 Task: Share a landscape photo taken during the golden hour and discuss the lighting
Action: Mouse scrolled (826, 588) with delta (-12, -1)
Screenshot: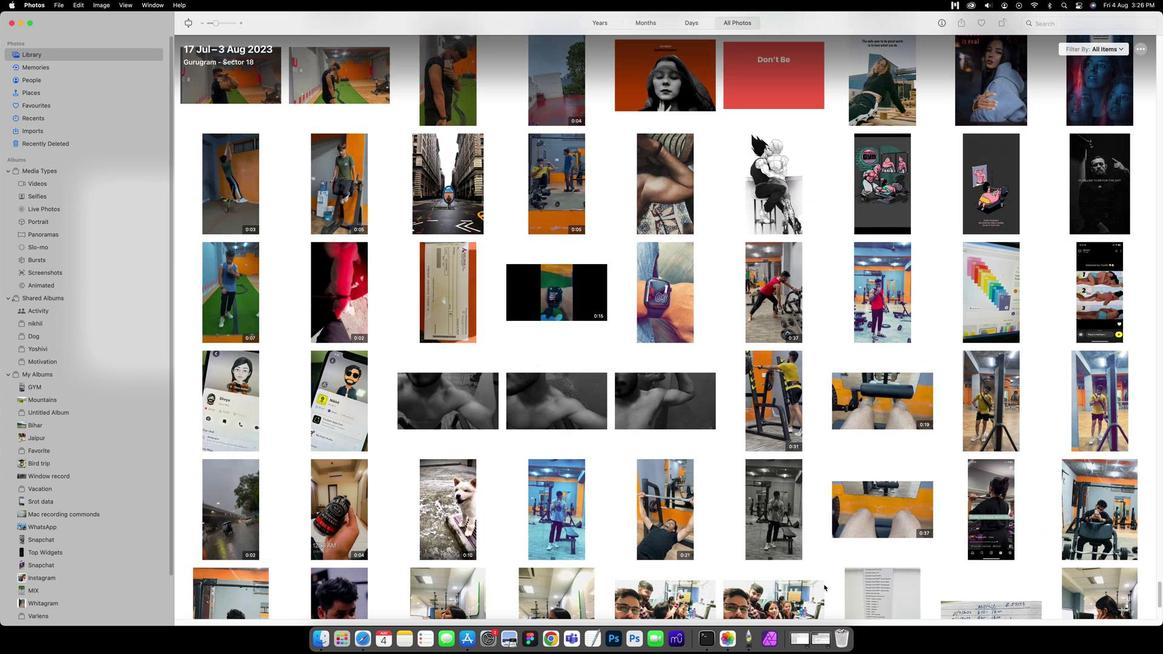 
Action: Mouse scrolled (826, 588) with delta (-12, -1)
Screenshot: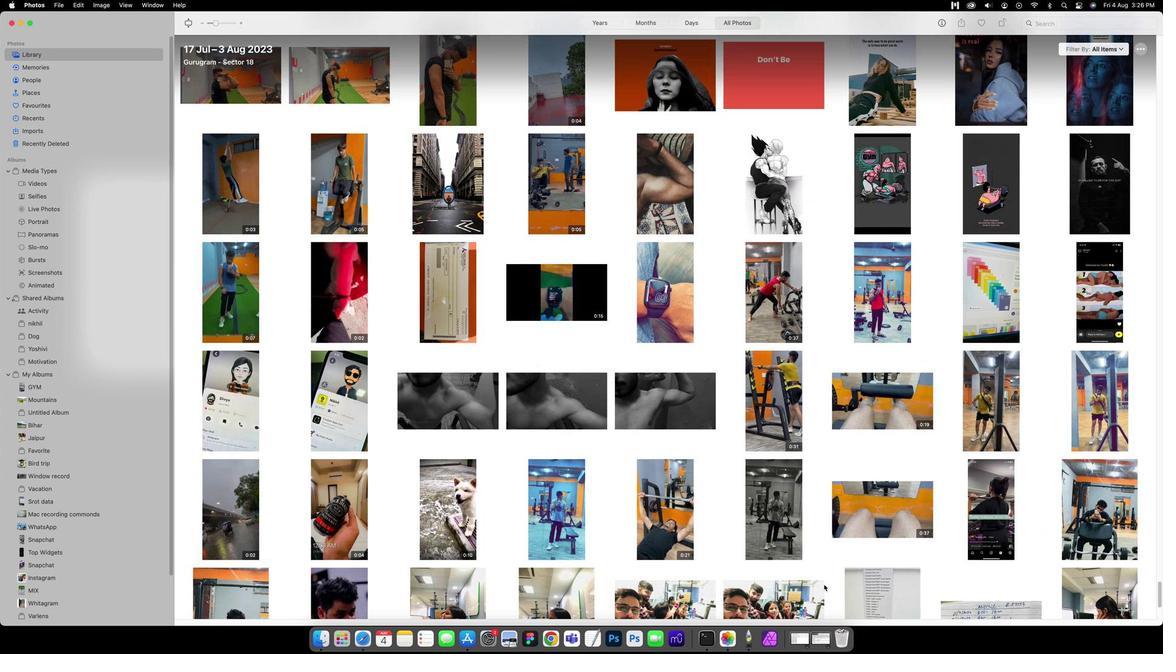 
Action: Mouse scrolled (826, 588) with delta (-12, 0)
Screenshot: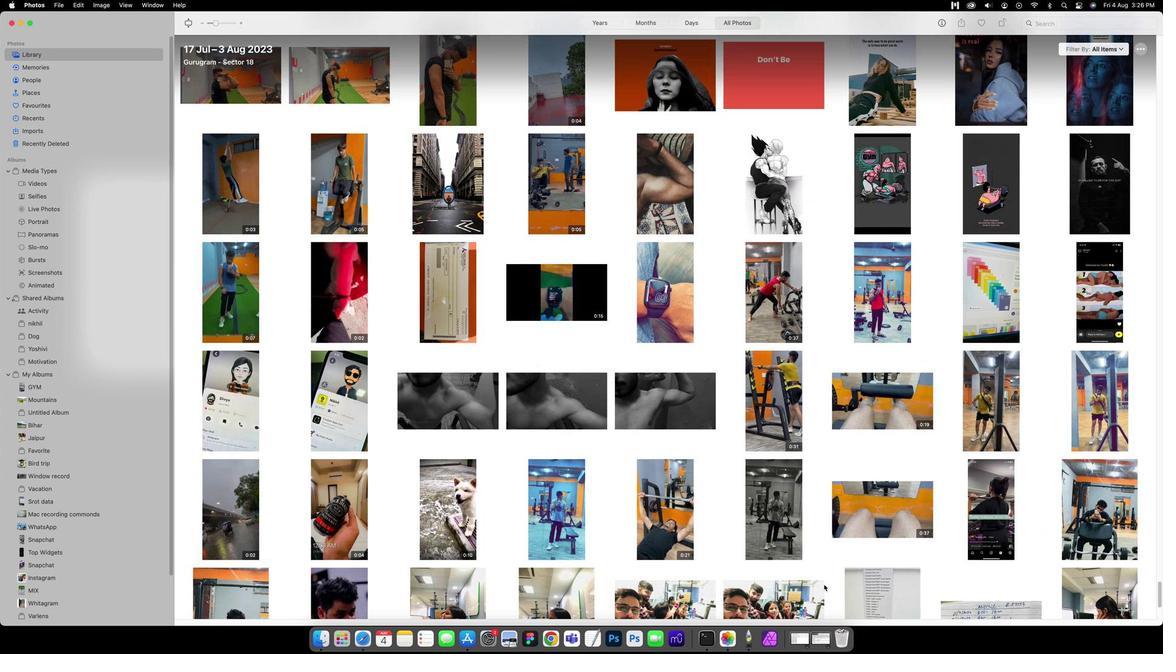 
Action: Mouse scrolled (826, 588) with delta (-12, 0)
Screenshot: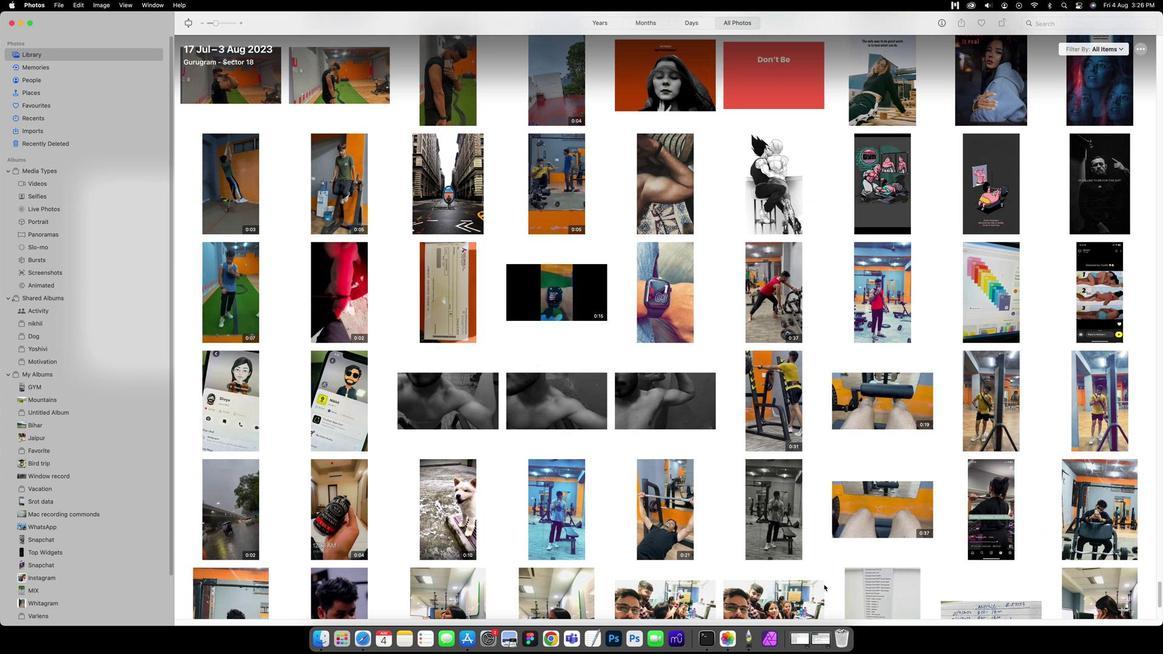 
Action: Mouse scrolled (826, 588) with delta (-12, 0)
Screenshot: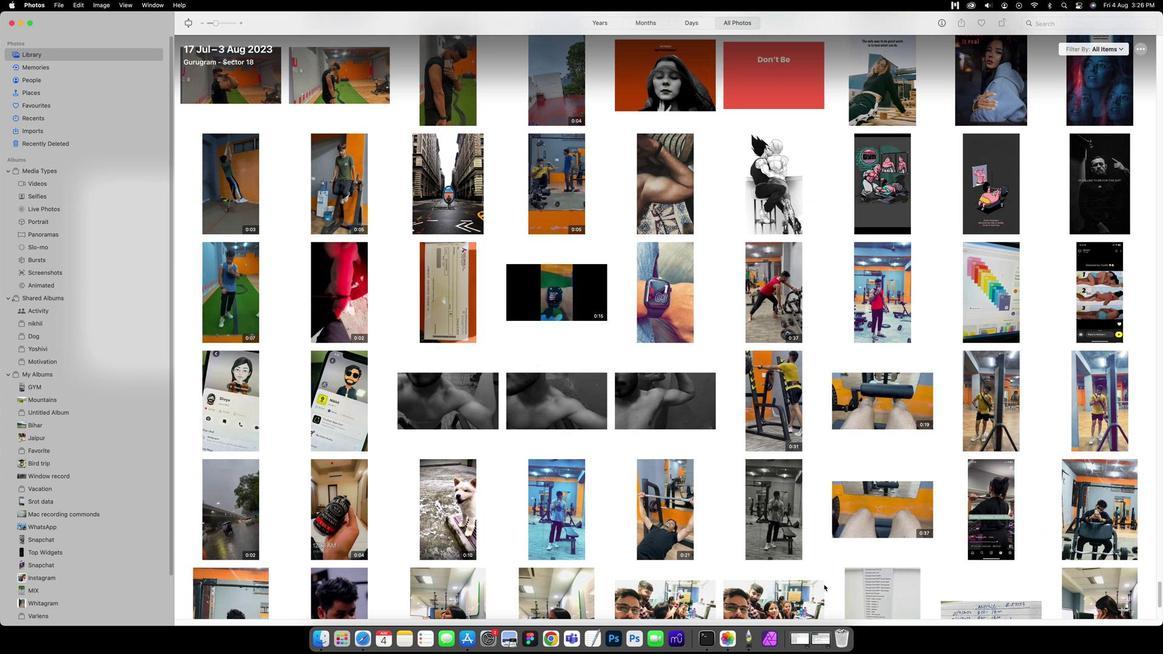 
Action: Mouse scrolled (826, 588) with delta (-12, -1)
Screenshot: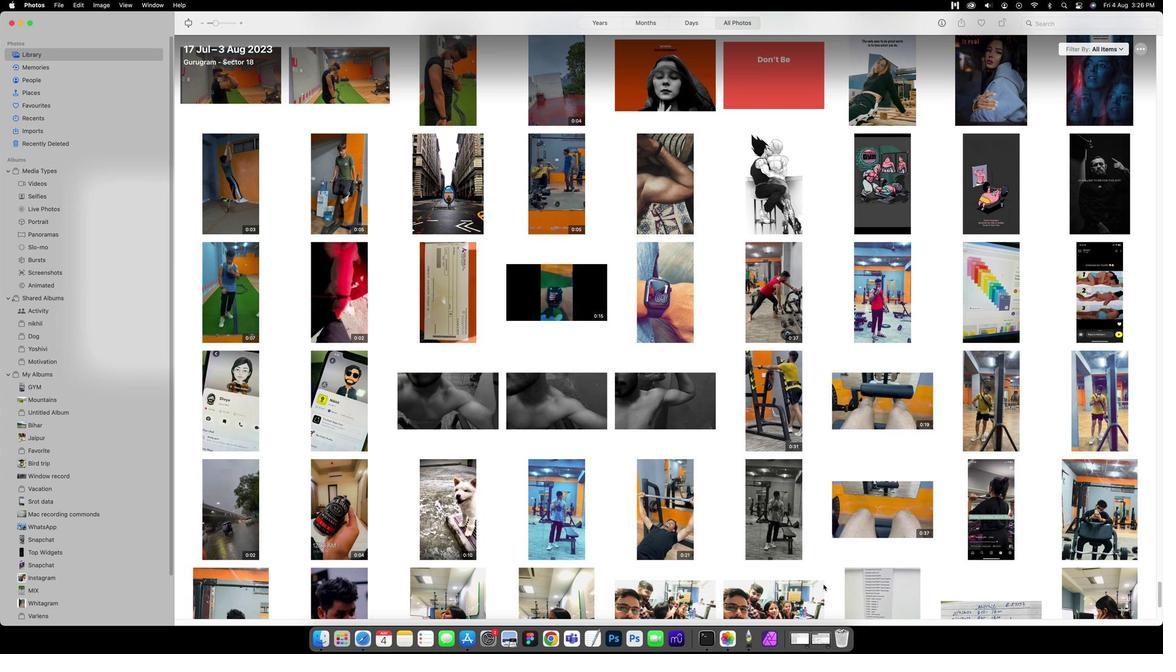 
Action: Mouse scrolled (826, 588) with delta (-12, -1)
Screenshot: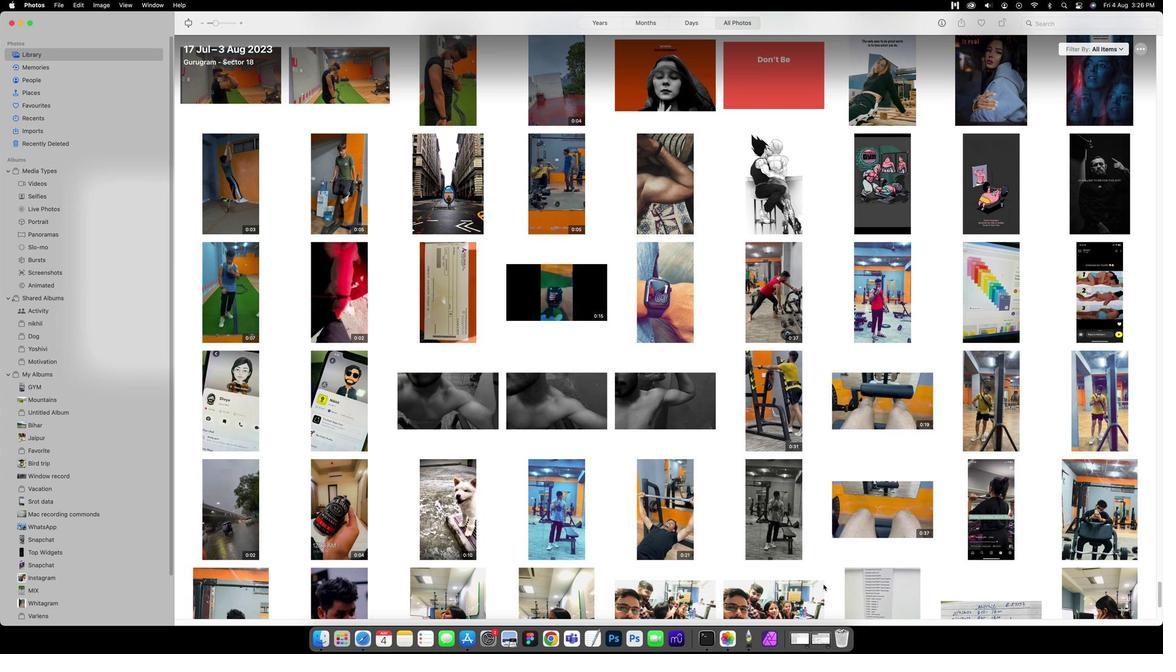 
Action: Mouse scrolled (826, 588) with delta (-12, 0)
Screenshot: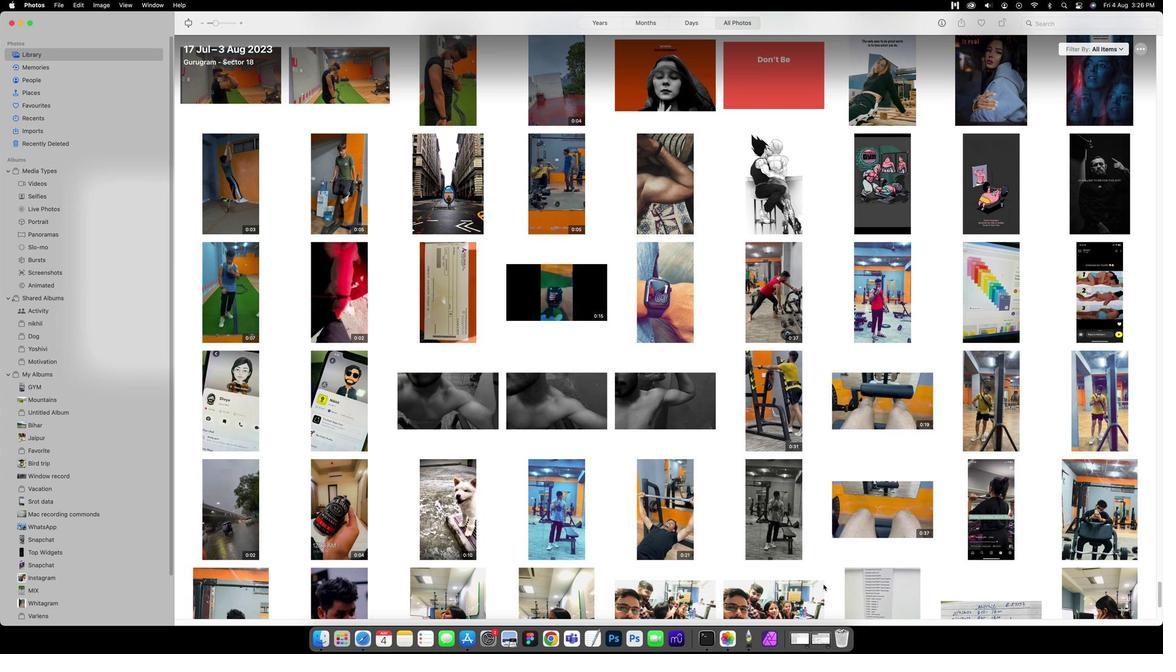 
Action: Mouse scrolled (826, 588) with delta (-12, 0)
Screenshot: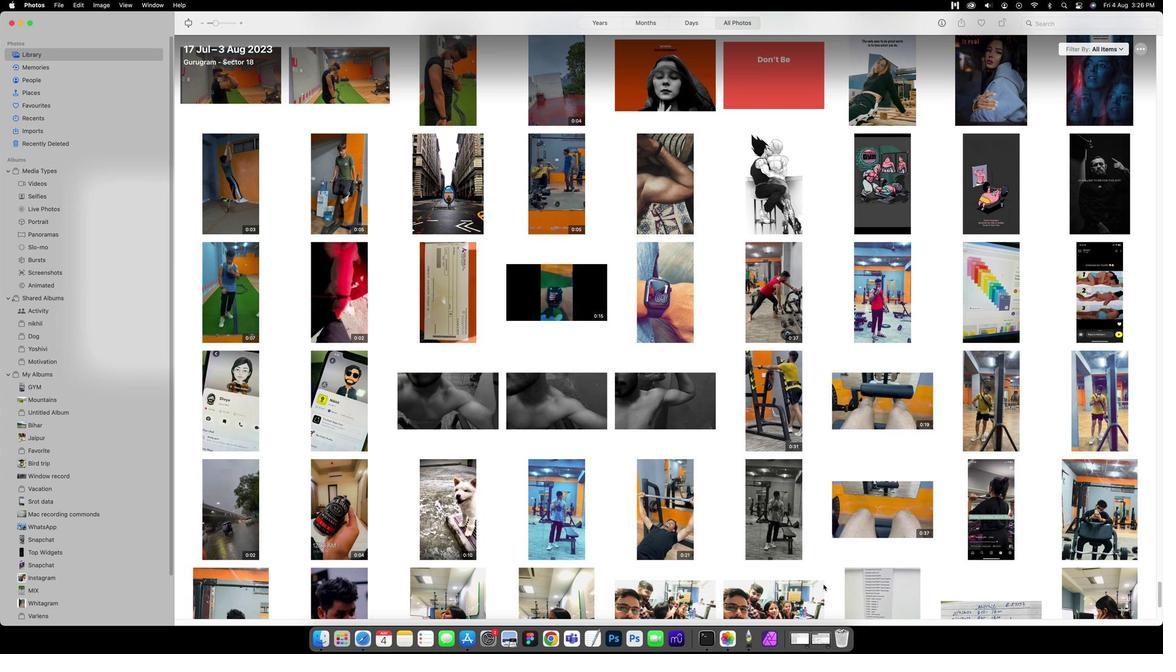 
Action: Mouse scrolled (826, 588) with delta (-12, 0)
Screenshot: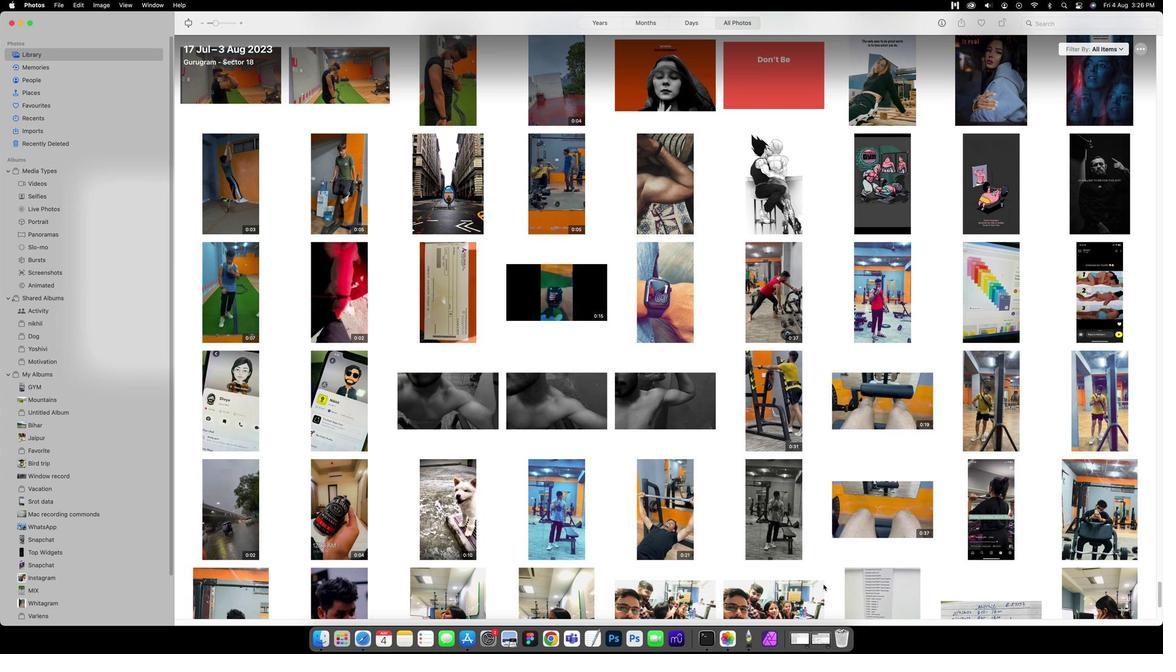 
Action: Mouse scrolled (826, 588) with delta (-12, 0)
Screenshot: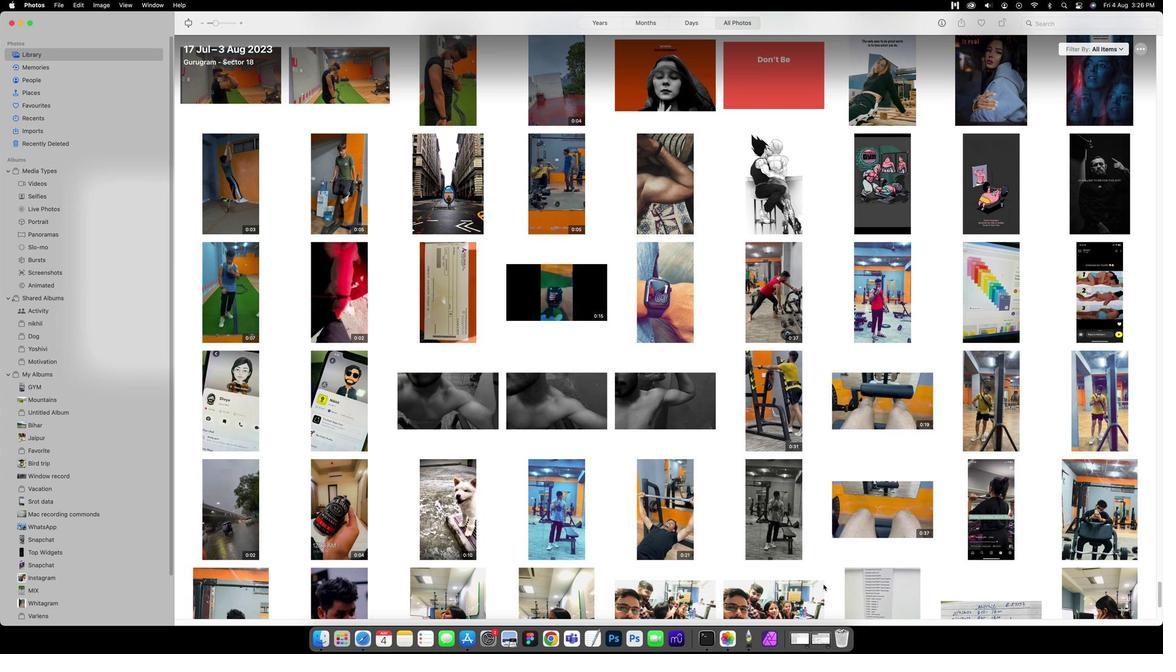 
Action: Mouse scrolled (826, 588) with delta (-12, 0)
Screenshot: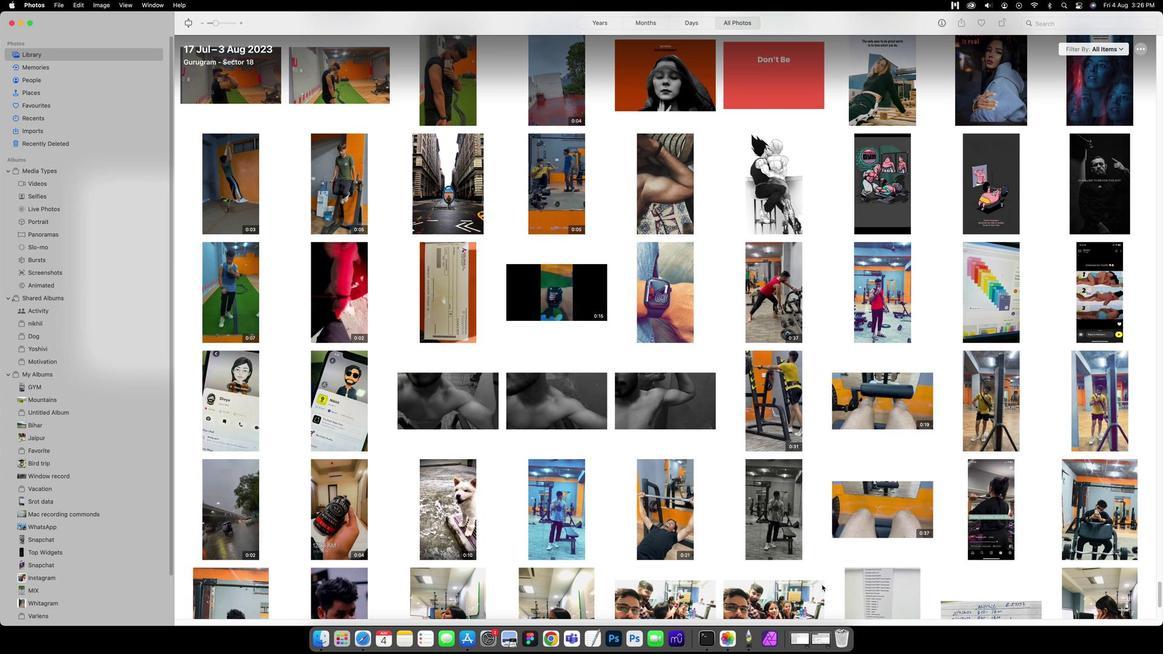 
Action: Mouse moved to (774, 440)
Screenshot: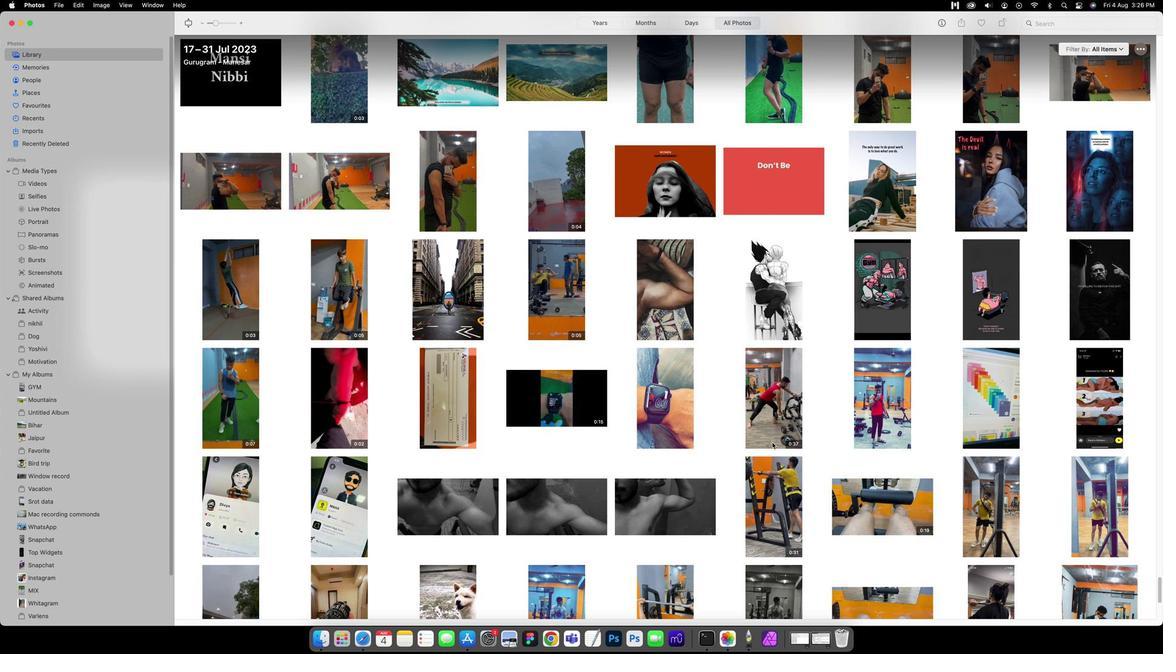 
Action: Mouse scrolled (774, 440) with delta (-12, -1)
Screenshot: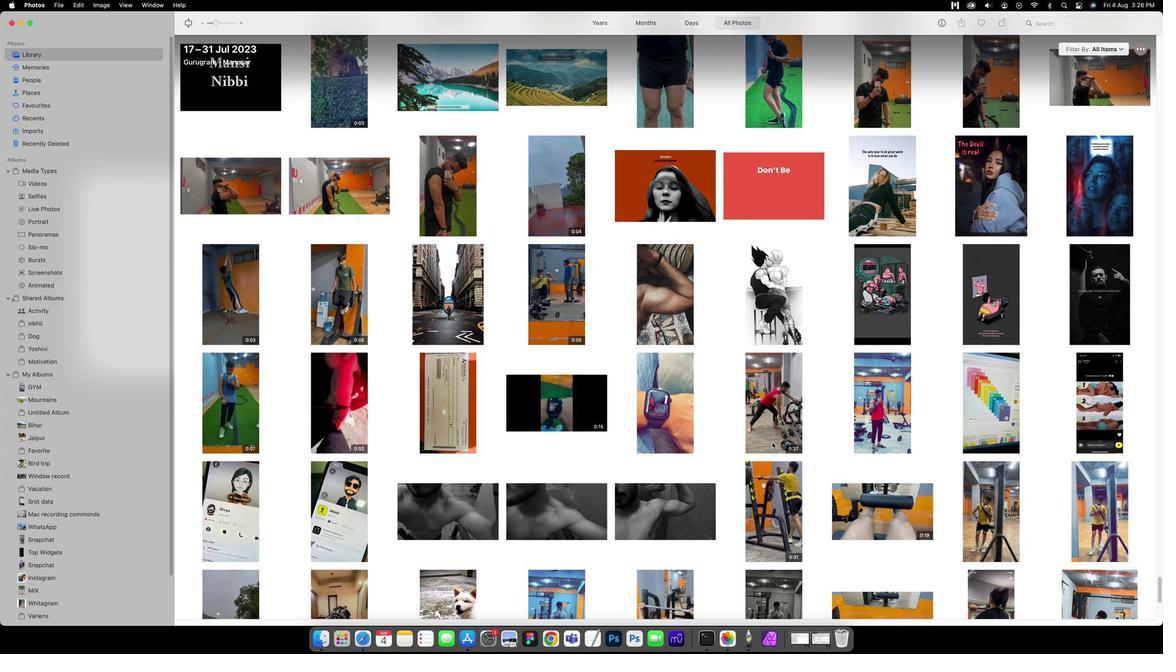 
Action: Mouse moved to (774, 442)
Screenshot: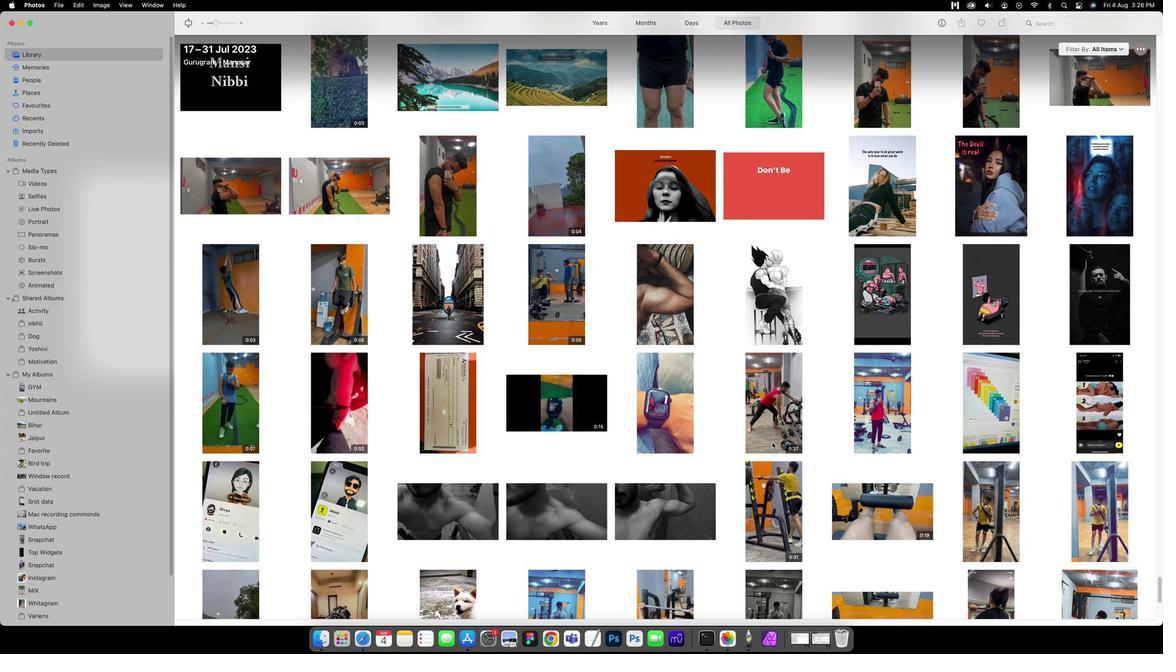 
Action: Mouse scrolled (774, 442) with delta (-12, -1)
Screenshot: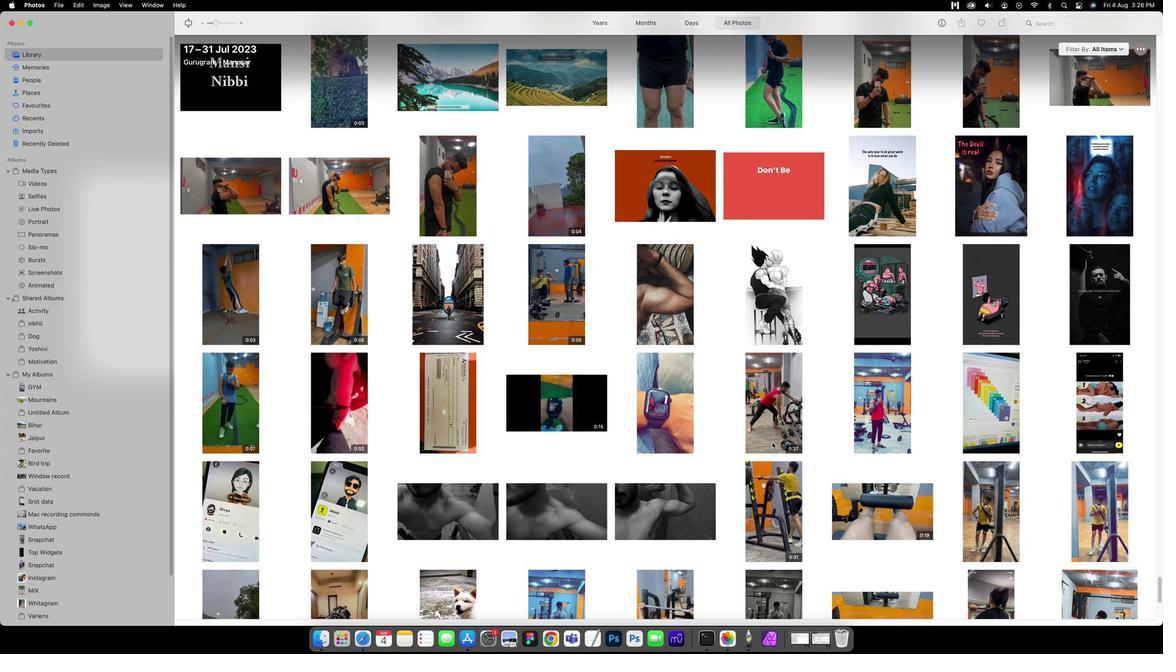 
Action: Mouse moved to (774, 443)
Screenshot: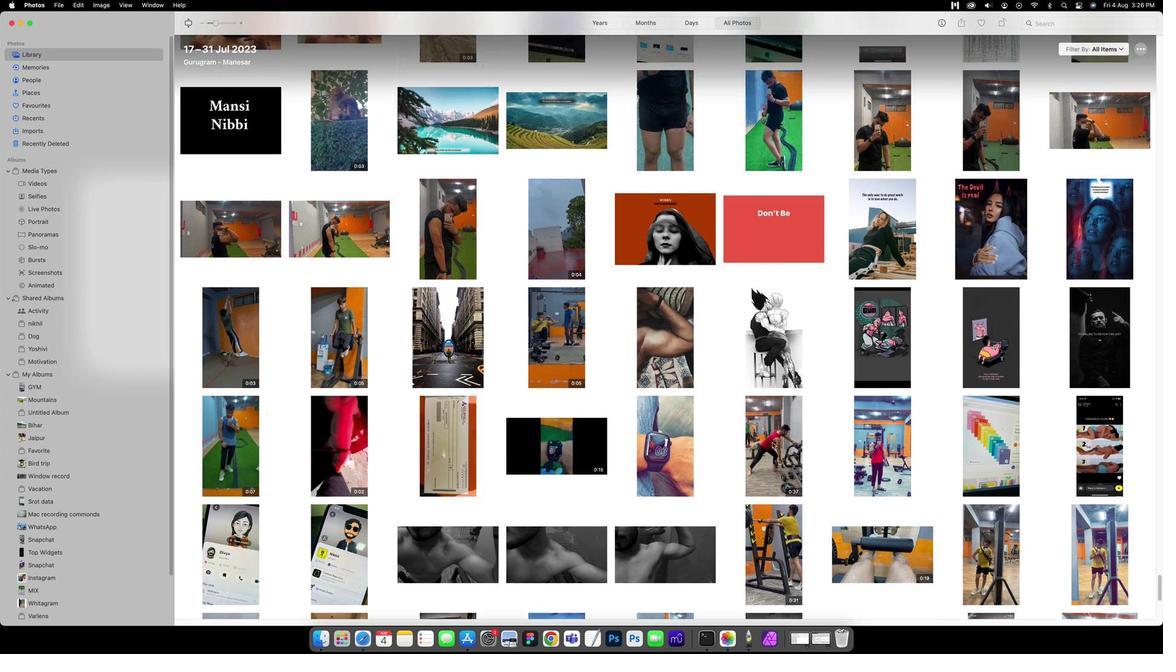 
Action: Mouse scrolled (774, 443) with delta (-12, 0)
Screenshot: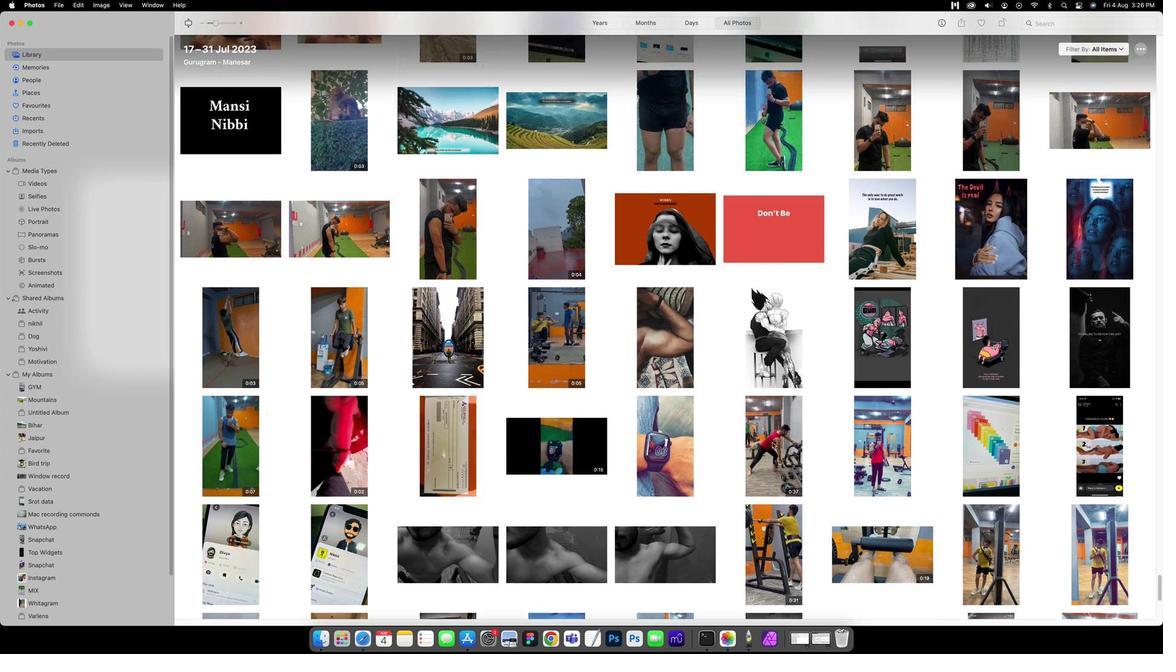 
Action: Mouse moved to (774, 444)
Screenshot: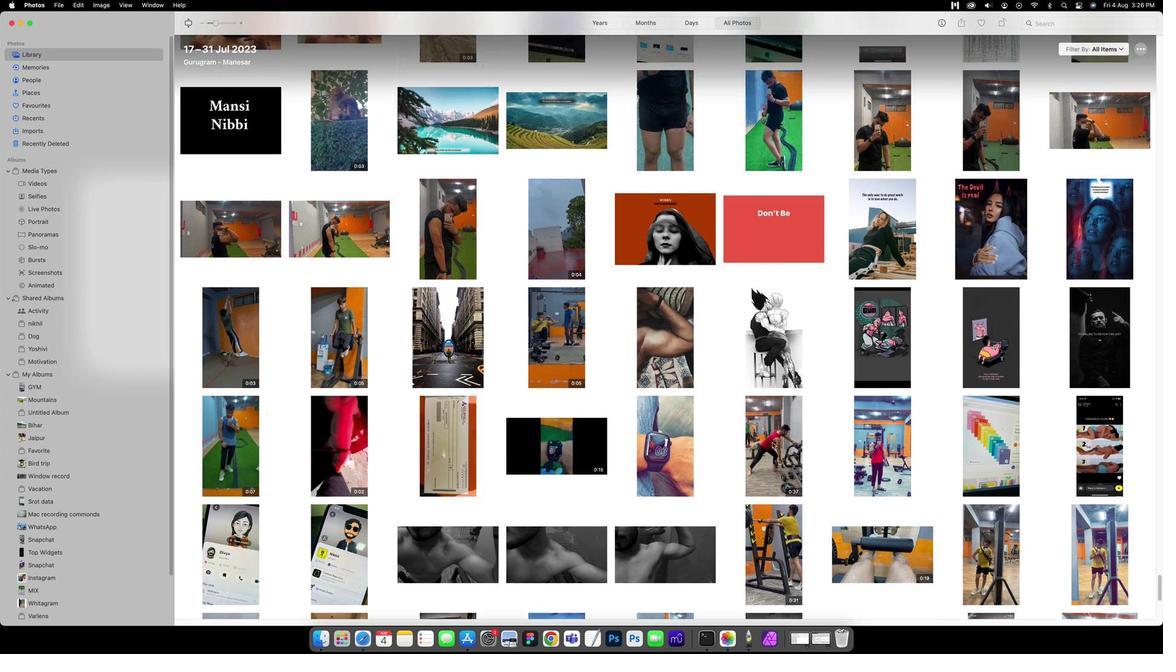 
Action: Mouse scrolled (774, 444) with delta (-12, 0)
Screenshot: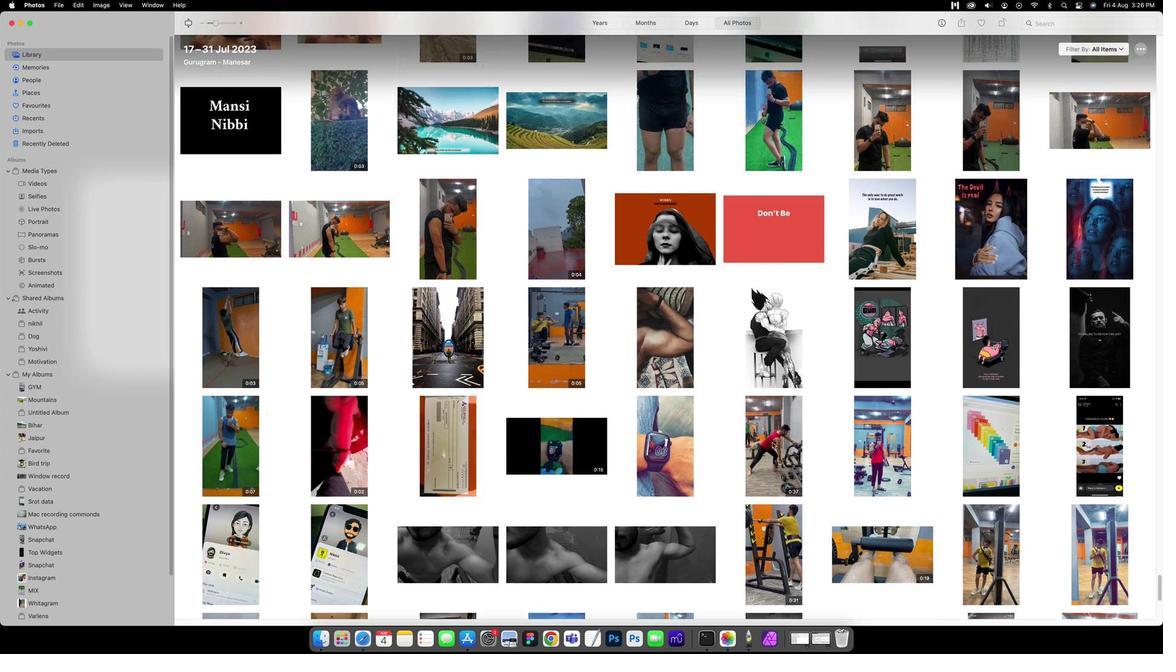 
Action: Mouse moved to (774, 444)
Screenshot: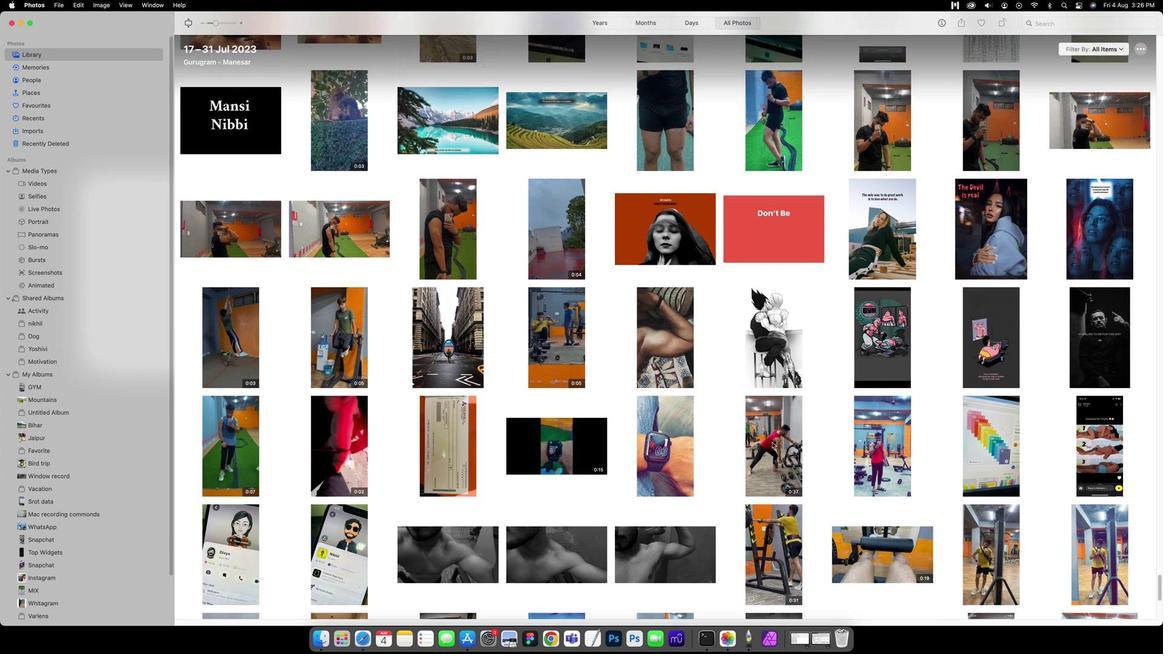 
Action: Mouse scrolled (774, 444) with delta (-12, 0)
Screenshot: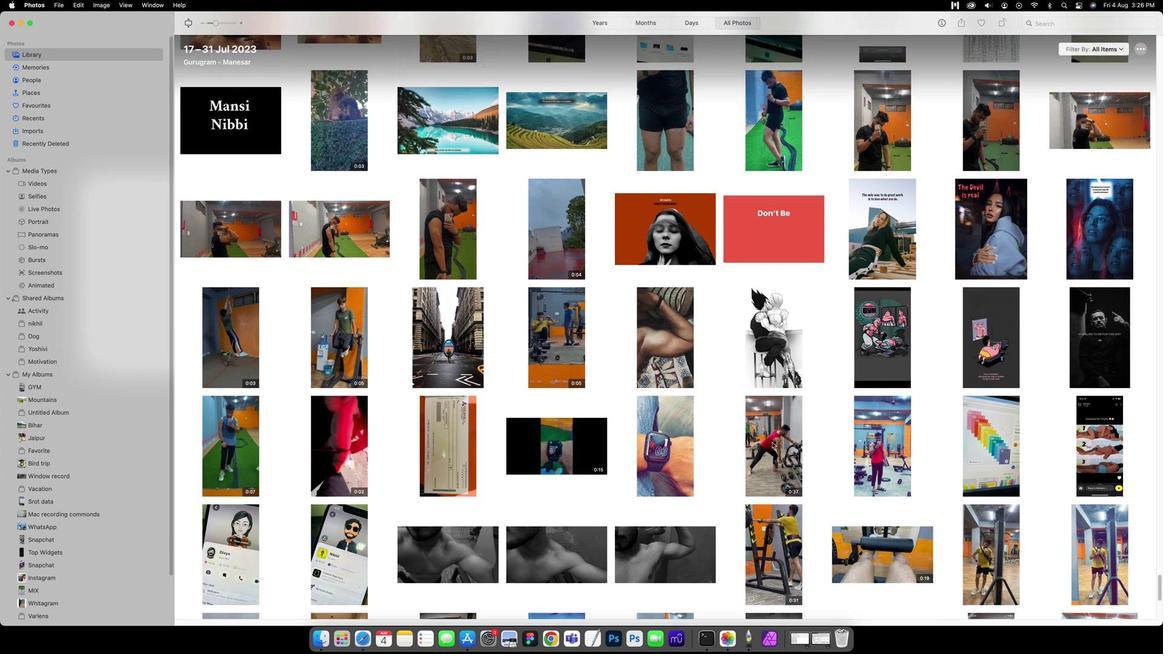 
Action: Mouse scrolled (774, 444) with delta (-12, 0)
Screenshot: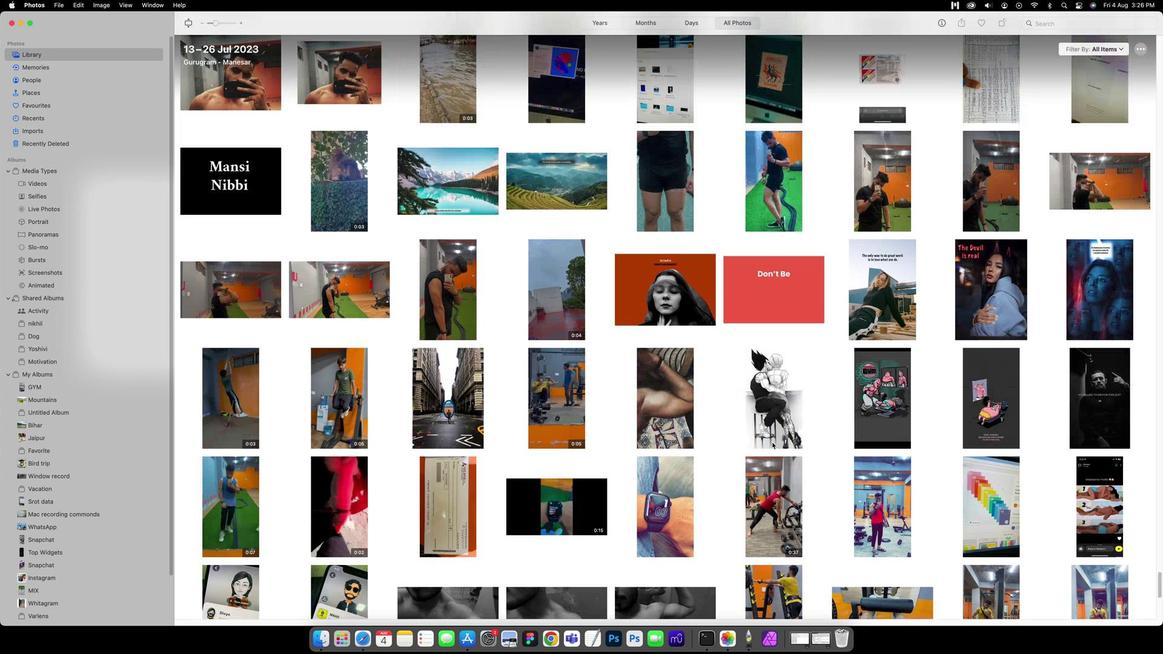 
Action: Mouse scrolled (774, 444) with delta (-12, -1)
Screenshot: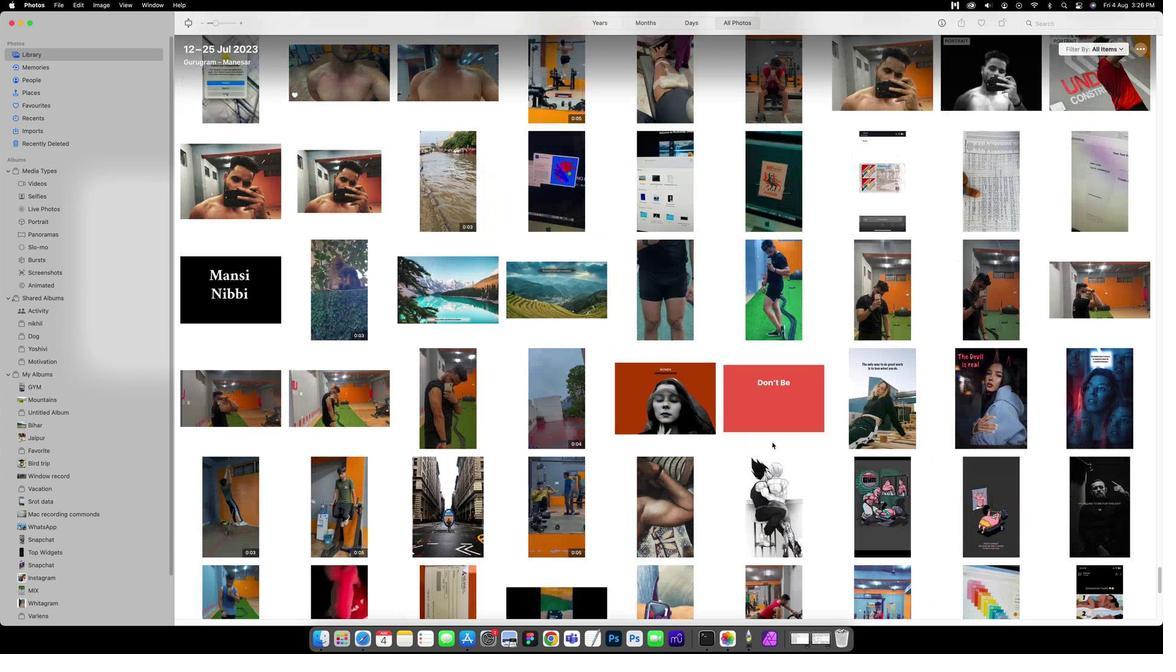 
Action: Mouse scrolled (774, 444) with delta (-12, -1)
Screenshot: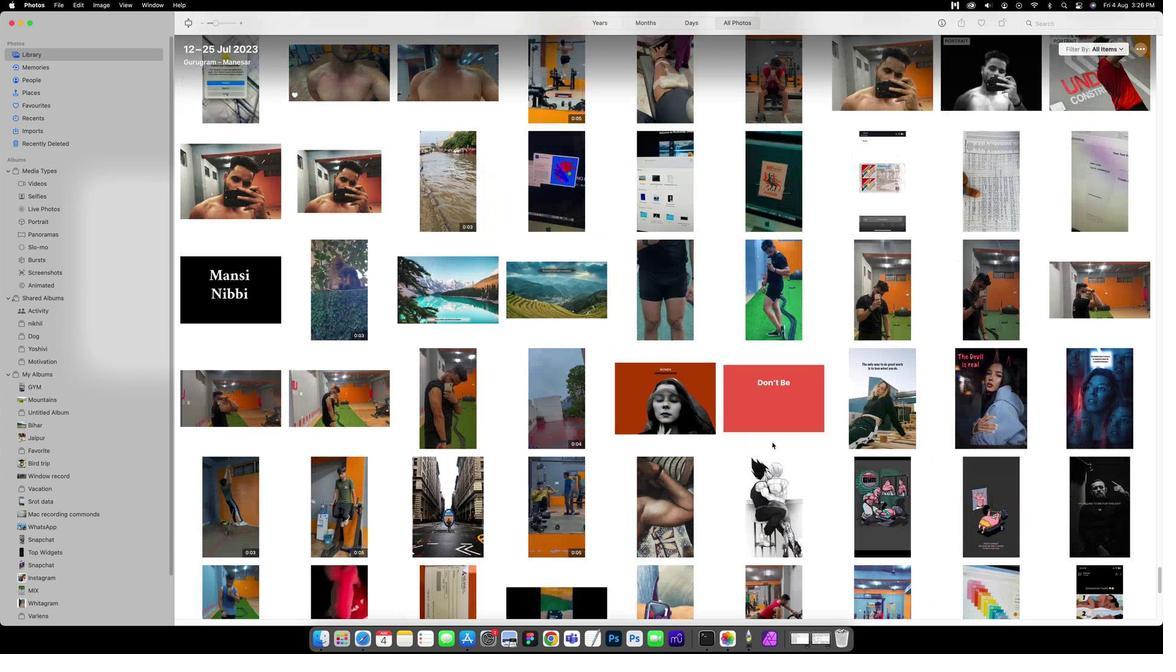 
Action: Mouse scrolled (774, 444) with delta (-12, 0)
Screenshot: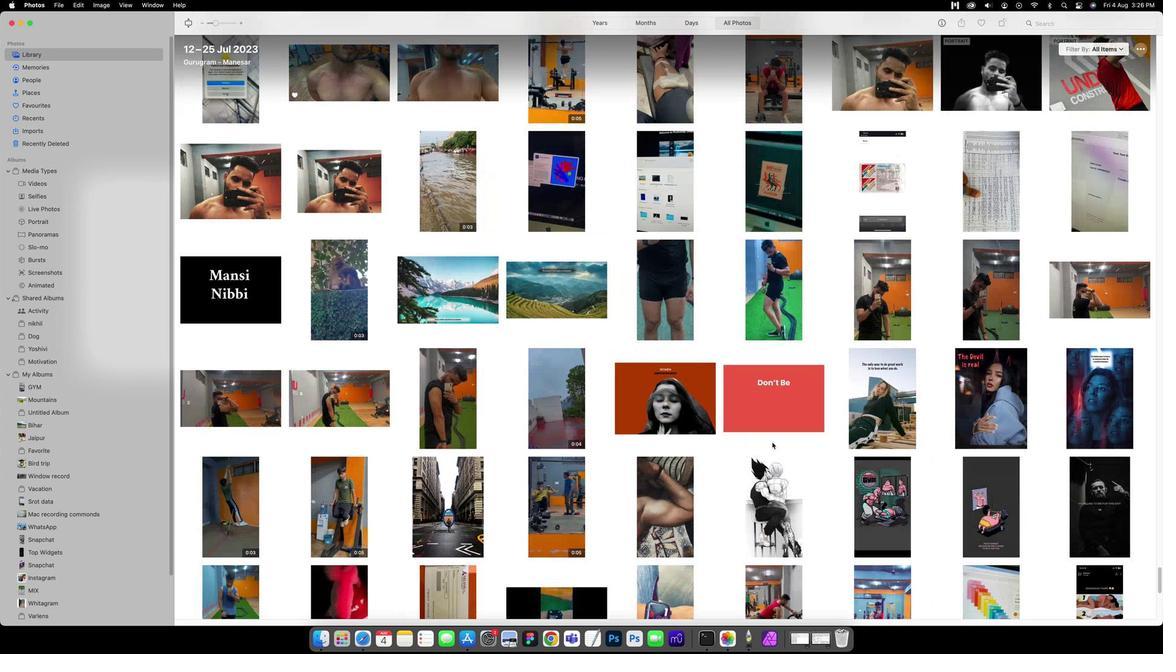 
Action: Mouse scrolled (774, 444) with delta (-12, 0)
Screenshot: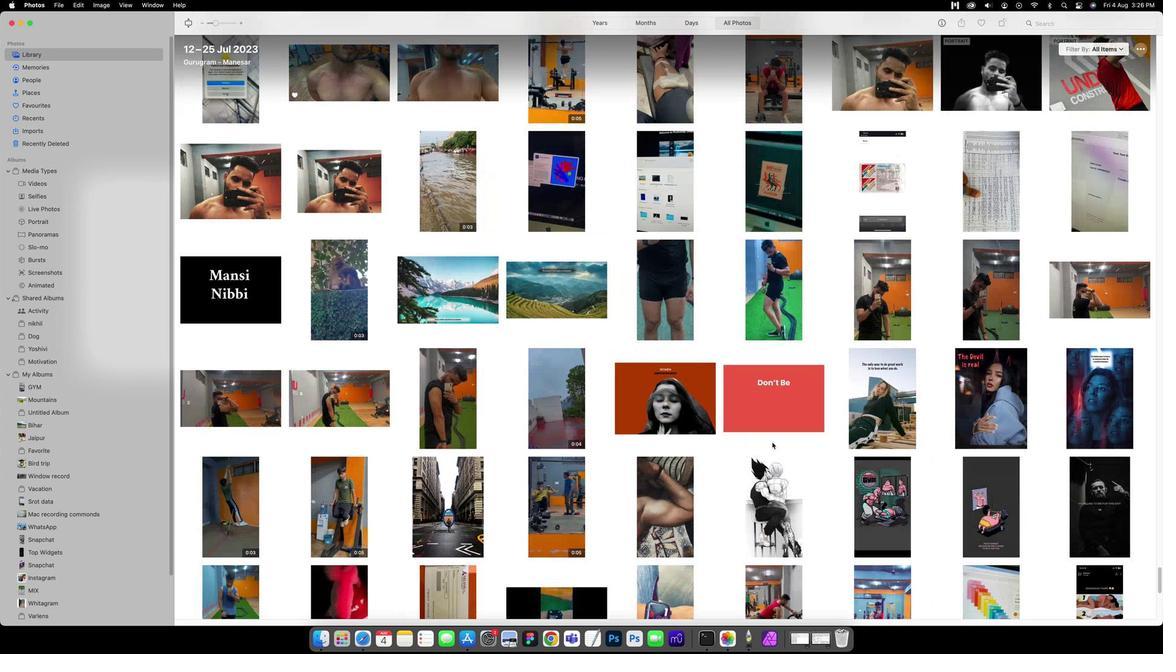 
Action: Mouse scrolled (774, 444) with delta (-12, 0)
Screenshot: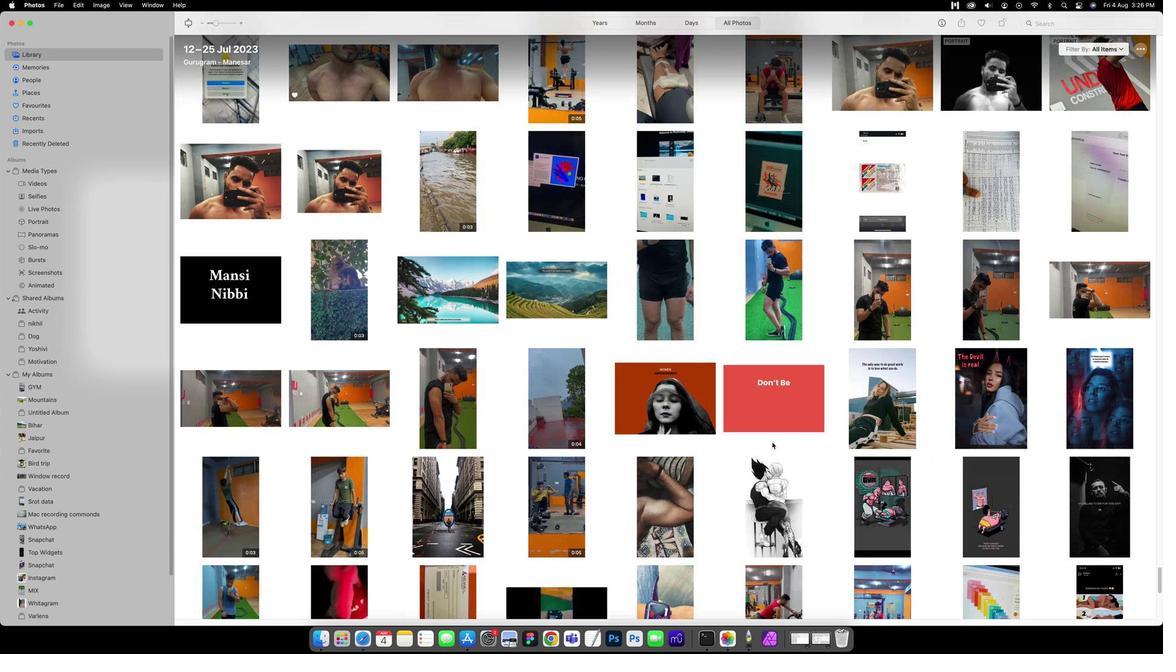 
Action: Mouse scrolled (774, 444) with delta (-12, 0)
Screenshot: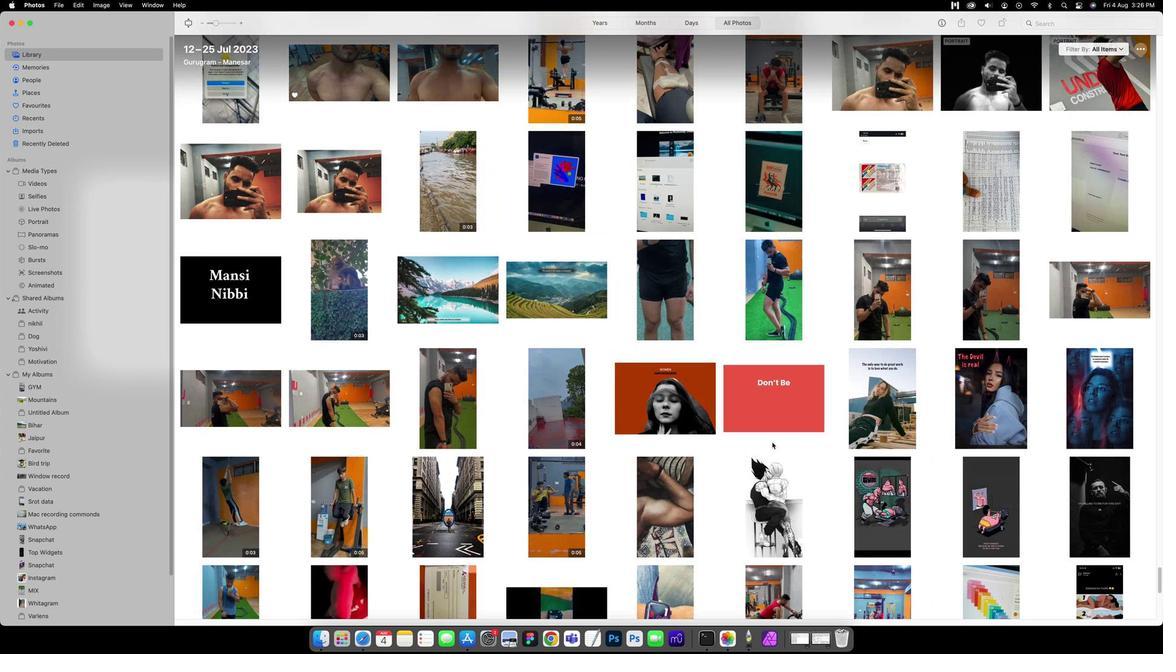 
Action: Mouse scrolled (774, 444) with delta (-12, -1)
Screenshot: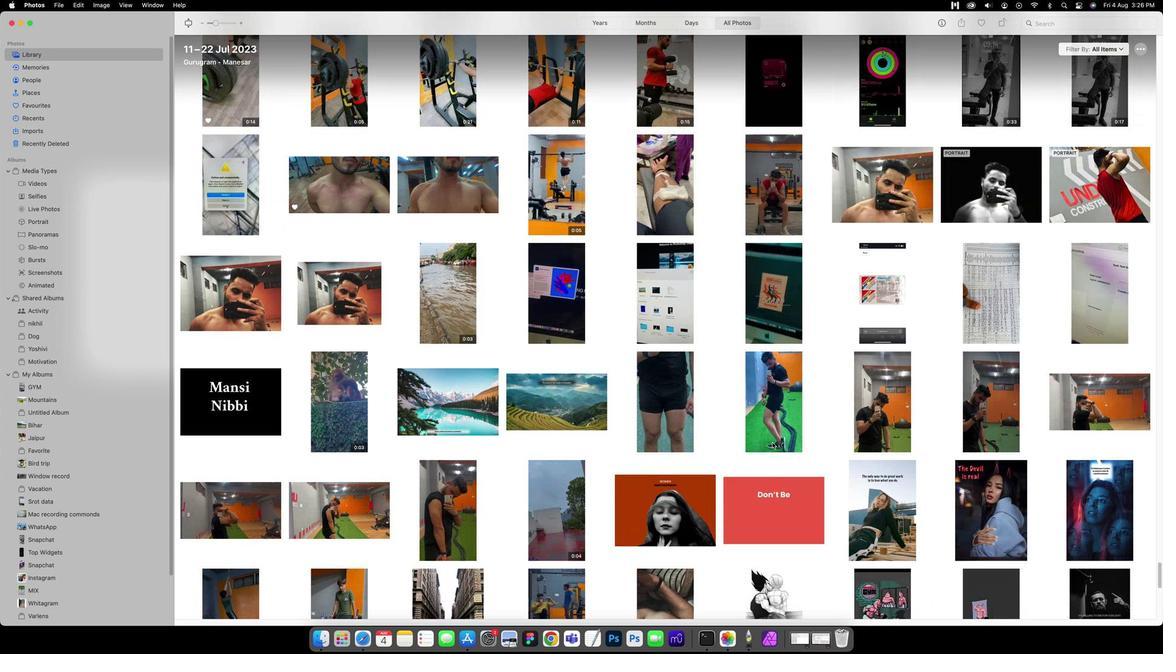
Action: Mouse scrolled (774, 444) with delta (-12, -1)
Screenshot: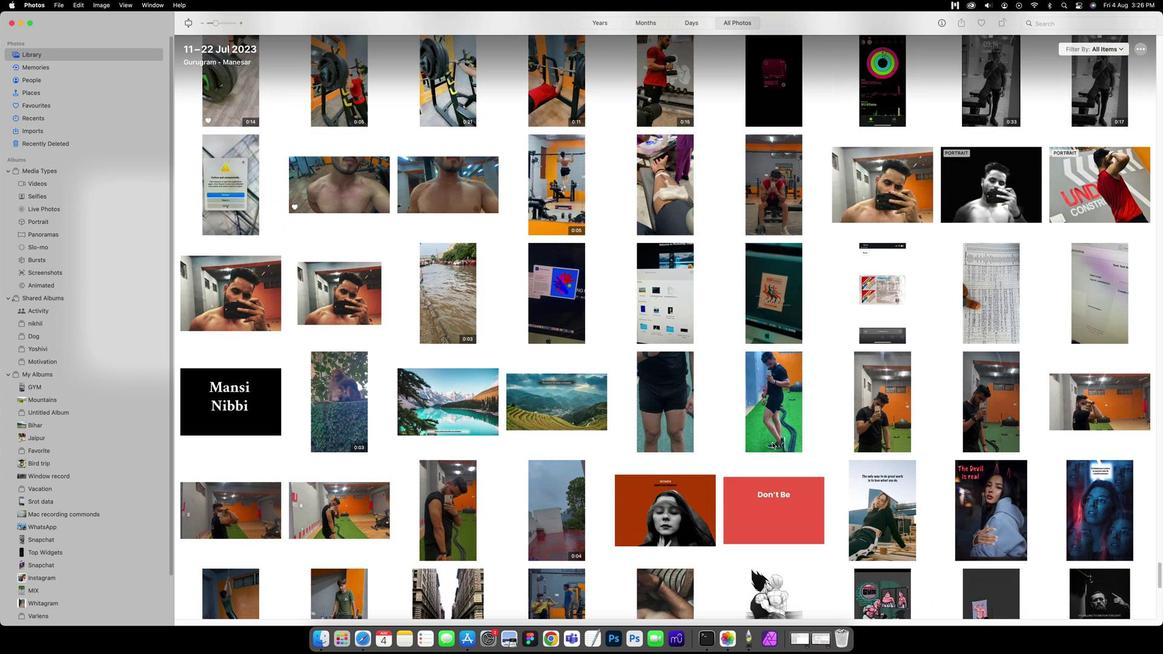 
Action: Mouse scrolled (774, 444) with delta (-12, 0)
Screenshot: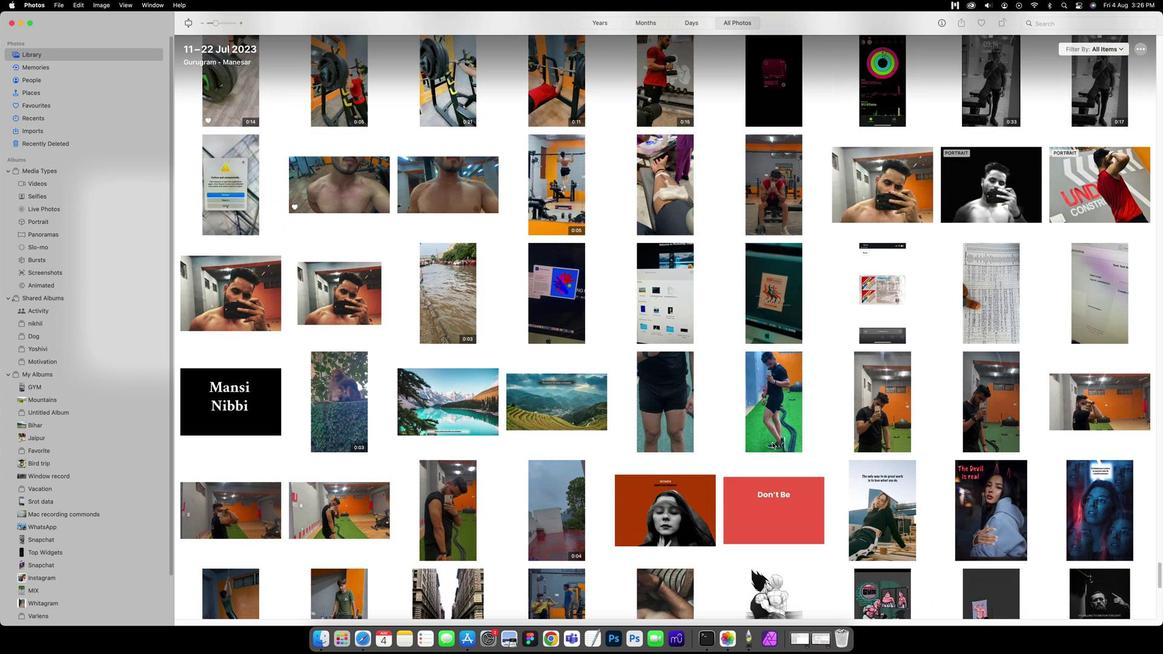 
Action: Mouse scrolled (774, 444) with delta (-12, 0)
Screenshot: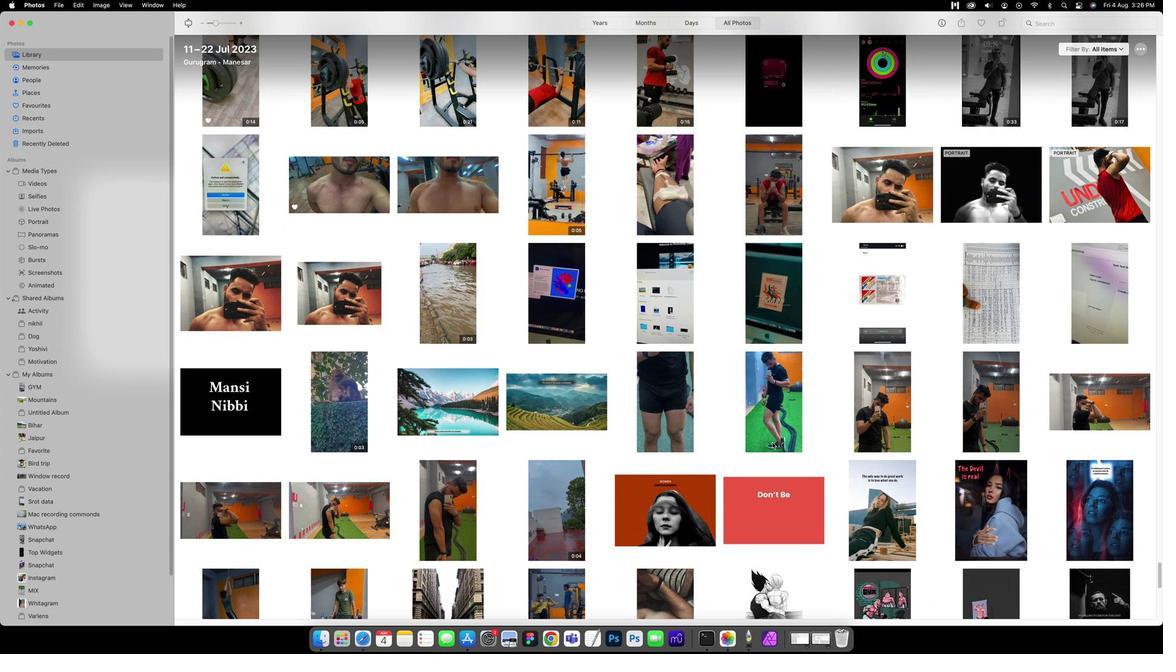 
Action: Mouse scrolled (774, 444) with delta (-12, 0)
Screenshot: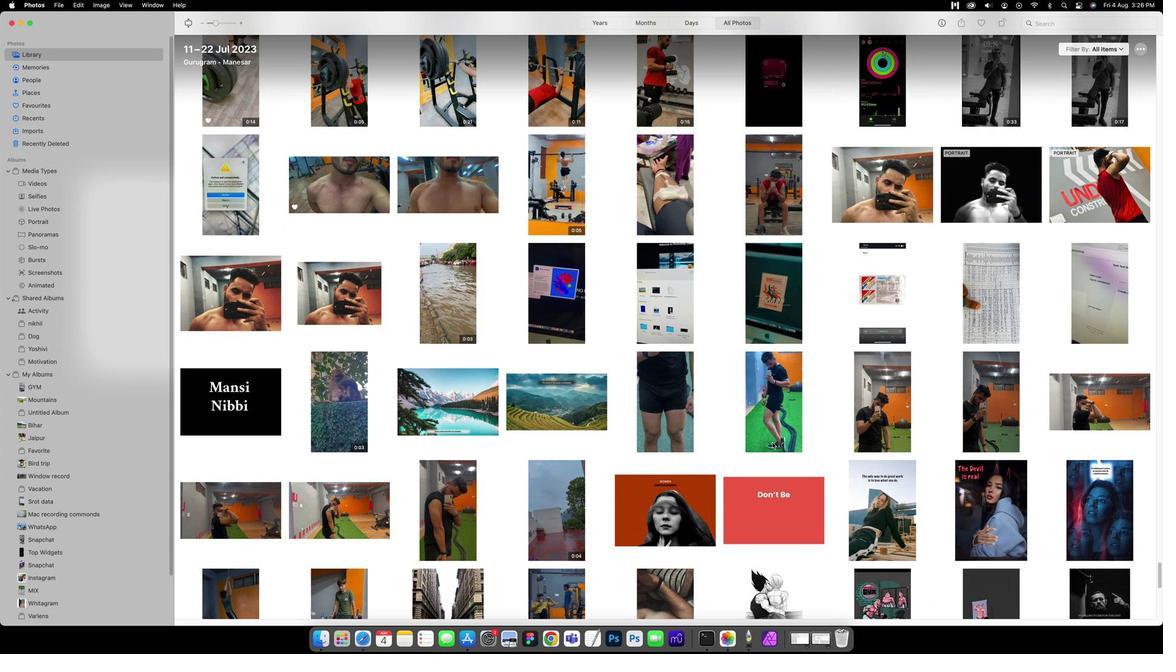 
Action: Mouse scrolled (774, 444) with delta (-12, 0)
Screenshot: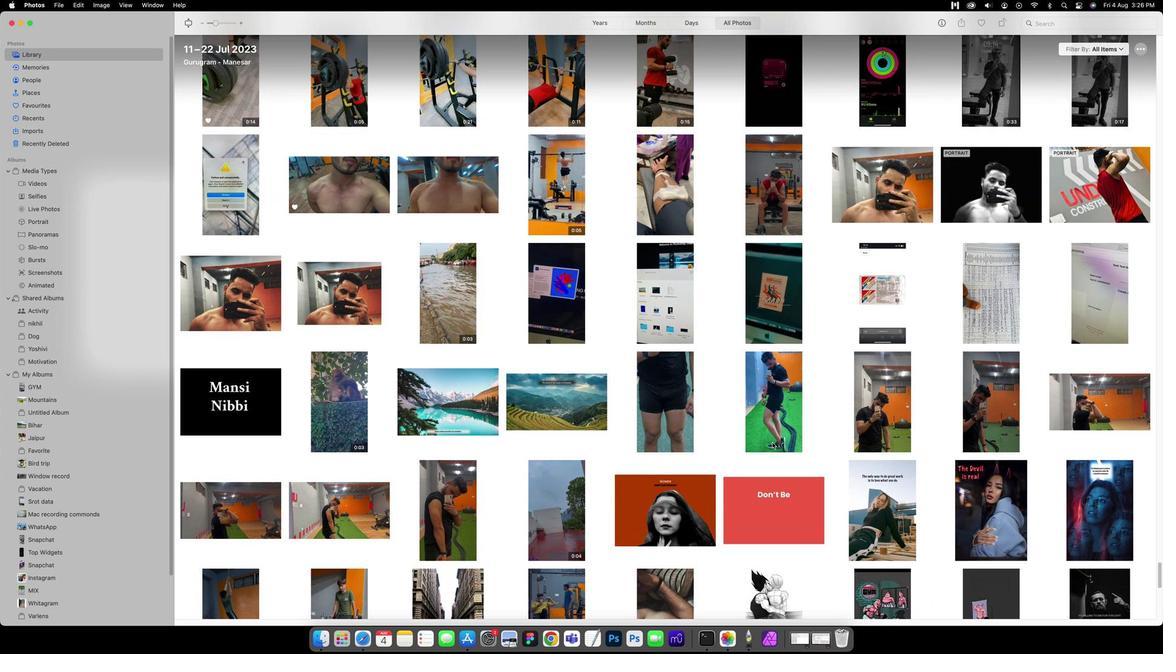 
Action: Mouse scrolled (774, 444) with delta (-12, -1)
Screenshot: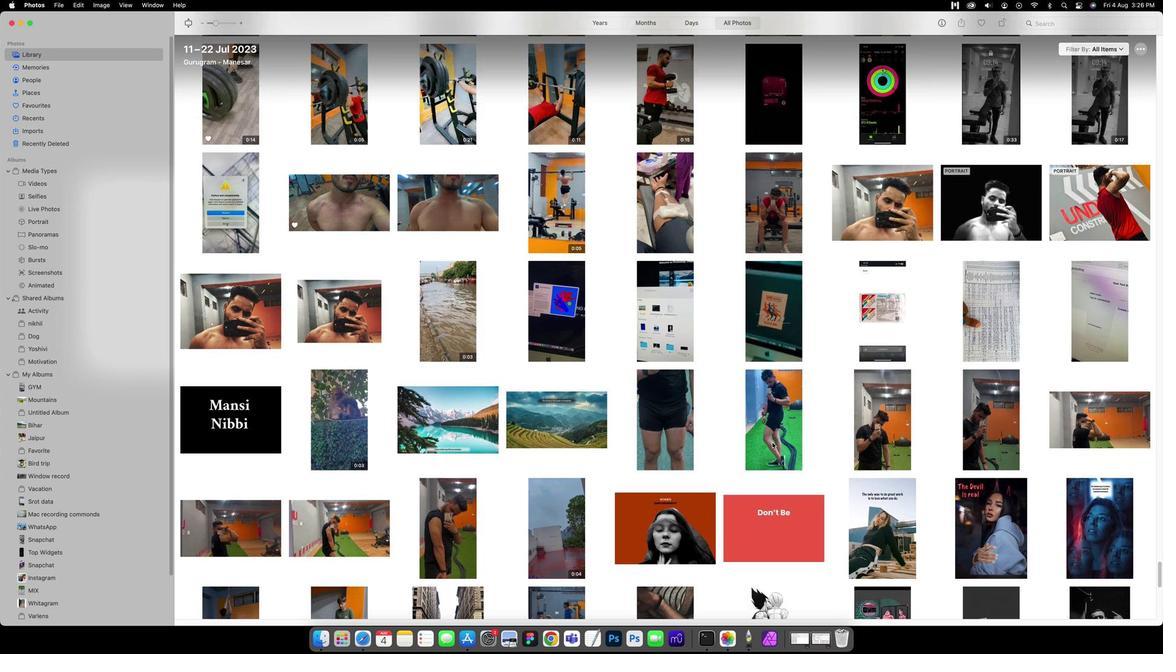 
Action: Mouse scrolled (774, 444) with delta (-12, -1)
Screenshot: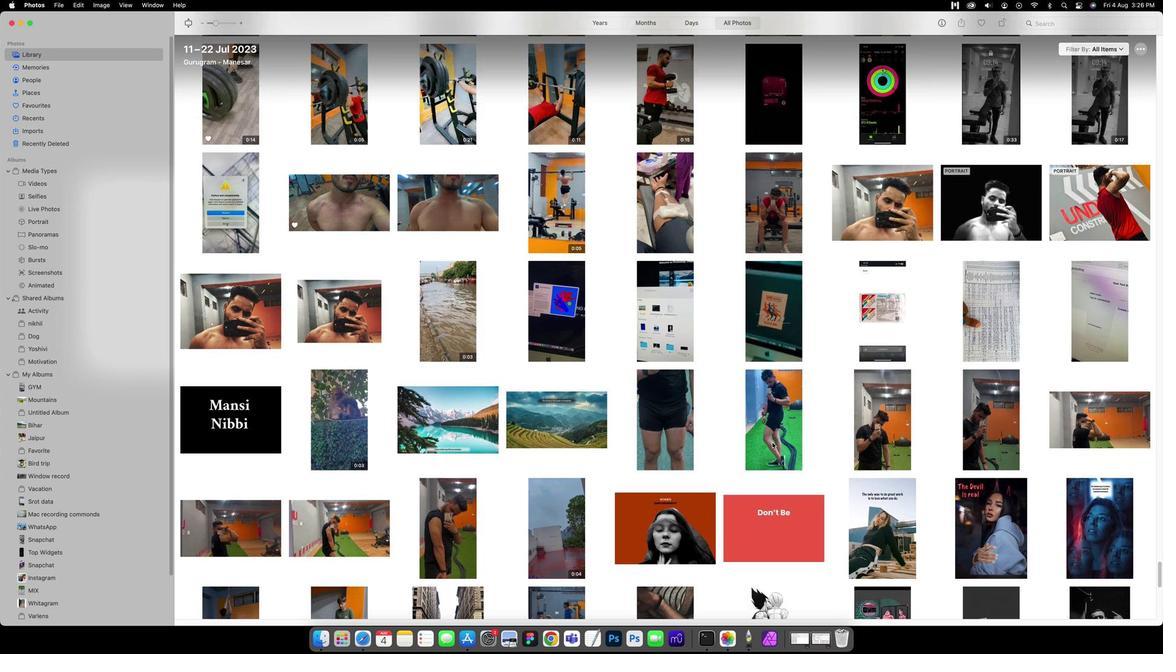 
Action: Mouse scrolled (774, 444) with delta (-12, 0)
Screenshot: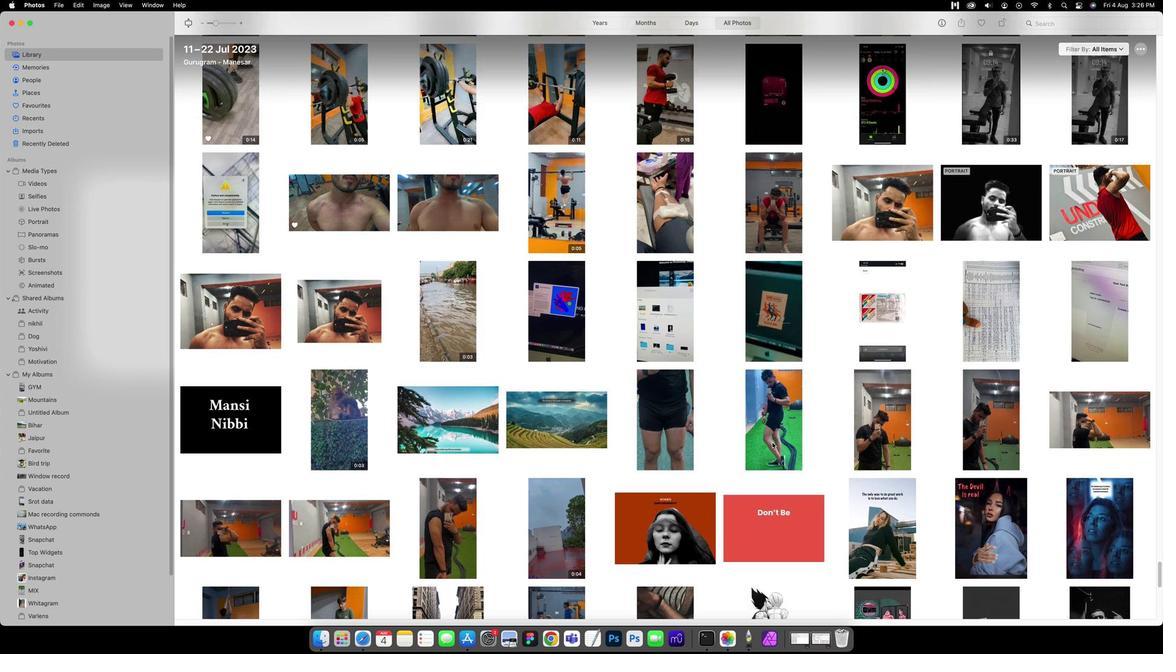 
Action: Mouse scrolled (774, 444) with delta (-12, 0)
Screenshot: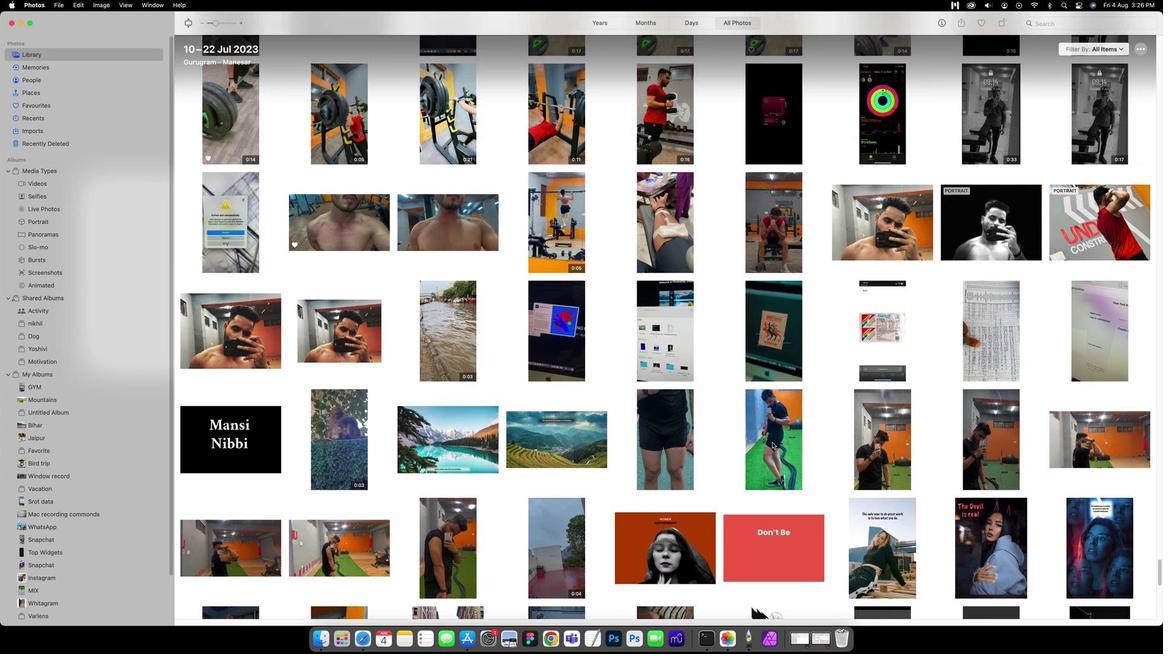 
Action: Mouse scrolled (774, 444) with delta (-12, 0)
Screenshot: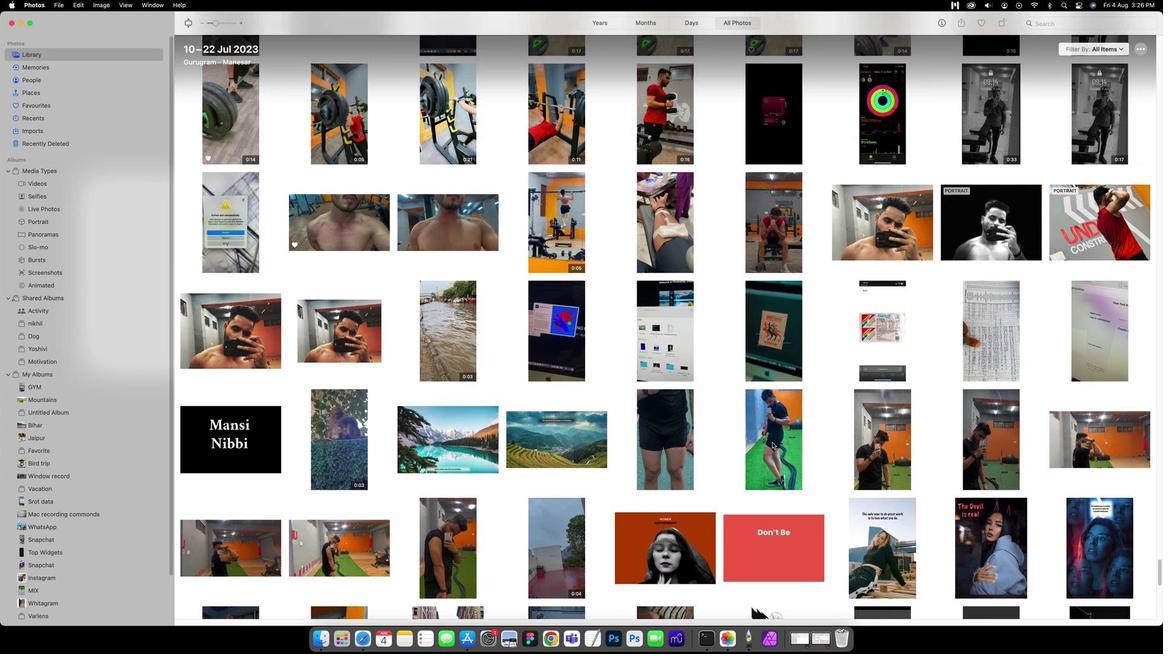 
Action: Mouse scrolled (774, 444) with delta (-12, 0)
Screenshot: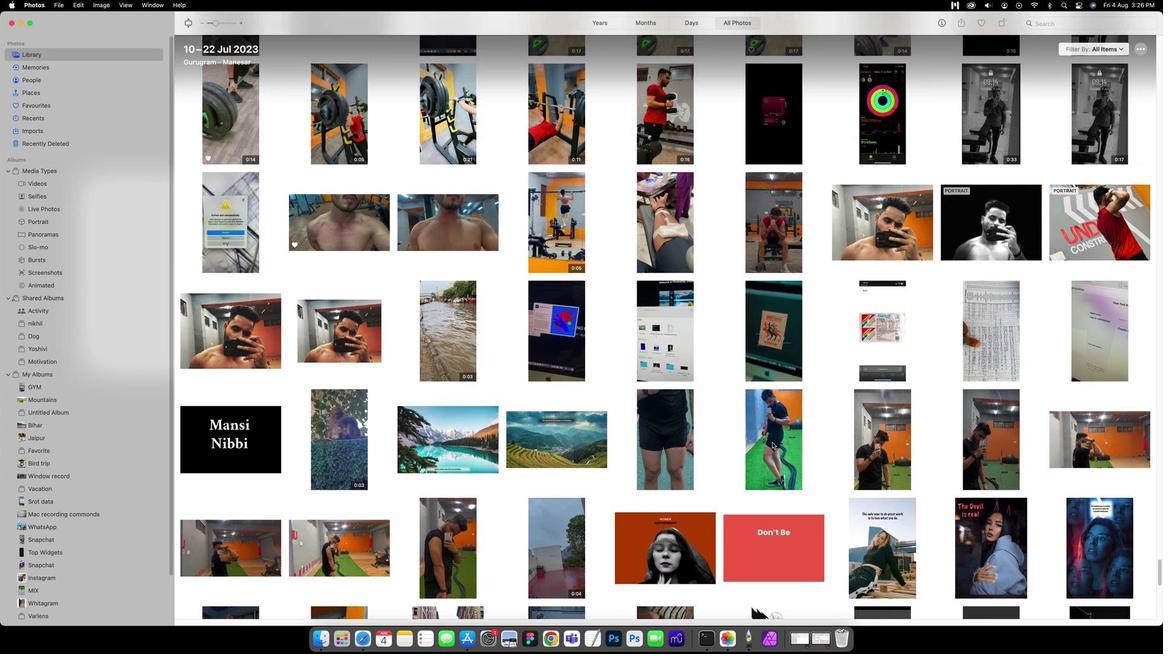 
Action: Mouse scrolled (774, 444) with delta (-12, -1)
Screenshot: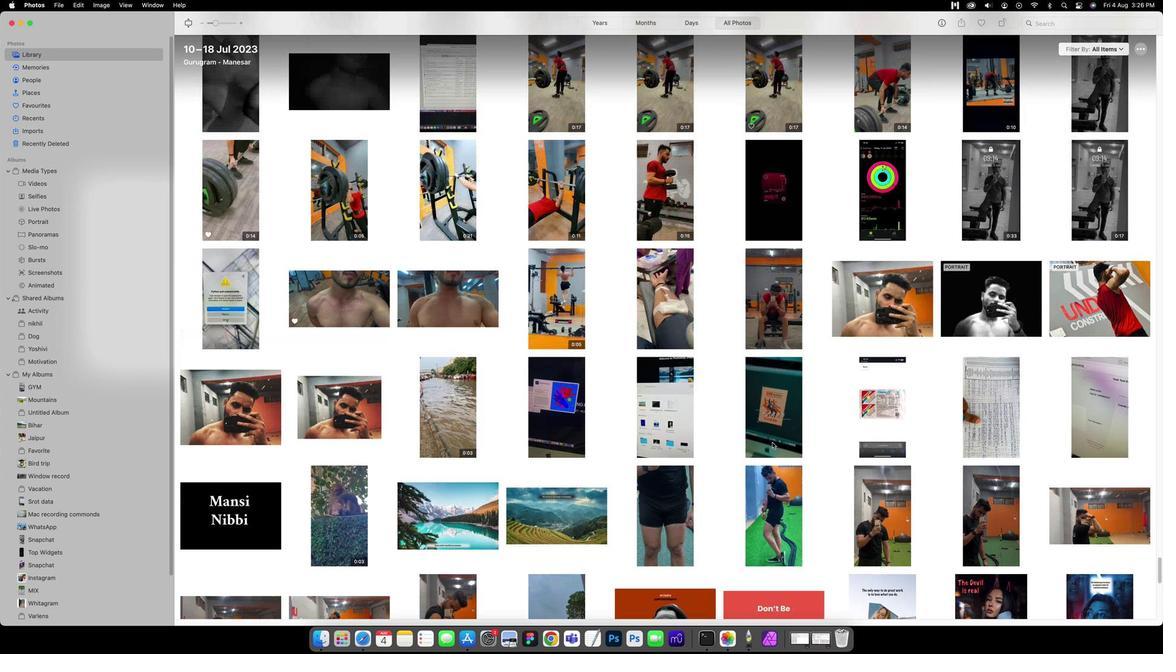 
Action: Mouse scrolled (774, 444) with delta (-12, -1)
Screenshot: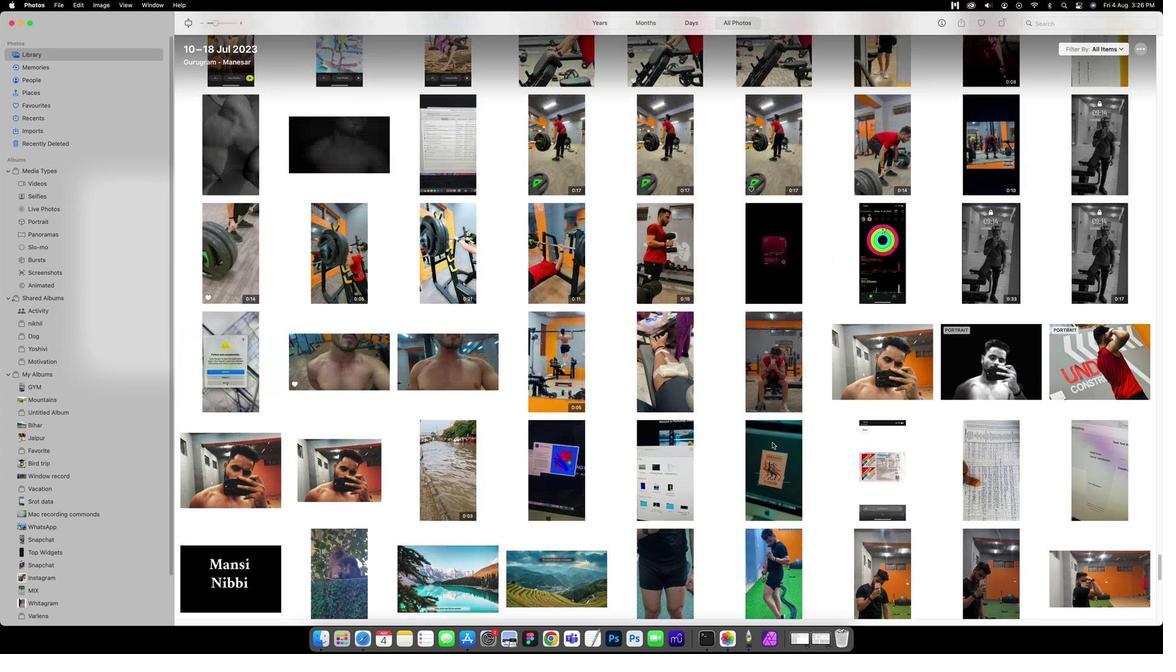 
Action: Mouse scrolled (774, 444) with delta (-12, -1)
Screenshot: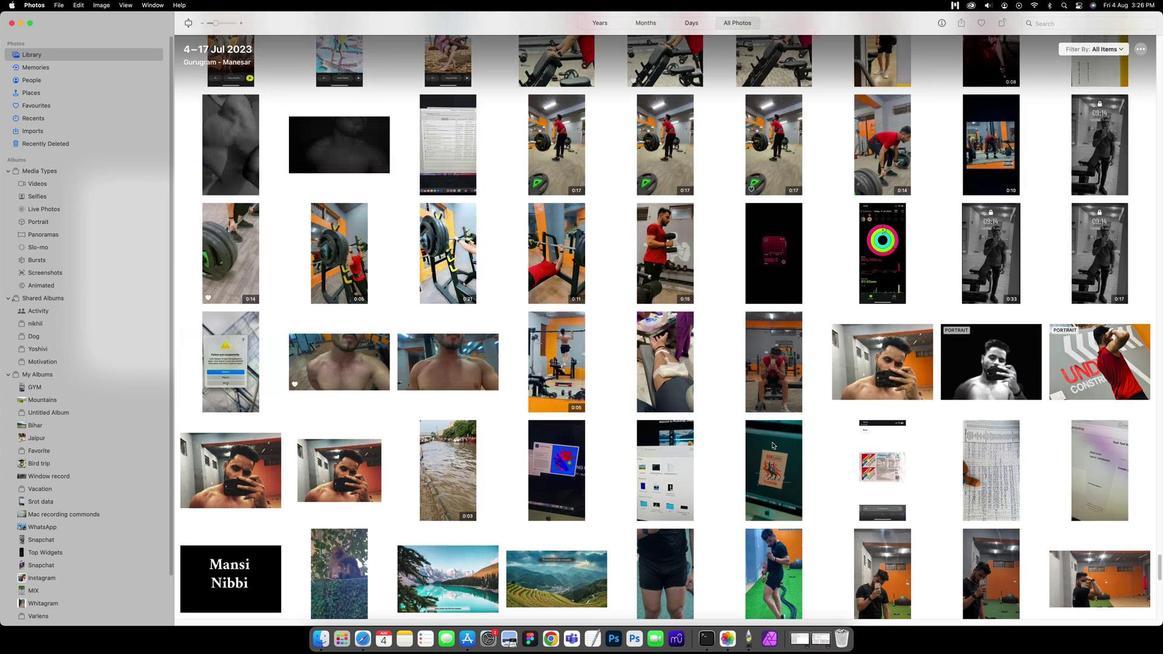 
Action: Mouse scrolled (774, 444) with delta (-12, 0)
Screenshot: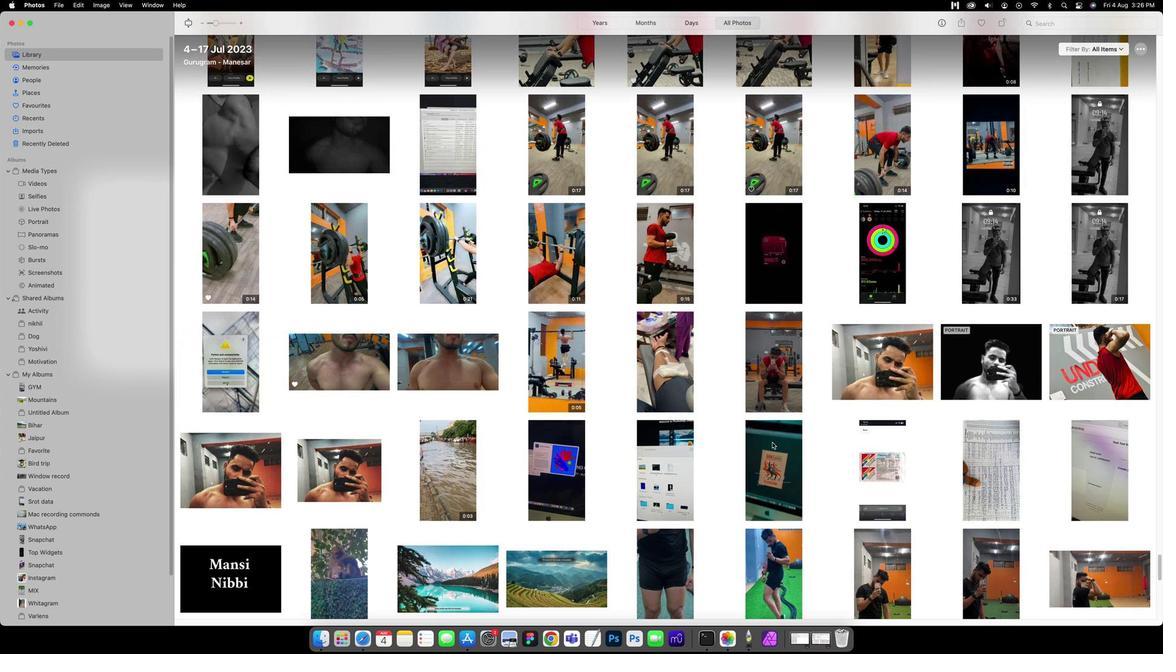 
Action: Mouse scrolled (774, 444) with delta (-12, 0)
Screenshot: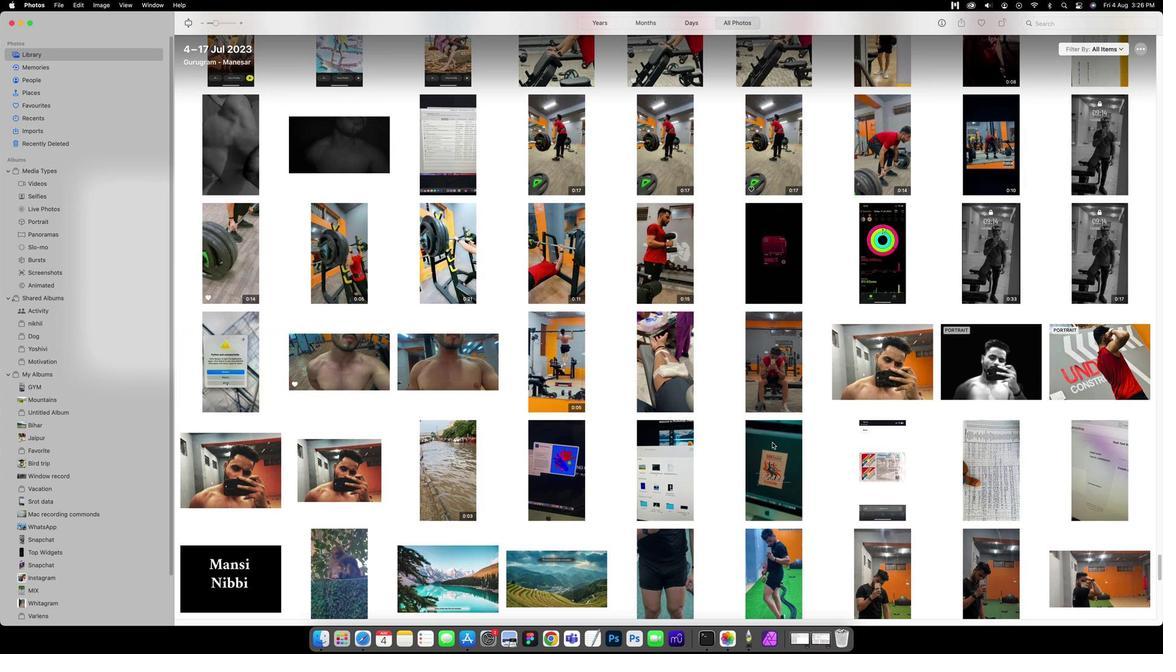 
Action: Mouse scrolled (774, 444) with delta (-12, -1)
Screenshot: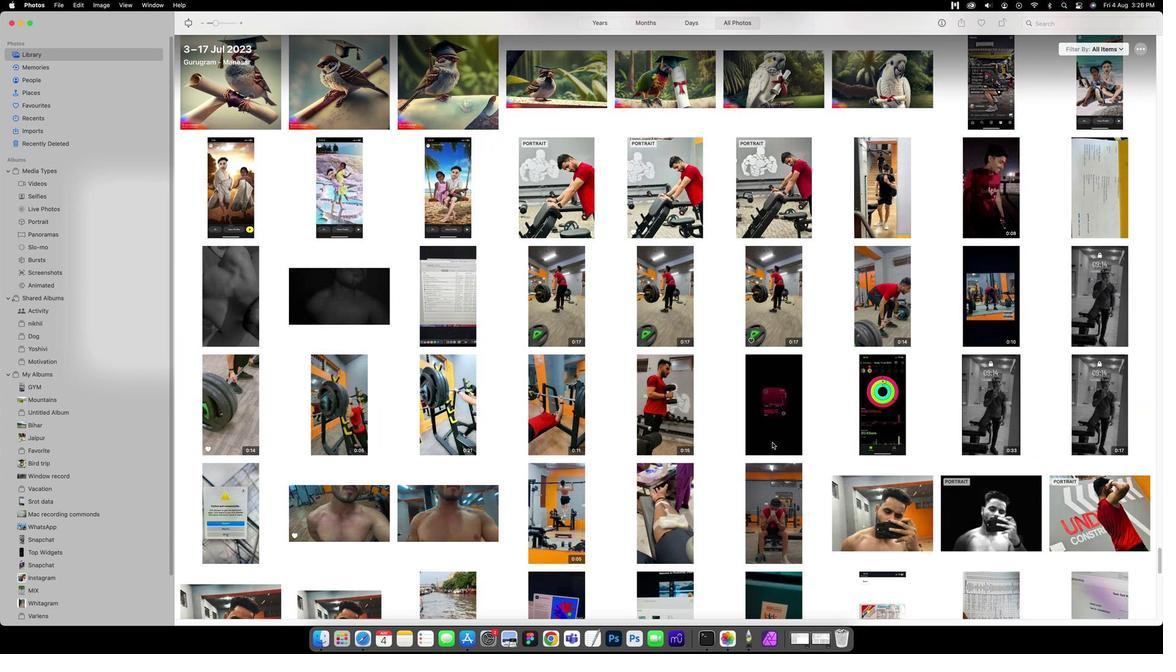 
Action: Mouse scrolled (774, 444) with delta (-12, -1)
Screenshot: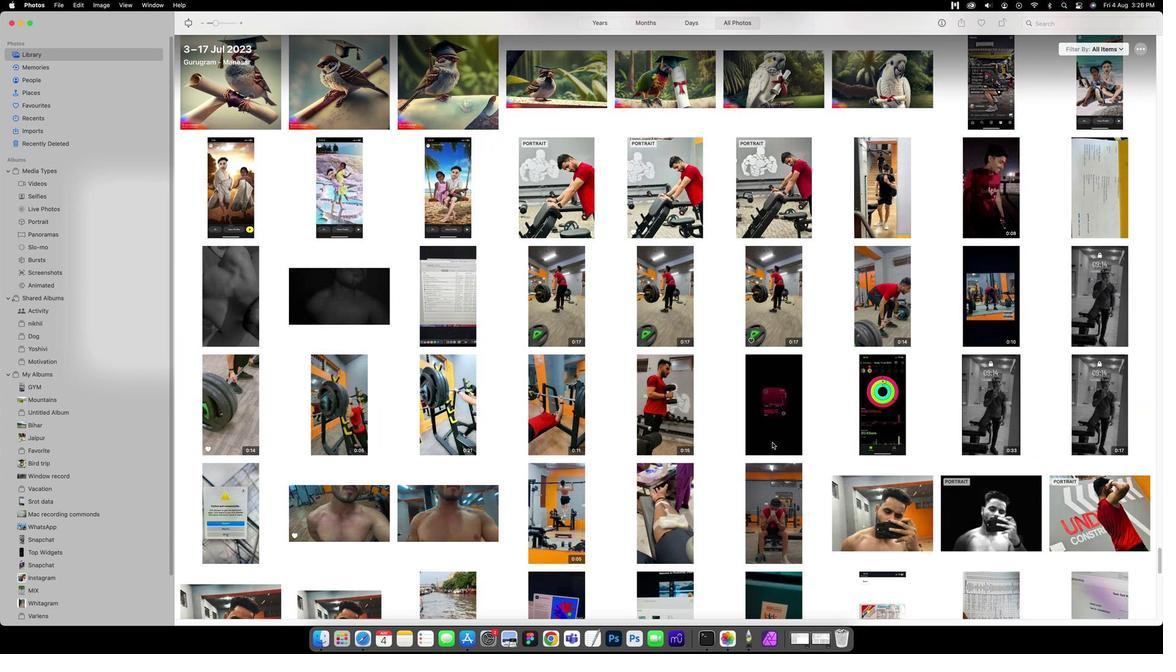
Action: Mouse scrolled (774, 444) with delta (-12, 0)
Screenshot: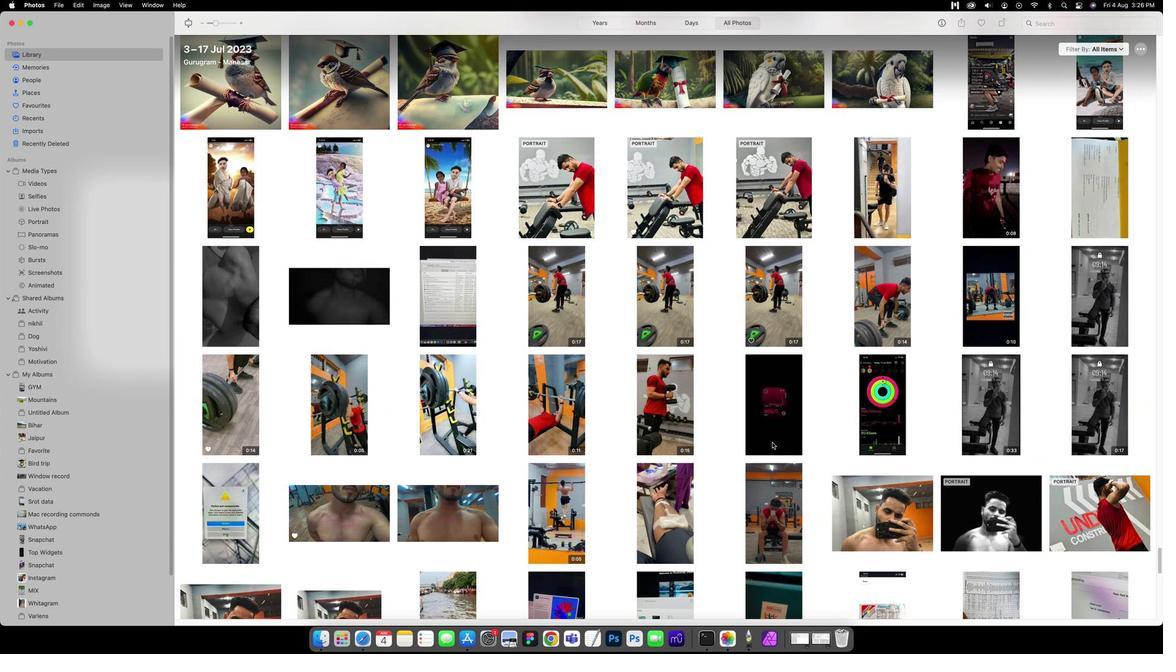
Action: Mouse scrolled (774, 444) with delta (-12, 0)
Screenshot: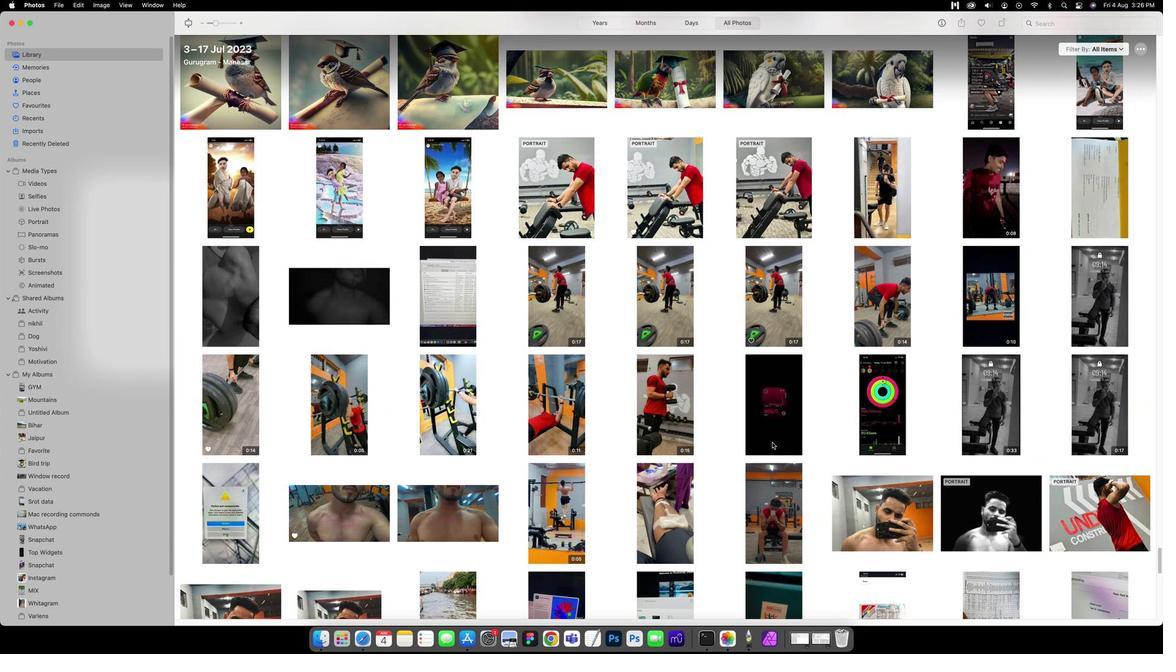 
Action: Mouse scrolled (774, 444) with delta (-12, 0)
Screenshot: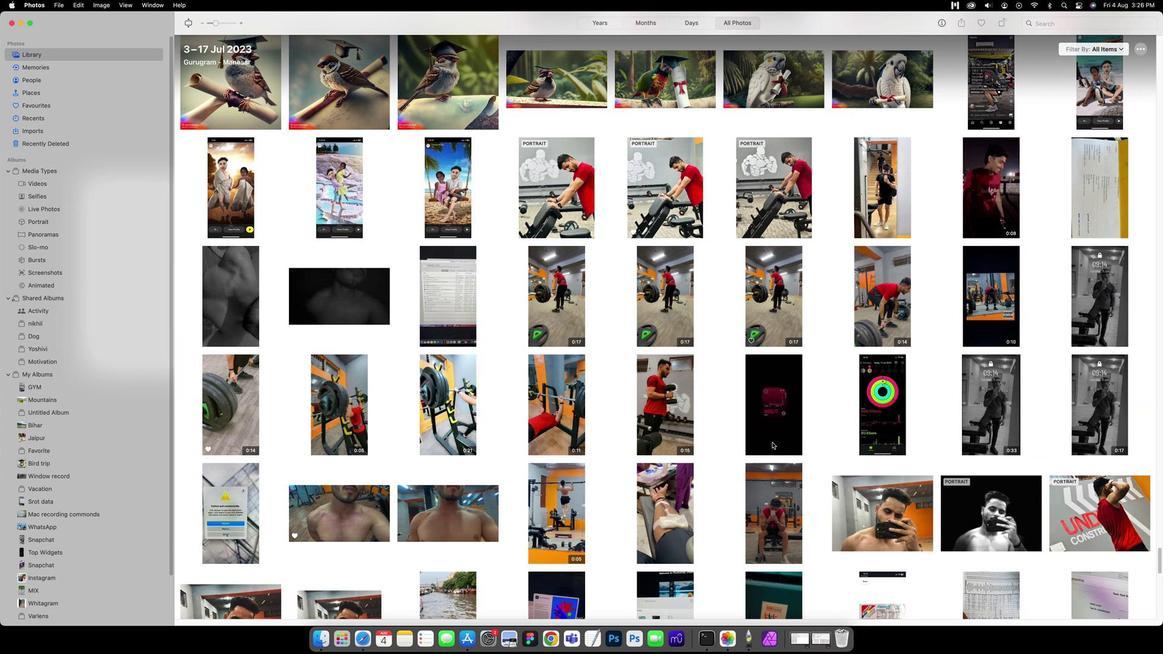 
Action: Mouse scrolled (774, 444) with delta (-12, 0)
Screenshot: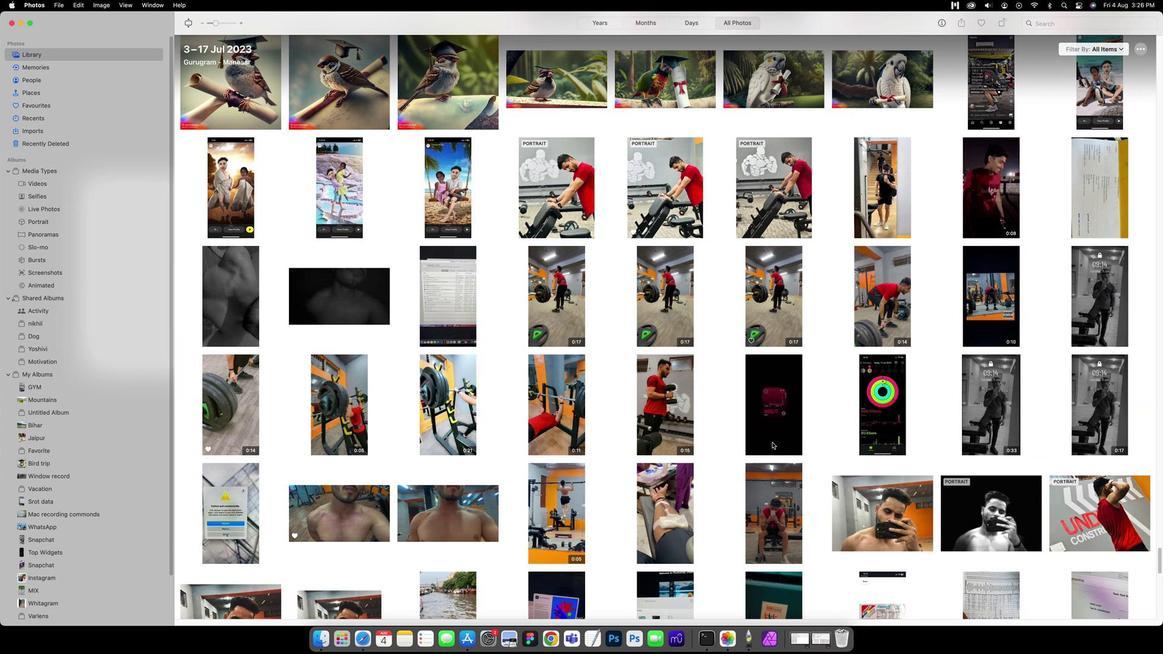 
Action: Mouse scrolled (774, 444) with delta (-12, -1)
Screenshot: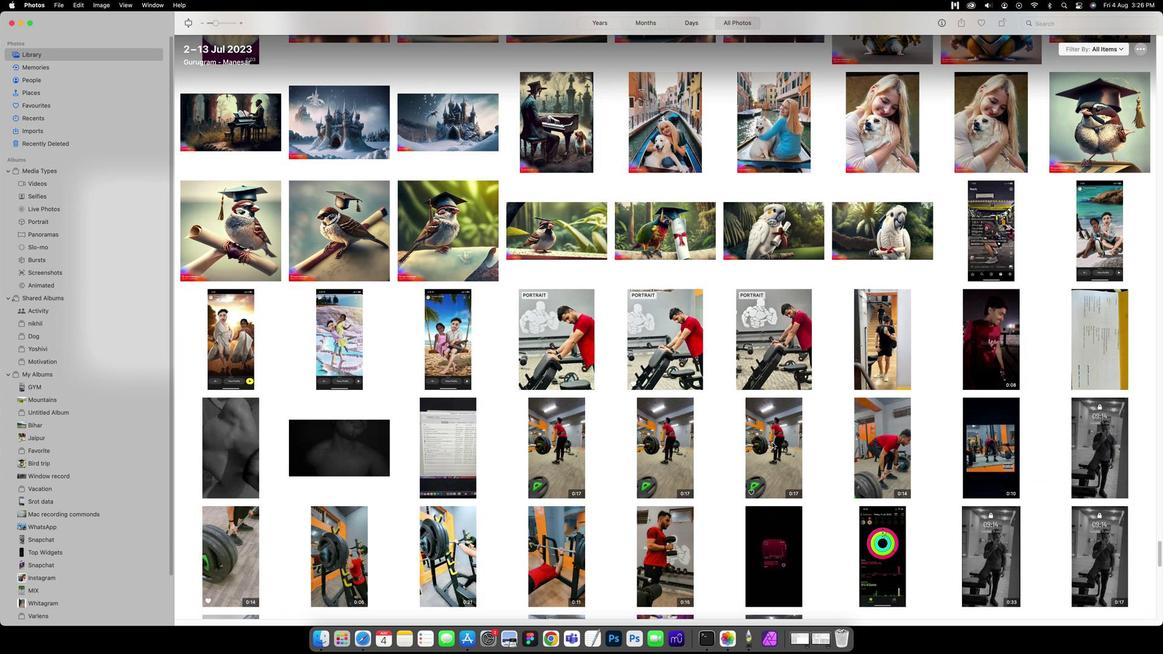 
Action: Mouse scrolled (774, 444) with delta (-12, -1)
Screenshot: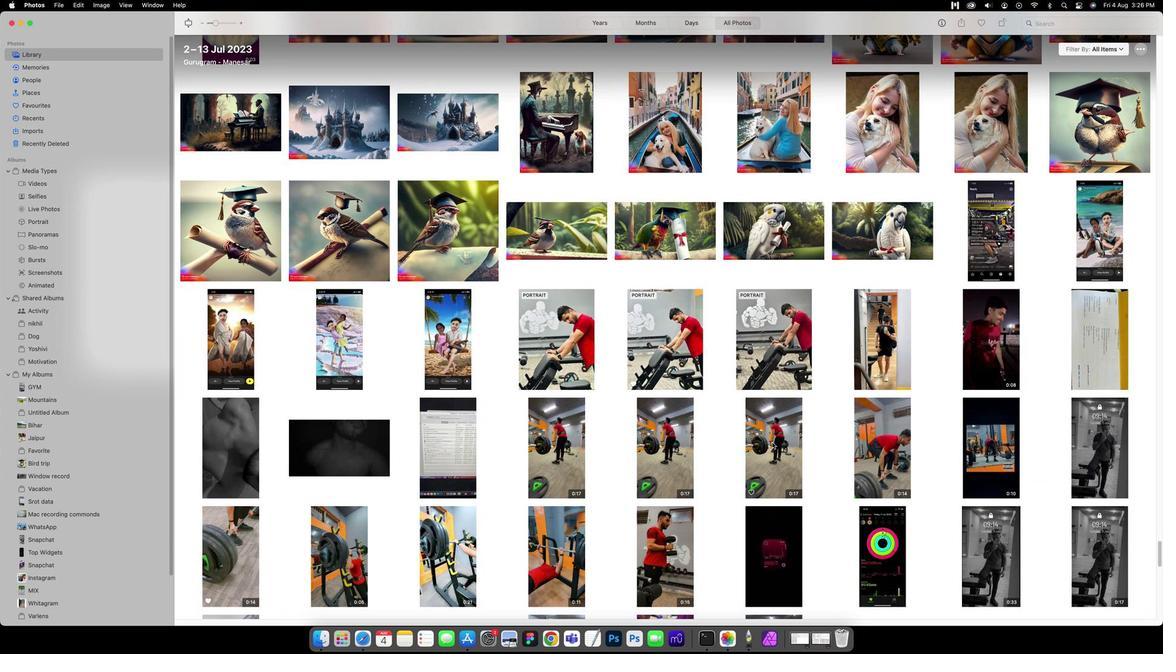 
Action: Mouse scrolled (774, 444) with delta (-12, 0)
Screenshot: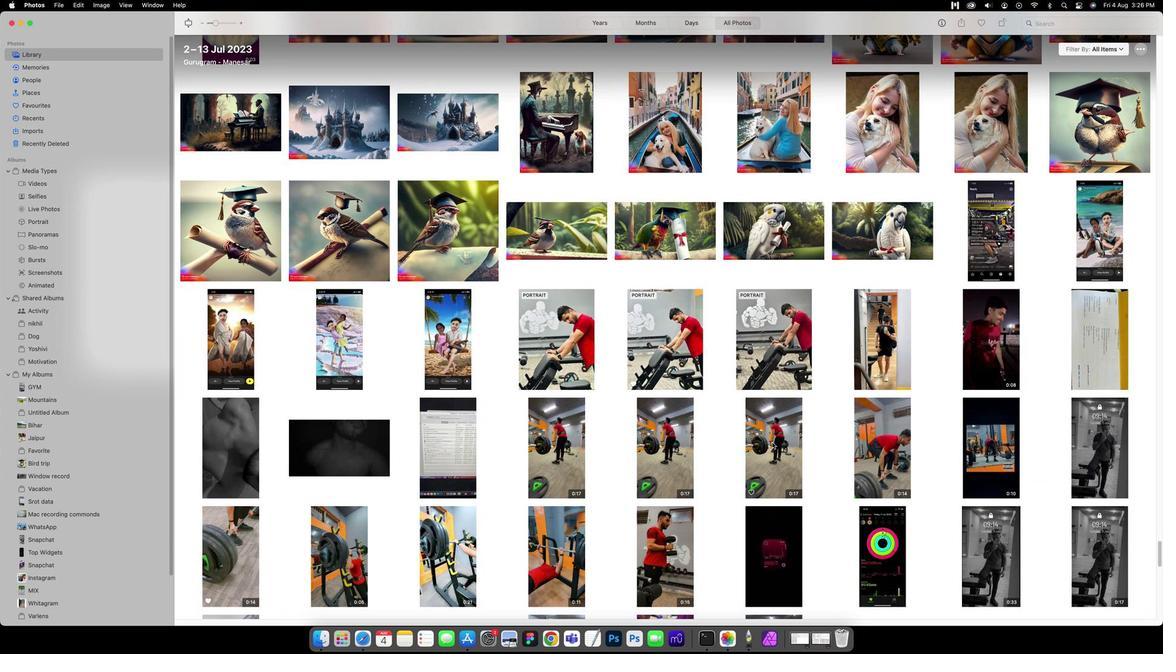 
Action: Mouse scrolled (774, 444) with delta (-12, 0)
Screenshot: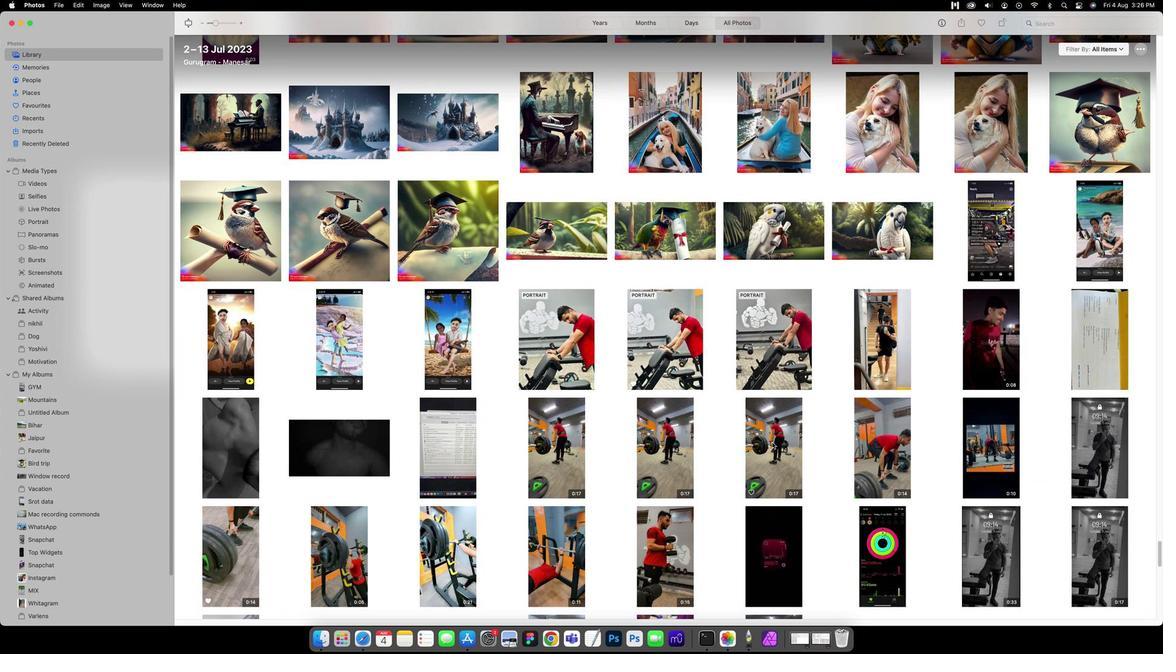 
Action: Mouse scrolled (774, 444) with delta (-12, 0)
Screenshot: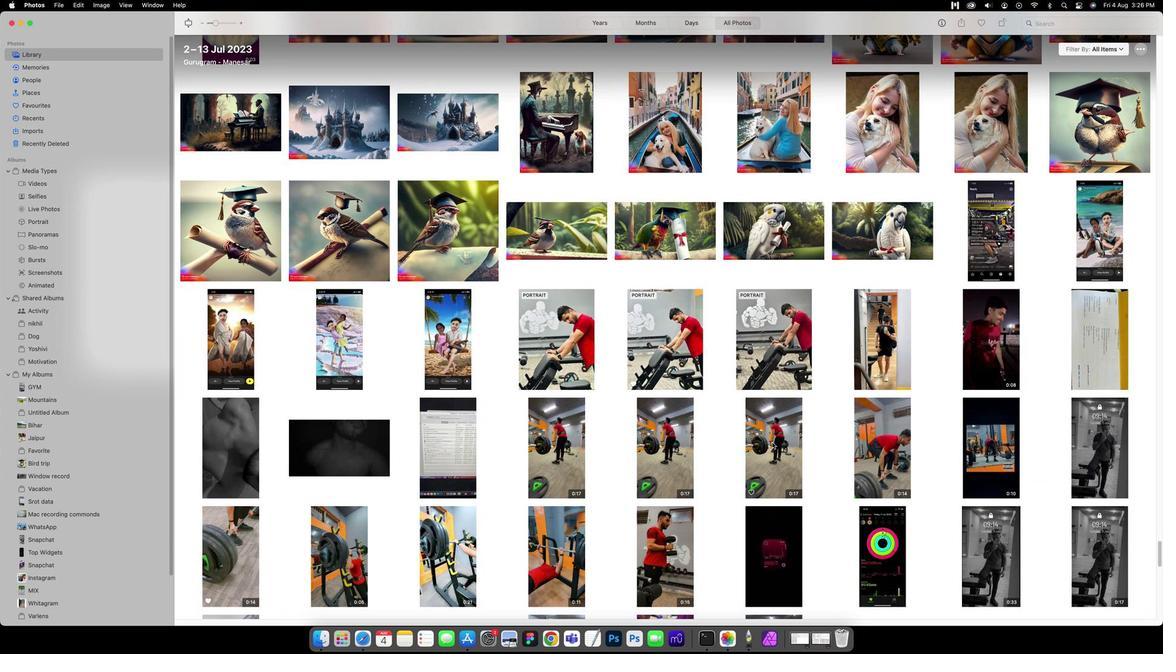 
Action: Mouse scrolled (774, 444) with delta (-12, 0)
Screenshot: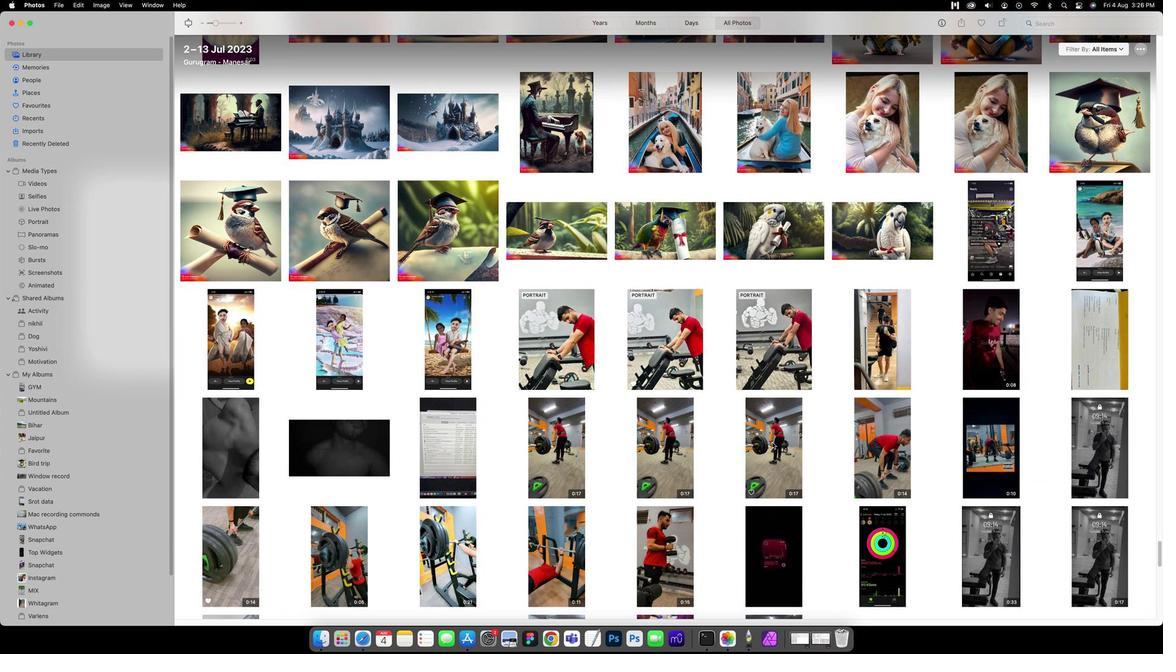 
Action: Mouse scrolled (774, 444) with delta (-12, 0)
Screenshot: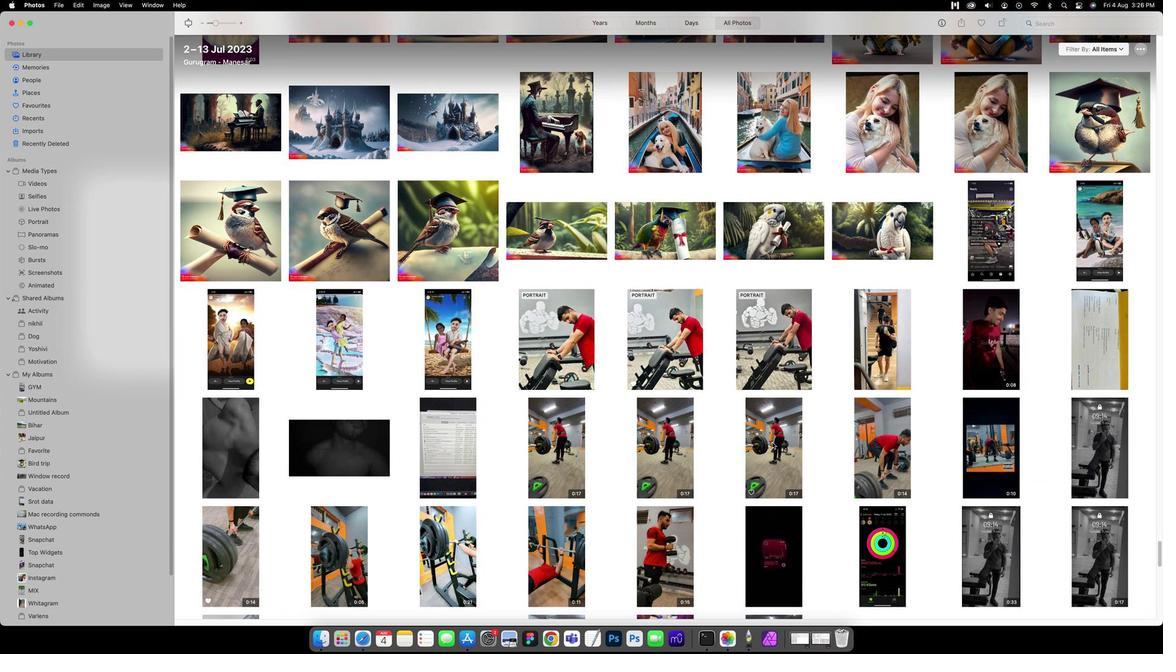 
Action: Mouse scrolled (774, 444) with delta (-12, -1)
Screenshot: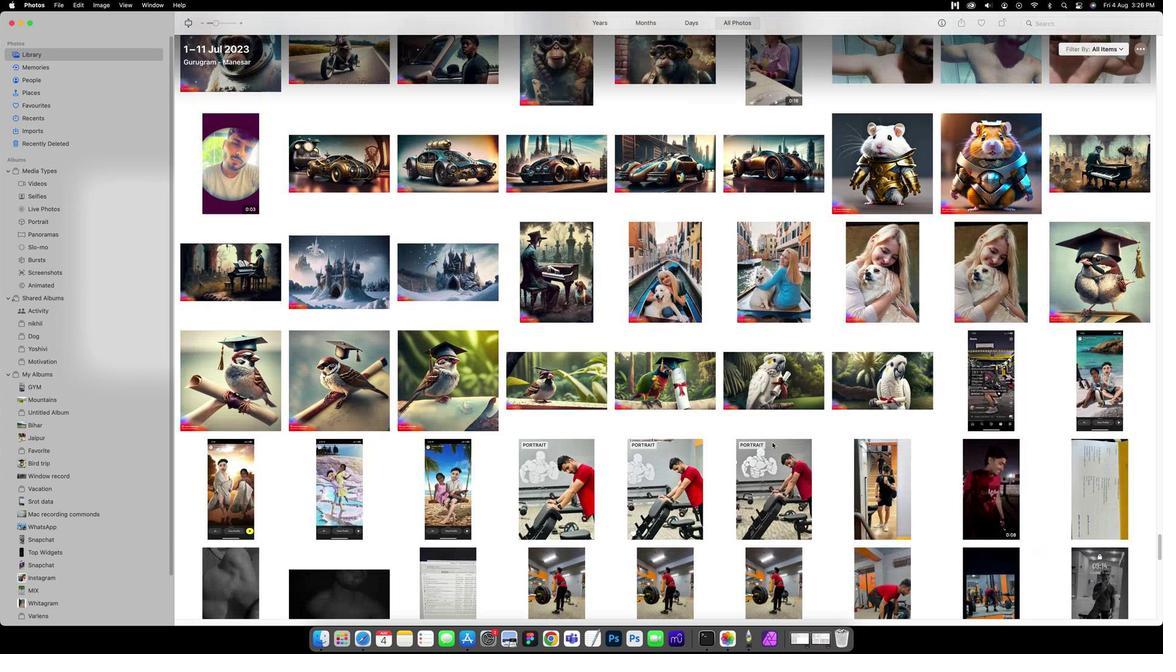 
Action: Mouse scrolled (774, 444) with delta (-12, -1)
Screenshot: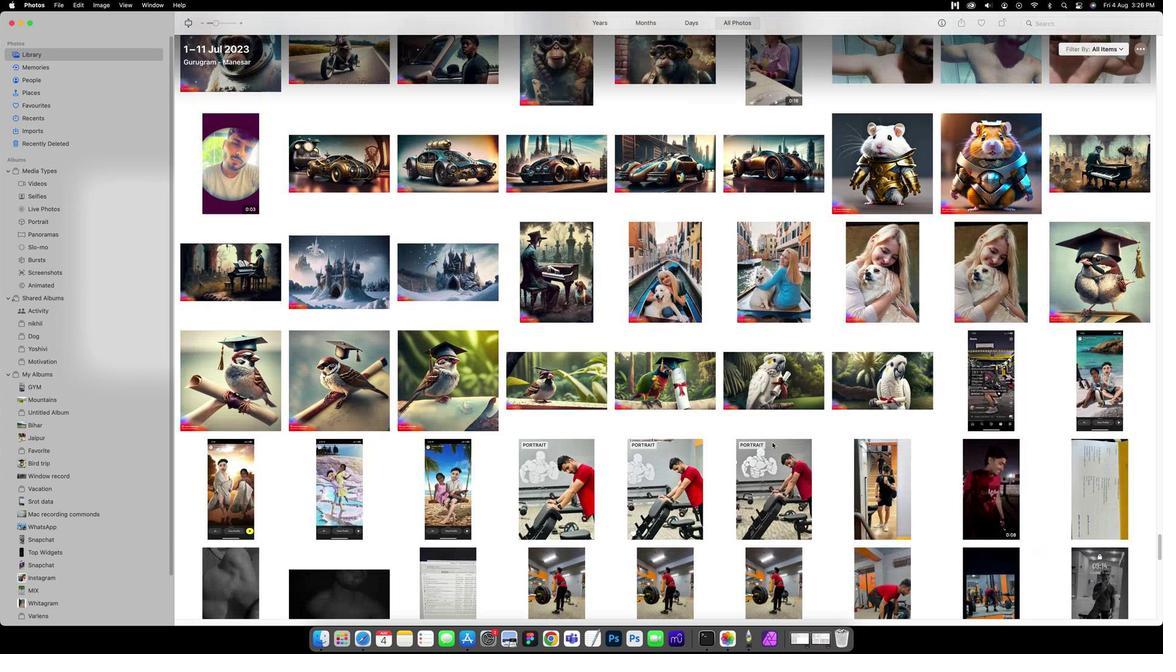 
Action: Mouse scrolled (774, 444) with delta (-12, 0)
Screenshot: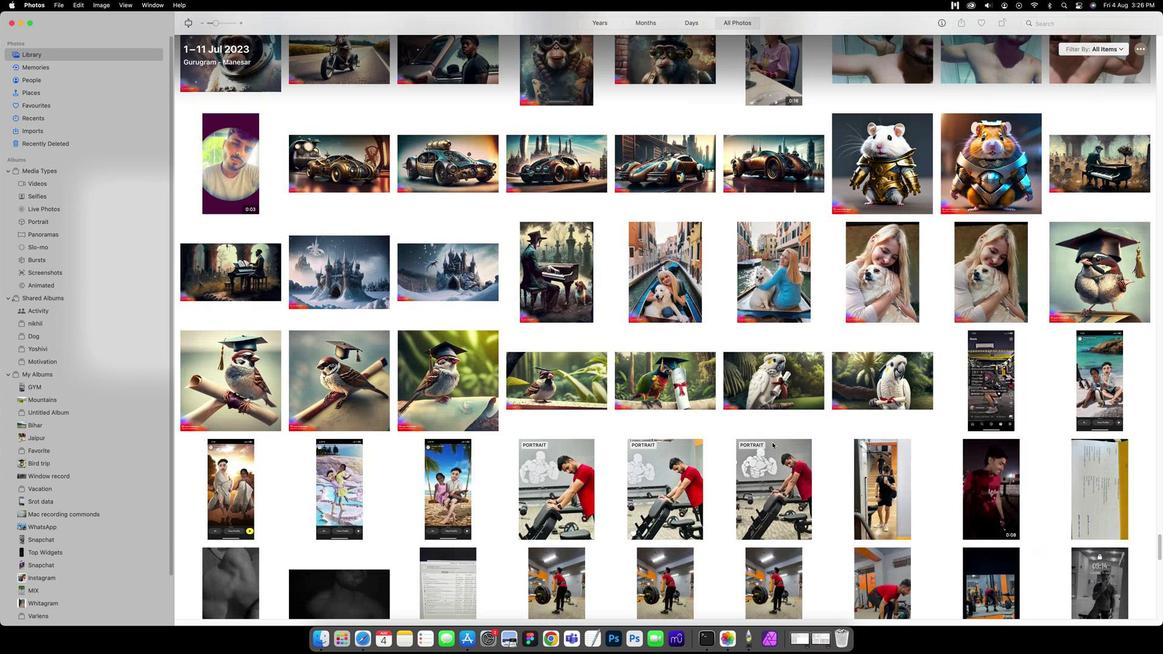 
Action: Mouse scrolled (774, 444) with delta (-12, 0)
Screenshot: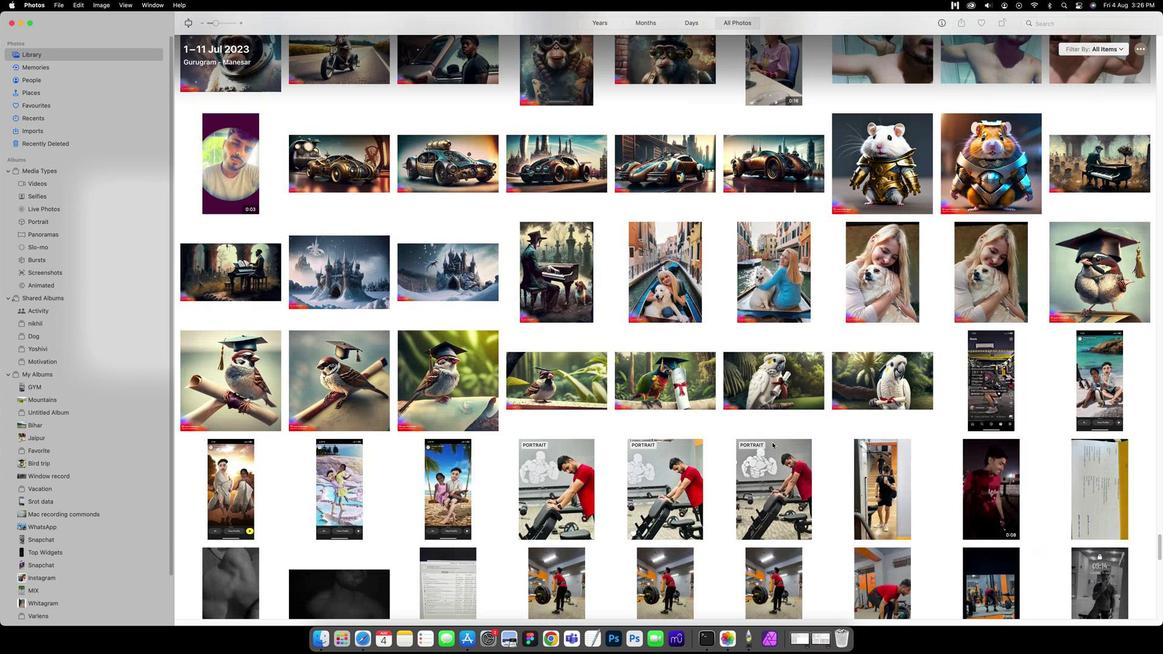 
Action: Mouse scrolled (774, 444) with delta (-12, 0)
Screenshot: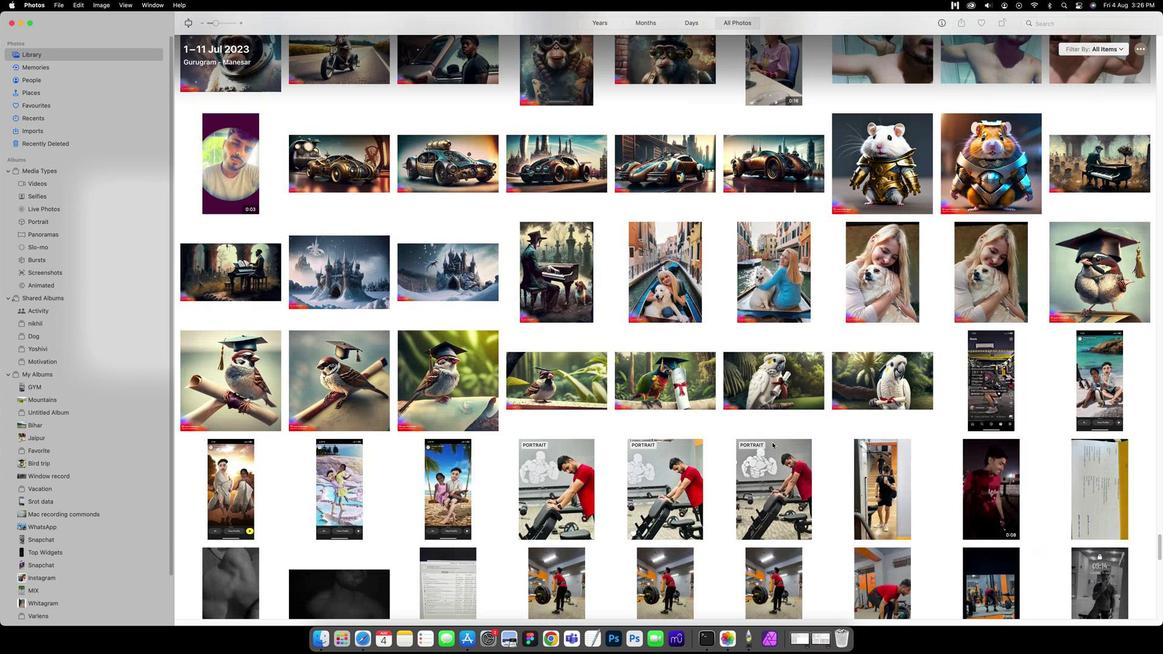 
Action: Mouse scrolled (774, 444) with delta (-12, 0)
Screenshot: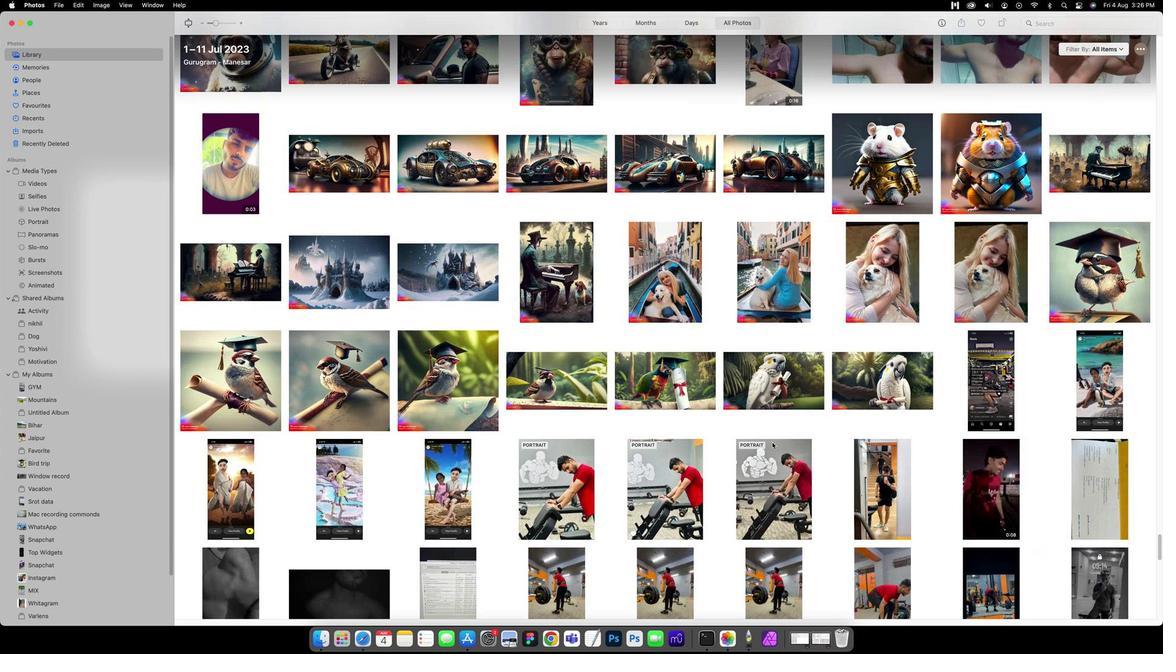 
Action: Mouse scrolled (774, 444) with delta (-12, 0)
Screenshot: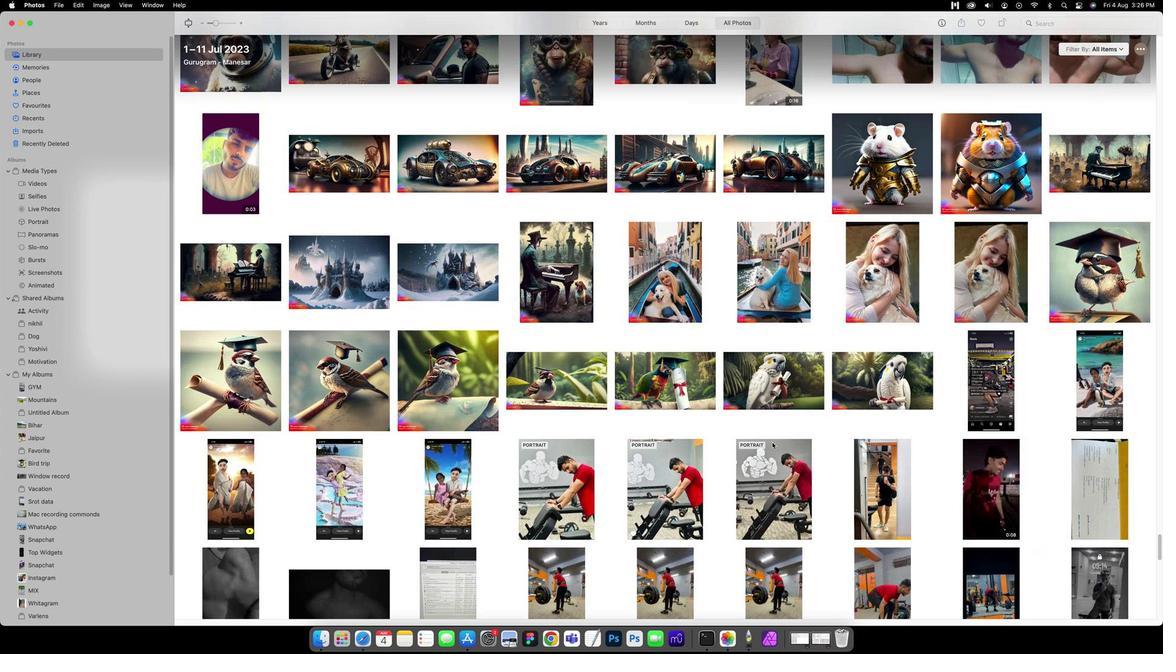 
Action: Mouse scrolled (774, 444) with delta (-12, -1)
Screenshot: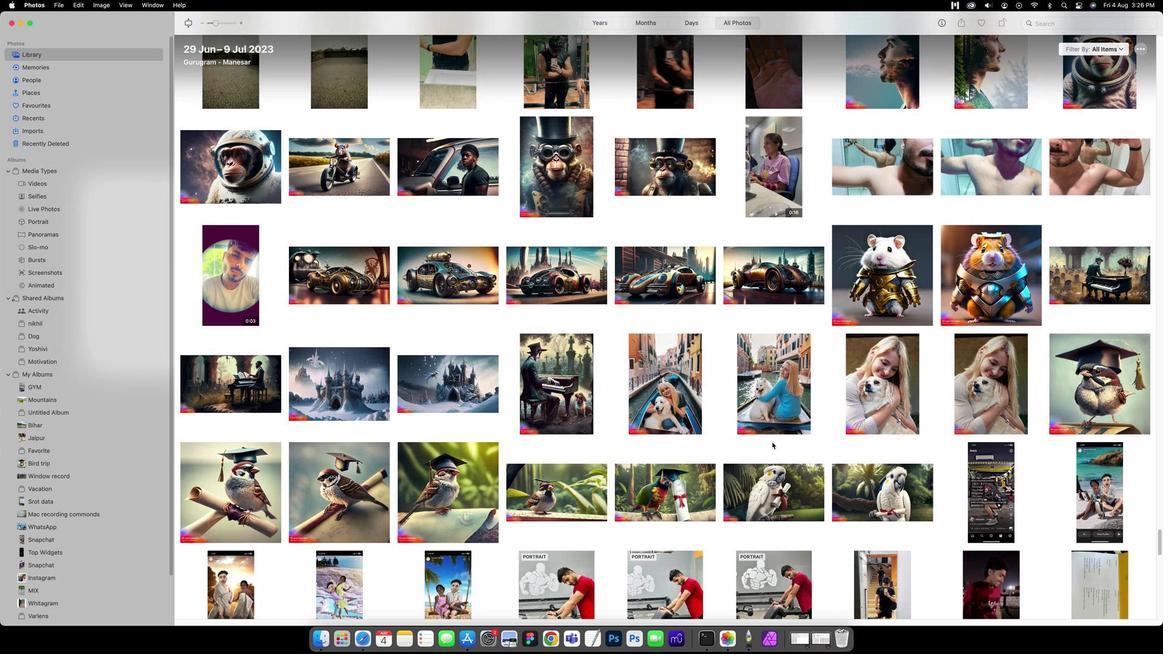 
Action: Mouse scrolled (774, 444) with delta (-12, -1)
Screenshot: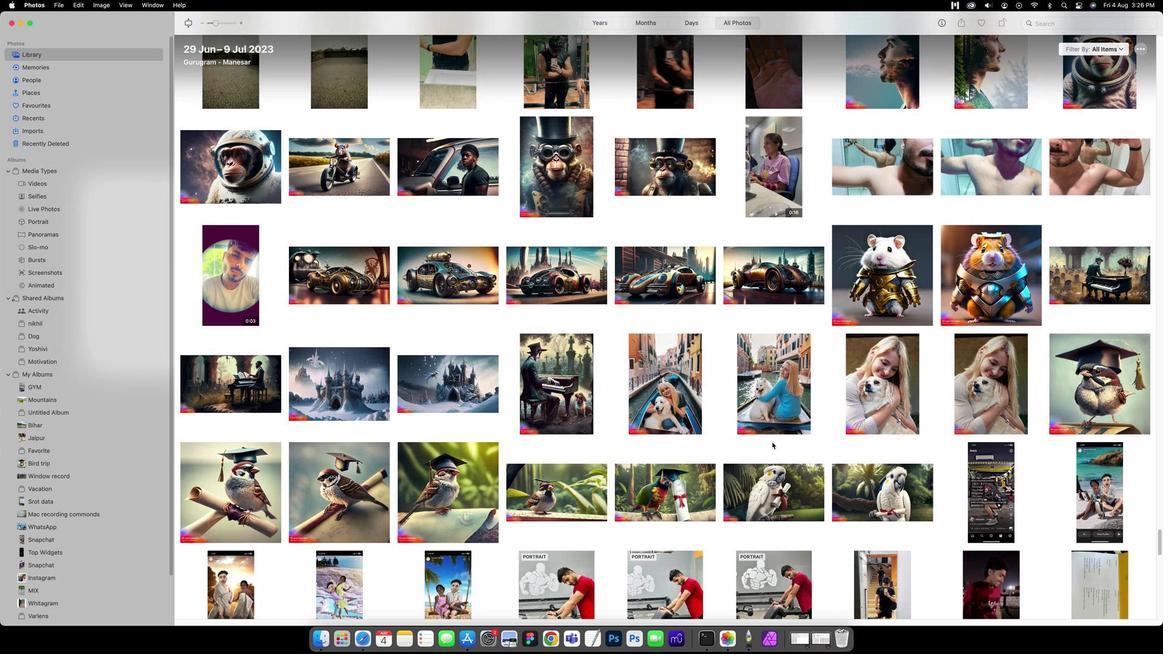 
Action: Mouse scrolled (774, 444) with delta (-12, 0)
Screenshot: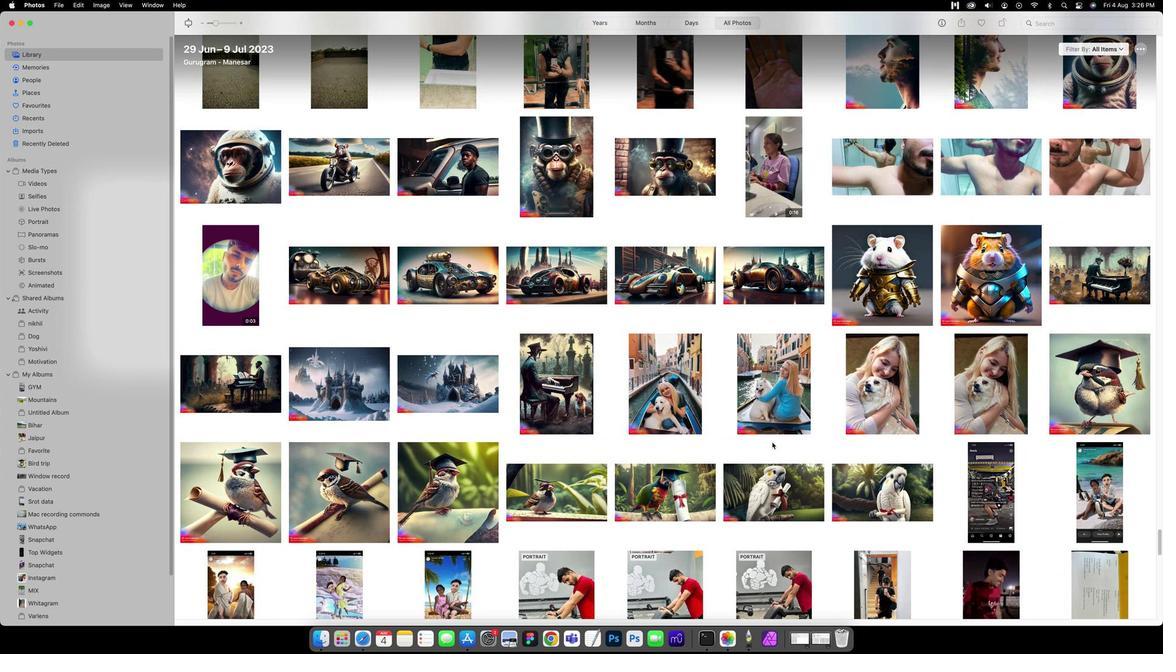 
Action: Mouse scrolled (774, 444) with delta (-12, 0)
Screenshot: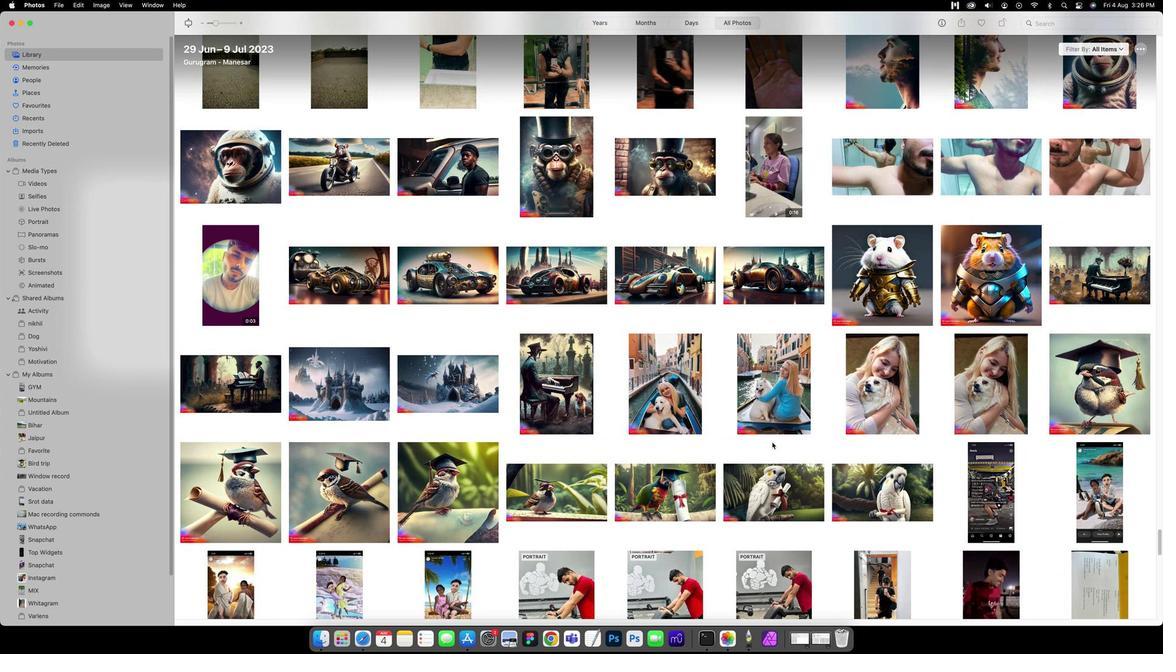 
Action: Mouse scrolled (774, 444) with delta (-12, 0)
Screenshot: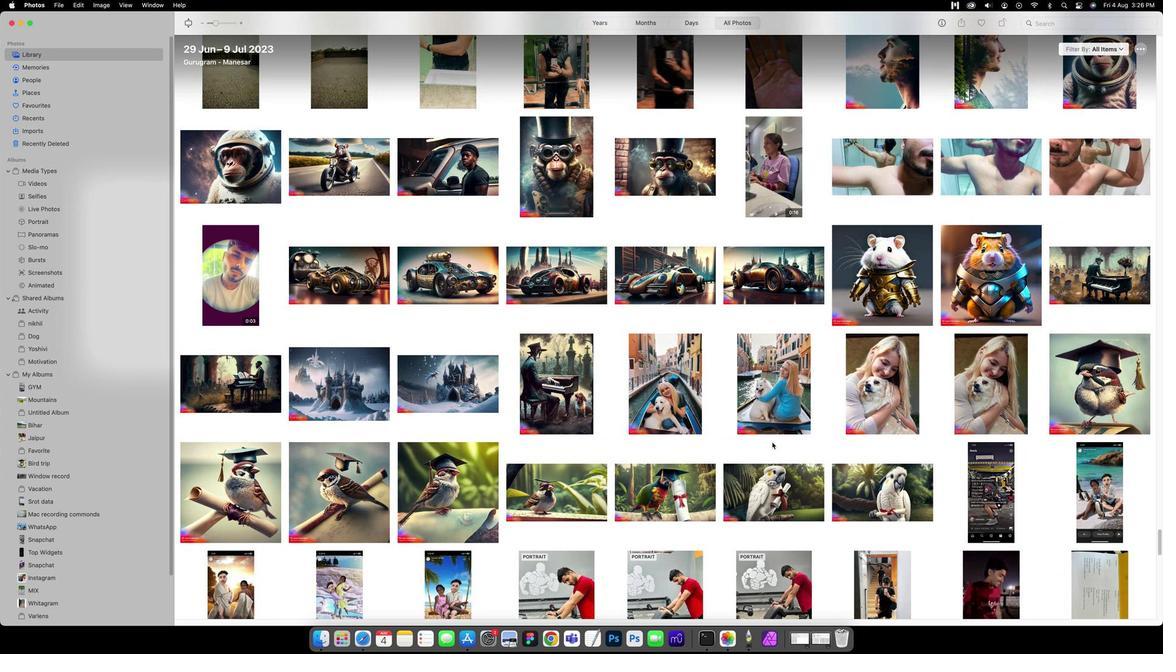 
Action: Mouse scrolled (774, 444) with delta (-12, 0)
Screenshot: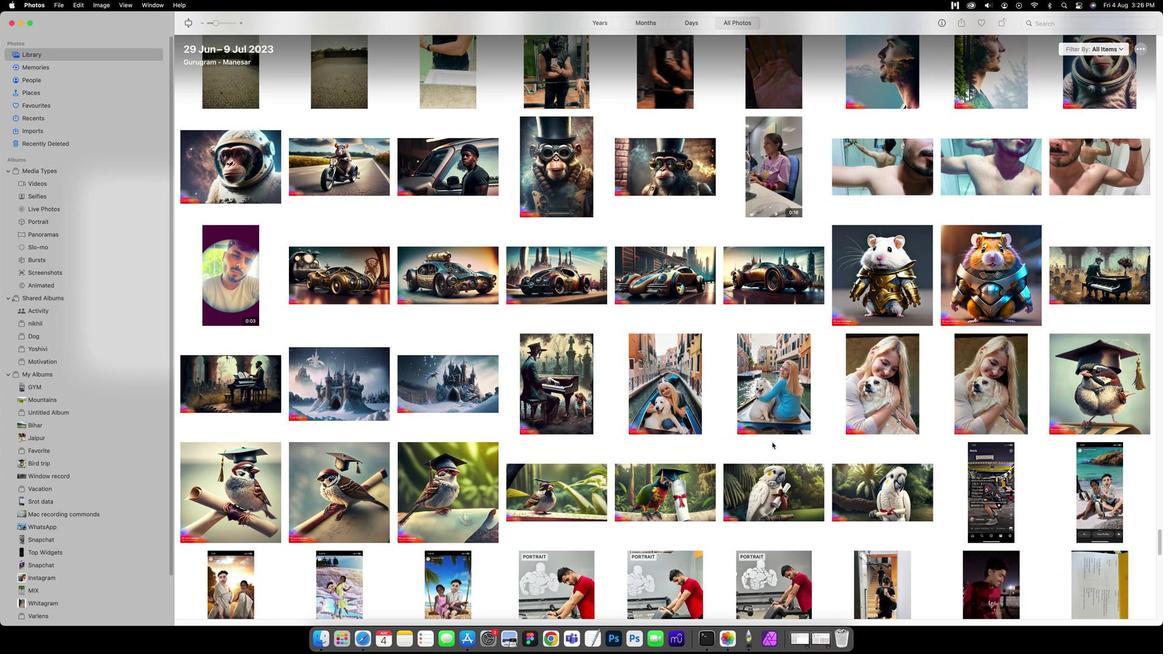 
Action: Mouse scrolled (774, 444) with delta (-12, 0)
Screenshot: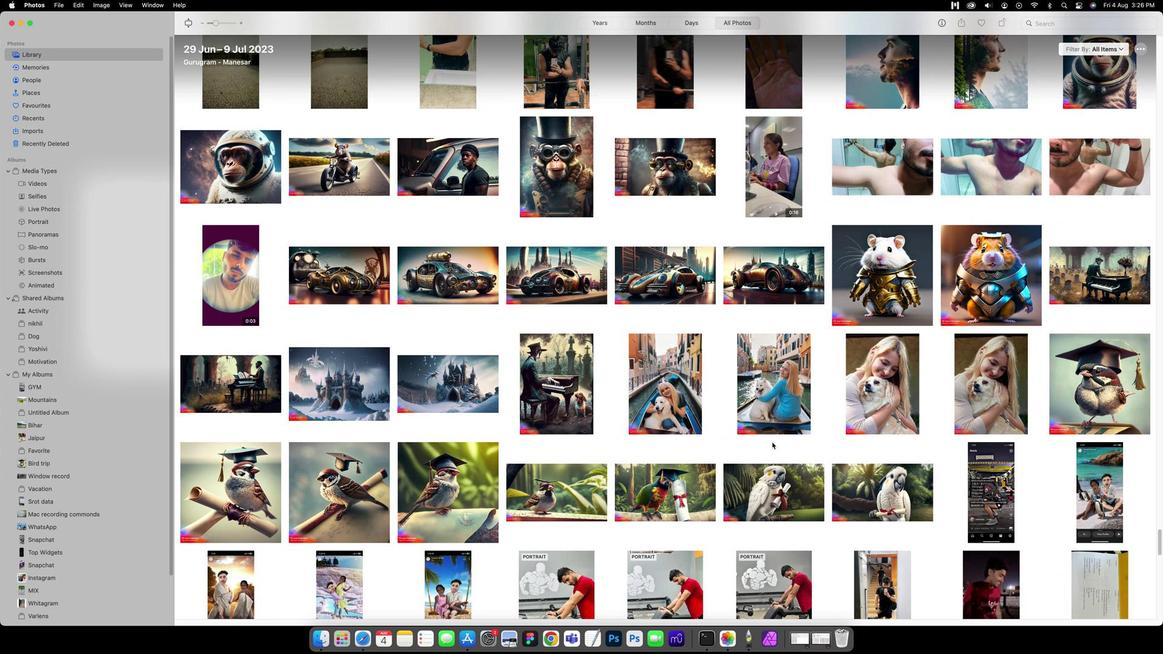 
Action: Mouse scrolled (774, 444) with delta (-12, -1)
Screenshot: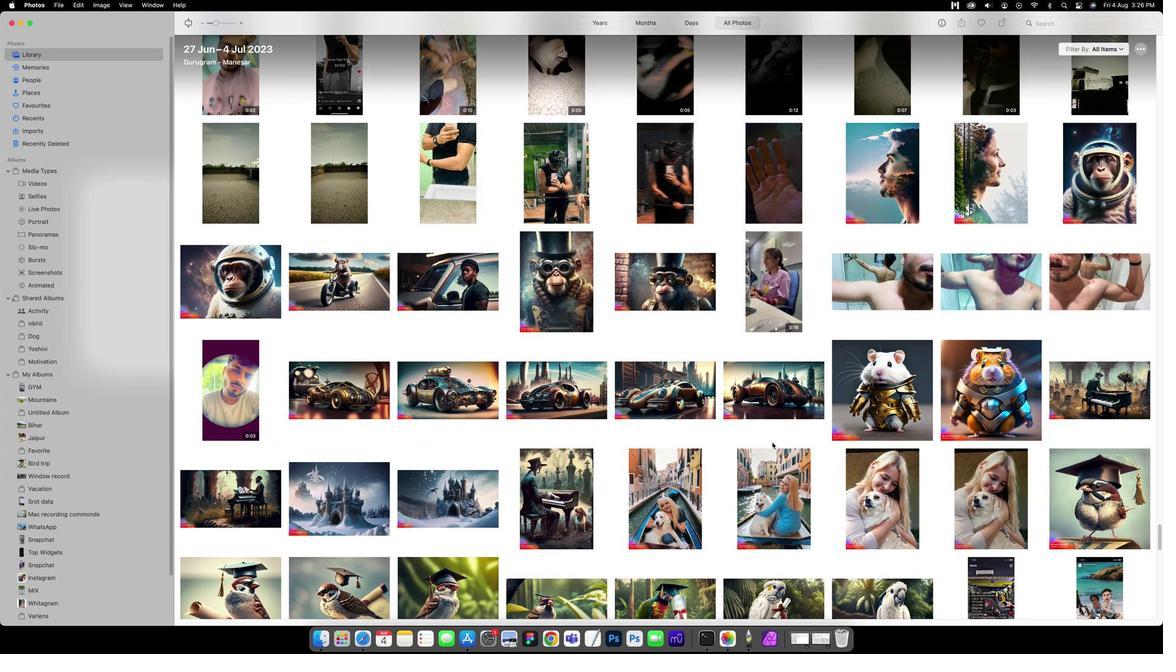 
Action: Mouse scrolled (774, 444) with delta (-12, -1)
Screenshot: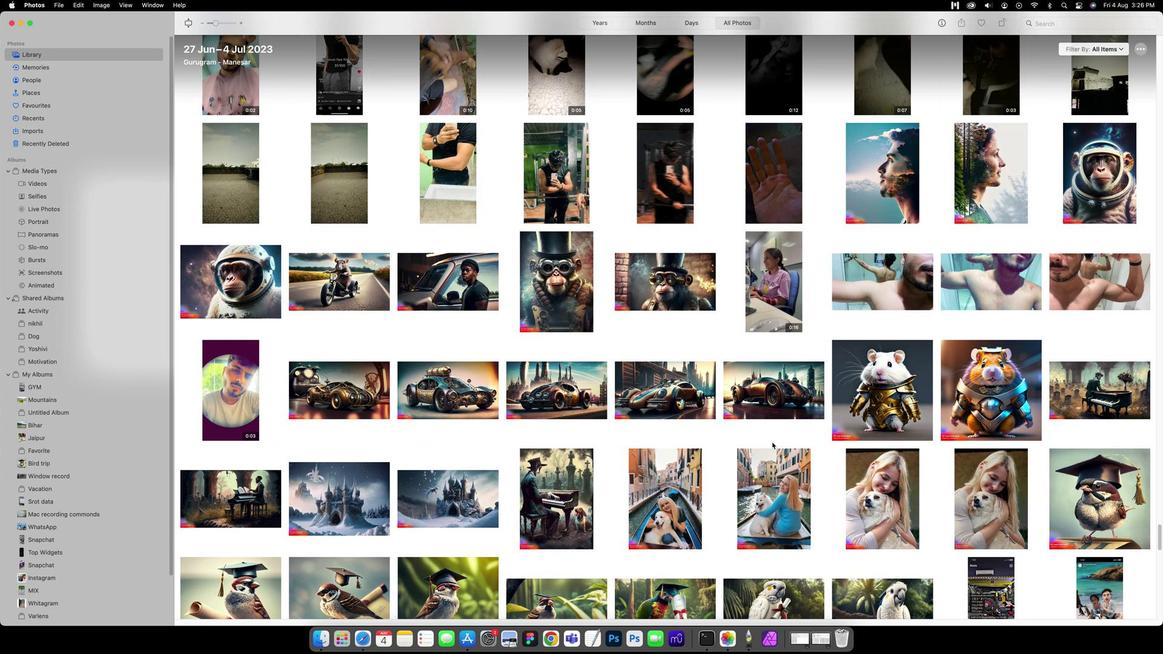 
Action: Mouse scrolled (774, 444) with delta (-12, 0)
Screenshot: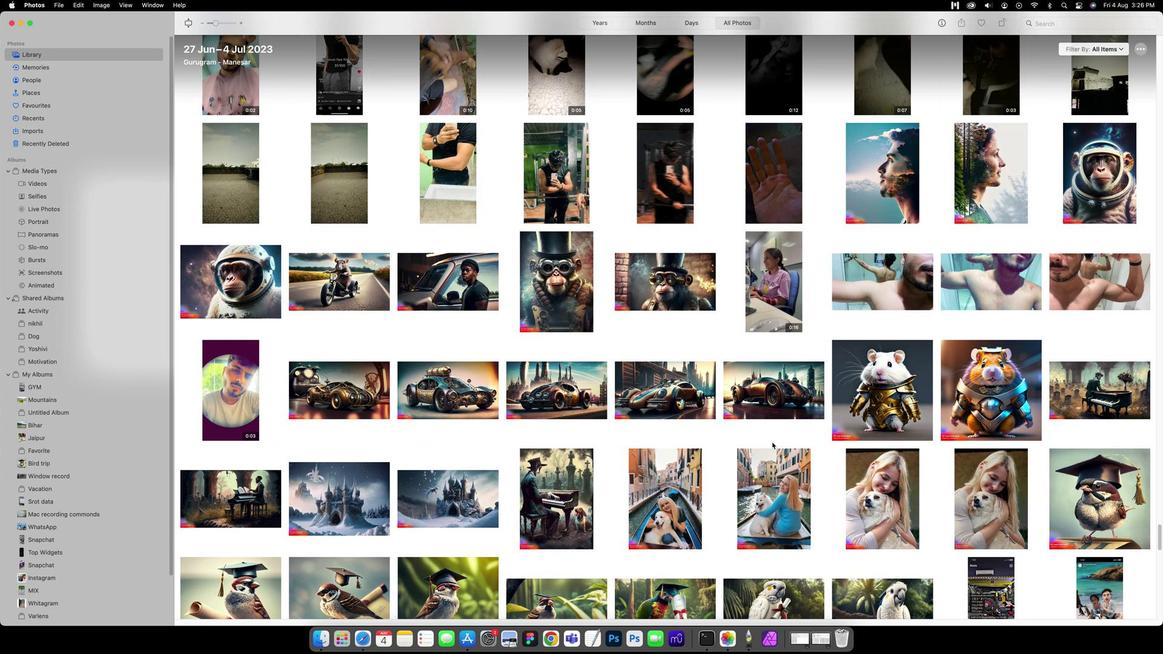 
Action: Mouse scrolled (774, 444) with delta (-12, 0)
Screenshot: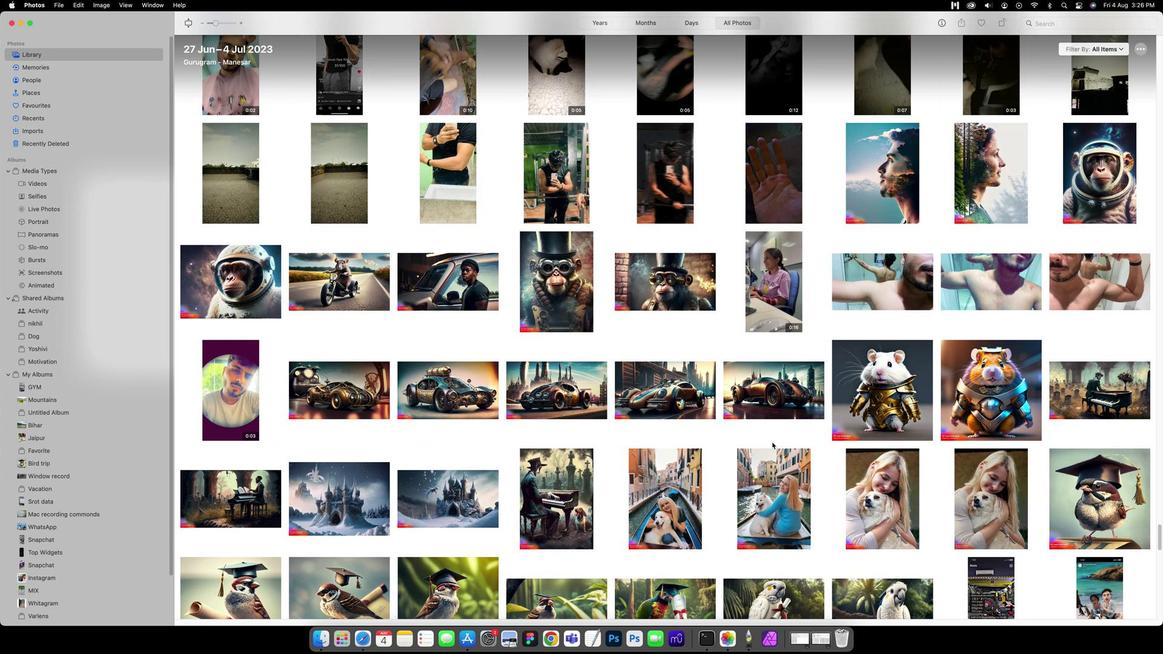 
Action: Mouse scrolled (774, 444) with delta (-12, 0)
Screenshot: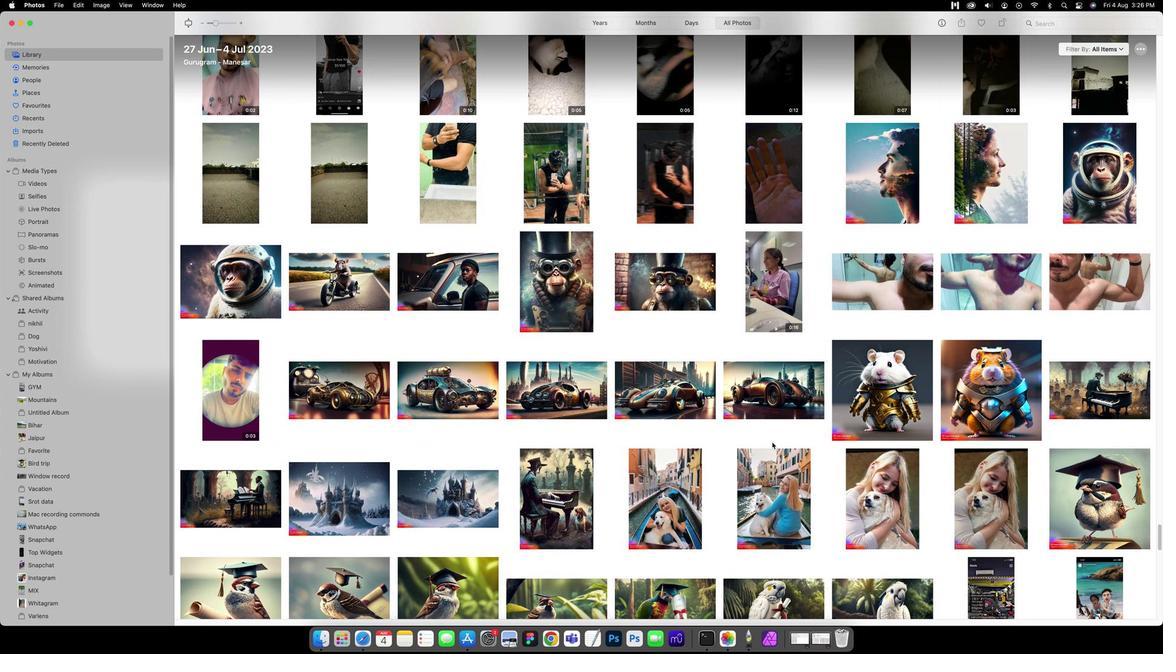 
Action: Mouse scrolled (774, 444) with delta (-12, 0)
Screenshot: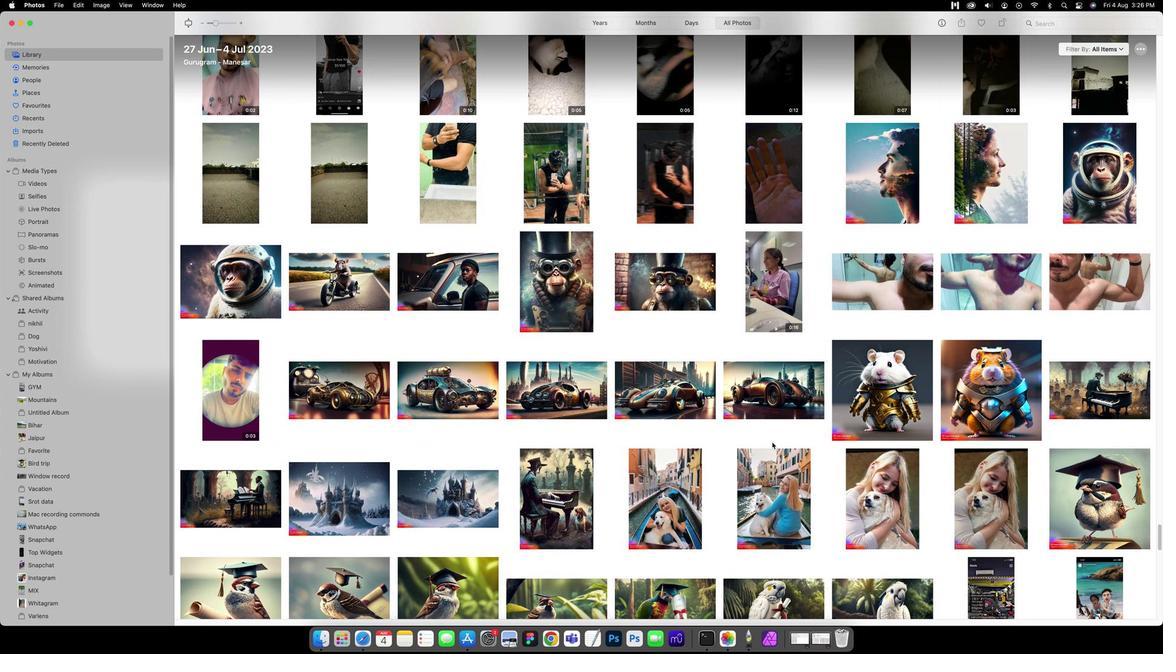 
Action: Mouse scrolled (774, 444) with delta (-12, -1)
Screenshot: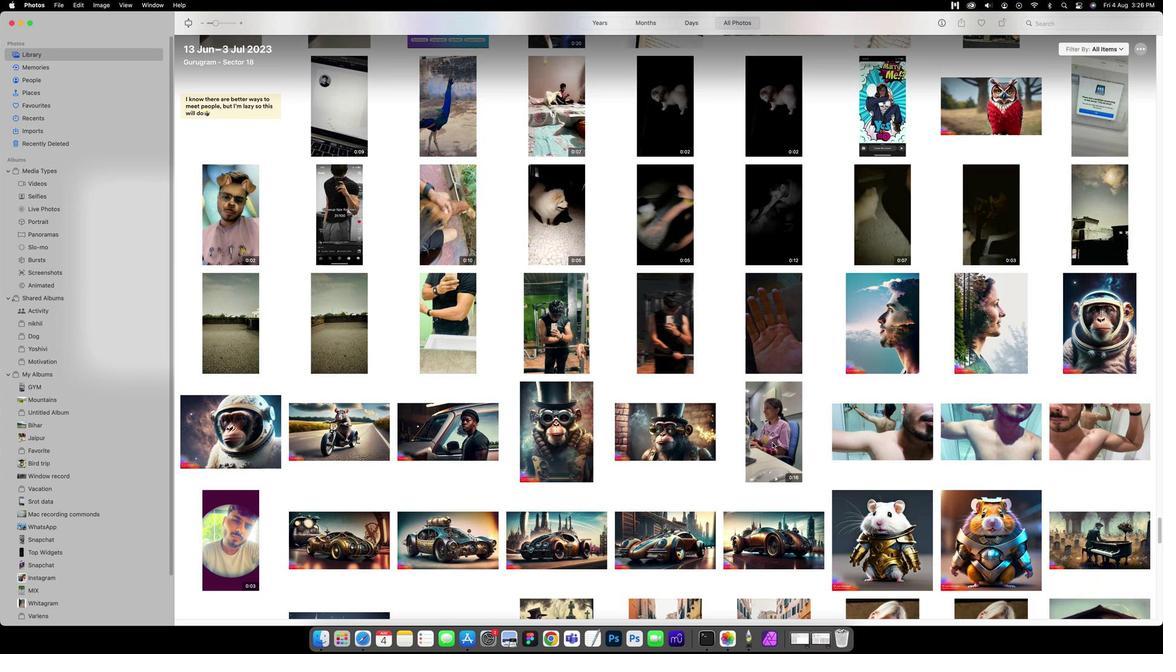 
Action: Mouse scrolled (774, 444) with delta (-12, -1)
Screenshot: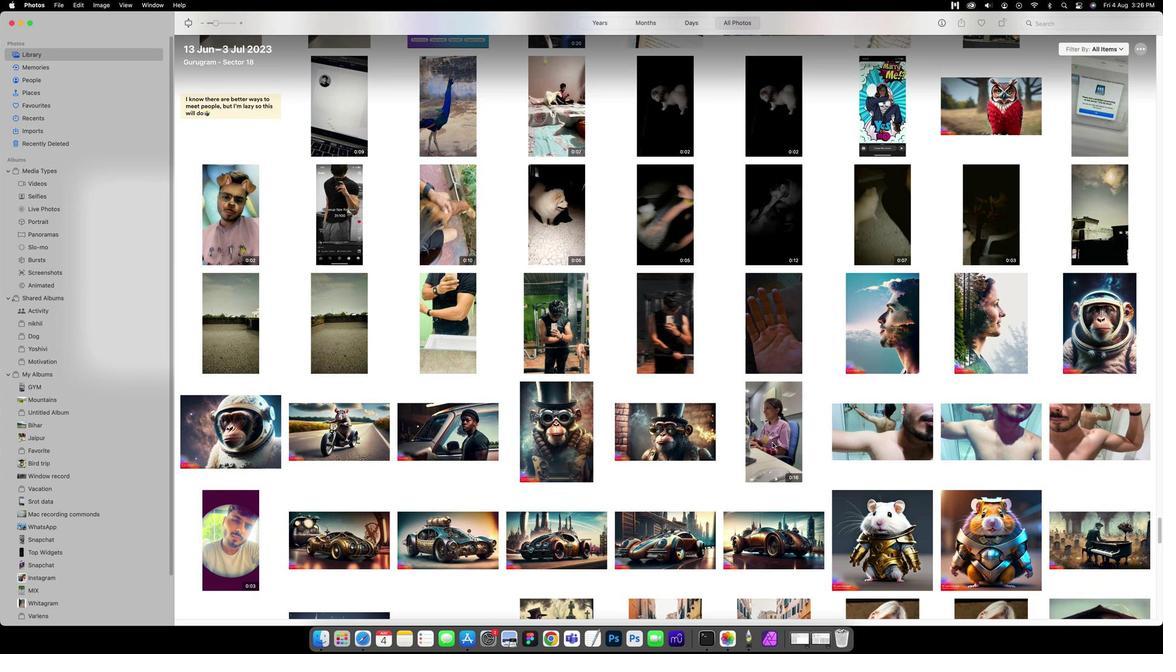 
Action: Mouse scrolled (774, 444) with delta (-12, 0)
Screenshot: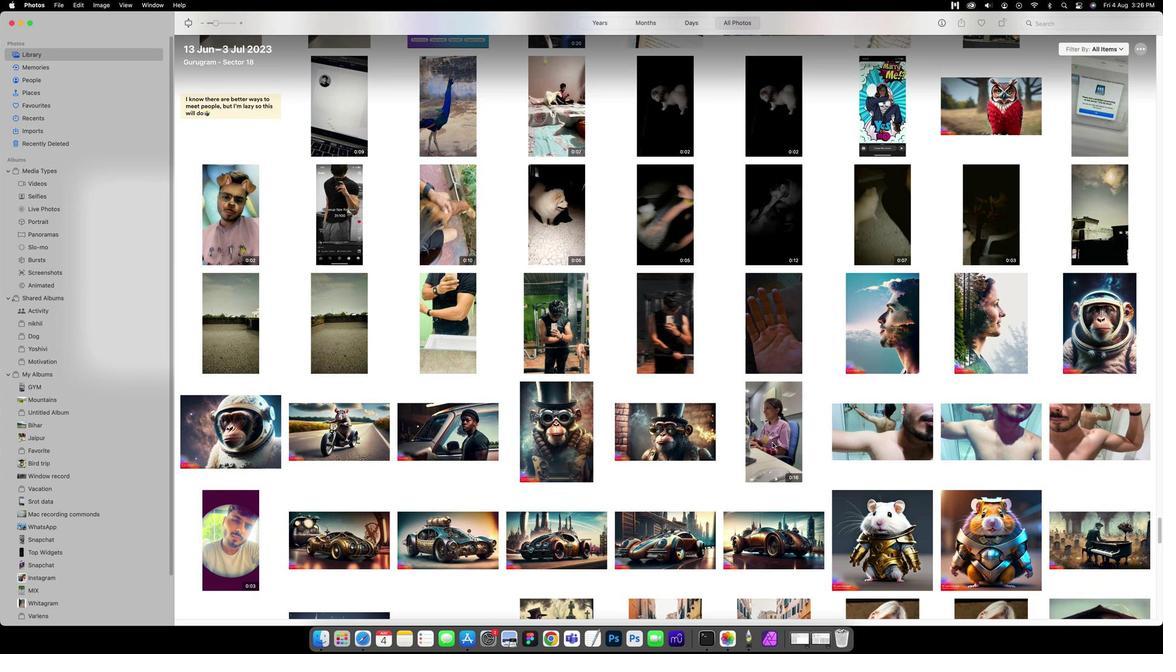 
Action: Mouse scrolled (774, 444) with delta (-12, 0)
Screenshot: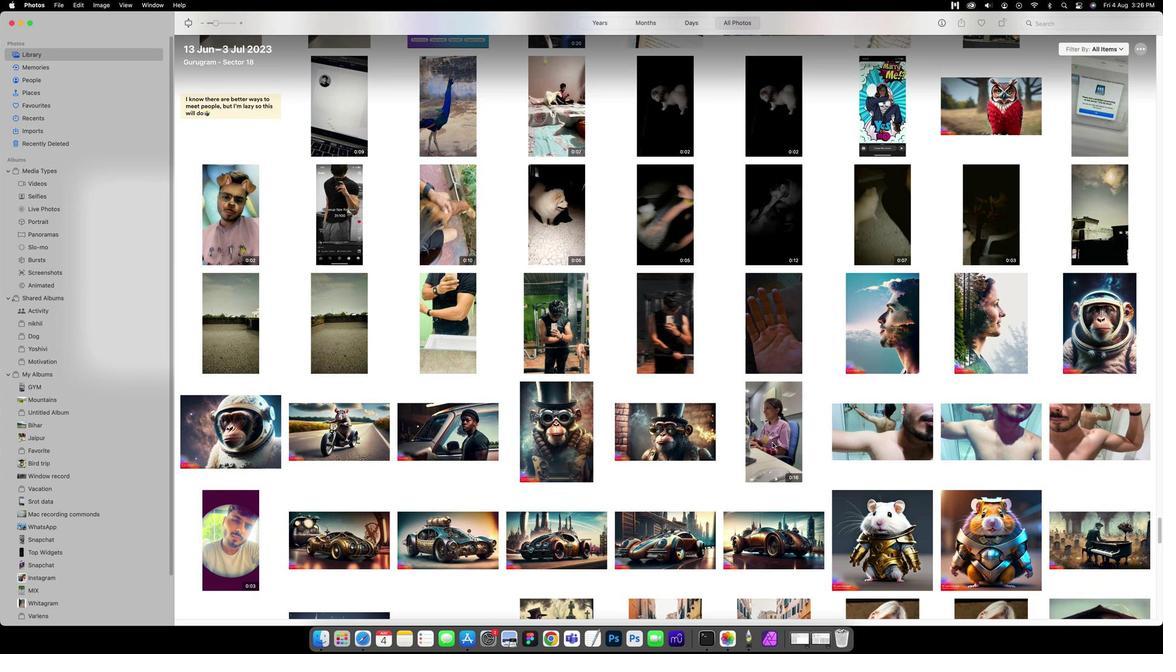 
Action: Mouse scrolled (774, 444) with delta (-12, 0)
Screenshot: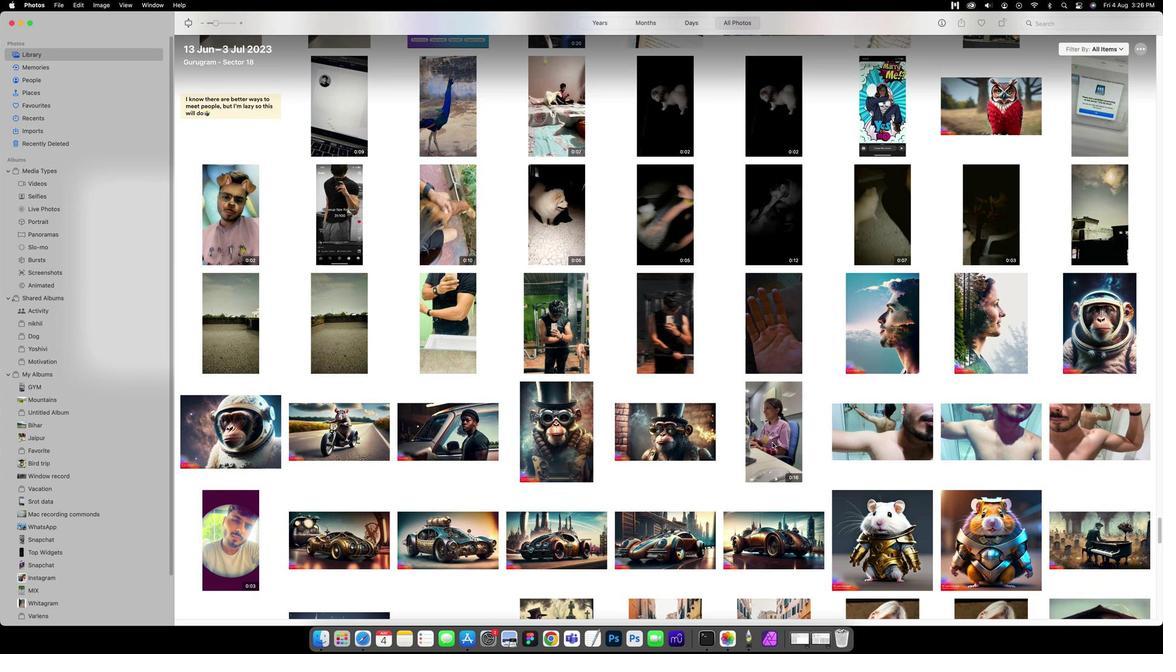 
Action: Mouse scrolled (774, 444) with delta (-12, 0)
Screenshot: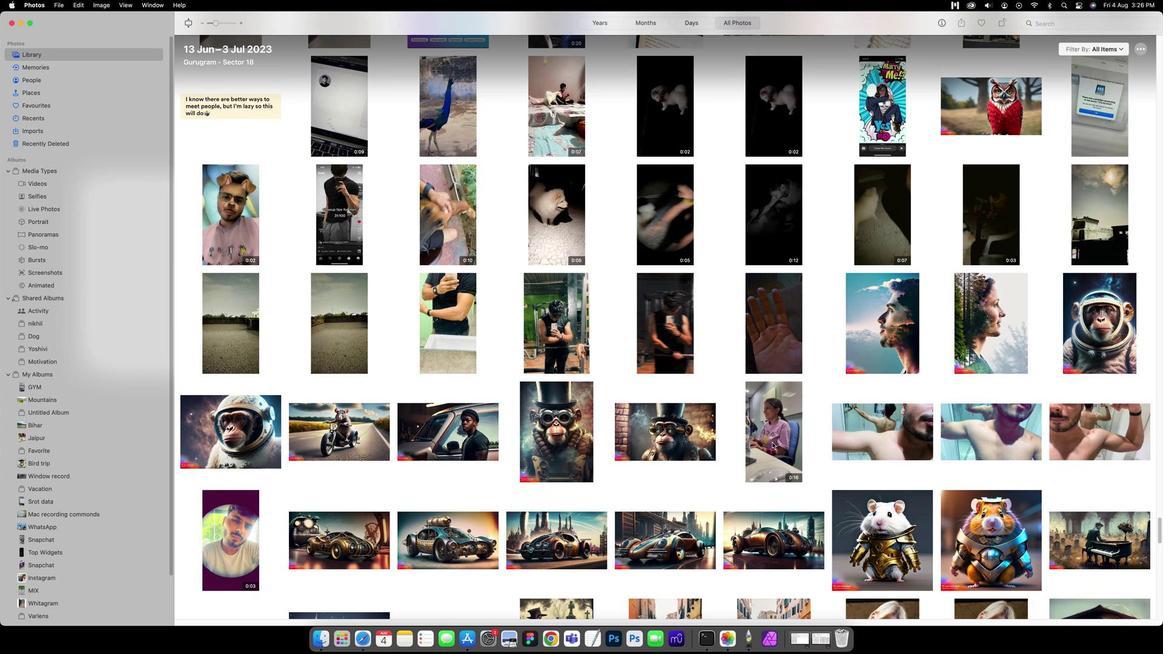 
Action: Mouse scrolled (774, 444) with delta (-12, -1)
Screenshot: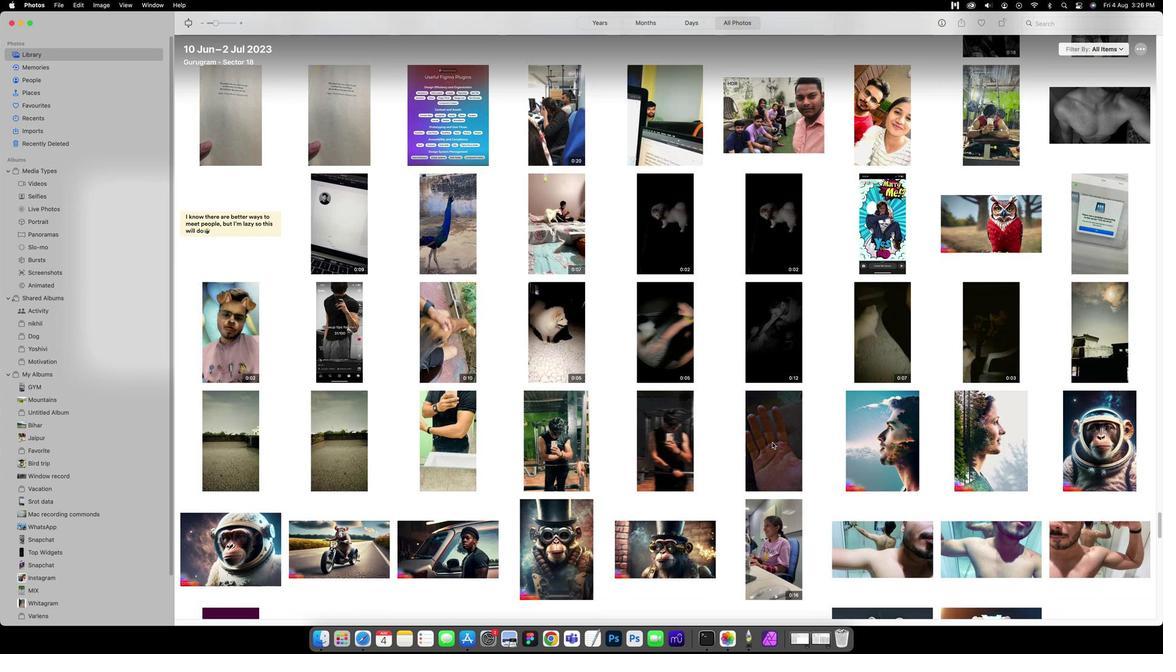 
Action: Mouse scrolled (774, 444) with delta (-12, -1)
Screenshot: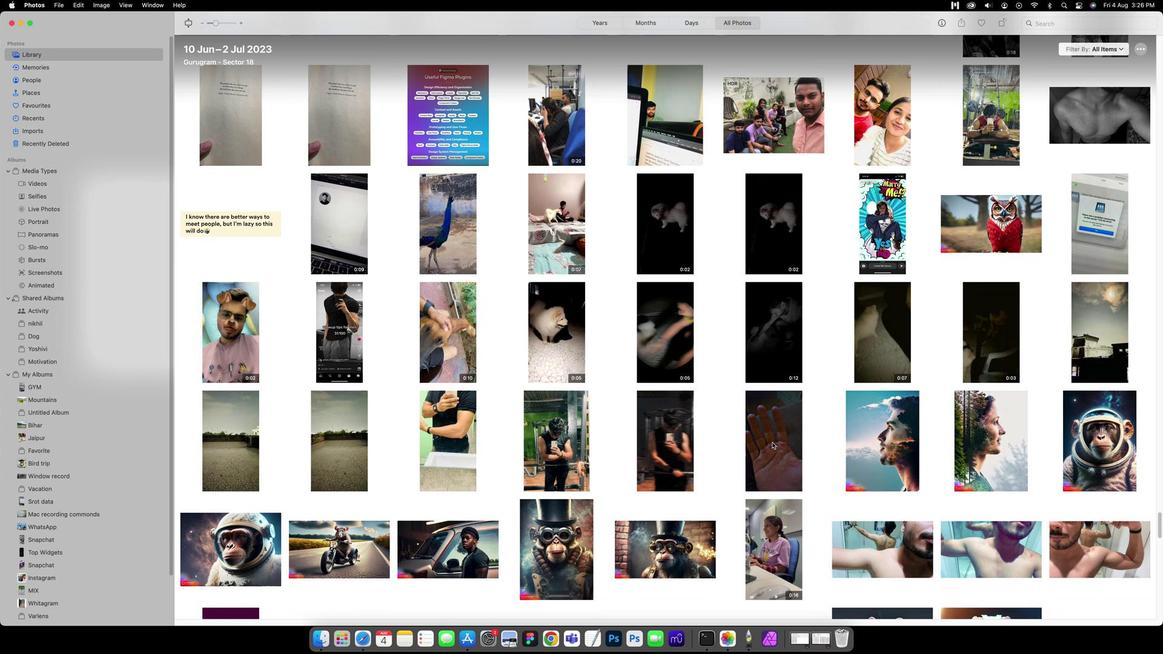 
Action: Mouse scrolled (774, 444) with delta (-12, 0)
Screenshot: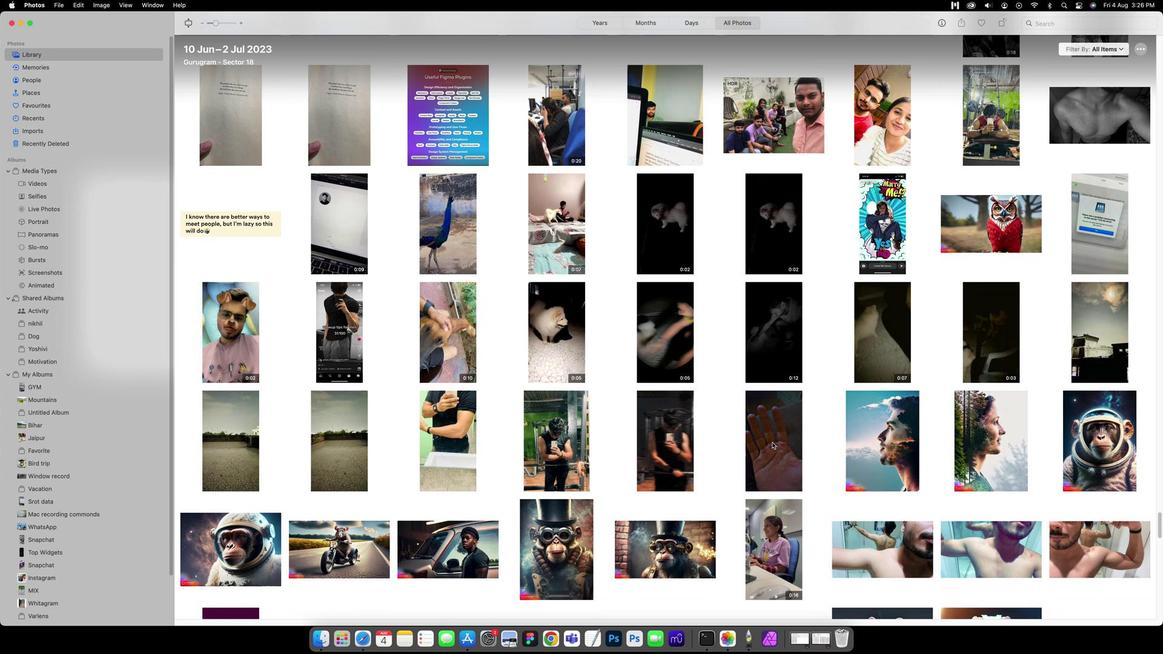 
Action: Mouse scrolled (774, 444) with delta (-12, 0)
Screenshot: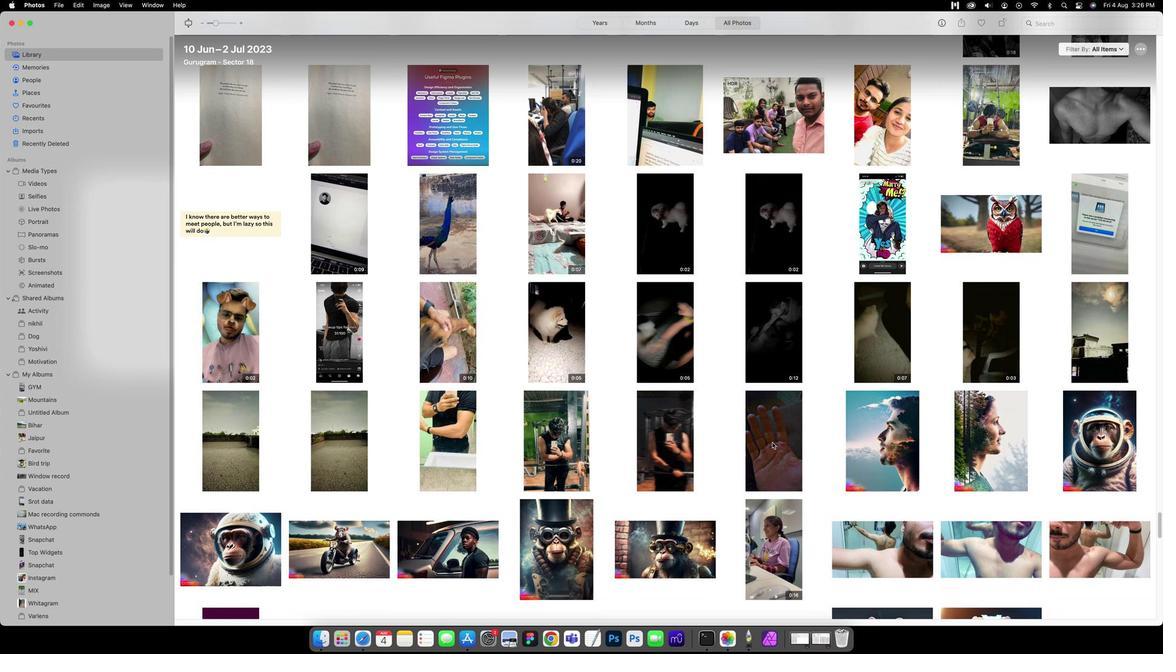 
Action: Mouse scrolled (774, 444) with delta (-12, 0)
Screenshot: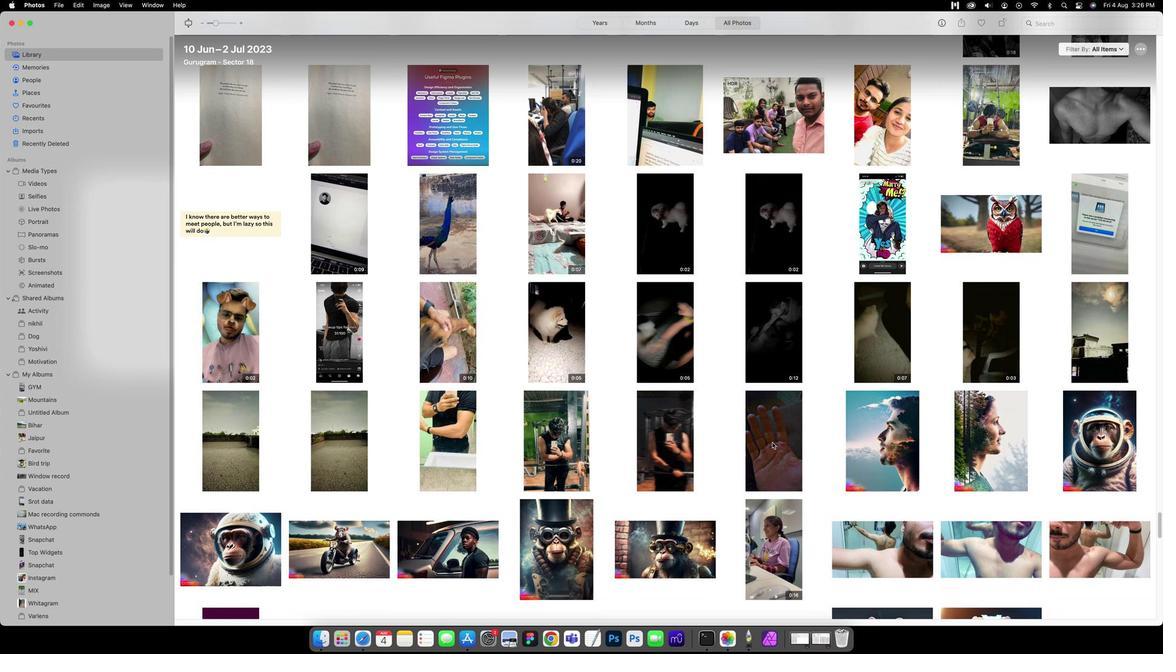 
Action: Mouse scrolled (774, 444) with delta (-12, 0)
Screenshot: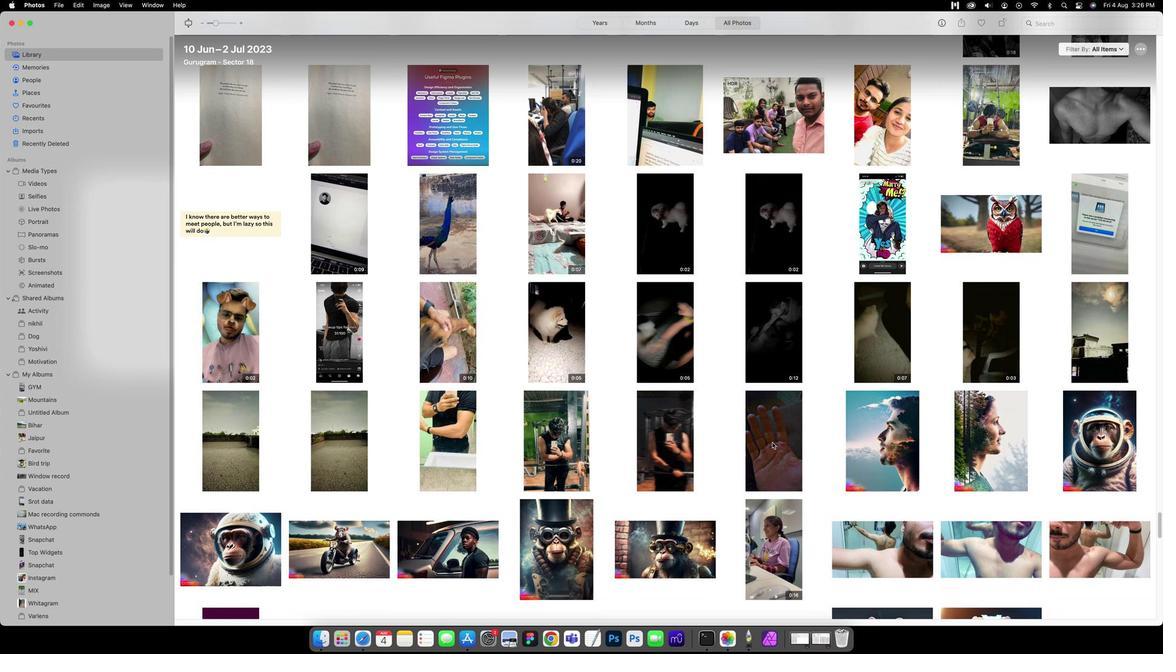 
Action: Mouse scrolled (774, 444) with delta (-12, 0)
Screenshot: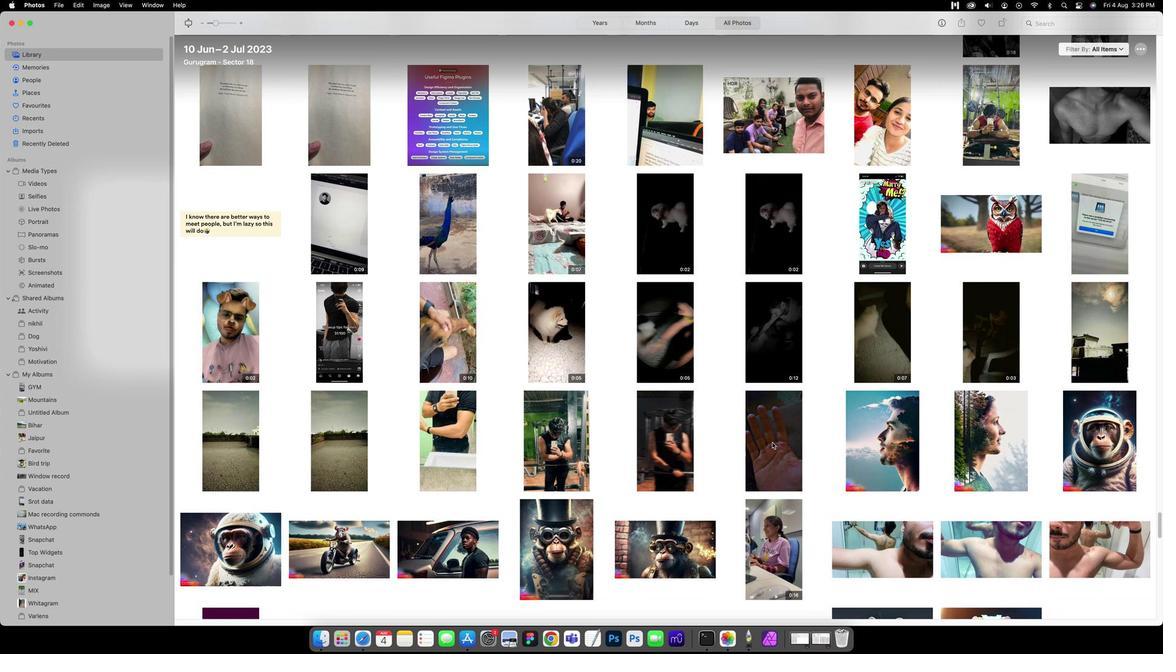 
Action: Mouse scrolled (774, 444) with delta (-12, -1)
Screenshot: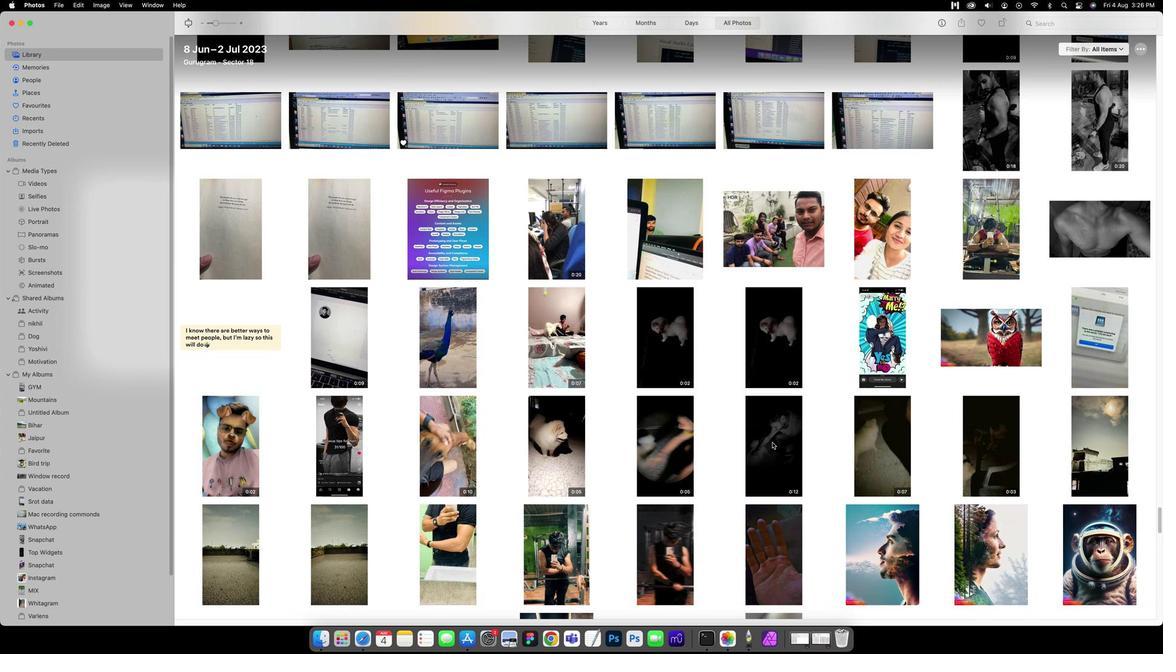 
Action: Mouse scrolled (774, 444) with delta (-12, -1)
Screenshot: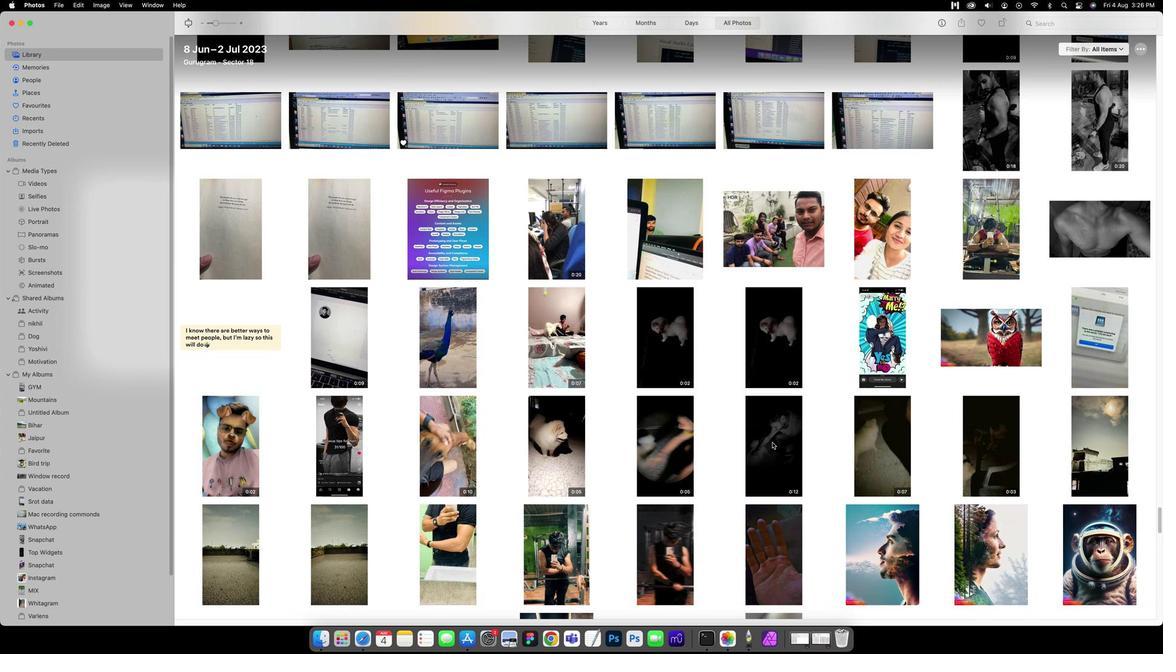 
Action: Mouse scrolled (774, 444) with delta (-12, 0)
Screenshot: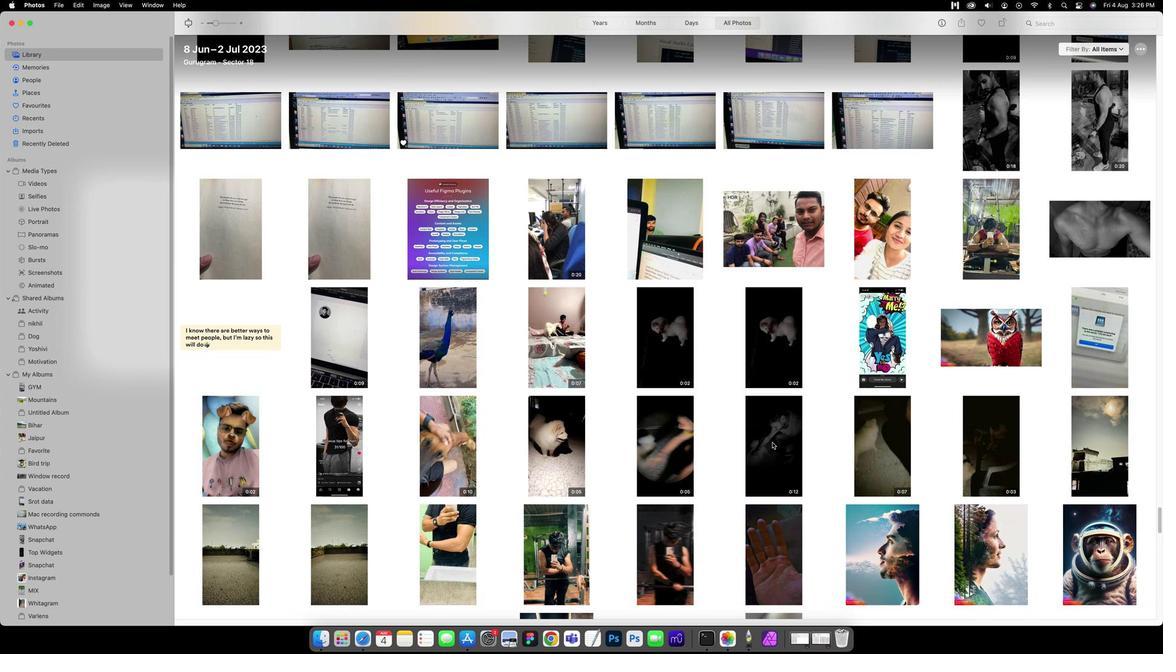 
Action: Mouse scrolled (774, 444) with delta (-12, 0)
Screenshot: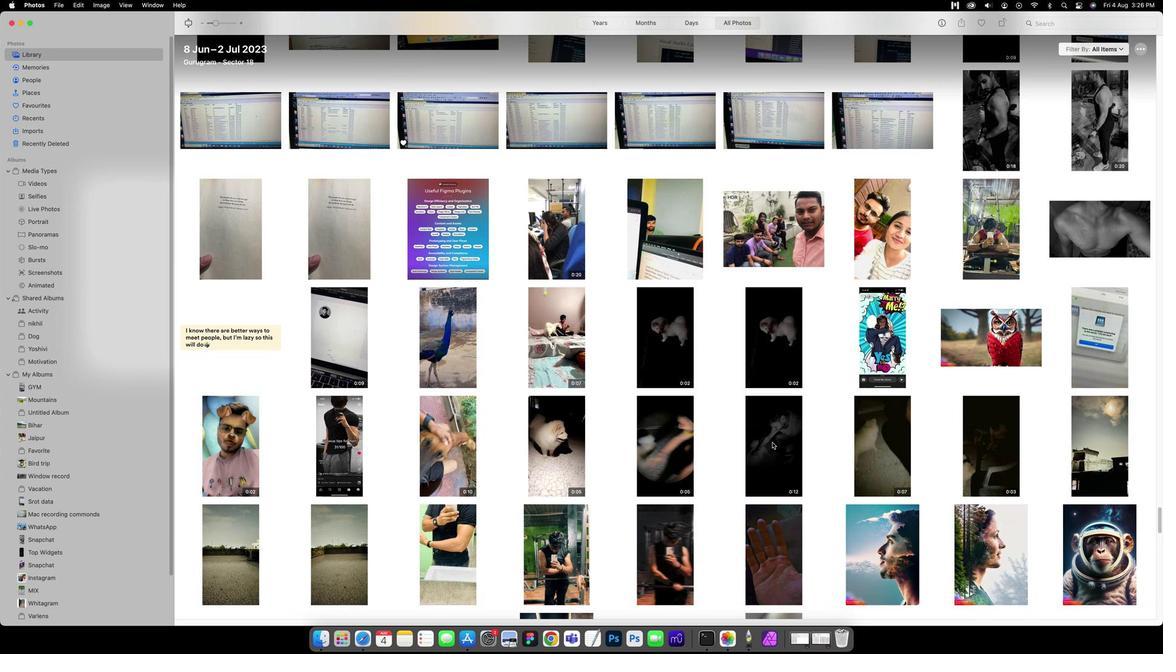 
Action: Mouse scrolled (774, 444) with delta (-12, 0)
Screenshot: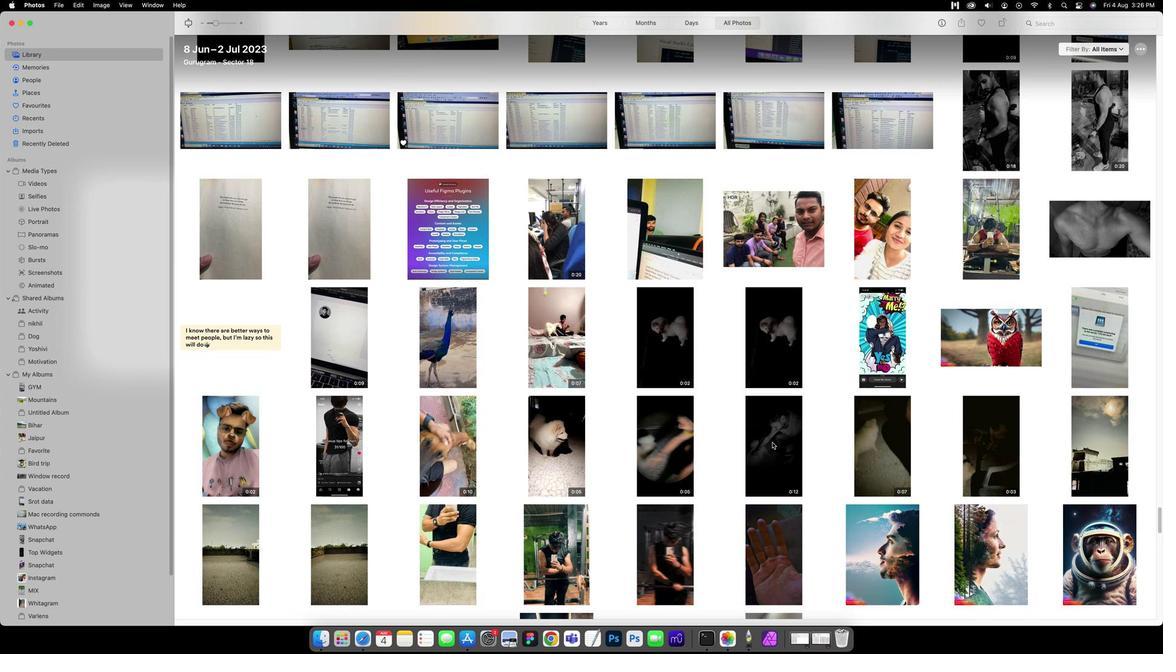 
Action: Mouse scrolled (774, 444) with delta (-12, 0)
Screenshot: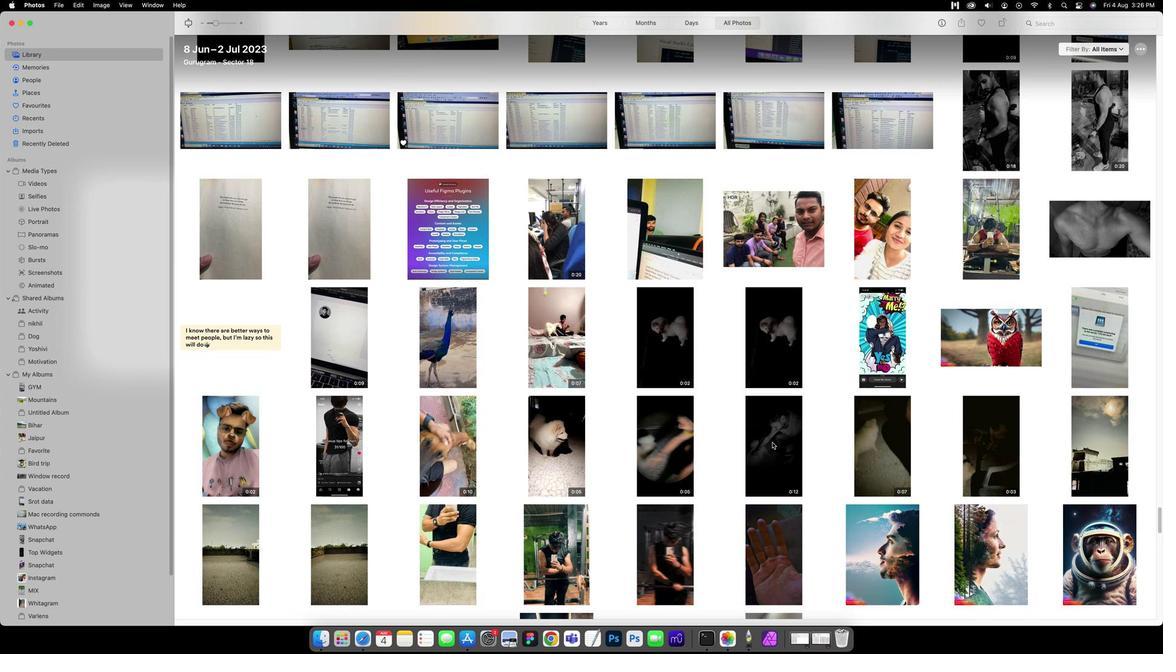 
Action: Mouse scrolled (774, 444) with delta (-12, -1)
Screenshot: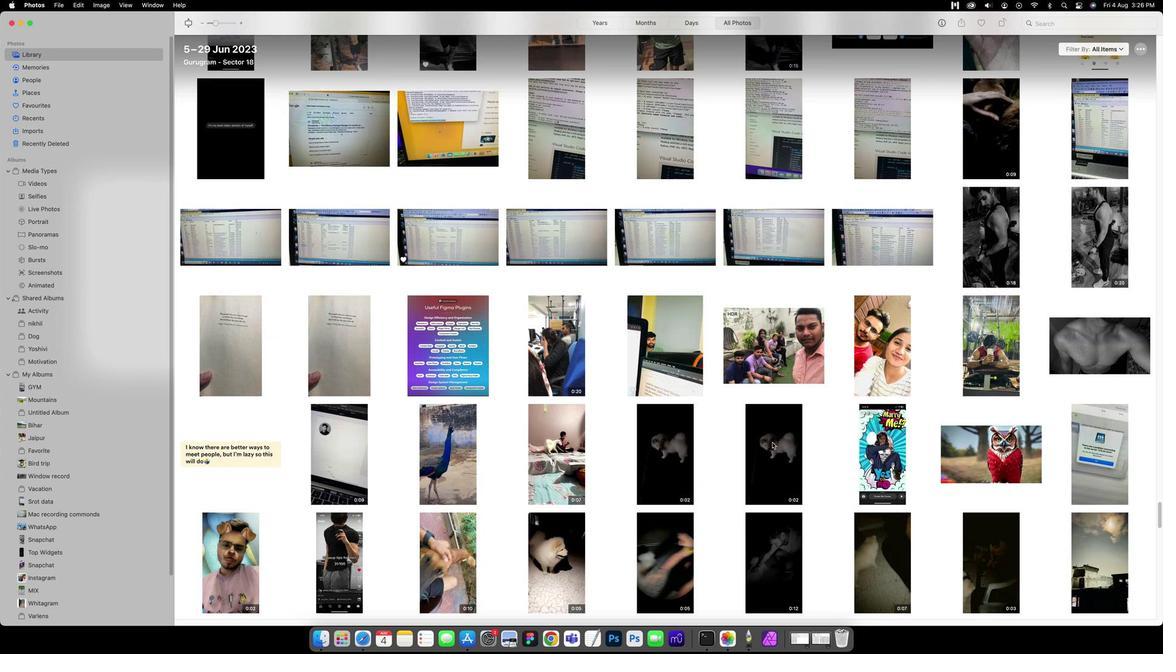 
Action: Mouse scrolled (774, 444) with delta (-12, -1)
Screenshot: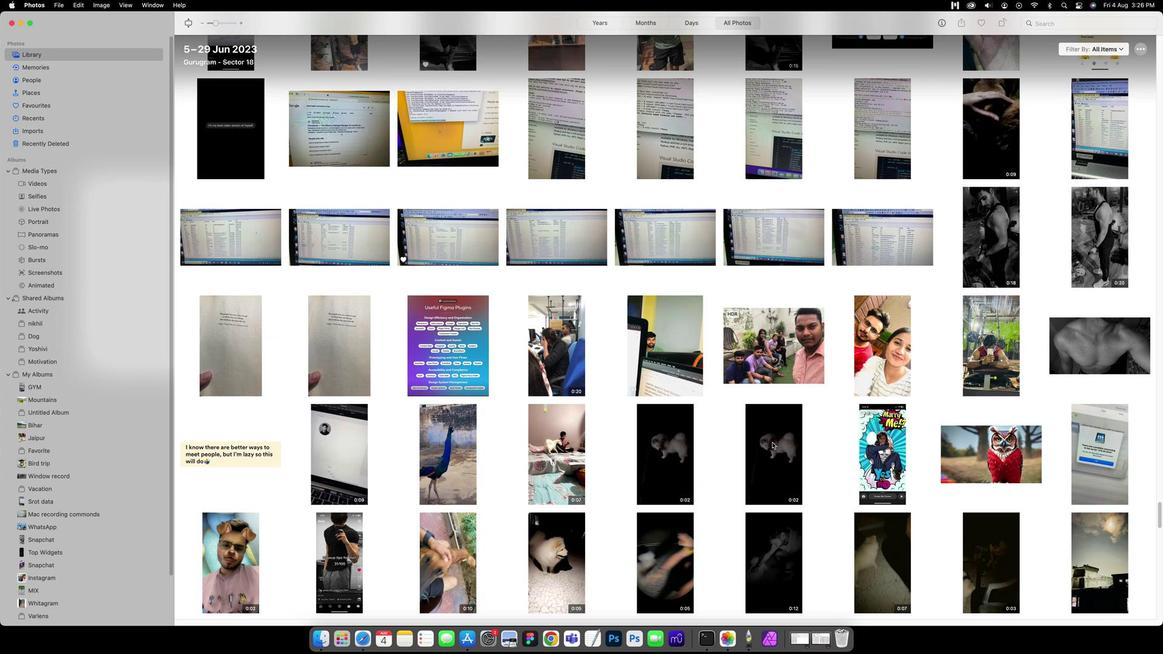 
Action: Mouse scrolled (774, 444) with delta (-12, 0)
Screenshot: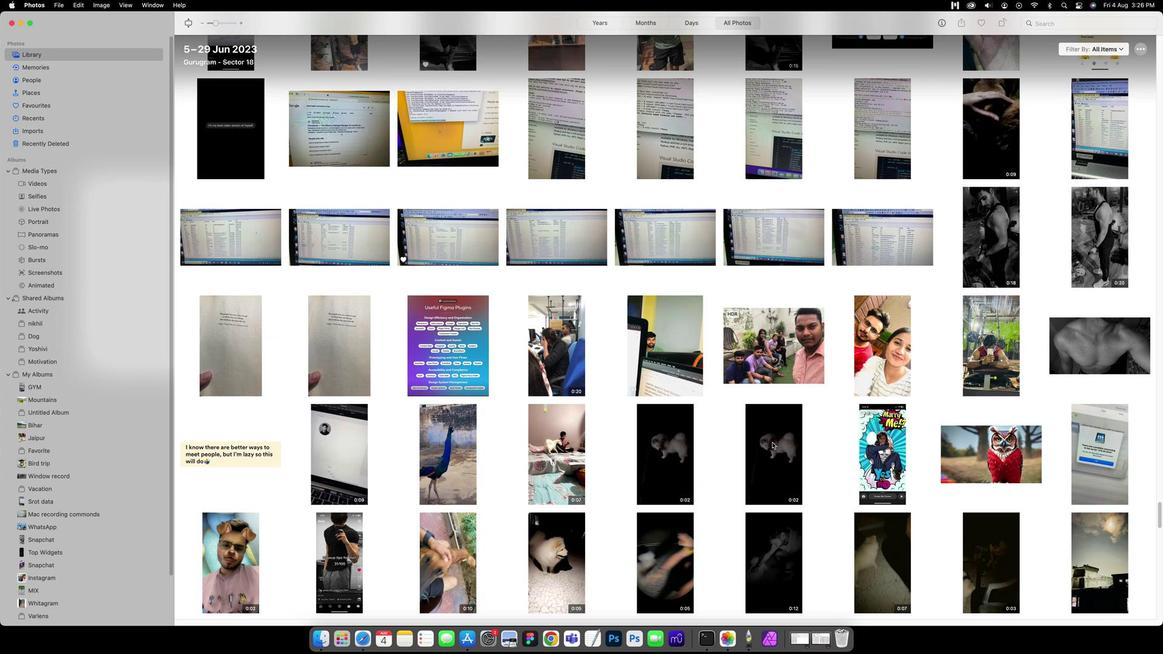 
Action: Mouse scrolled (774, 444) with delta (-12, 0)
Screenshot: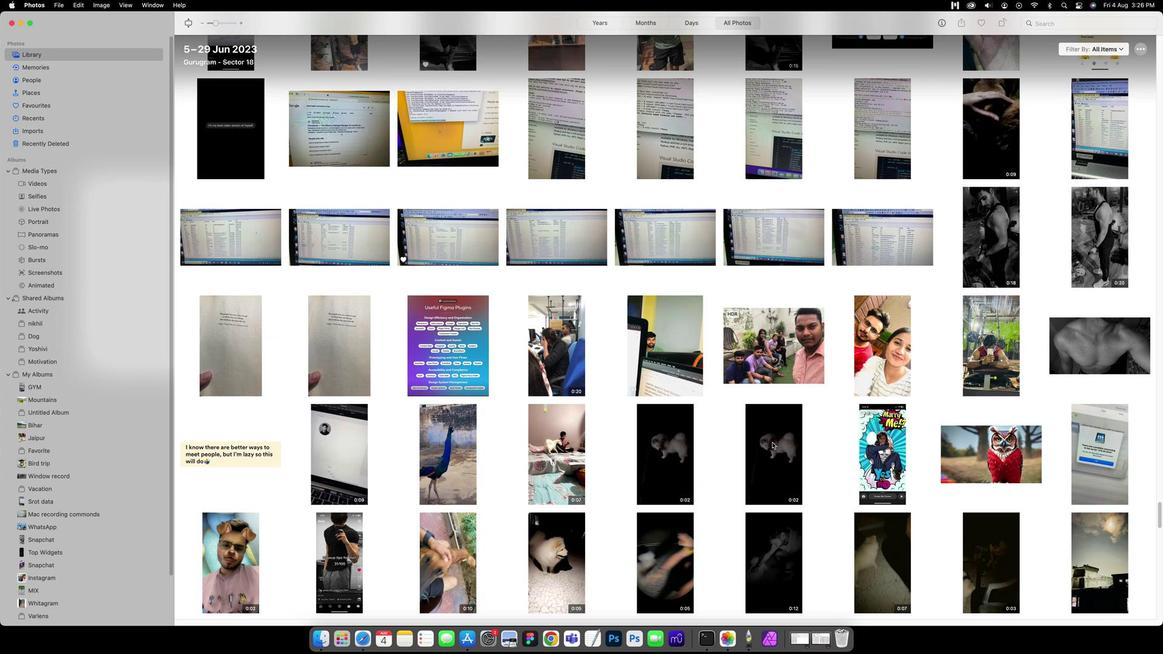 
Action: Mouse scrolled (774, 444) with delta (-12, 0)
Screenshot: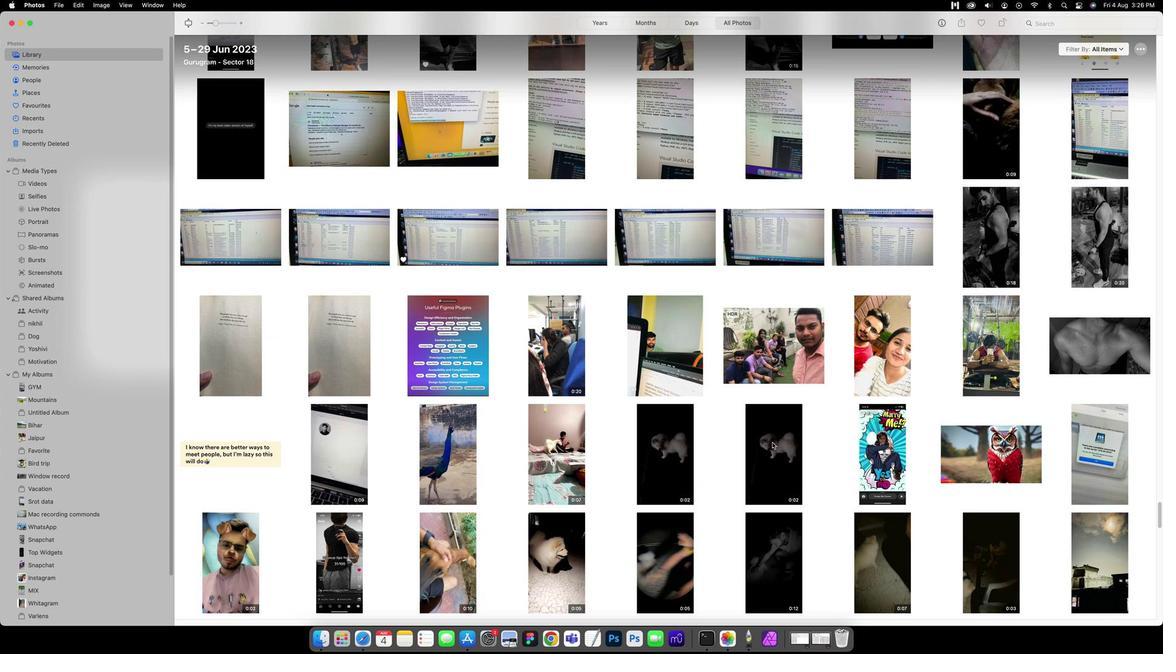 
Action: Mouse scrolled (774, 444) with delta (-12, 0)
Screenshot: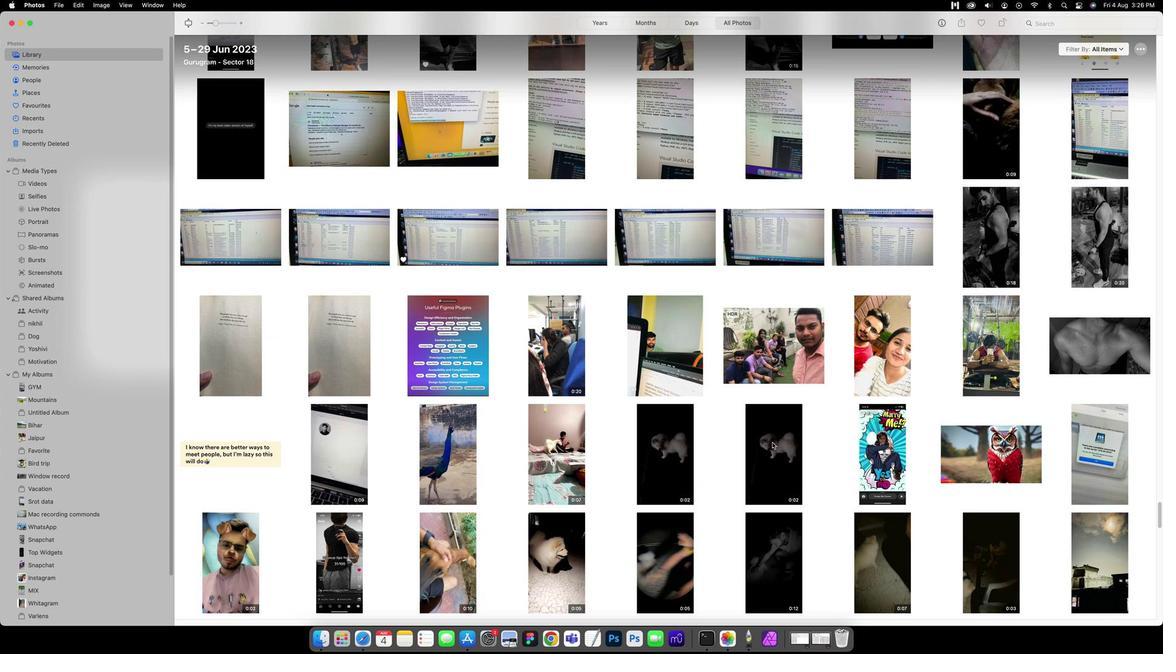 
Action: Mouse scrolled (774, 444) with delta (-12, -1)
Screenshot: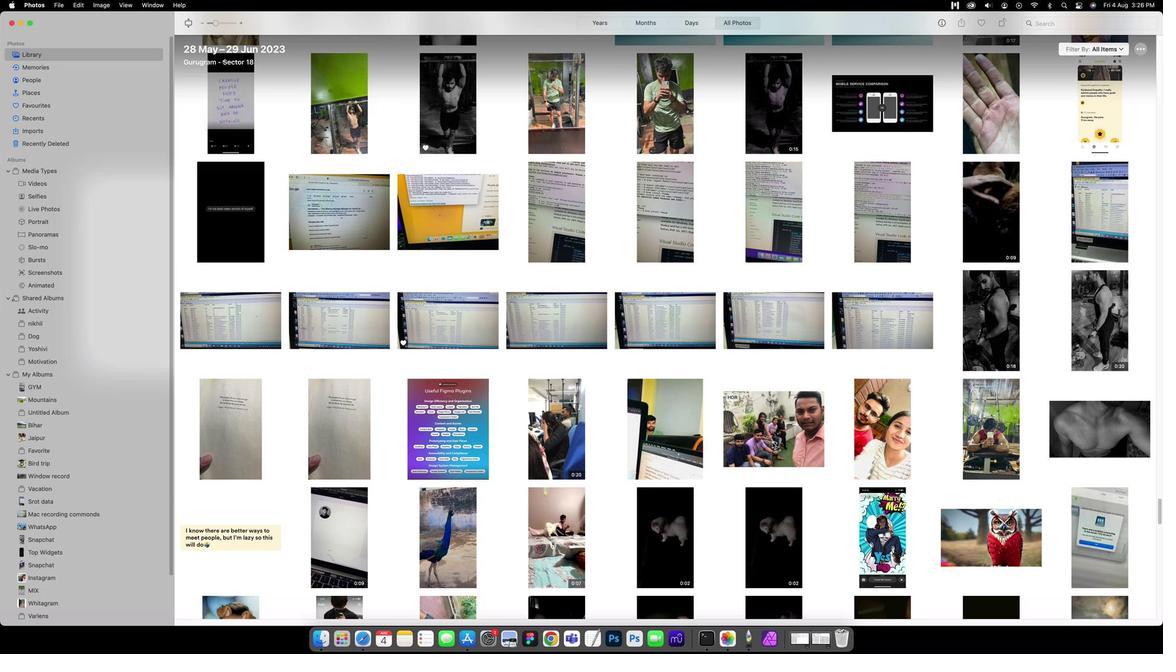 
Action: Mouse scrolled (774, 444) with delta (-12, -1)
Screenshot: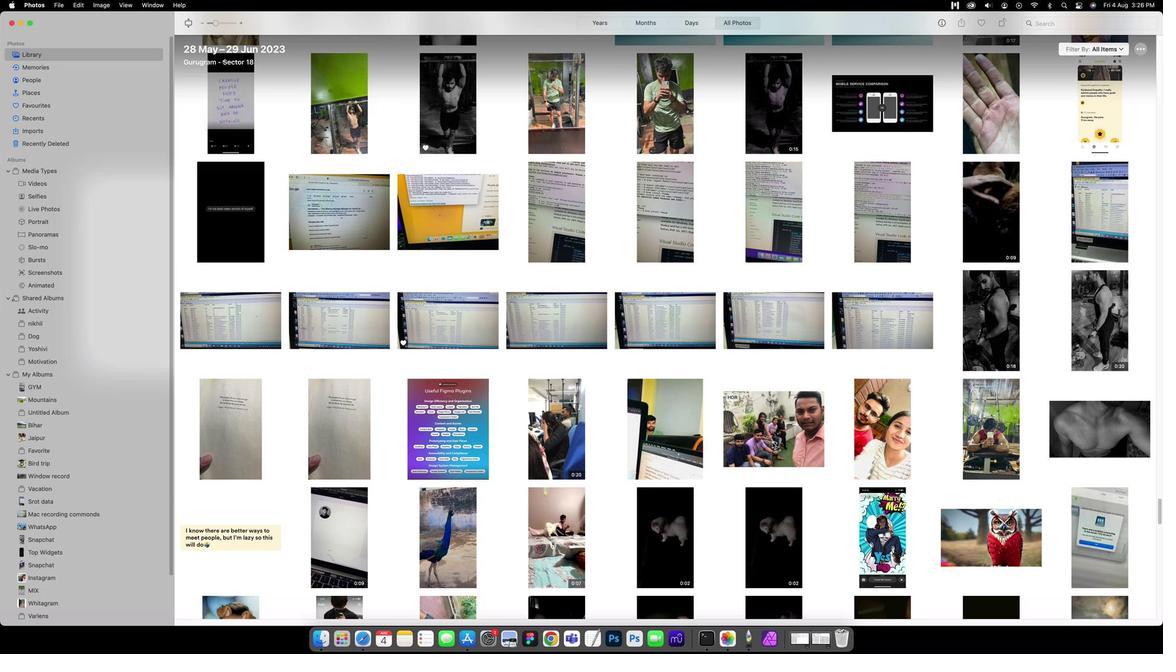 
Action: Mouse scrolled (774, 444) with delta (-12, 0)
Screenshot: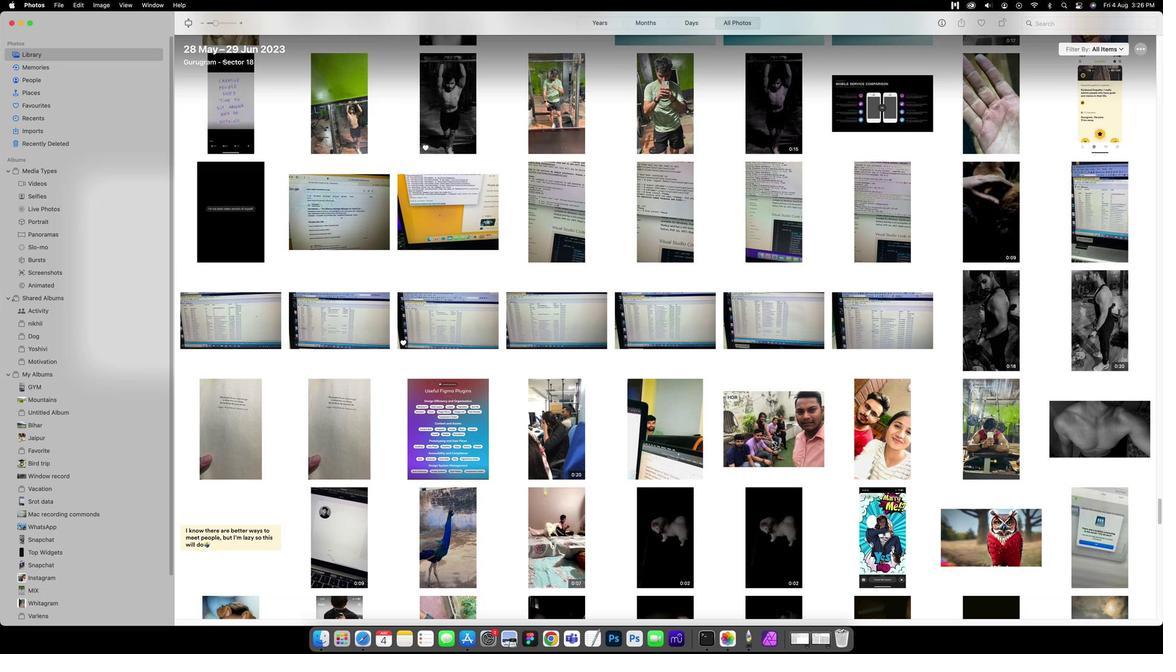 
Action: Mouse scrolled (774, 444) with delta (-12, 0)
Screenshot: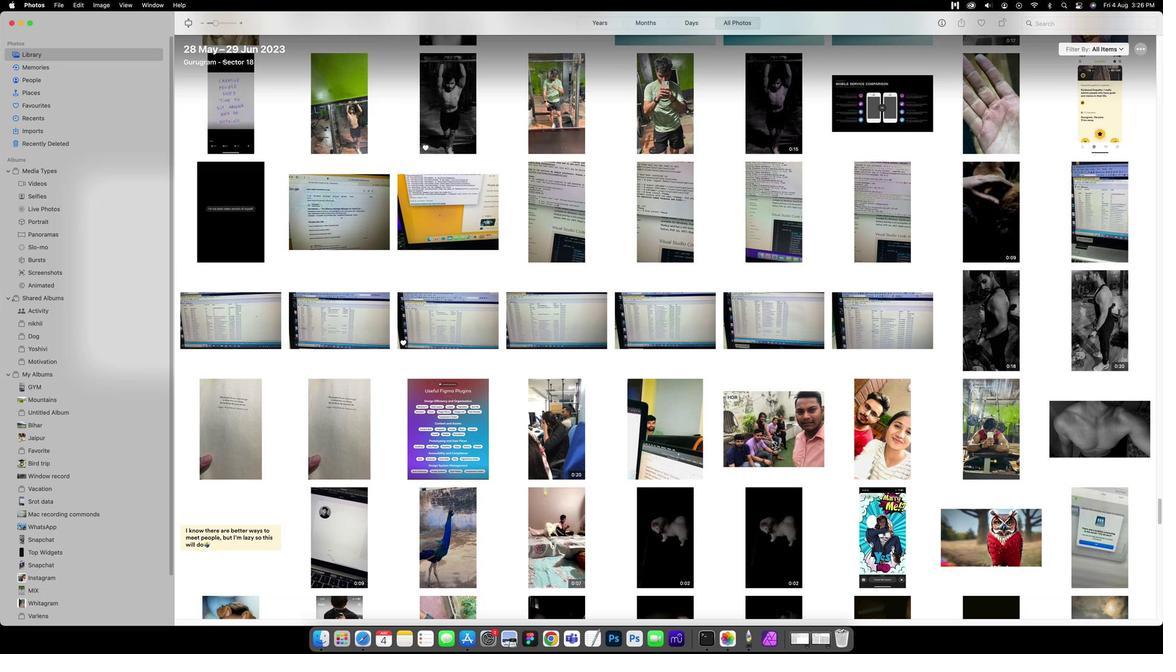 
Action: Mouse scrolled (774, 444) with delta (-12, 0)
Screenshot: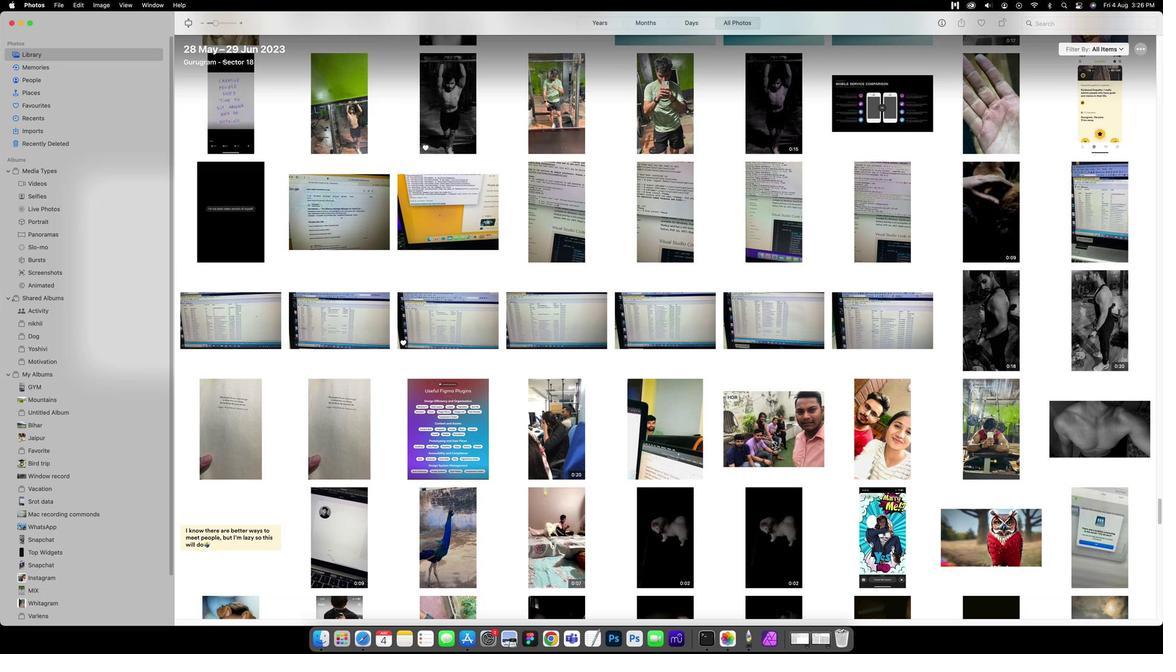 
Action: Mouse scrolled (774, 444) with delta (-12, 0)
Screenshot: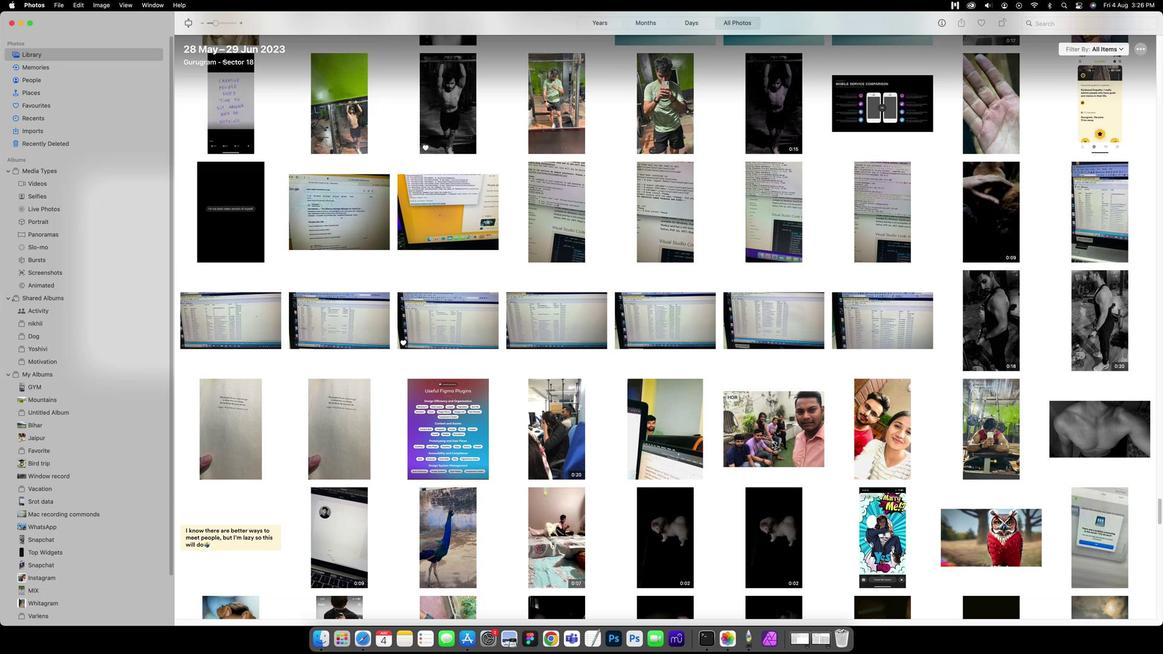 
Action: Mouse scrolled (774, 444) with delta (-12, -1)
Screenshot: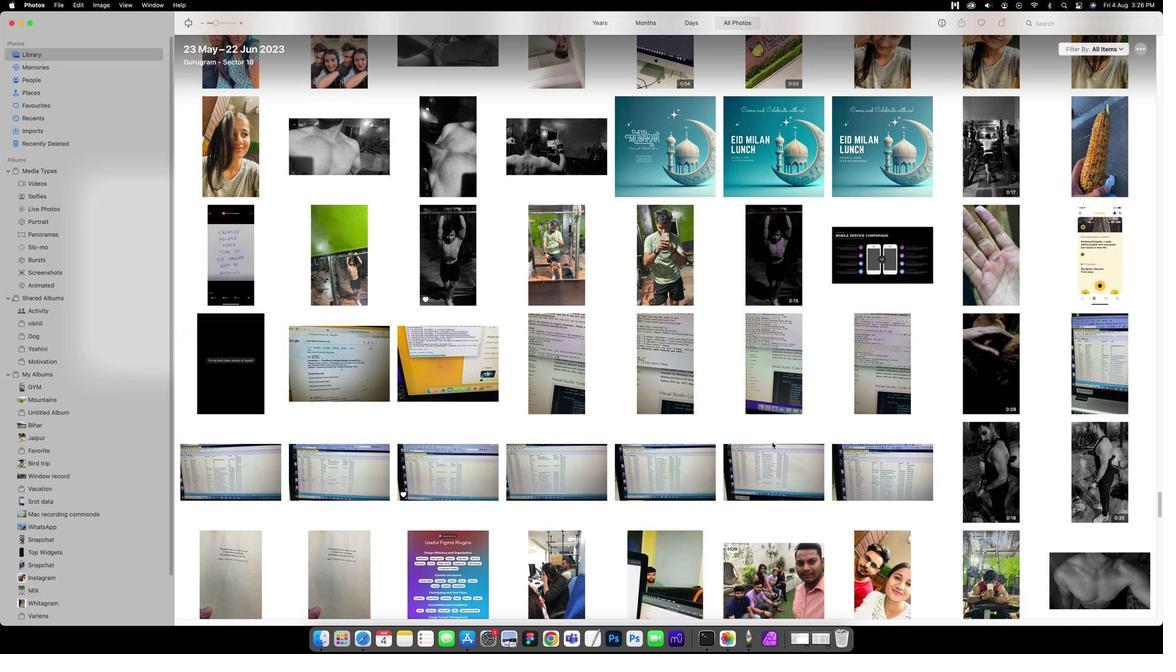 
Action: Mouse scrolled (774, 444) with delta (-12, -1)
Screenshot: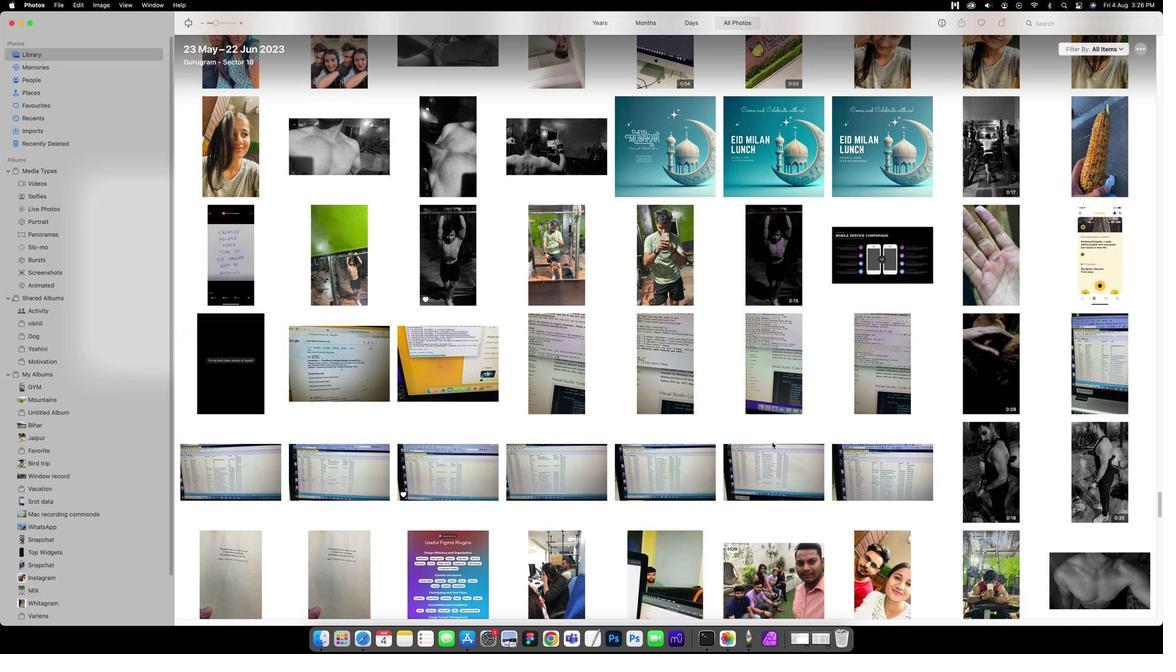 
Action: Mouse scrolled (774, 444) with delta (-12, 0)
Screenshot: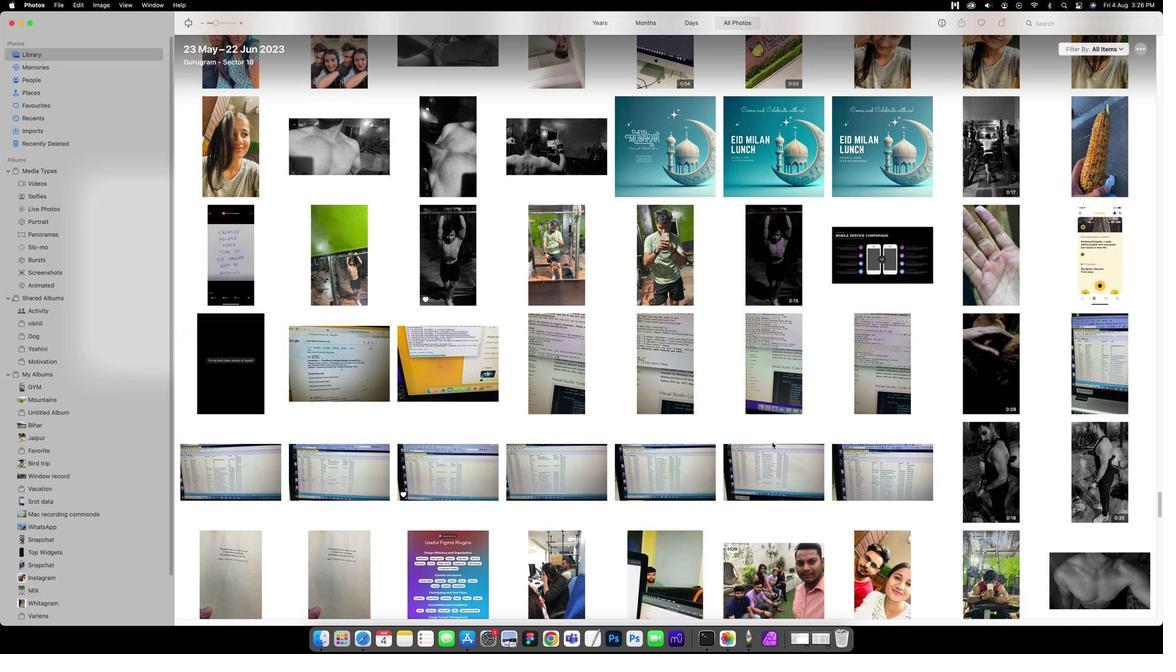 
Action: Mouse scrolled (774, 444) with delta (-12, 0)
Screenshot: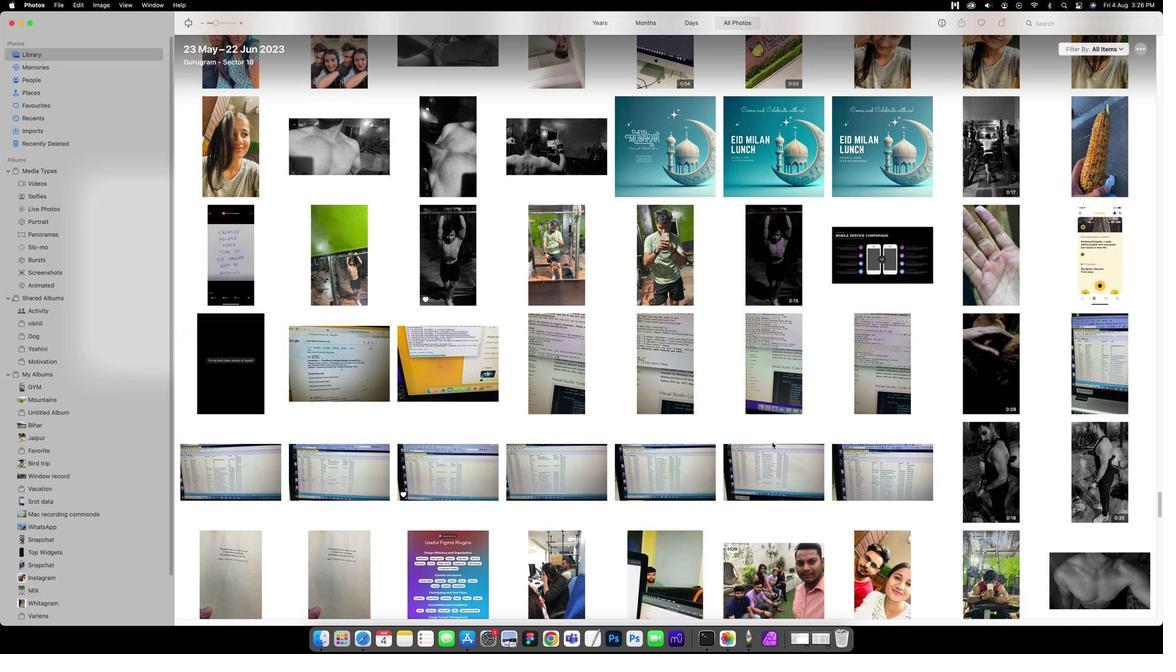 
Action: Mouse scrolled (774, 444) with delta (-12, 0)
Screenshot: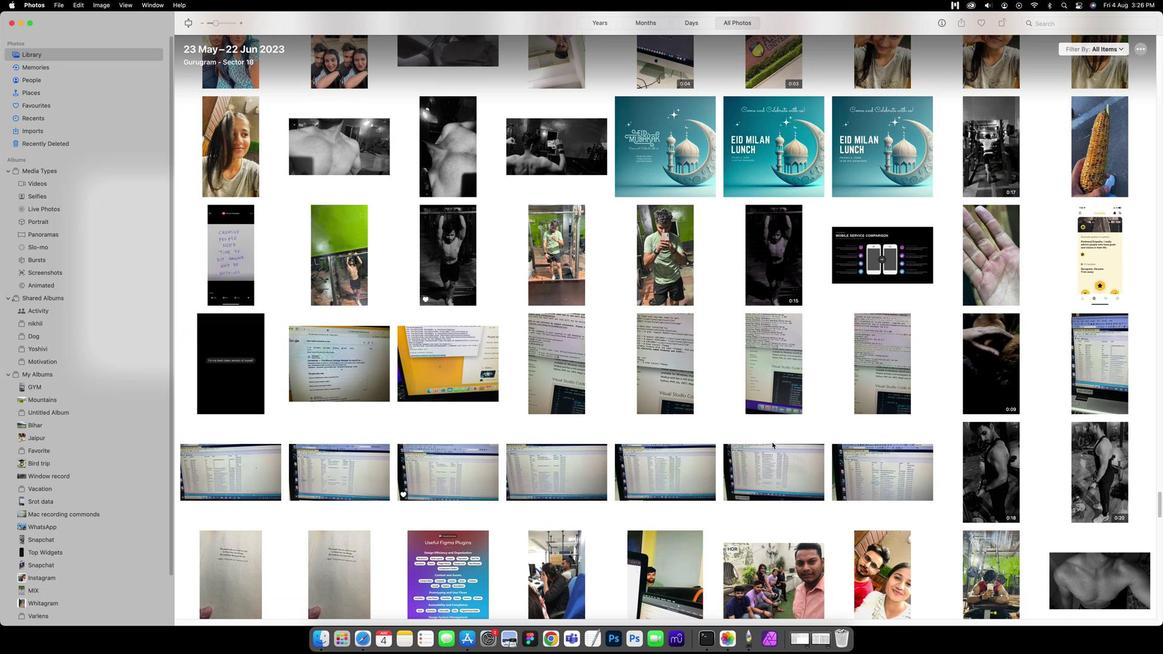 
Action: Mouse scrolled (774, 444) with delta (-12, -1)
Screenshot: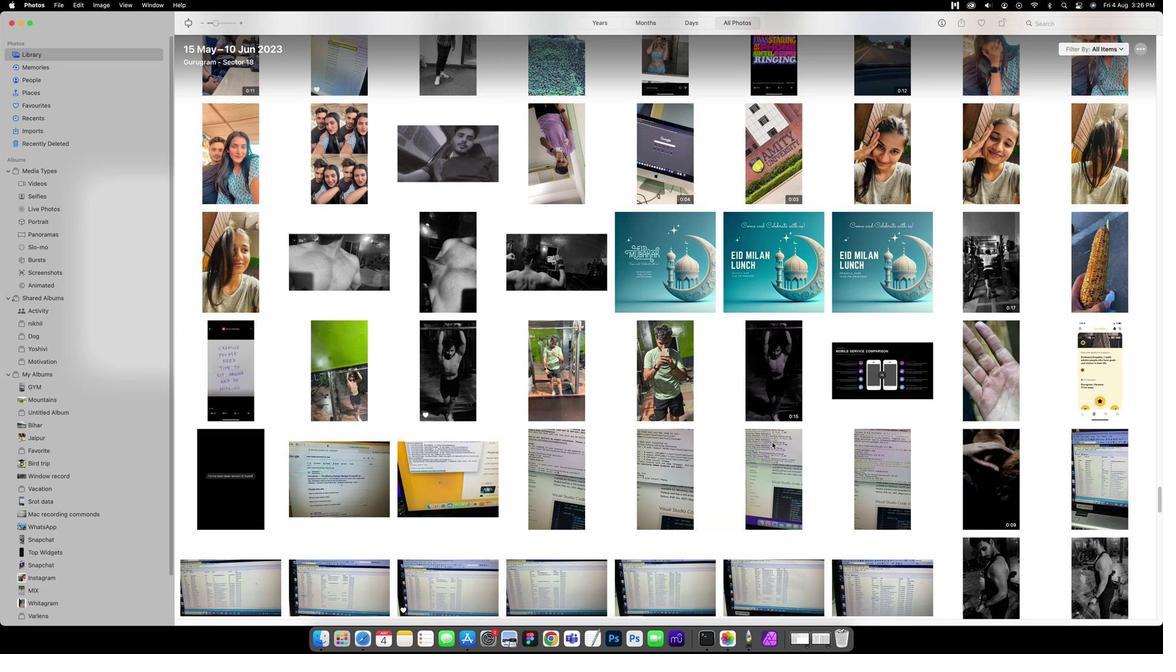 
Action: Mouse scrolled (774, 444) with delta (-12, -1)
Screenshot: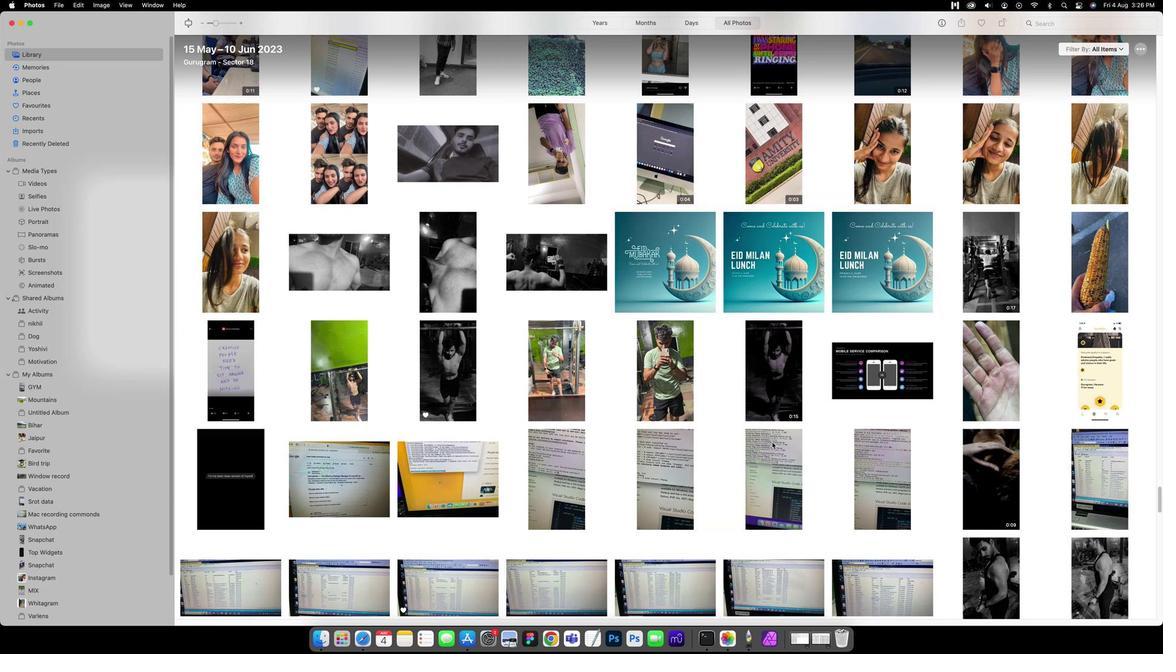 
Action: Mouse scrolled (774, 444) with delta (-12, 0)
Screenshot: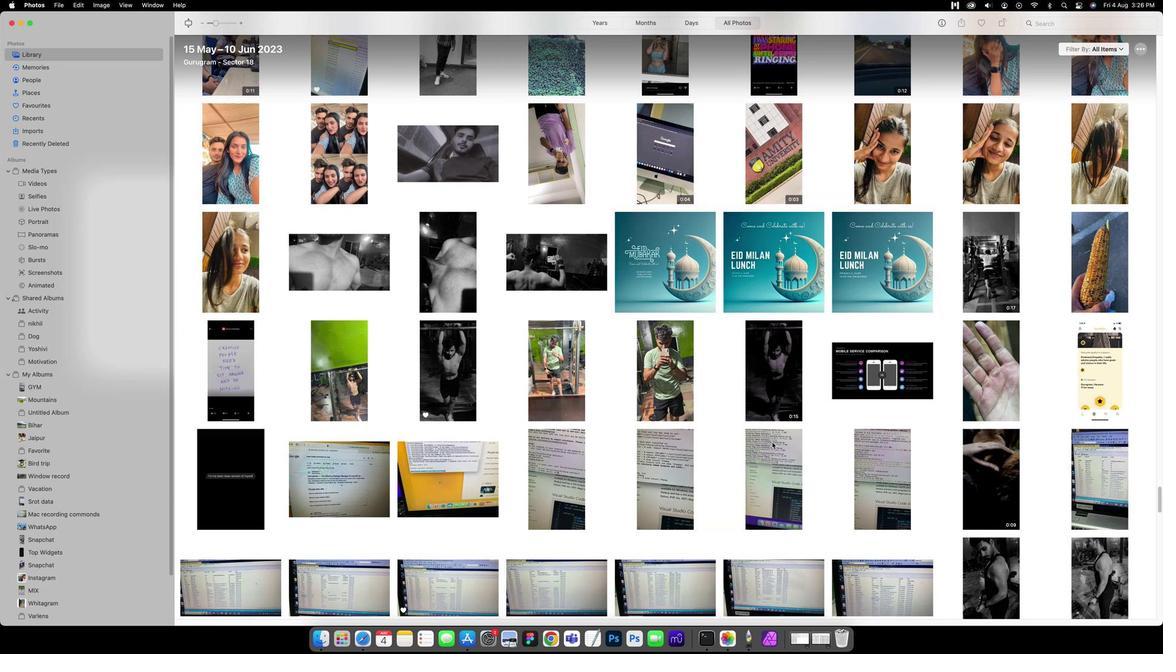 
Action: Mouse scrolled (774, 444) with delta (-12, 0)
Screenshot: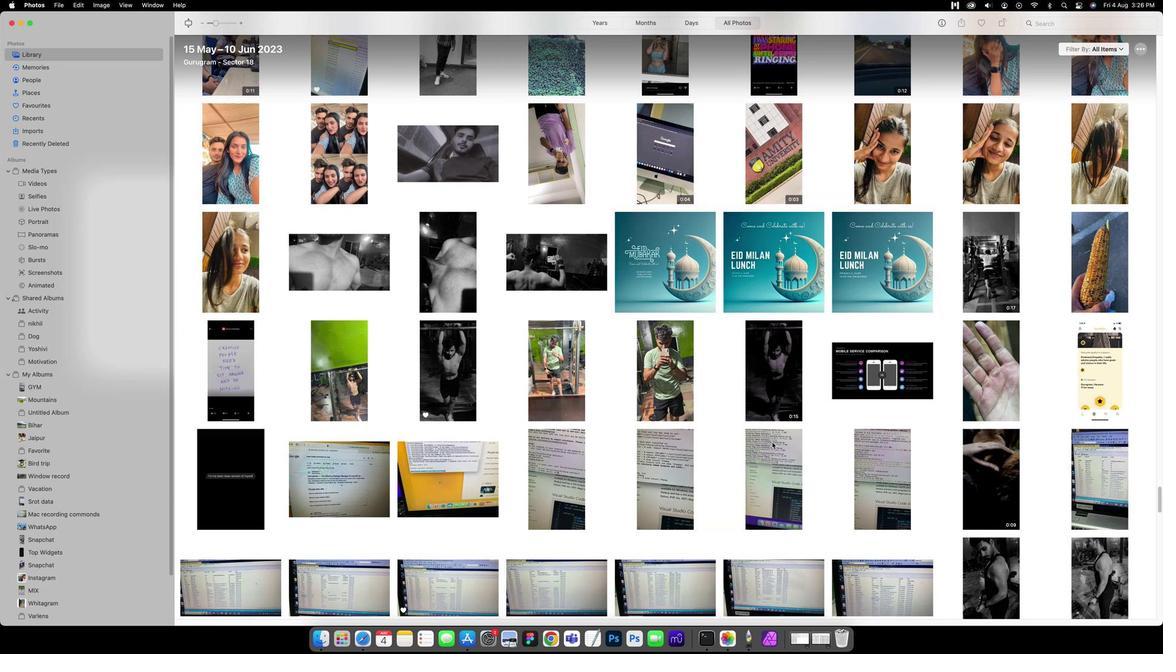 
Action: Mouse scrolled (774, 444) with delta (-12, 0)
Screenshot: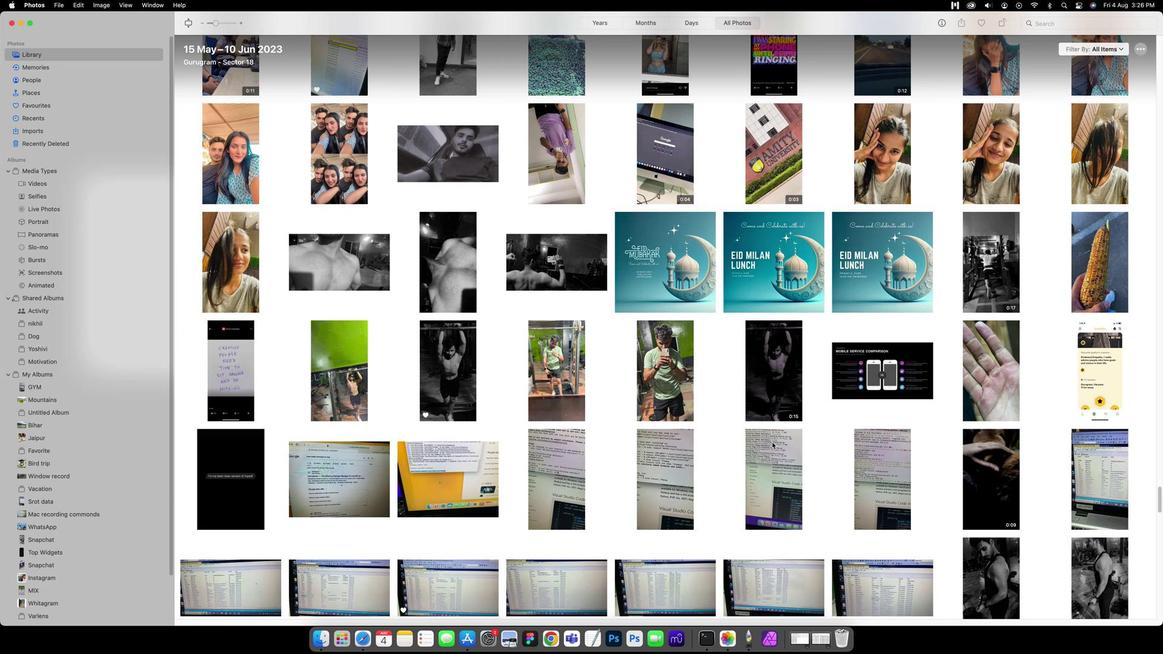 
Action: Mouse scrolled (774, 444) with delta (-12, 0)
Screenshot: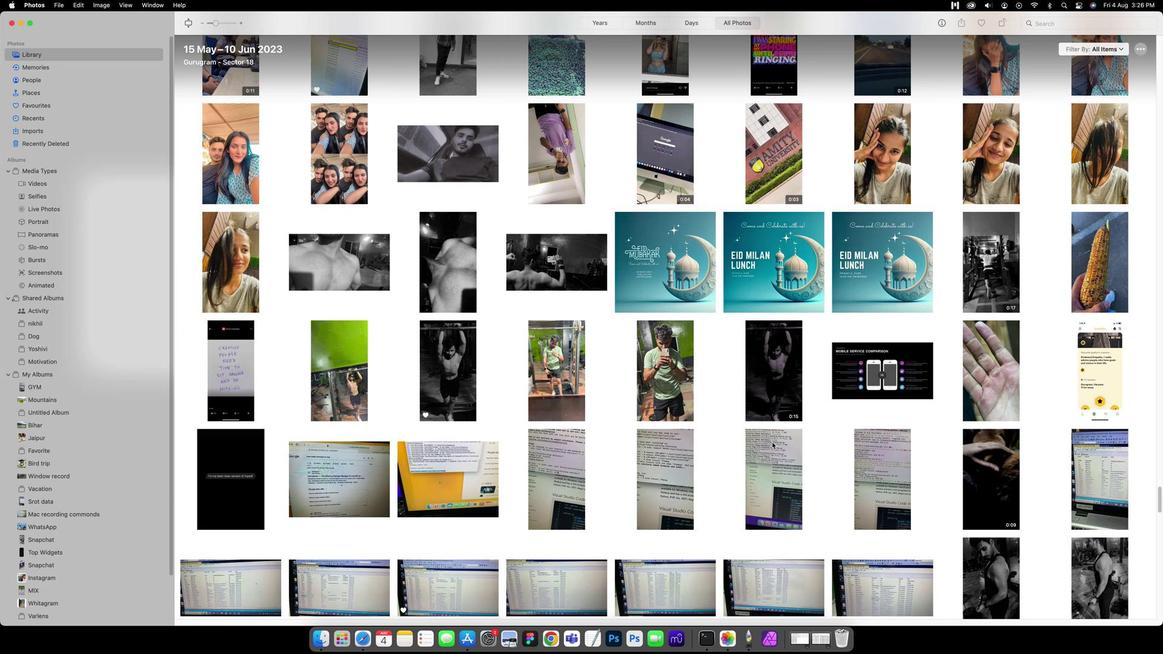 
Action: Mouse scrolled (774, 444) with delta (-12, 0)
Screenshot: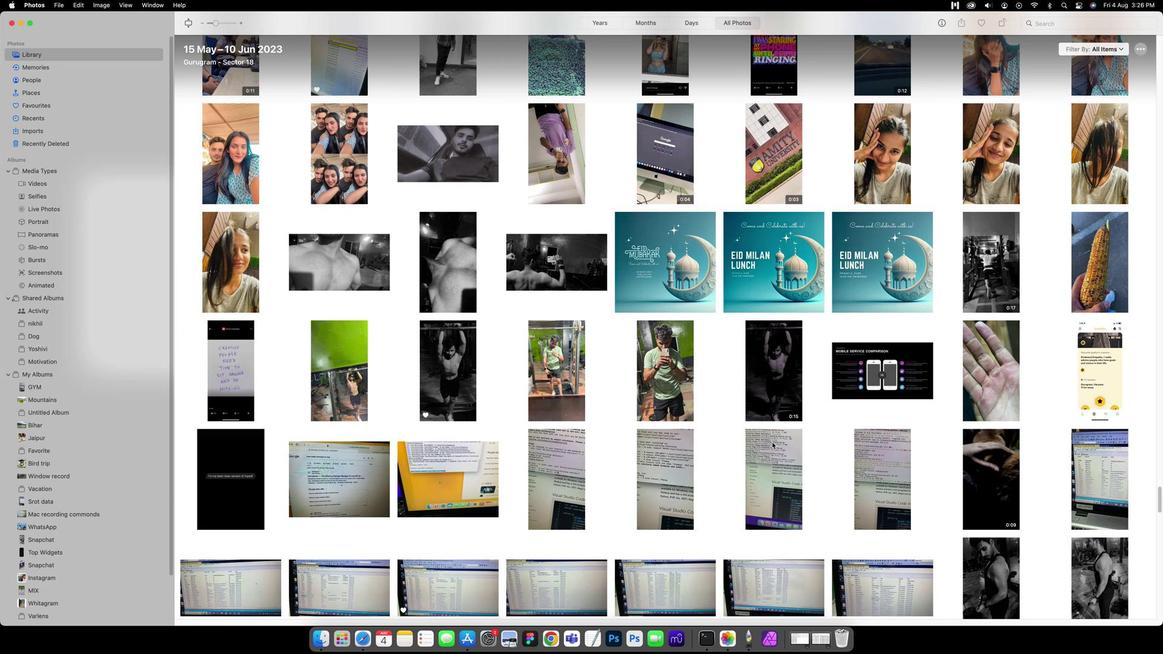 
Action: Mouse scrolled (774, 444) with delta (-12, -1)
Screenshot: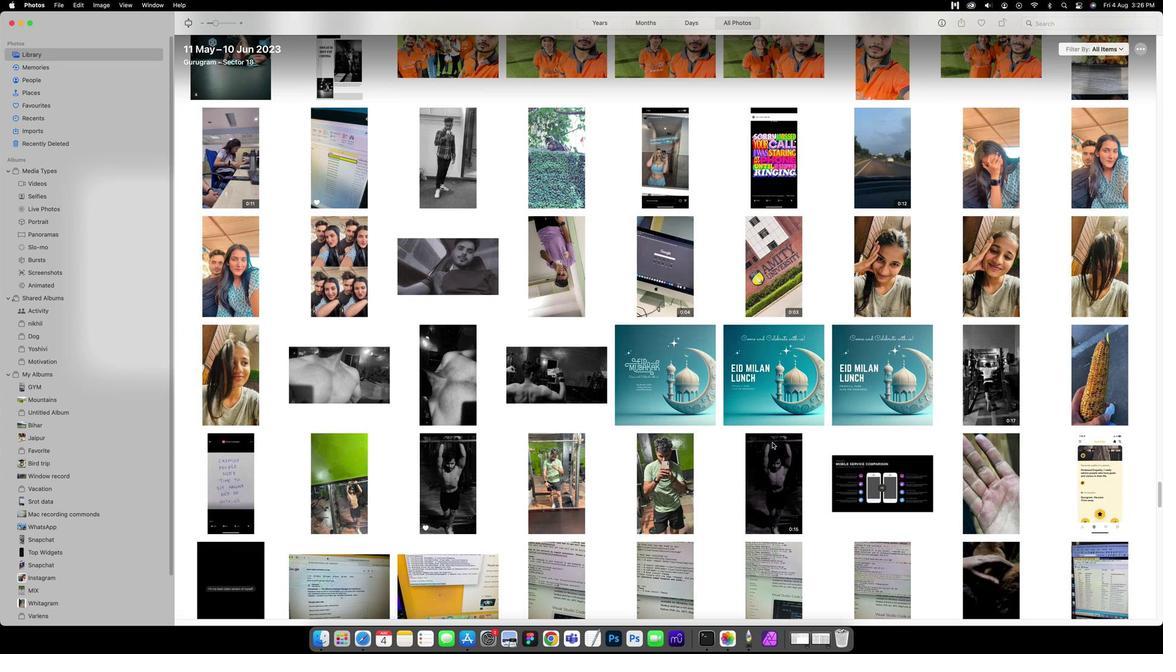 
Action: Mouse scrolled (774, 444) with delta (-12, -1)
Screenshot: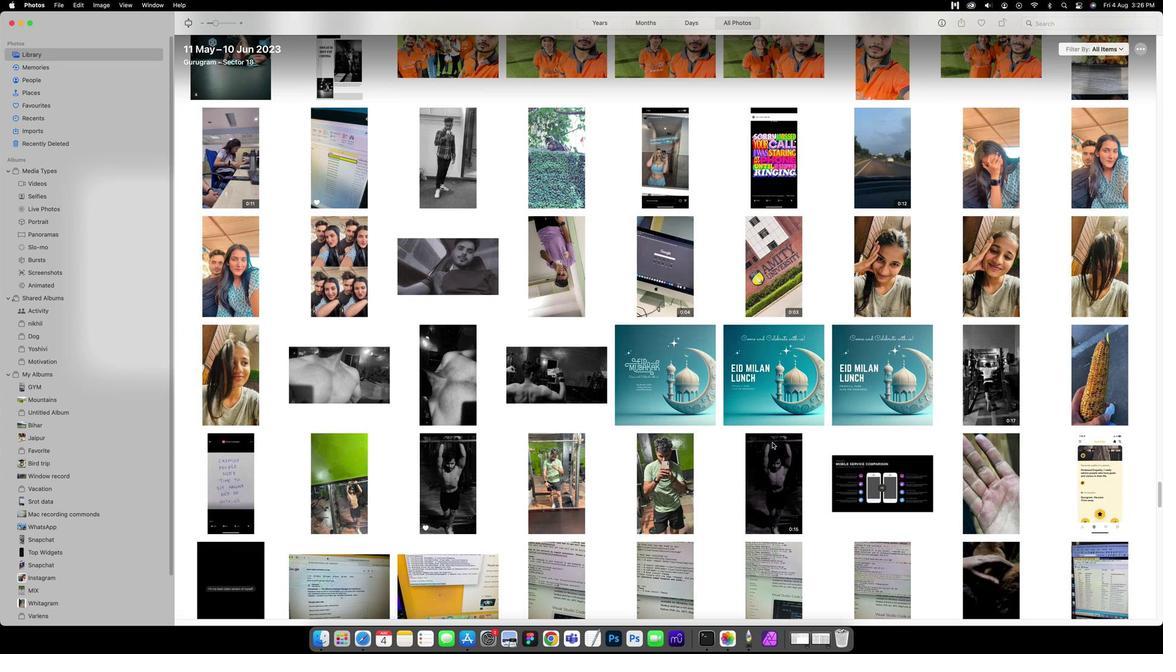 
Action: Mouse scrolled (774, 444) with delta (-12, 0)
Screenshot: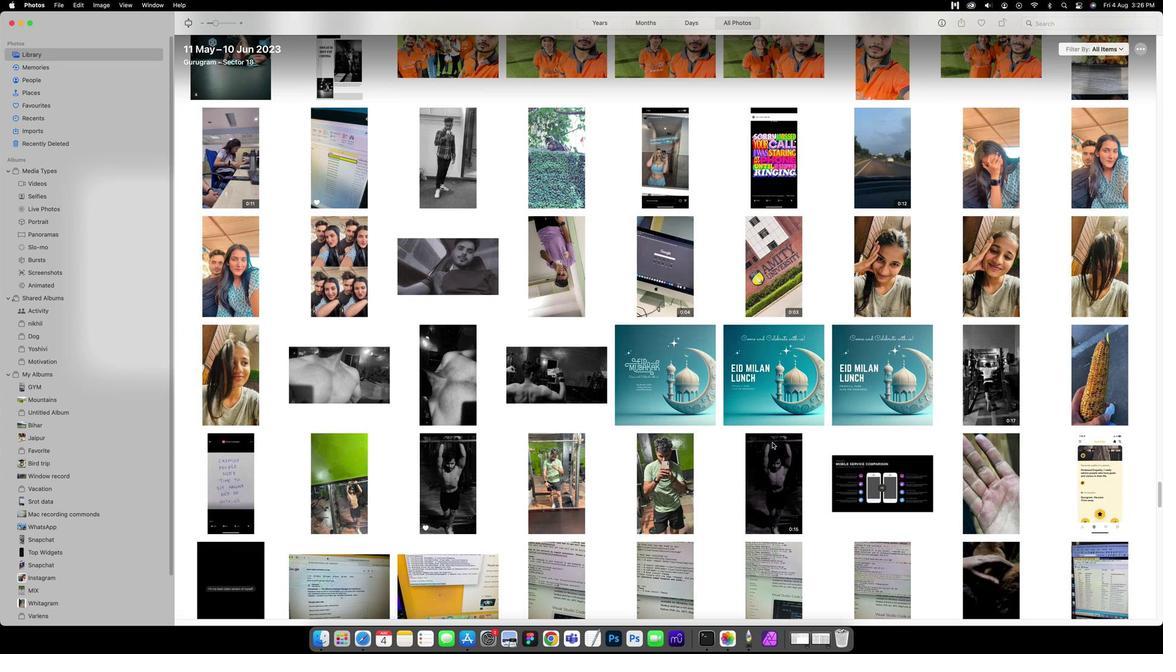 
Action: Mouse scrolled (774, 444) with delta (-12, 0)
Screenshot: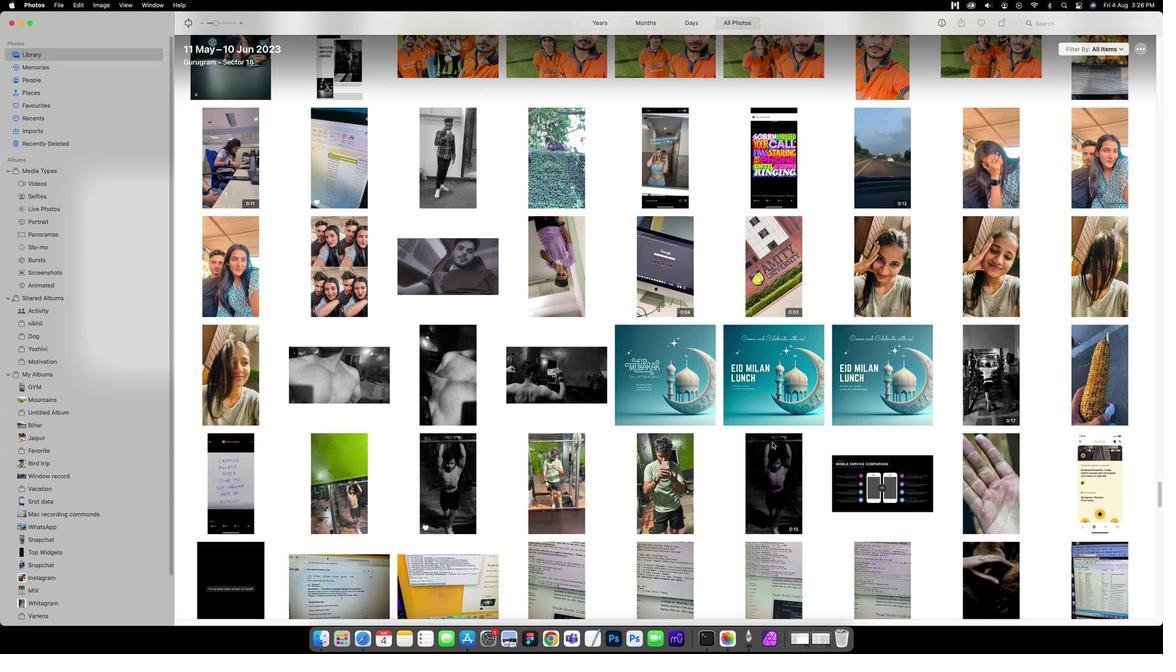 
Action: Mouse scrolled (774, 444) with delta (-12, 0)
Screenshot: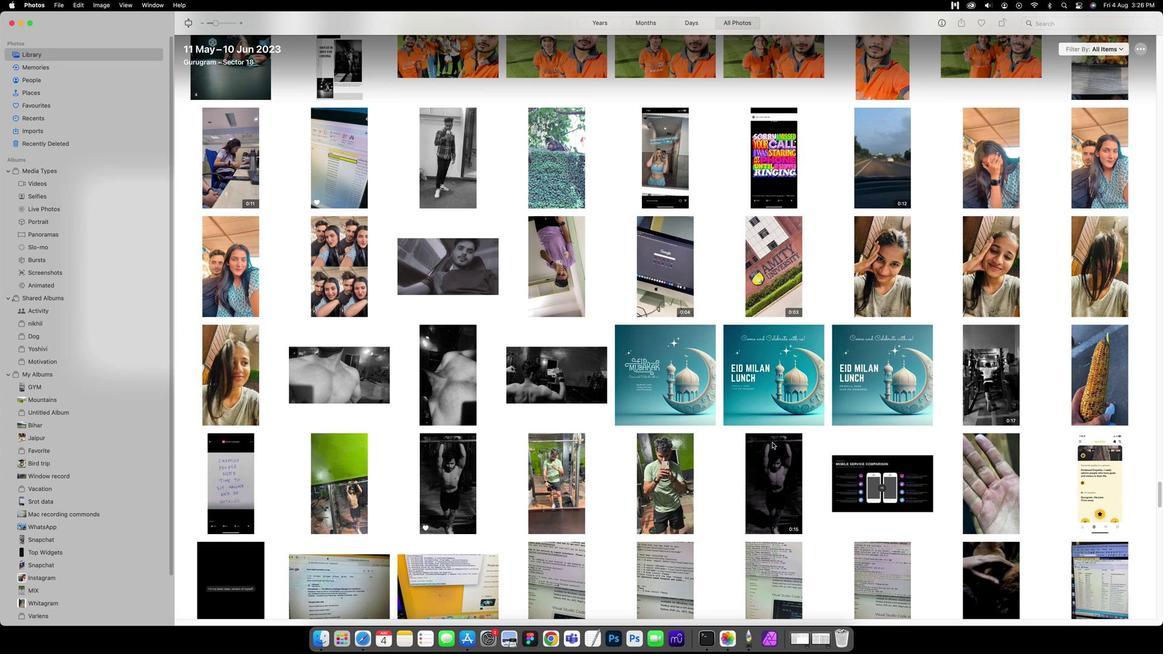 
Action: Mouse scrolled (774, 444) with delta (-12, 0)
Screenshot: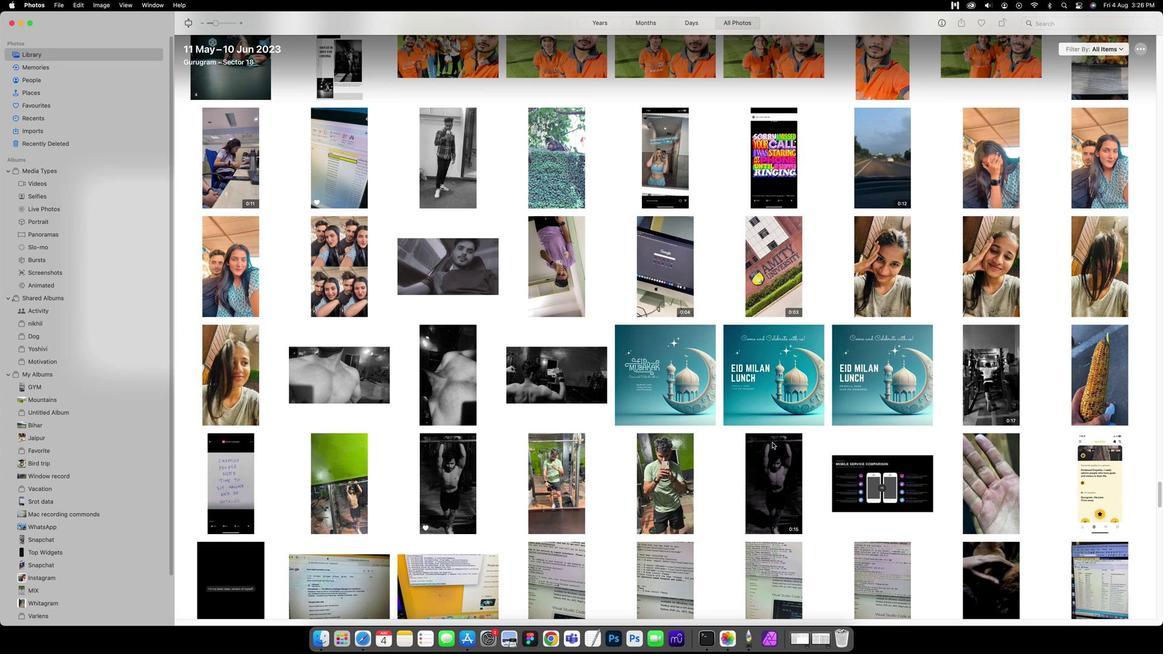 
Action: Mouse scrolled (774, 444) with delta (-12, -1)
Screenshot: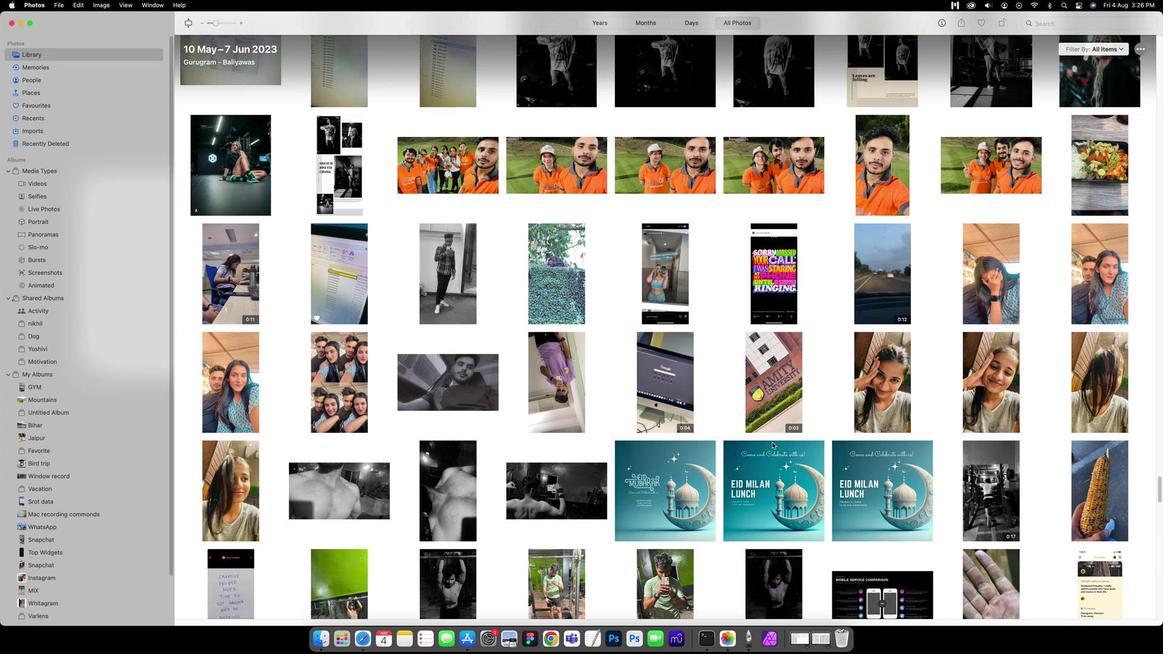 
Action: Mouse scrolled (774, 444) with delta (-12, -1)
Screenshot: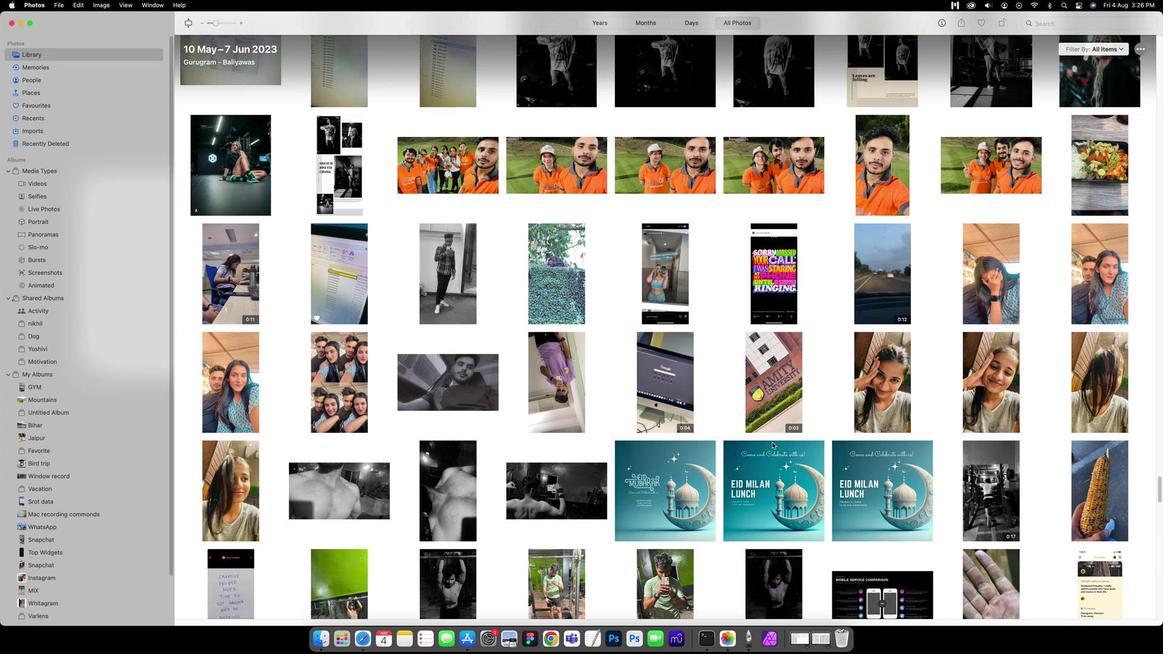 
Action: Mouse scrolled (774, 444) with delta (-12, 0)
Screenshot: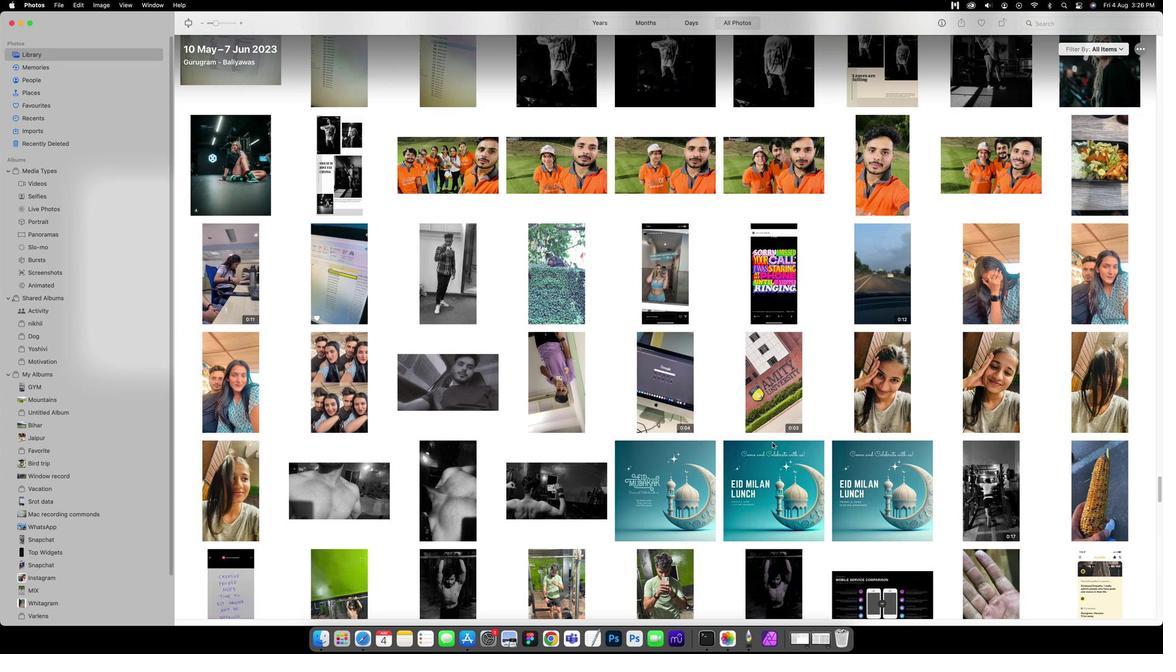 
Action: Mouse scrolled (774, 444) with delta (-12, 0)
Screenshot: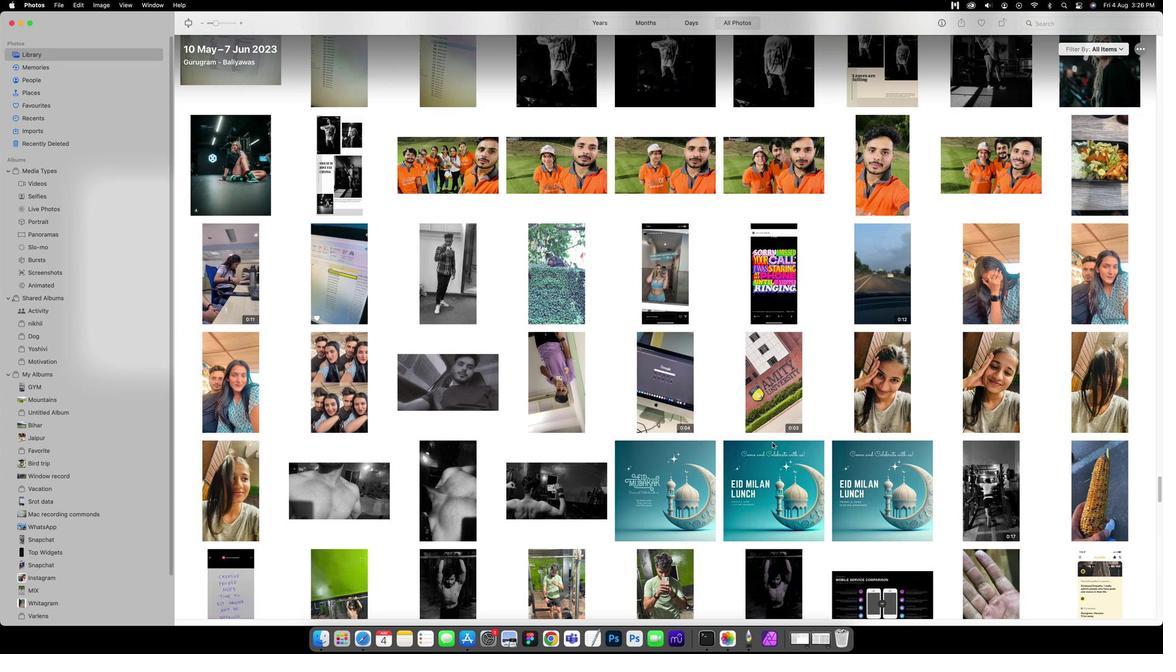 
Action: Mouse scrolled (774, 444) with delta (-12, 0)
Screenshot: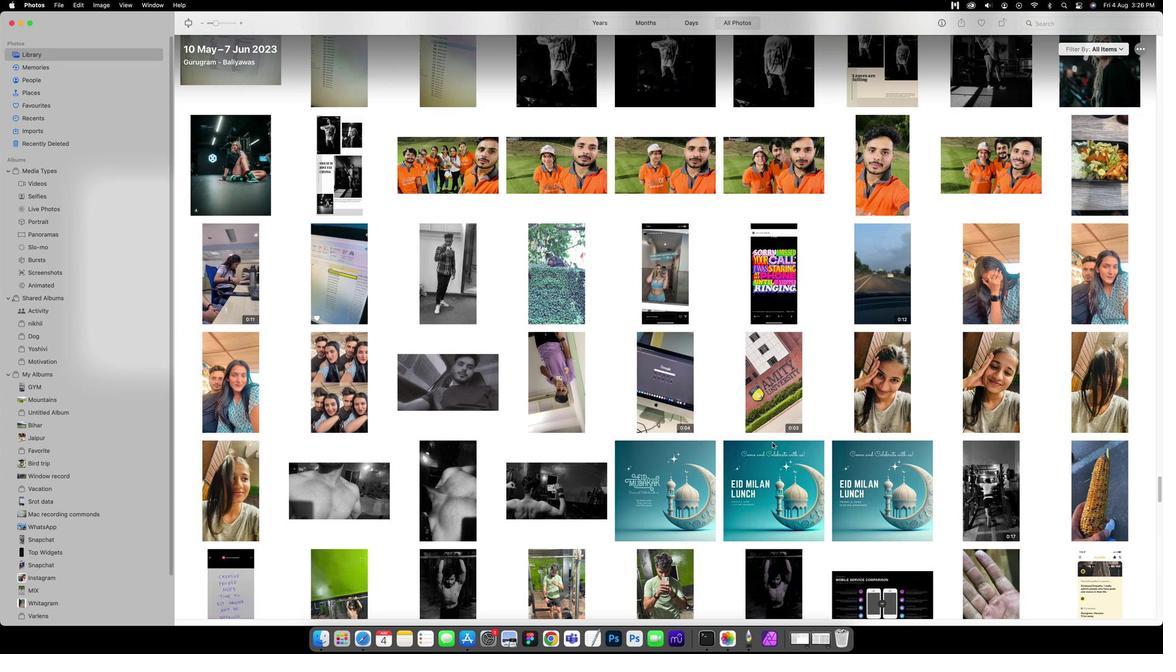 
Action: Mouse scrolled (774, 444) with delta (-12, 0)
Screenshot: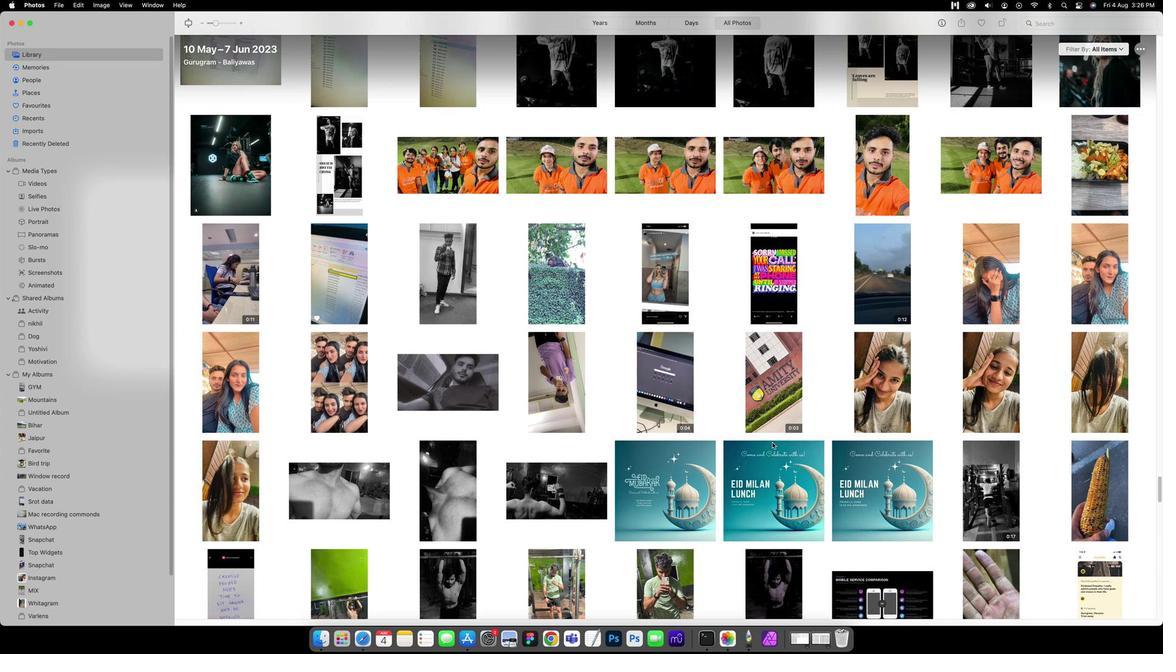 
Action: Mouse scrolled (774, 444) with delta (-12, -1)
Screenshot: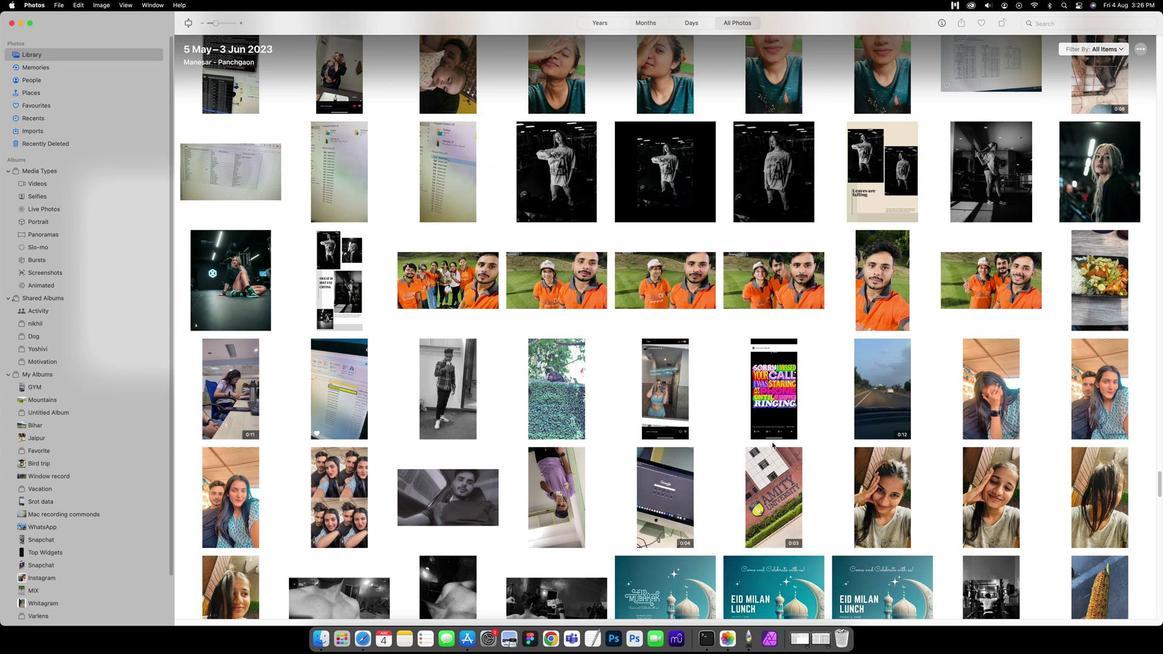 
Action: Mouse scrolled (774, 444) with delta (-12, -1)
Screenshot: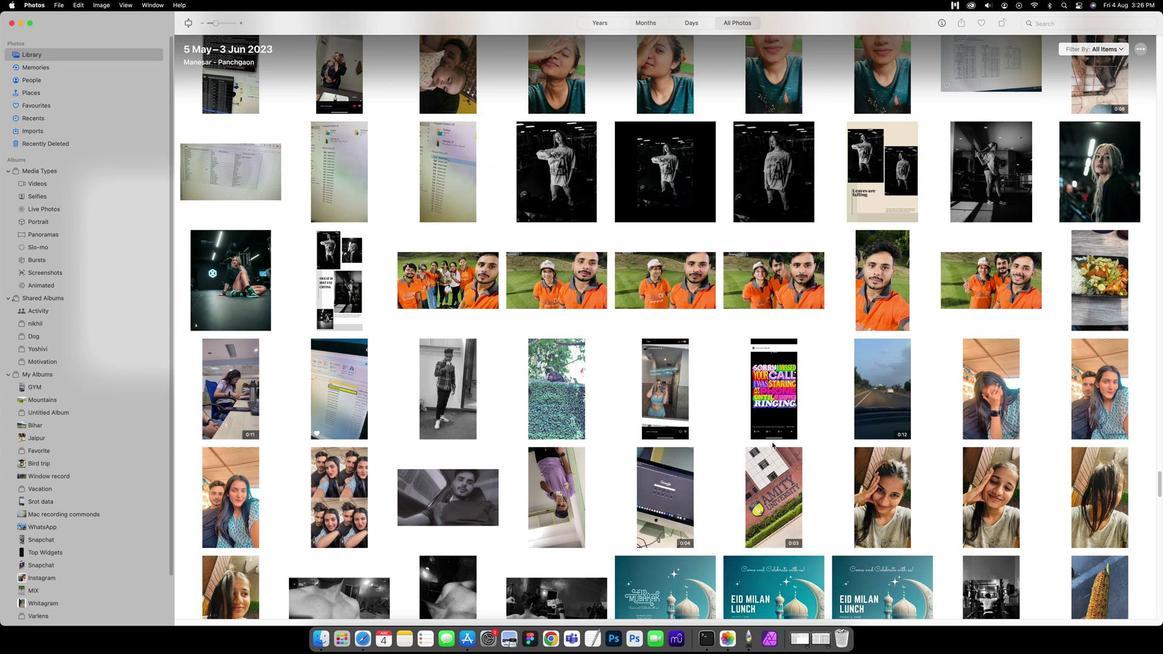 
Action: Mouse scrolled (774, 444) with delta (-12, 0)
Screenshot: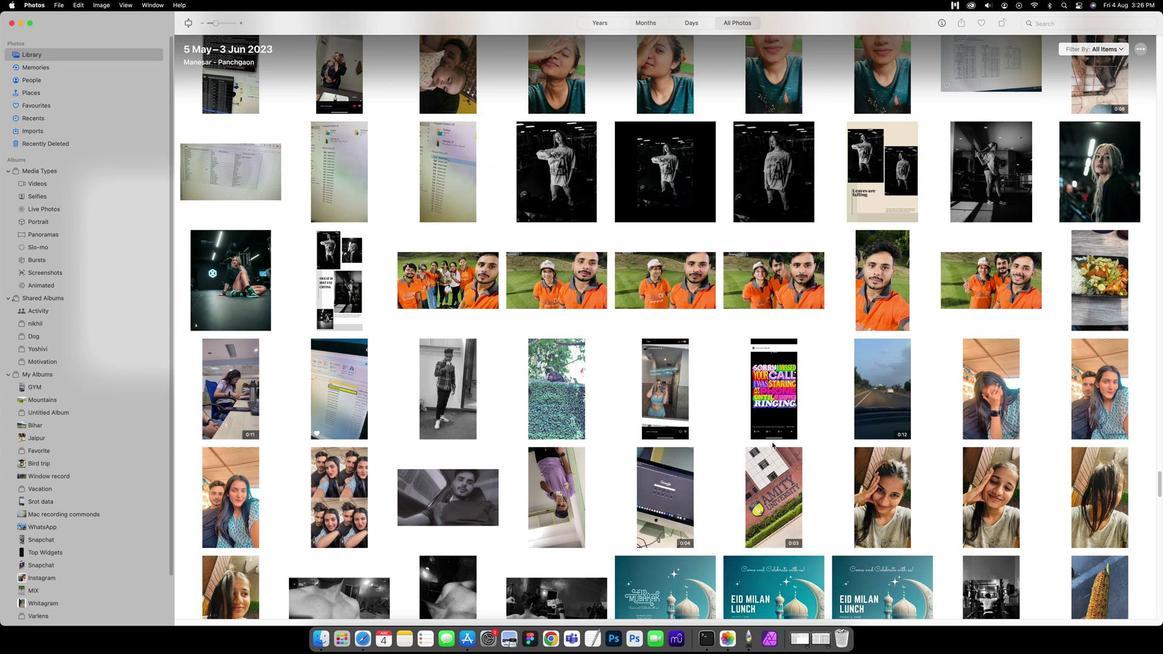 
Action: Mouse scrolled (774, 444) with delta (-12, 0)
Screenshot: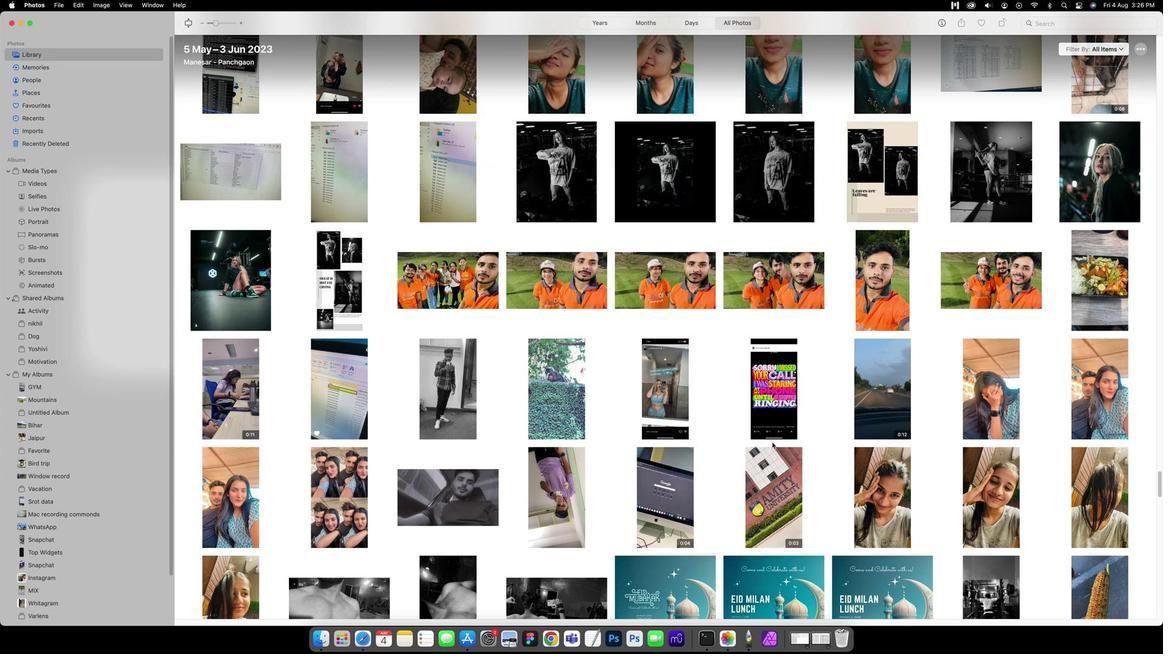 
Action: Mouse scrolled (774, 444) with delta (-12, 0)
Screenshot: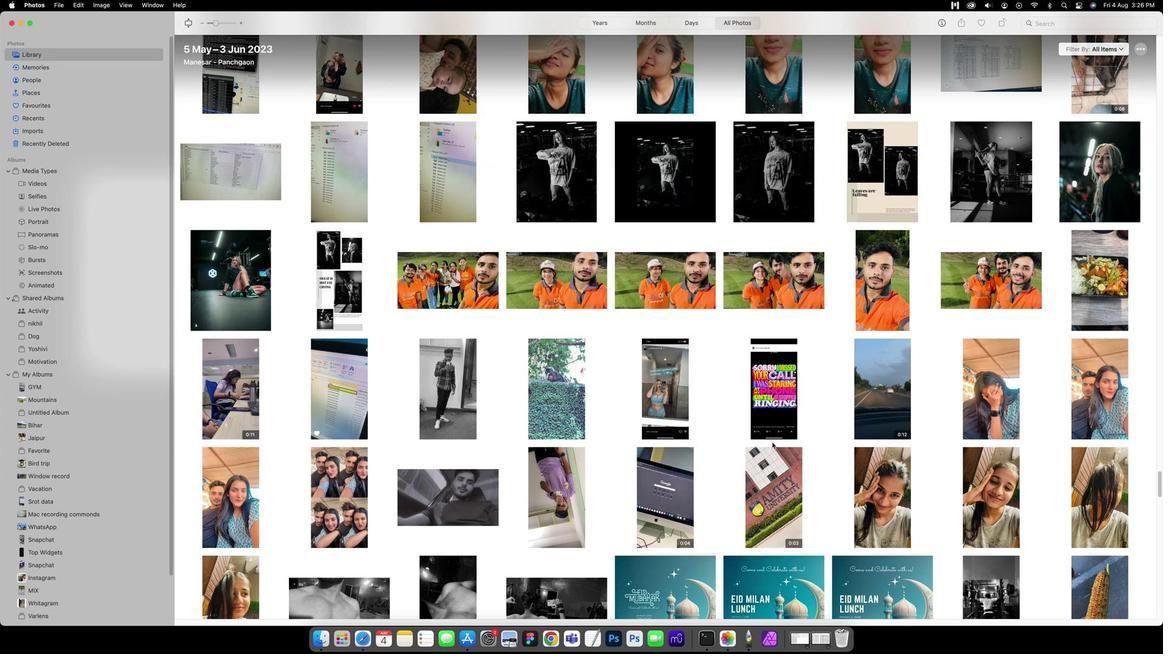 
Action: Mouse scrolled (774, 444) with delta (-12, 0)
Screenshot: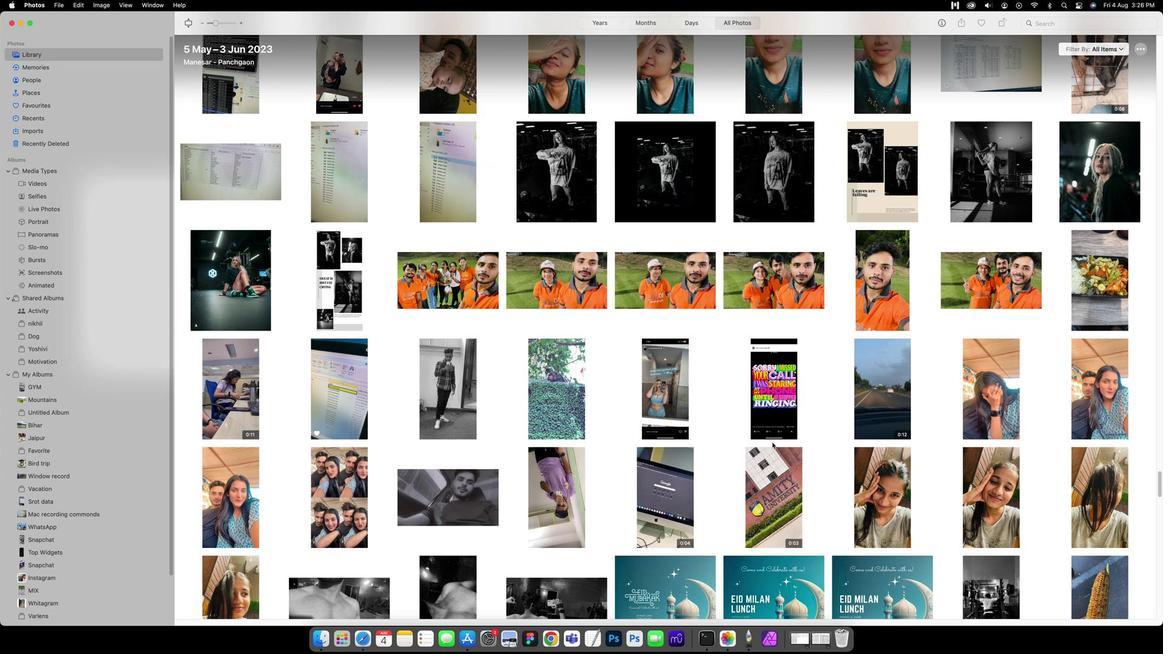 
Action: Mouse scrolled (774, 444) with delta (-12, -1)
Screenshot: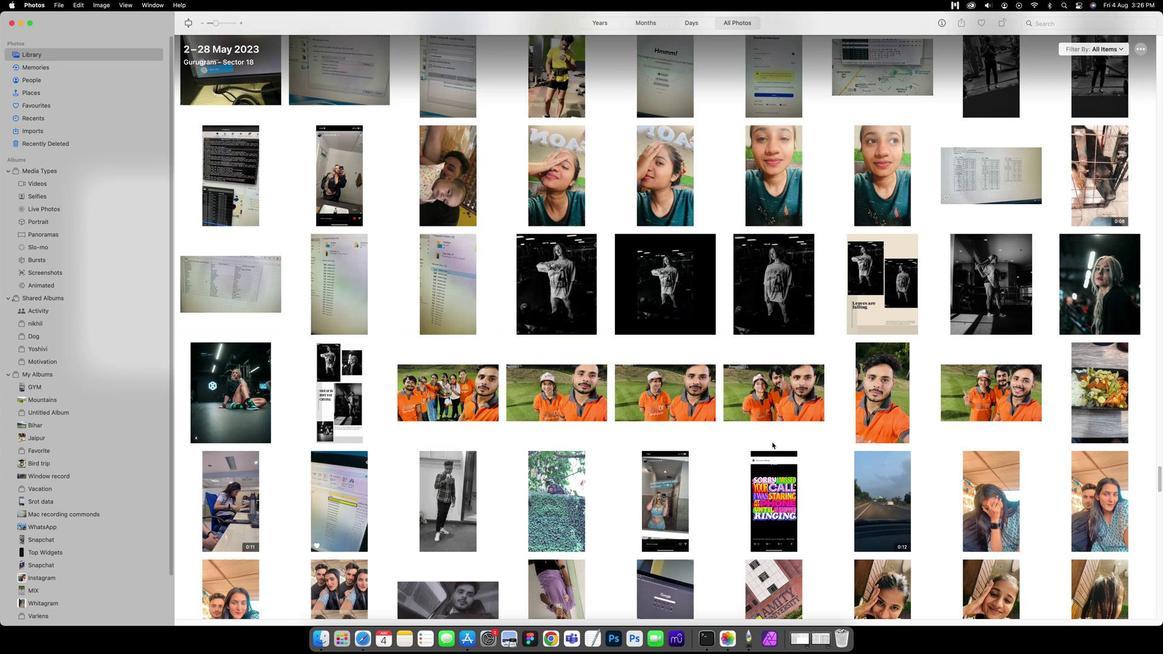 
Action: Mouse scrolled (774, 444) with delta (-12, -1)
Screenshot: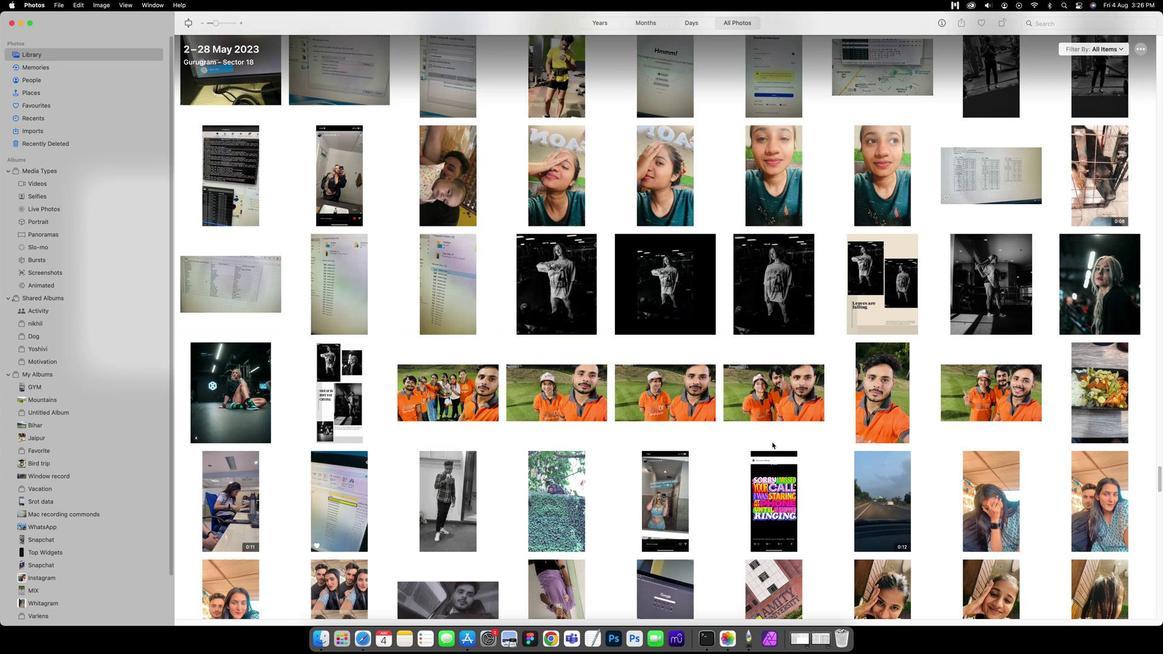 
Action: Mouse scrolled (774, 444) with delta (-12, 0)
Screenshot: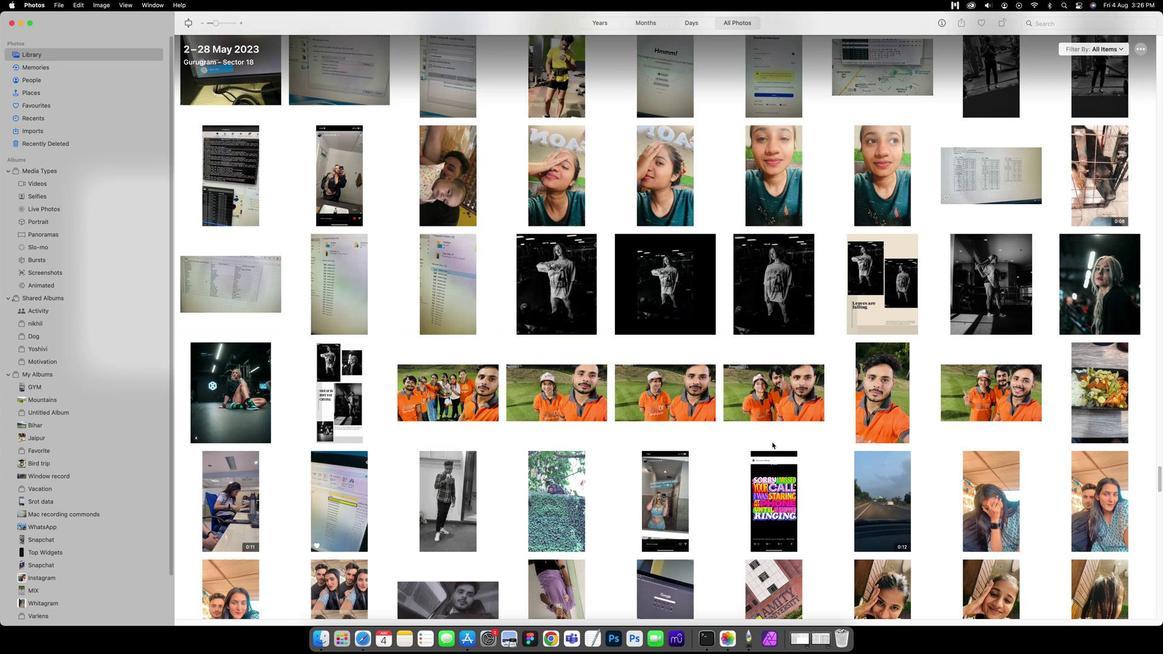 
Action: Mouse scrolled (774, 444) with delta (-12, 0)
Screenshot: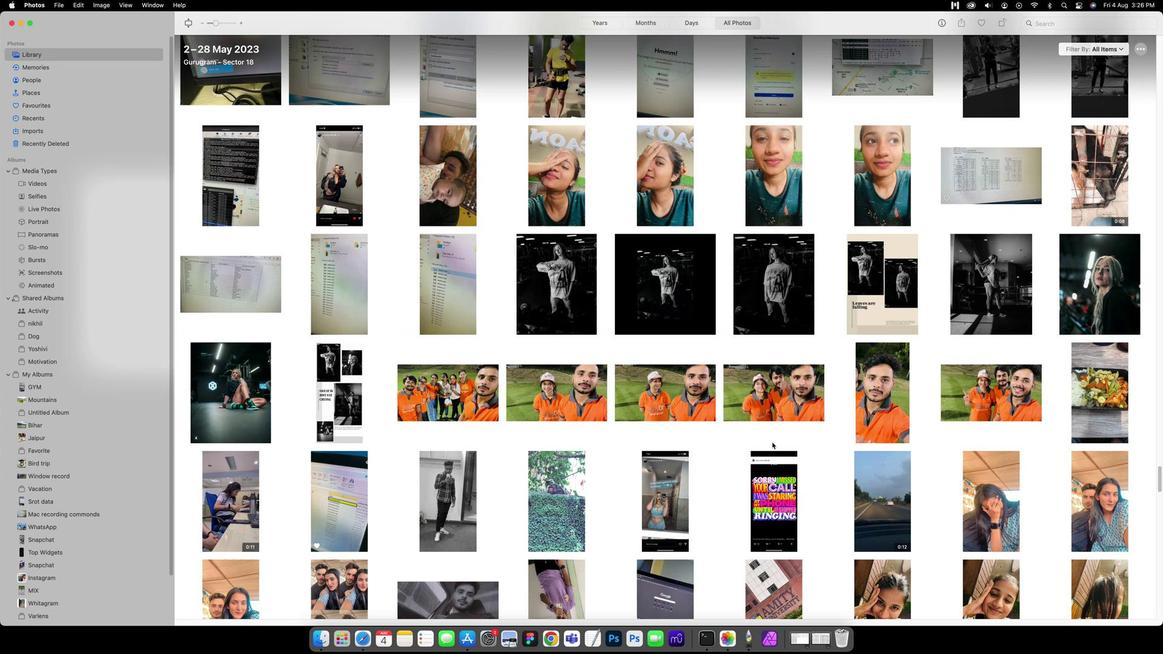 
Action: Mouse scrolled (774, 444) with delta (-12, 0)
Screenshot: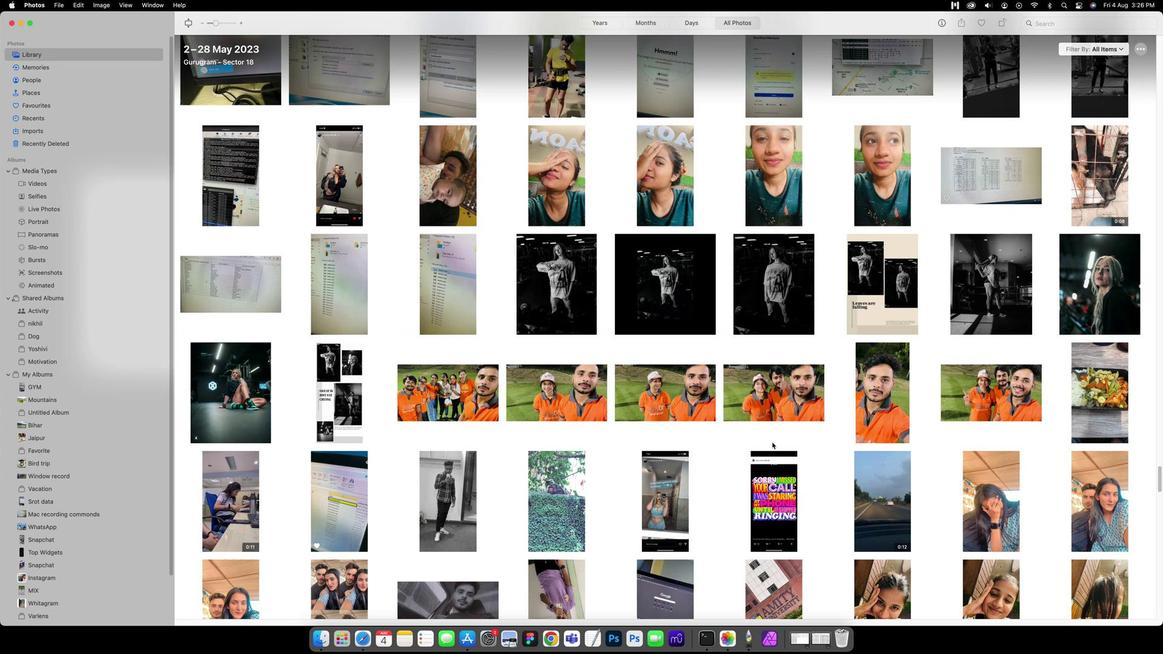 
Action: Mouse scrolled (774, 444) with delta (-12, 0)
Screenshot: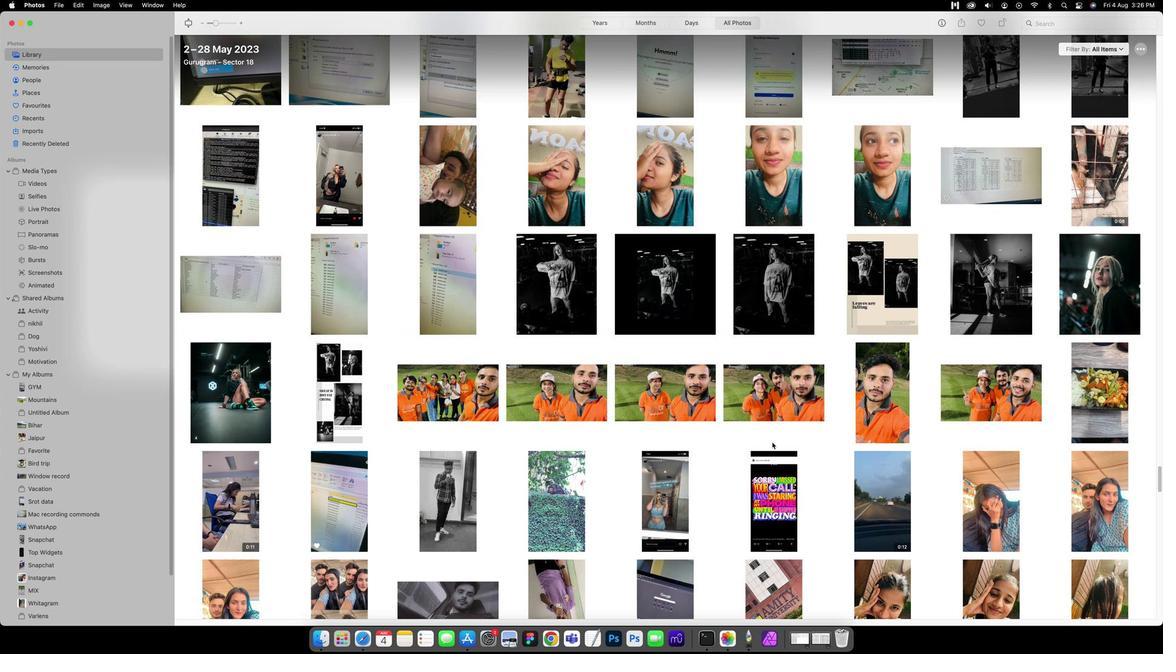 
Action: Mouse scrolled (774, 444) with delta (-12, -1)
Screenshot: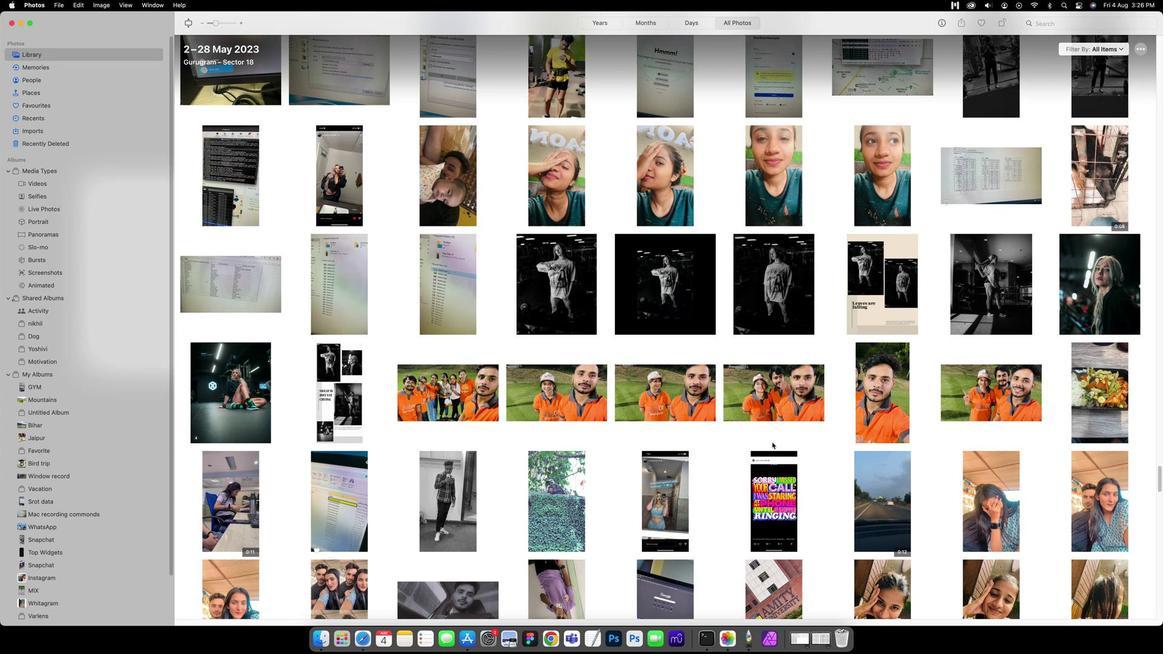 
Action: Mouse scrolled (774, 444) with delta (-12, -1)
Screenshot: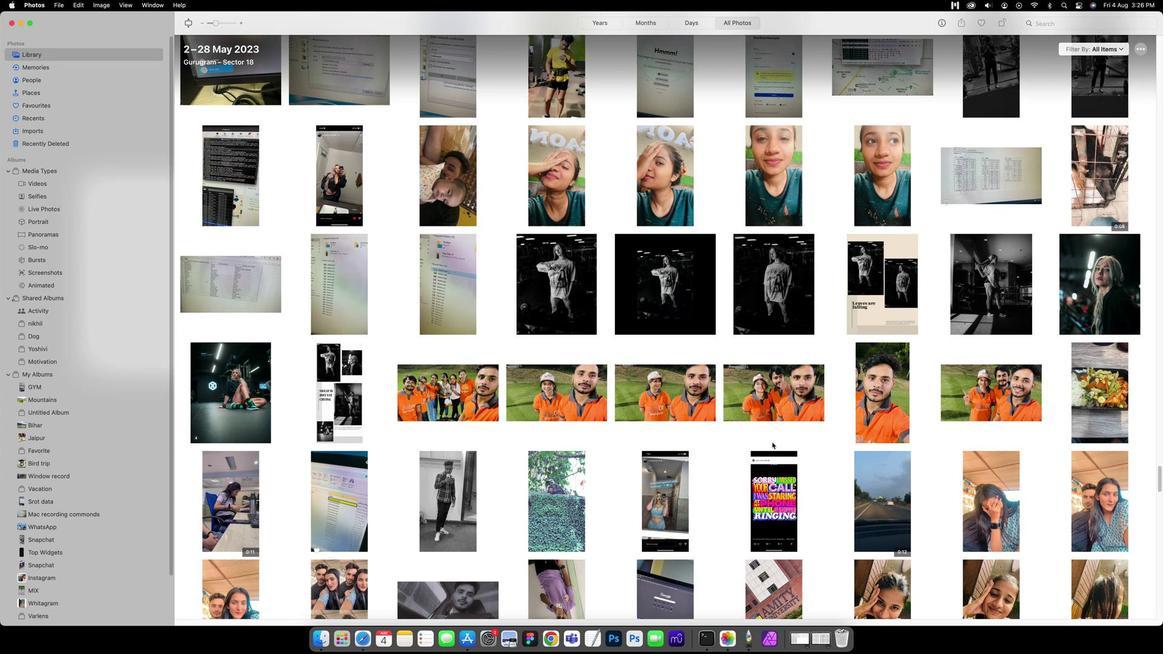 
Action: Mouse scrolled (774, 444) with delta (-12, 0)
Screenshot: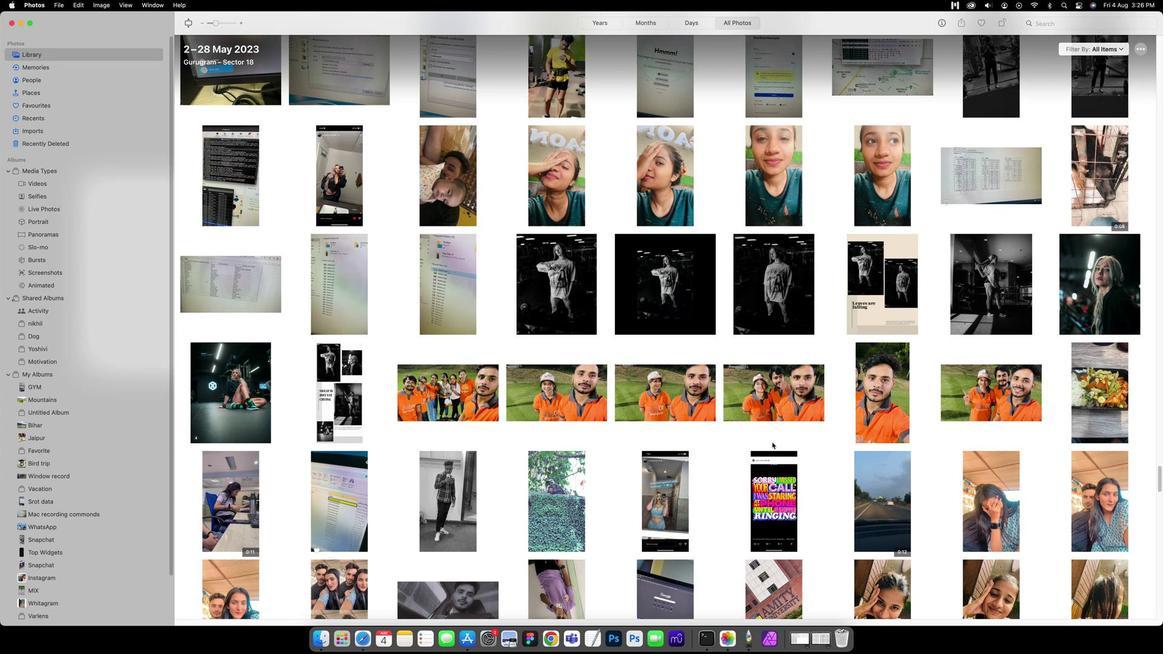 
Action: Mouse scrolled (774, 444) with delta (-12, 0)
Screenshot: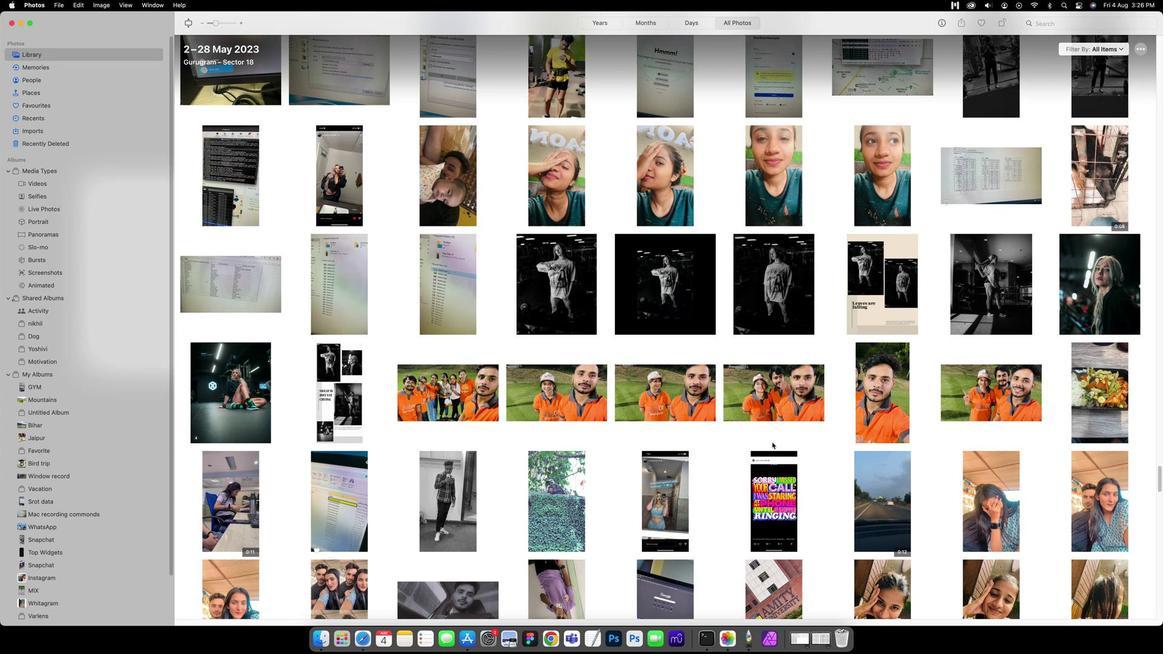 
Action: Mouse scrolled (774, 444) with delta (-12, 0)
Screenshot: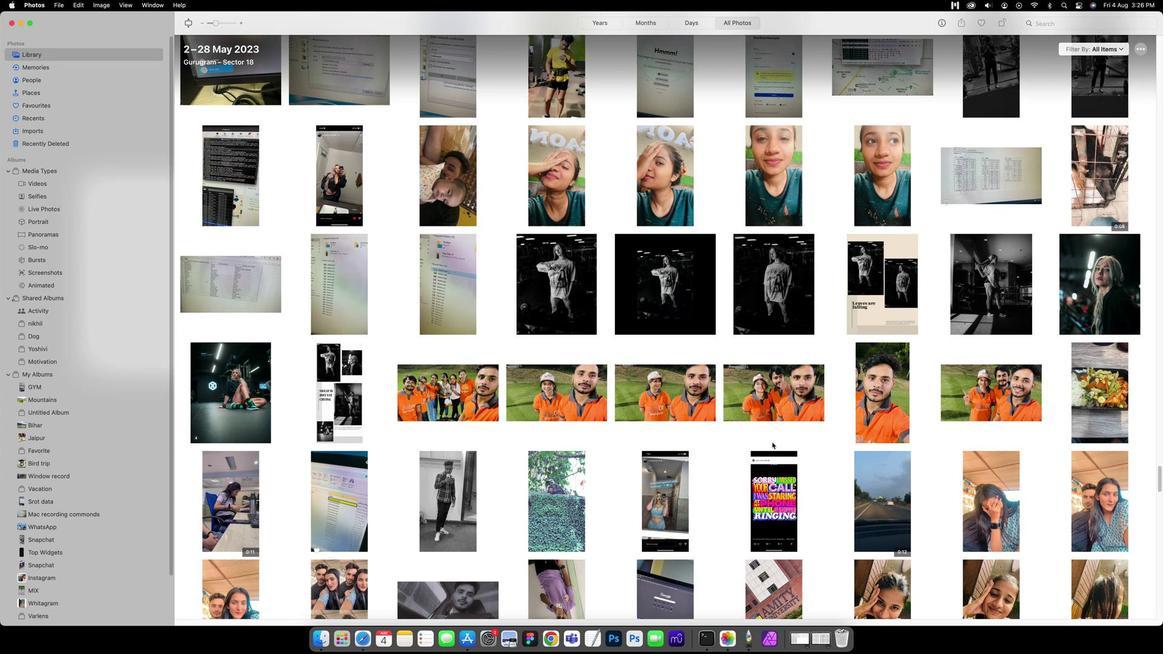 
Action: Mouse scrolled (774, 444) with delta (-12, 0)
Screenshot: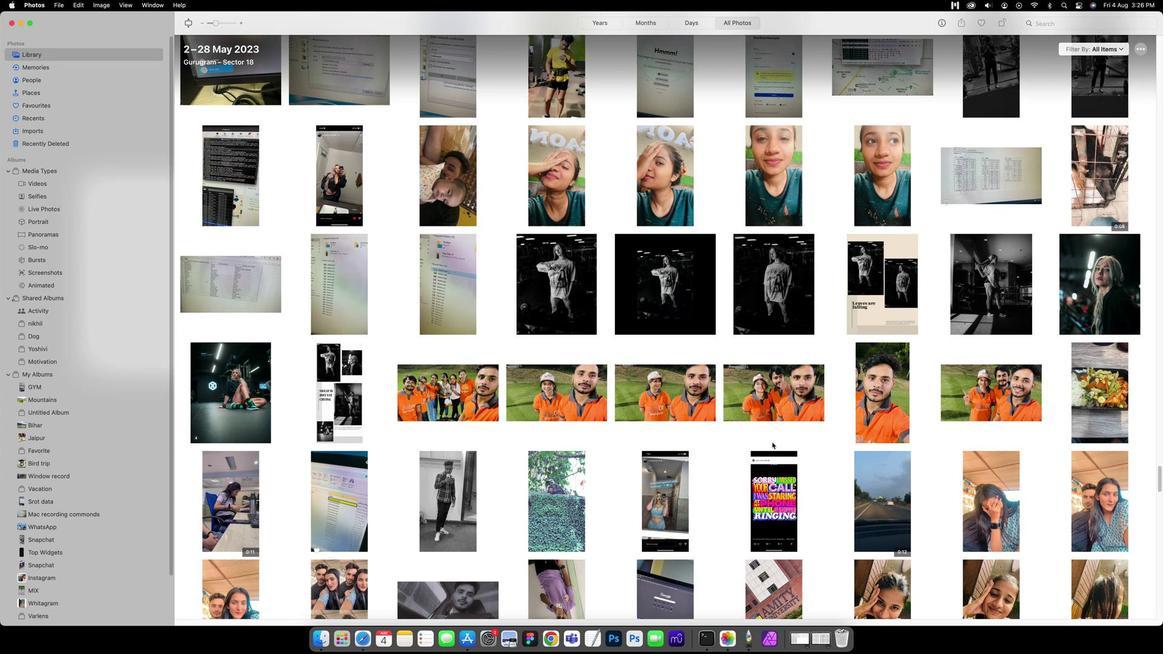 
Action: Mouse scrolled (774, 444) with delta (-12, -1)
Screenshot: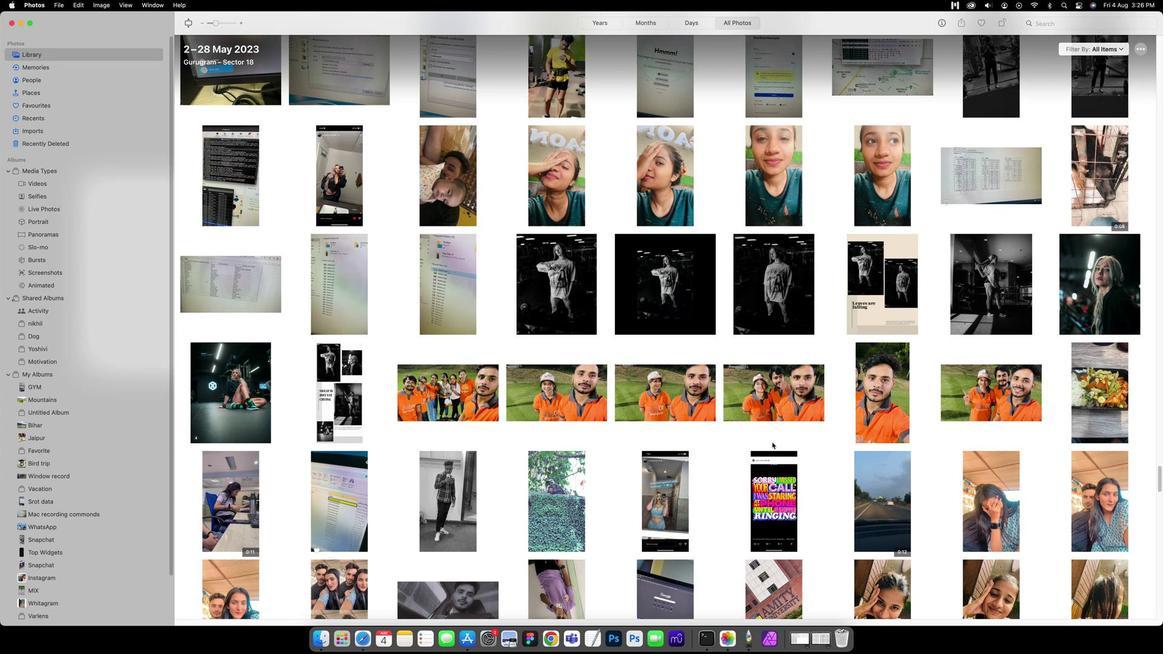 
Action: Mouse scrolled (774, 444) with delta (-12, -1)
Screenshot: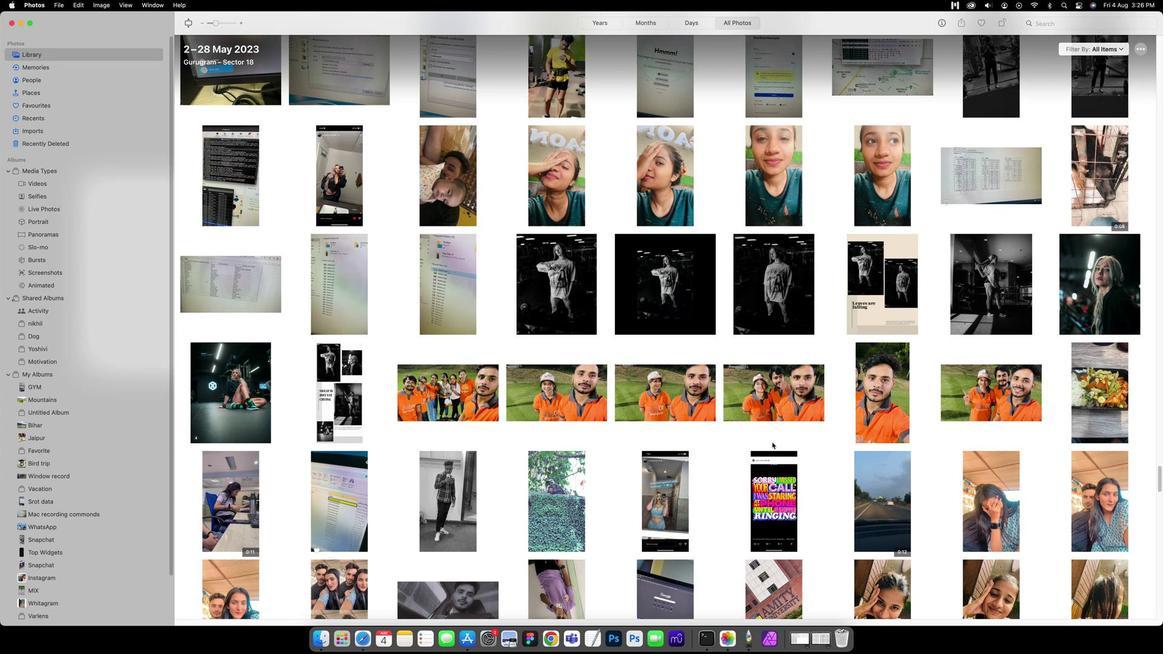 
Action: Mouse scrolled (774, 444) with delta (-12, 0)
Screenshot: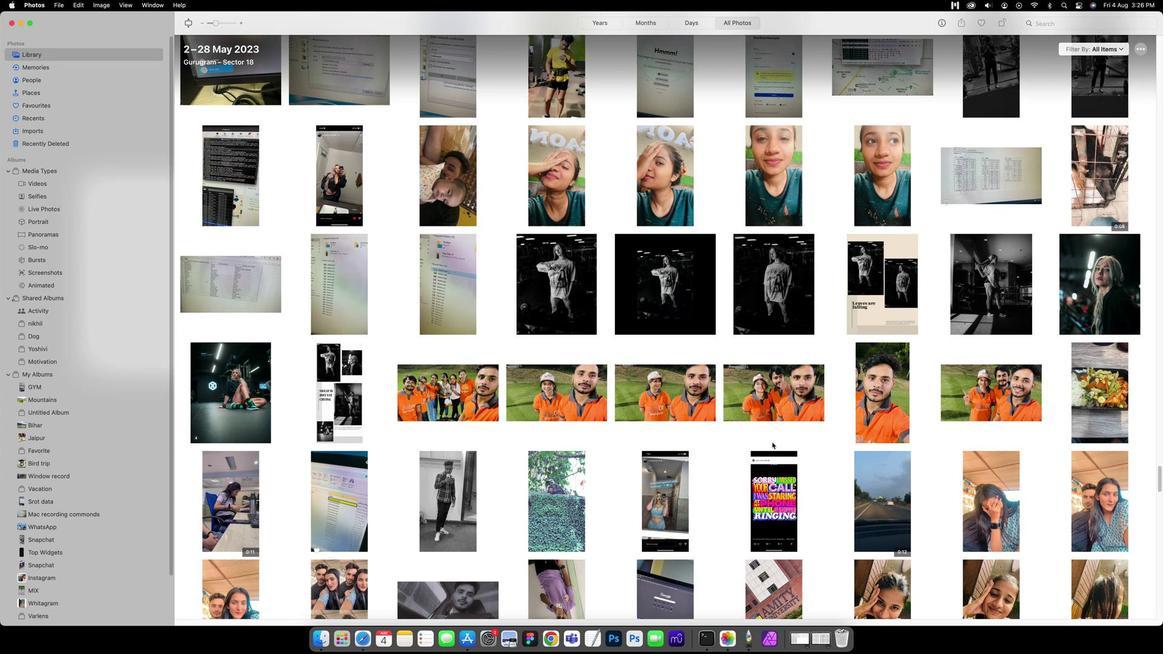 
Action: Mouse scrolled (774, 444) with delta (-12, 0)
Screenshot: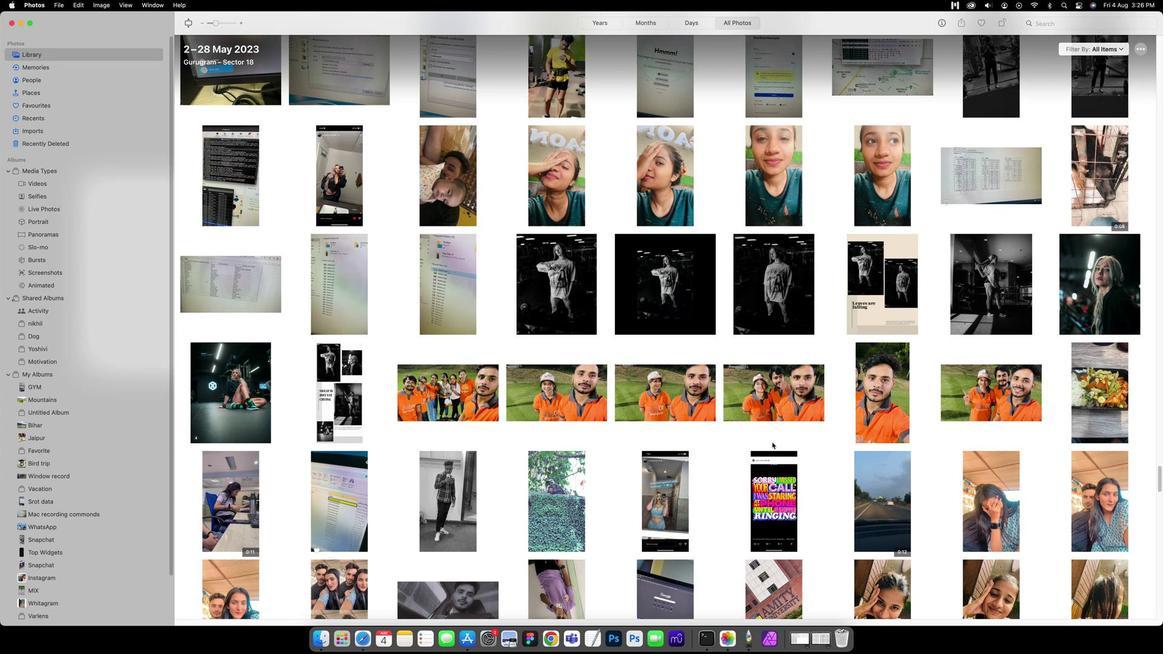 
Action: Mouse scrolled (774, 444) with delta (-12, 0)
Screenshot: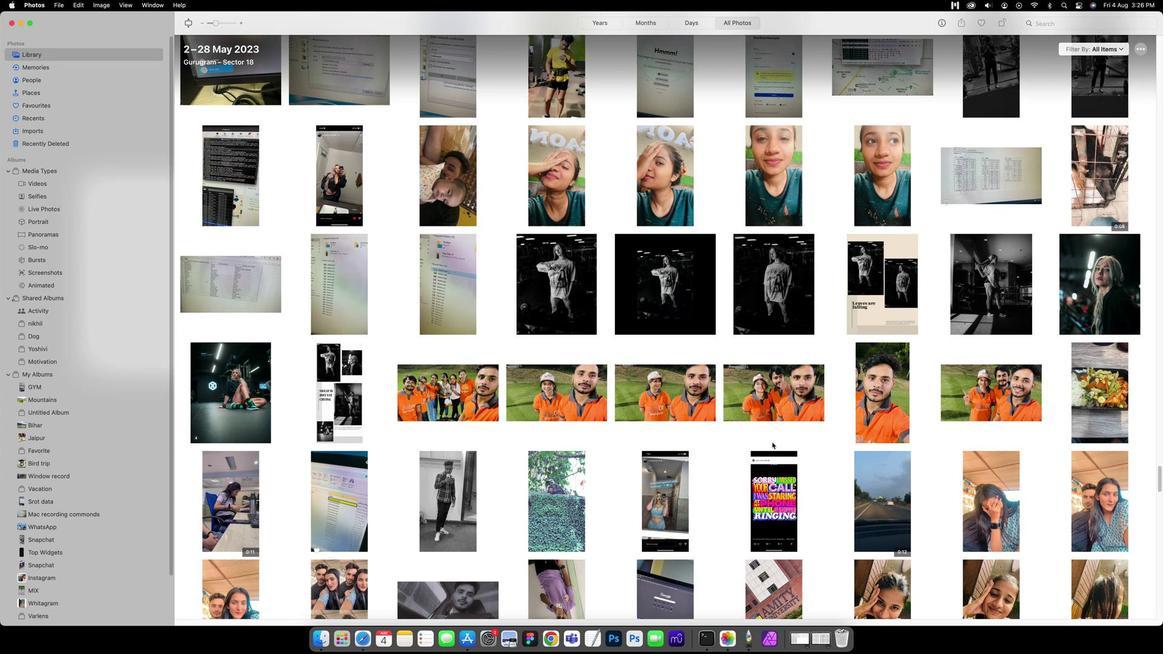 
Action: Mouse scrolled (774, 444) with delta (-12, 0)
Screenshot: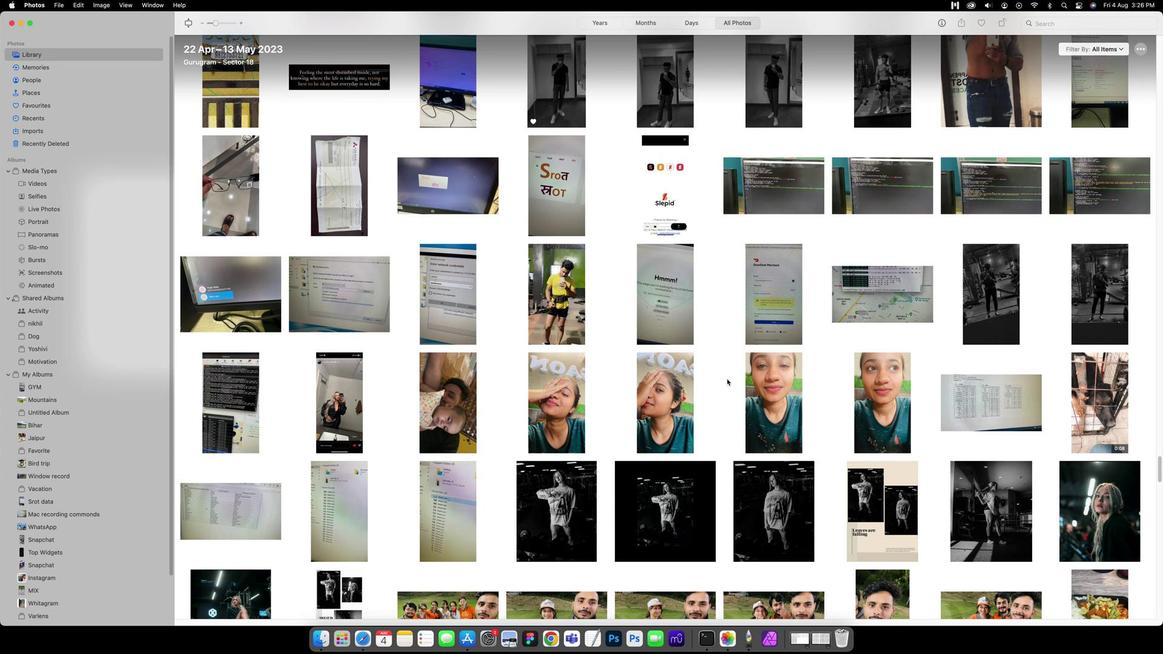 
Action: Mouse scrolled (774, 444) with delta (-12, -1)
Screenshot: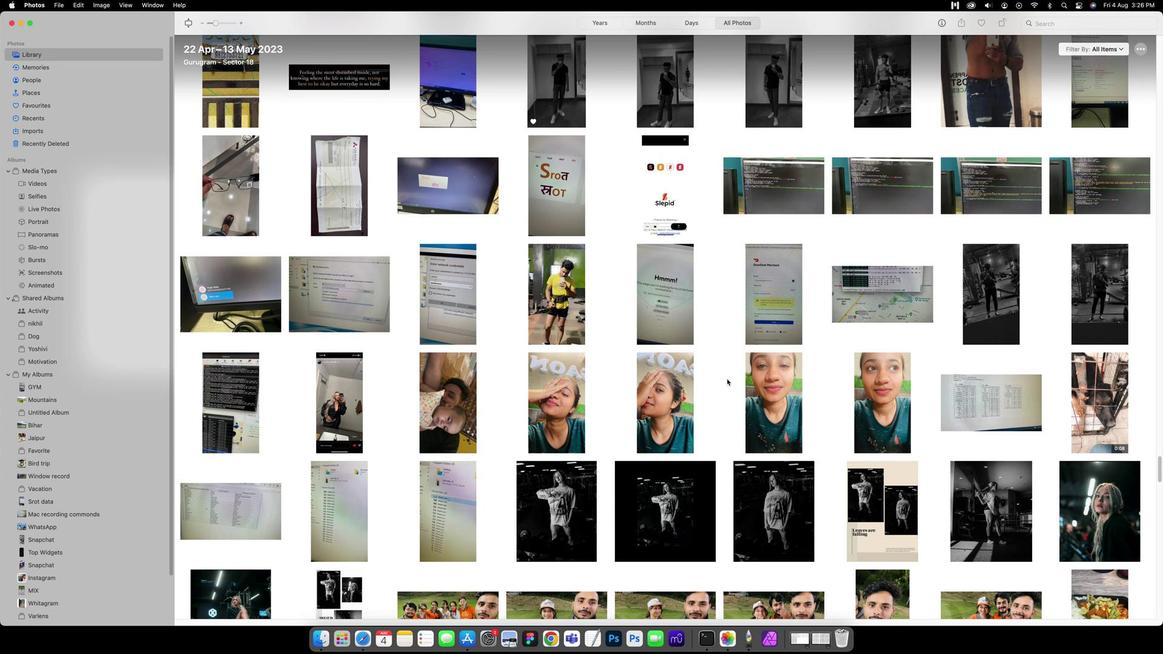 
Action: Mouse scrolled (774, 444) with delta (-12, -1)
Screenshot: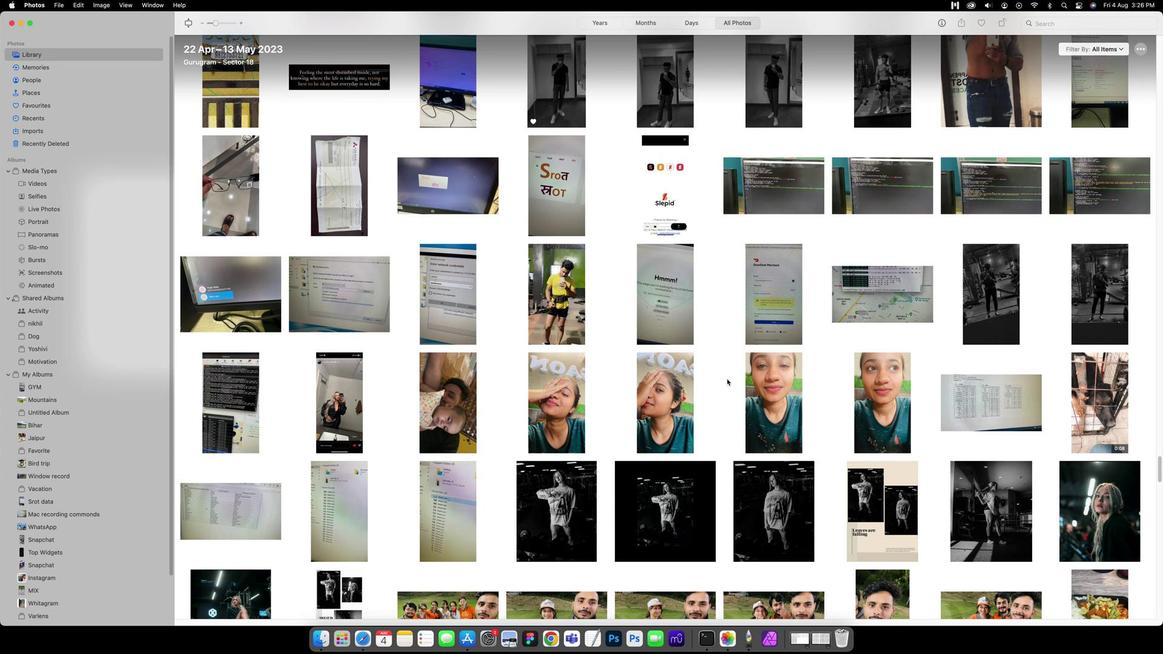 
Action: Mouse scrolled (774, 444) with delta (-12, 0)
Screenshot: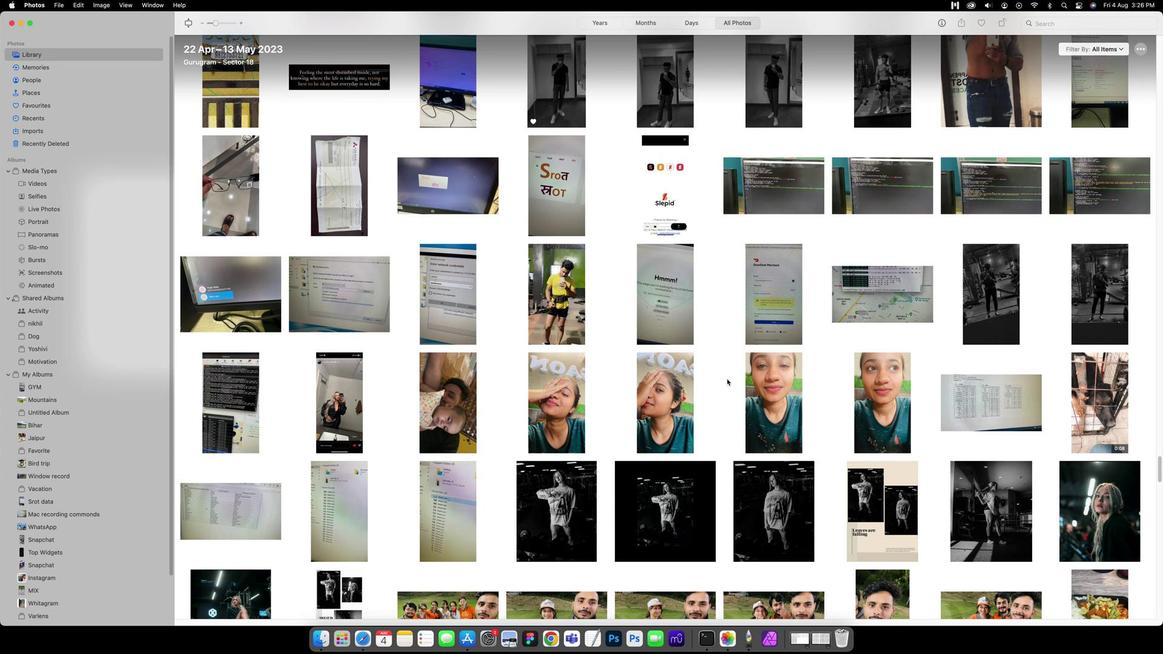 
Action: Mouse scrolled (774, 444) with delta (-12, 0)
Screenshot: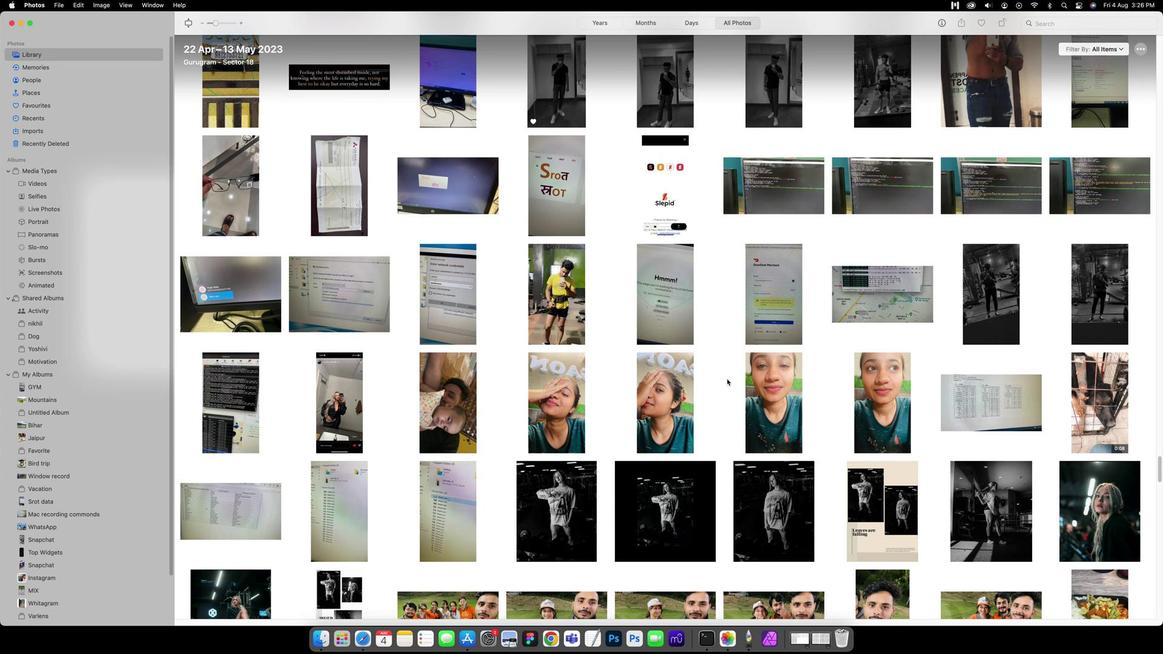 
Action: Mouse scrolled (774, 444) with delta (-12, 0)
Screenshot: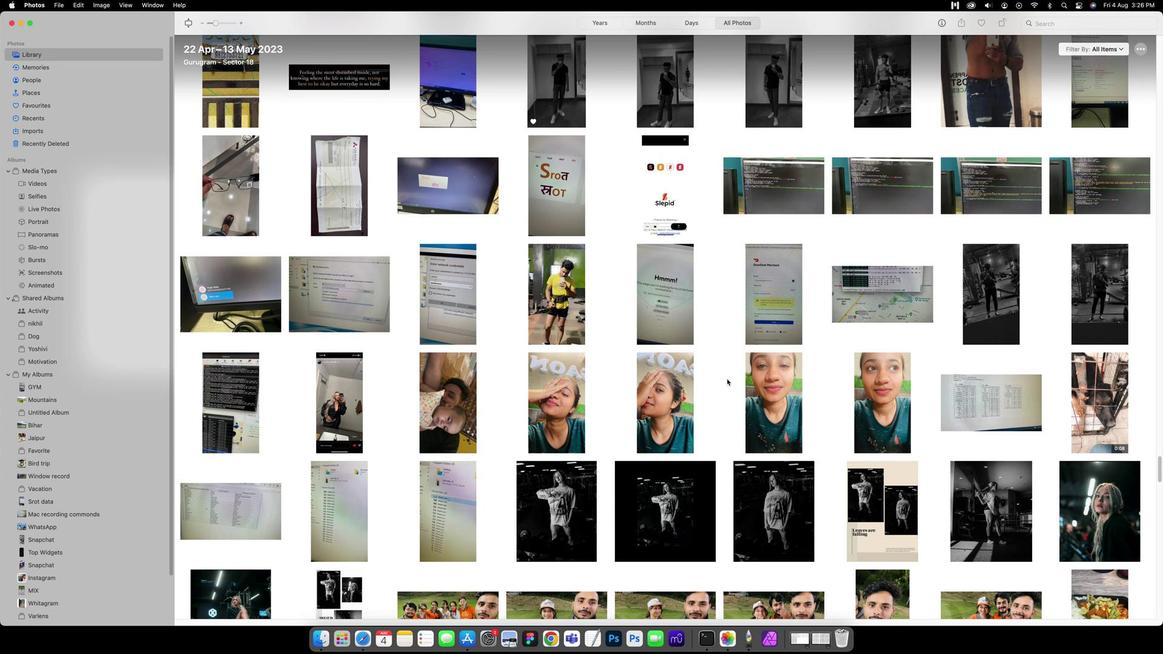 
Action: Mouse scrolled (774, 444) with delta (-12, 0)
Screenshot: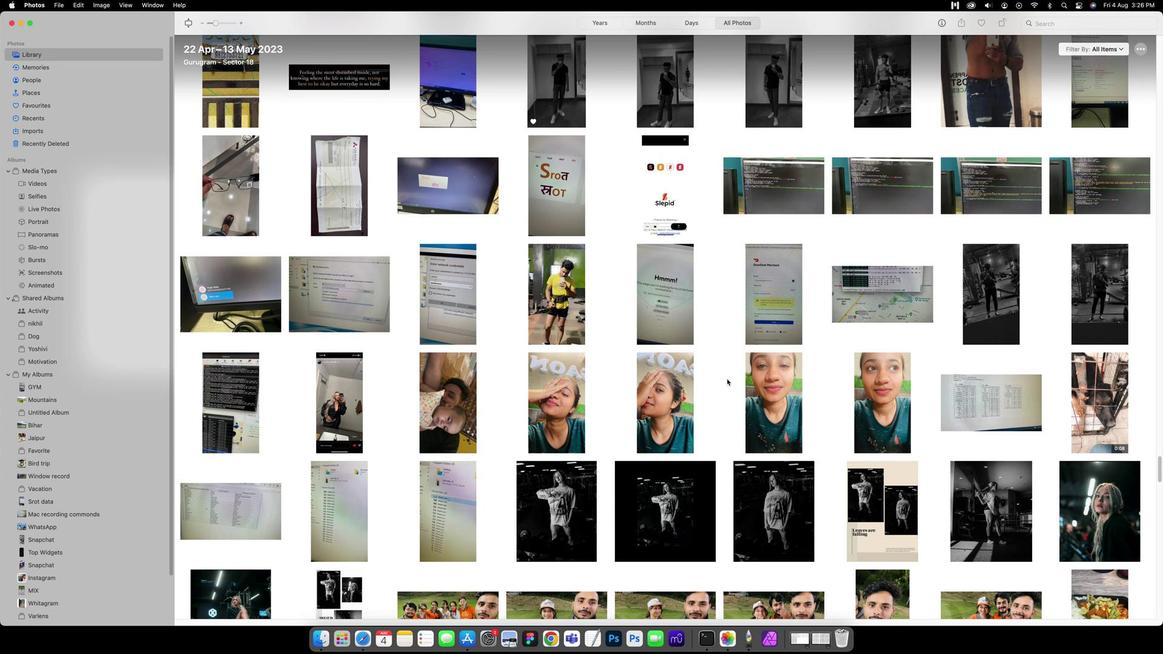 
Action: Mouse moved to (732, 353)
Screenshot: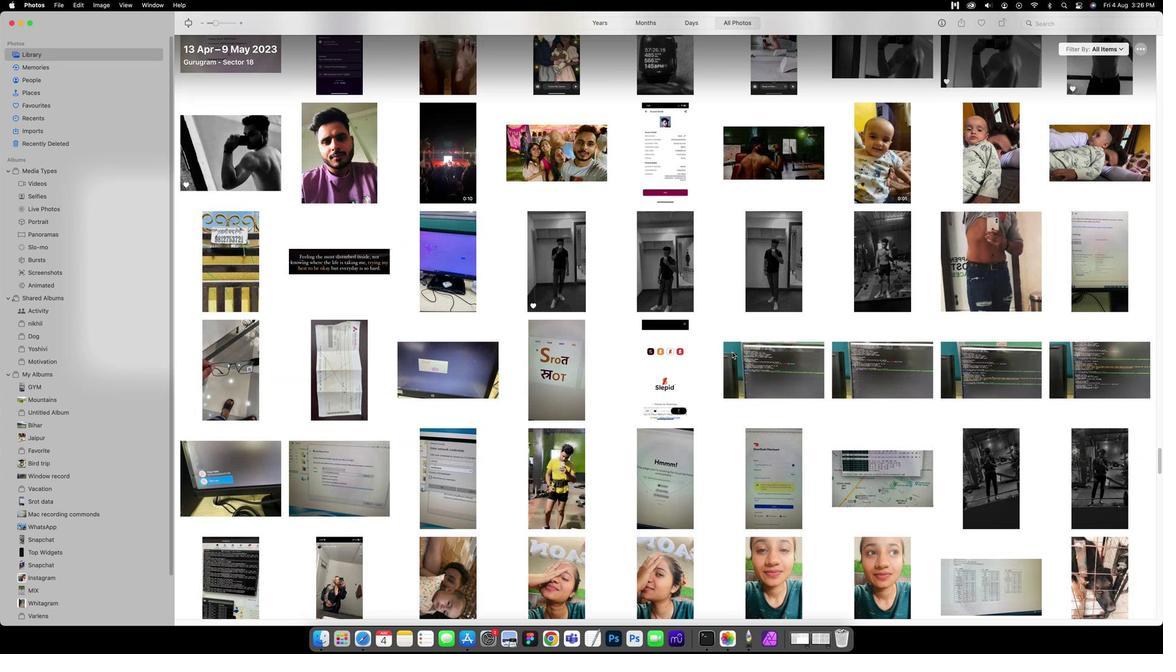 
Action: Mouse scrolled (732, 353) with delta (-12, -1)
Screenshot: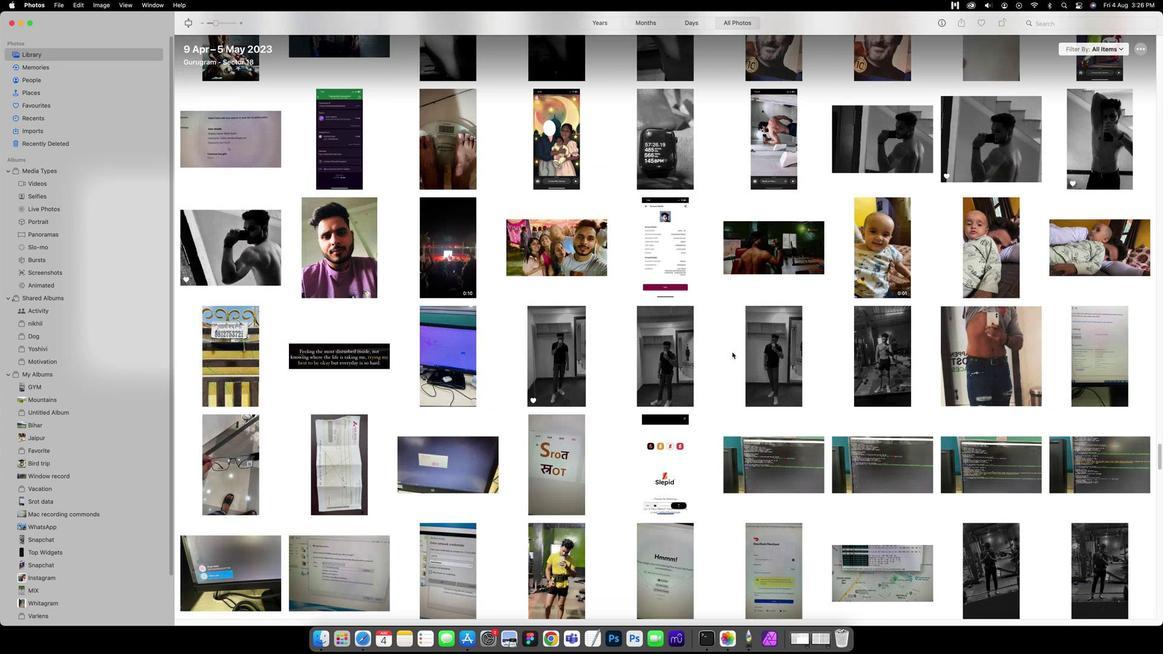 
Action: Mouse scrolled (732, 353) with delta (-12, -1)
Screenshot: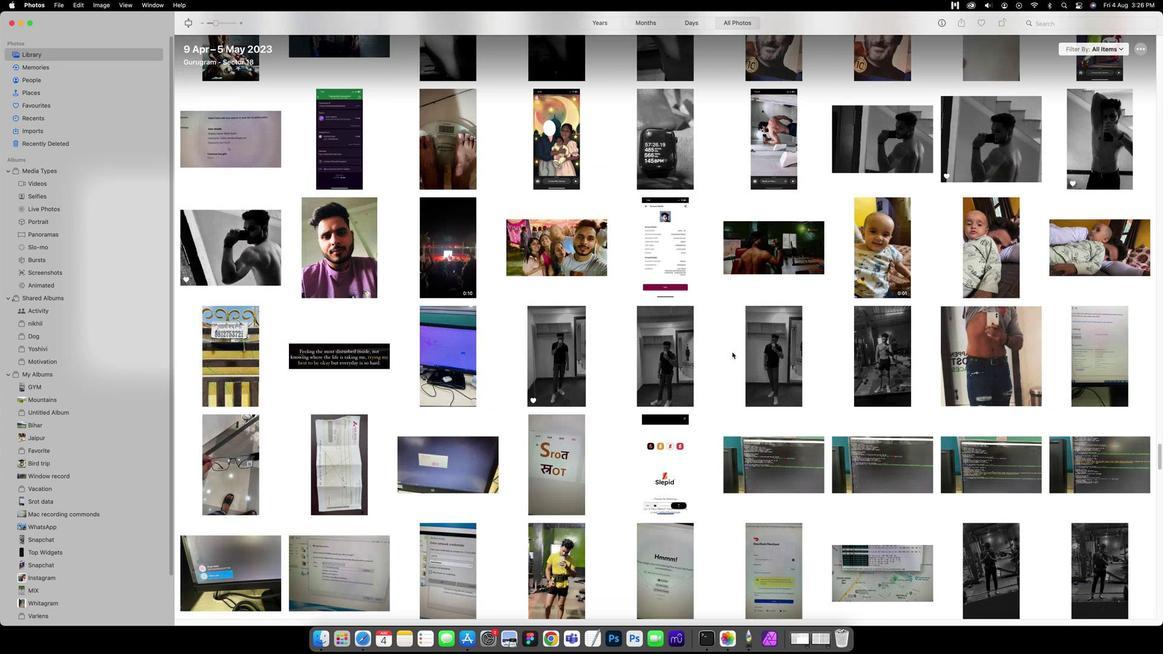 
Action: Mouse scrolled (732, 353) with delta (-12, 0)
Screenshot: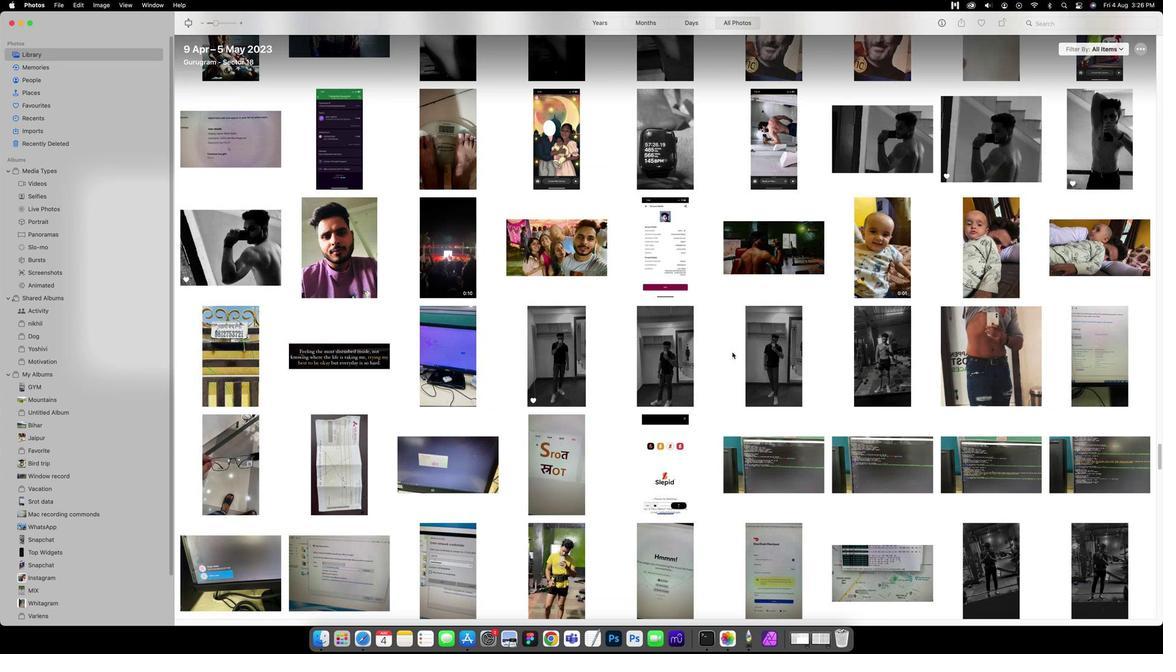 
Action: Mouse scrolled (732, 353) with delta (-12, 0)
Screenshot: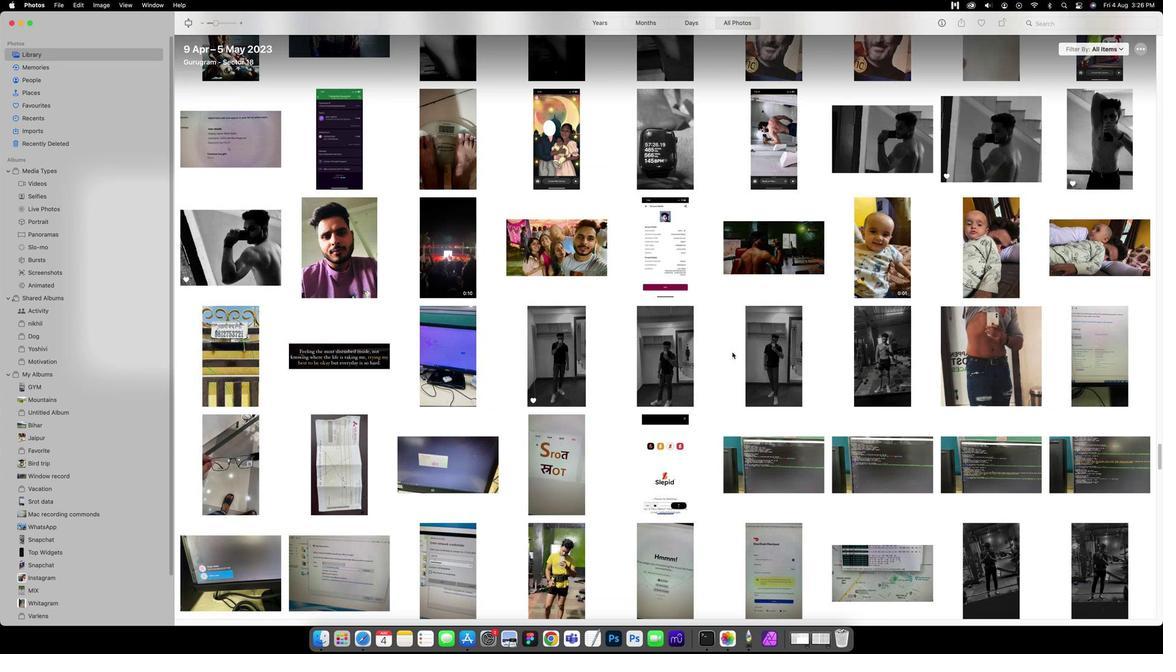 
Action: Mouse scrolled (732, 353) with delta (-12, 0)
Screenshot: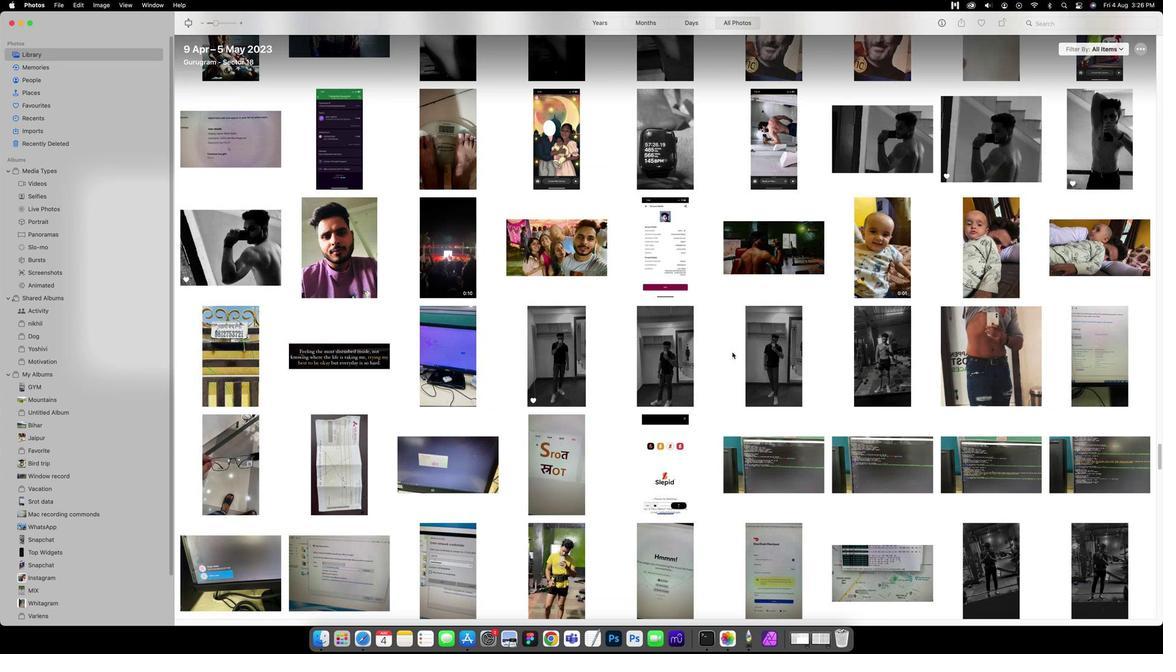 
Action: Mouse scrolled (732, 353) with delta (-12, 0)
Screenshot: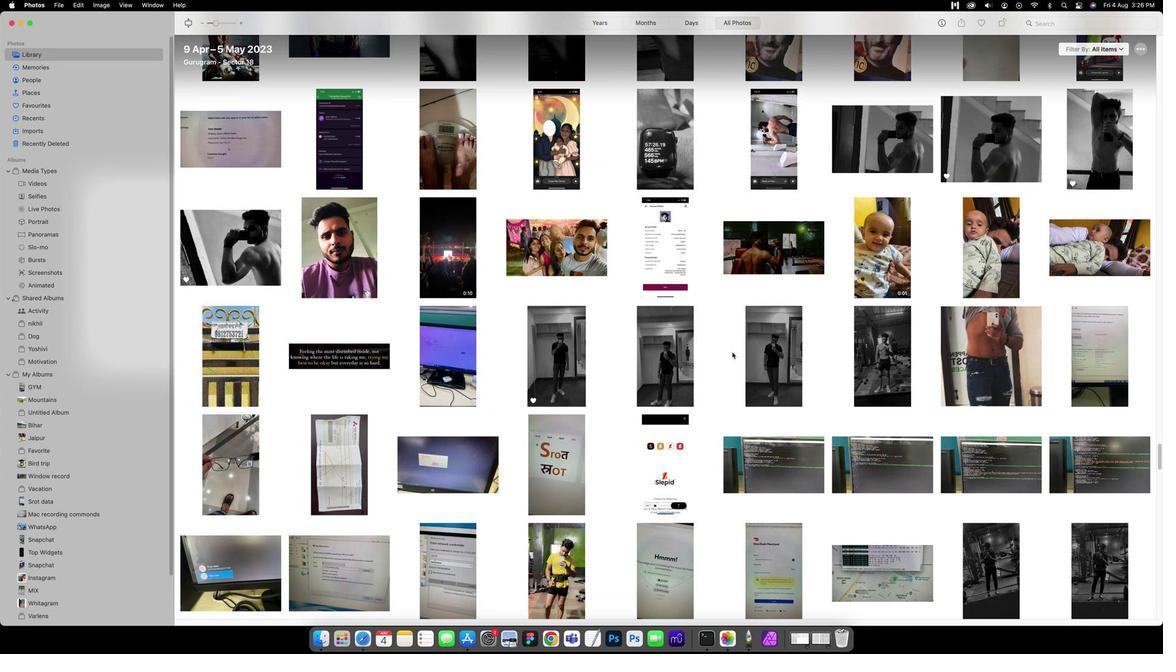 
Action: Mouse scrolled (732, 353) with delta (-12, 0)
Screenshot: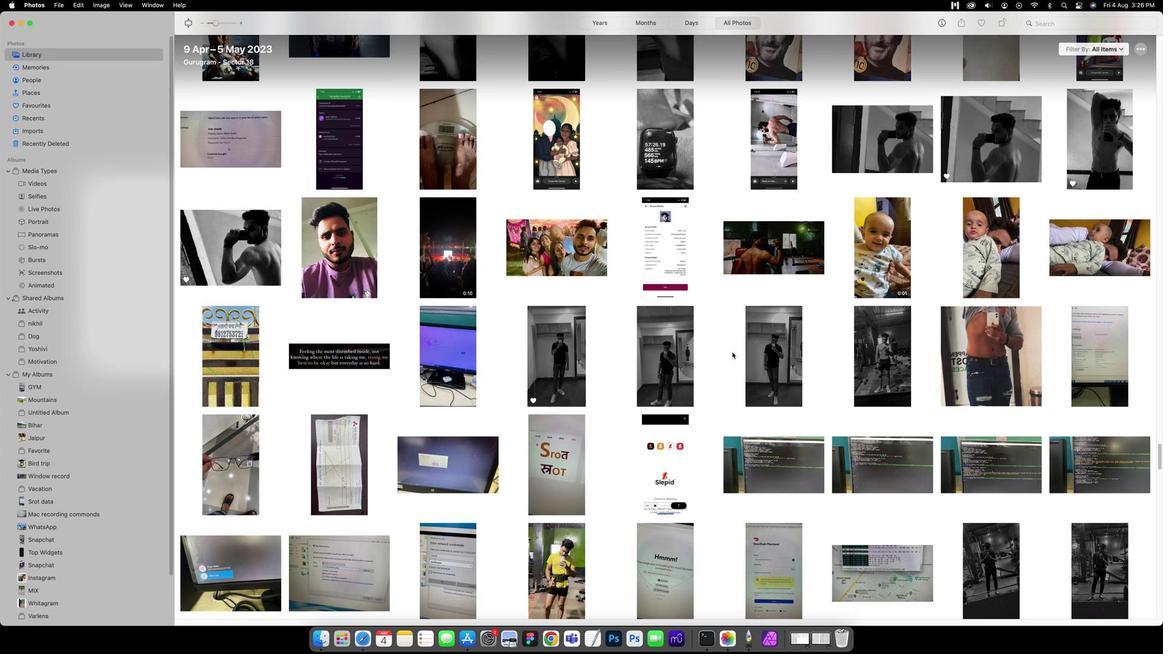 
Action: Mouse scrolled (732, 353) with delta (-12, 1)
Screenshot: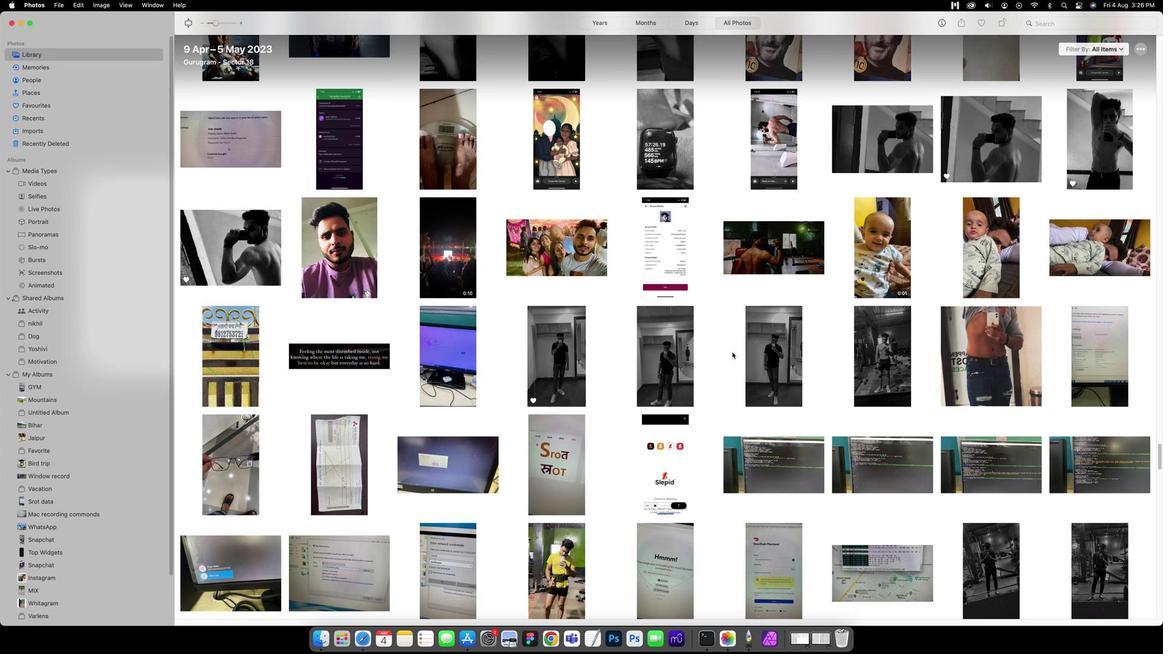
Action: Mouse scrolled (732, 353) with delta (-12, -1)
Screenshot: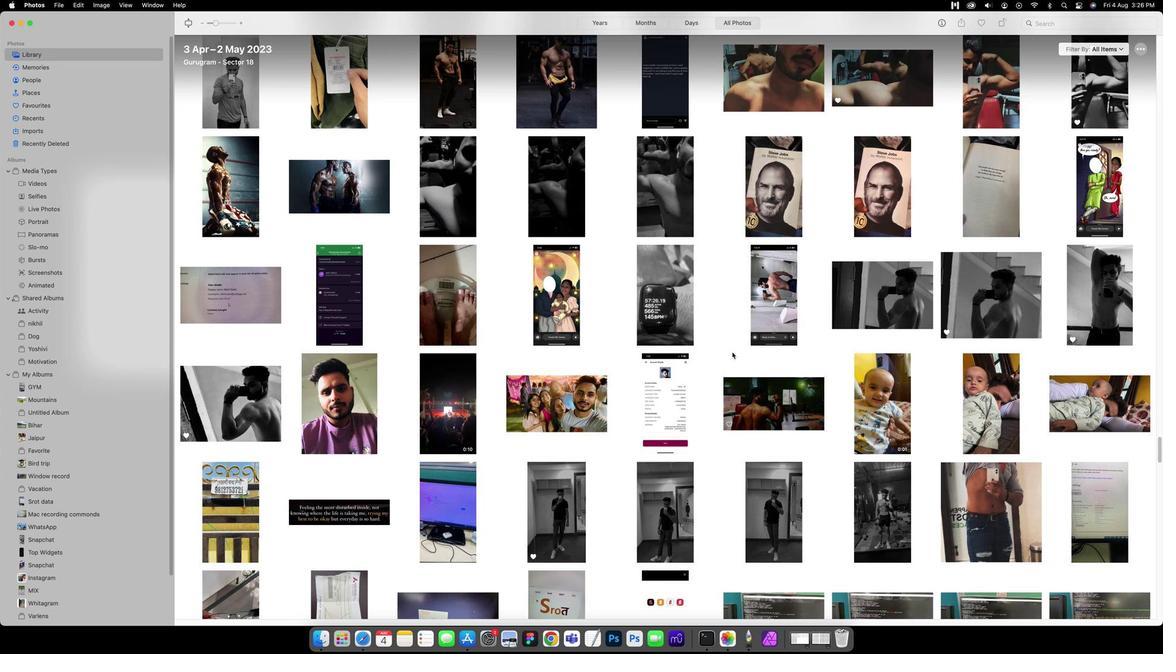 
Action: Mouse scrolled (732, 353) with delta (-12, -1)
Screenshot: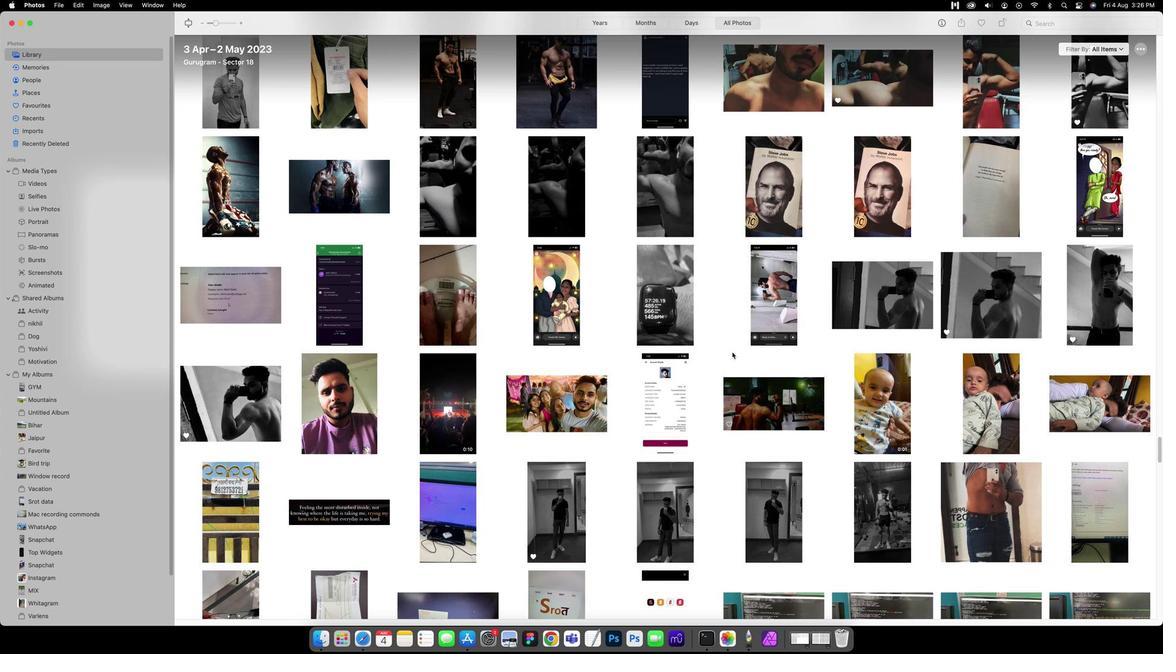 
Action: Mouse scrolled (732, 353) with delta (-12, 0)
Screenshot: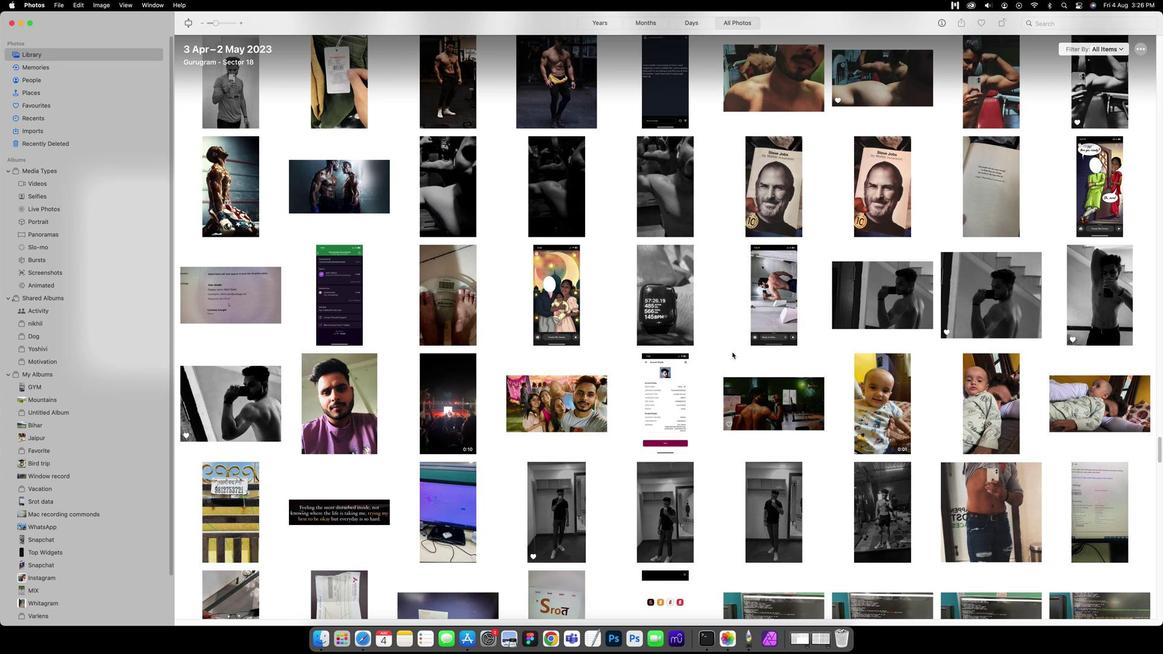 
Action: Mouse scrolled (732, 353) with delta (-12, 0)
Screenshot: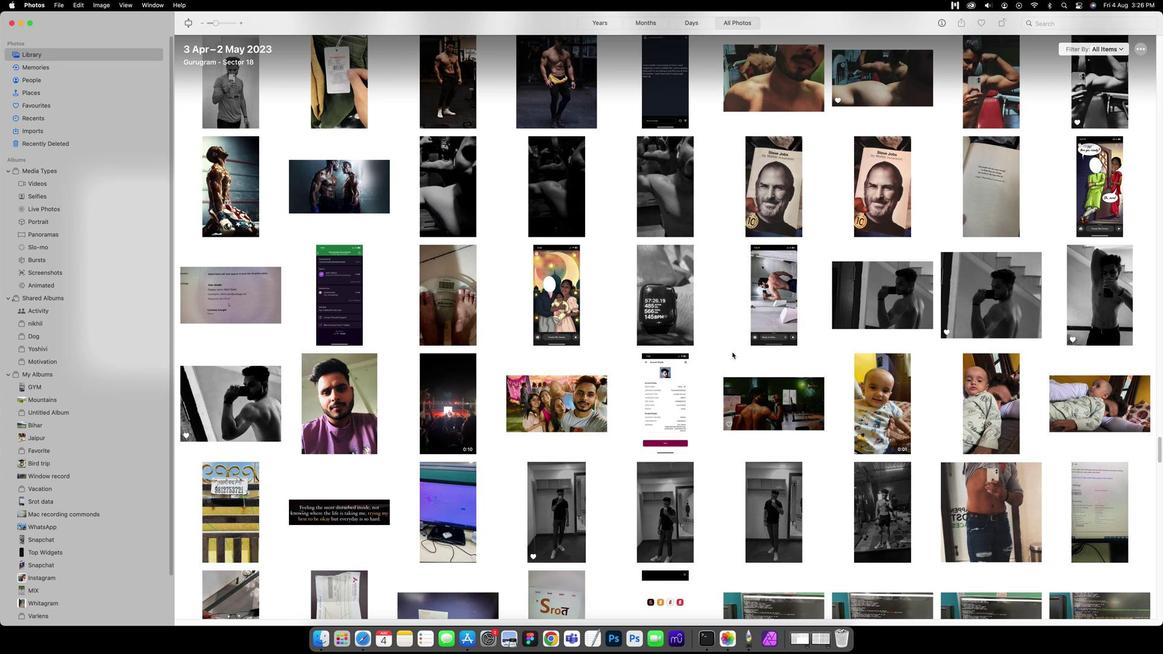 
Action: Mouse scrolled (732, 353) with delta (-12, 0)
Screenshot: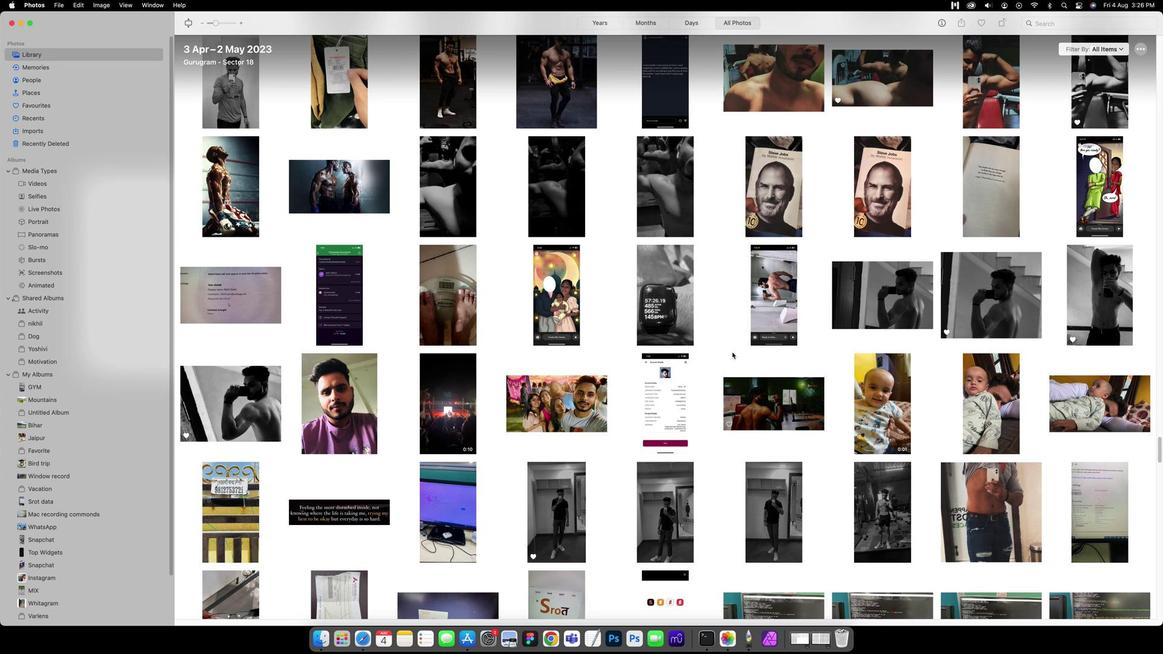 
Action: Mouse scrolled (732, 353) with delta (-12, -1)
Screenshot: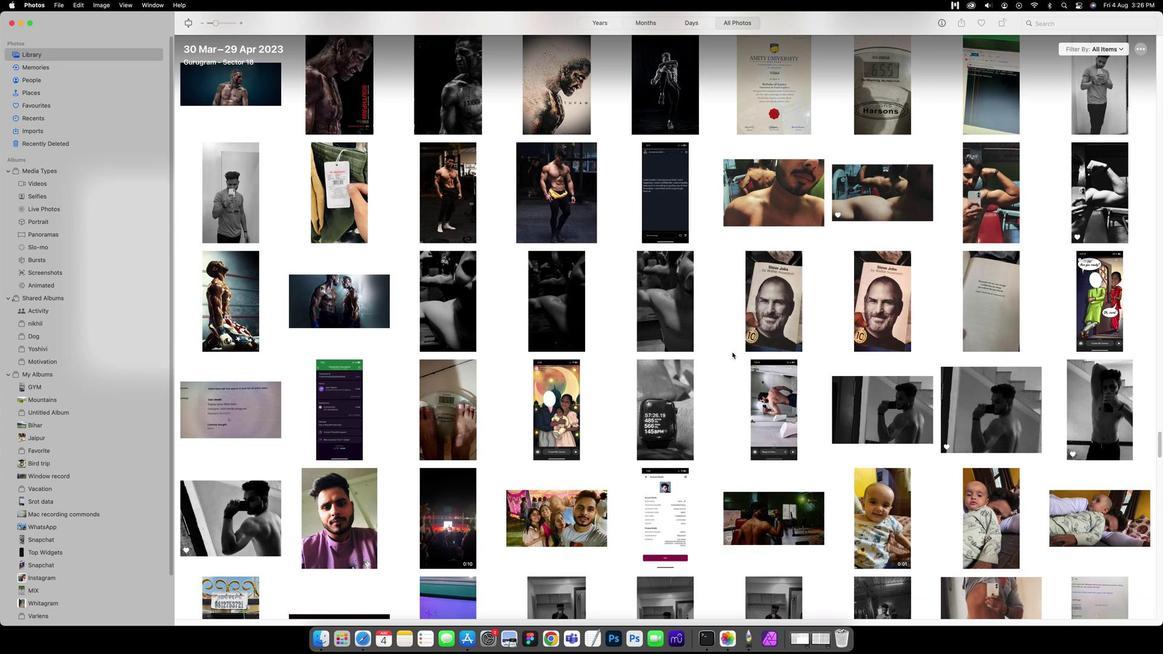 
Action: Mouse scrolled (732, 353) with delta (-12, -1)
Screenshot: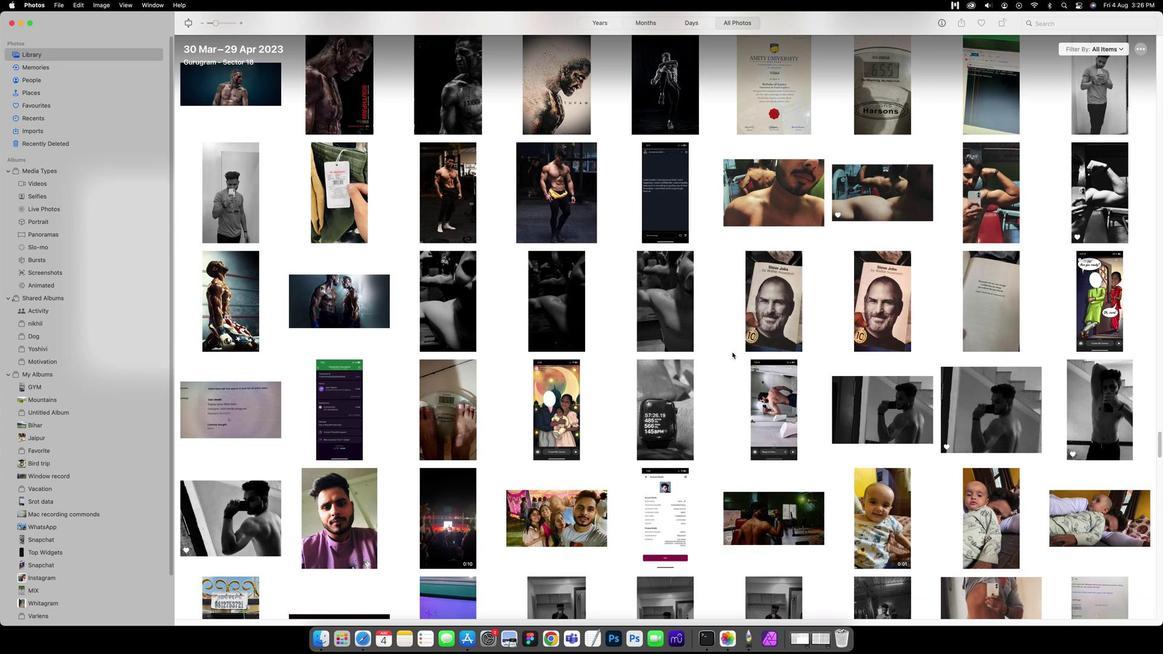 
Action: Mouse scrolled (732, 353) with delta (-12, 0)
Screenshot: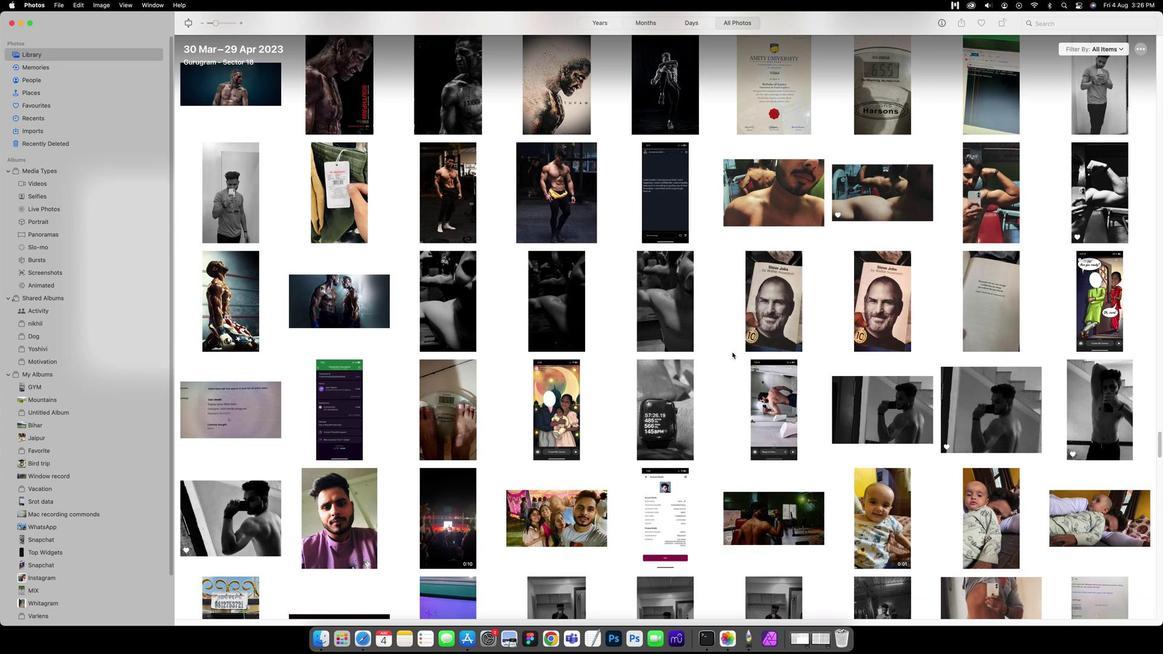 
Action: Mouse scrolled (732, 353) with delta (-12, 0)
Screenshot: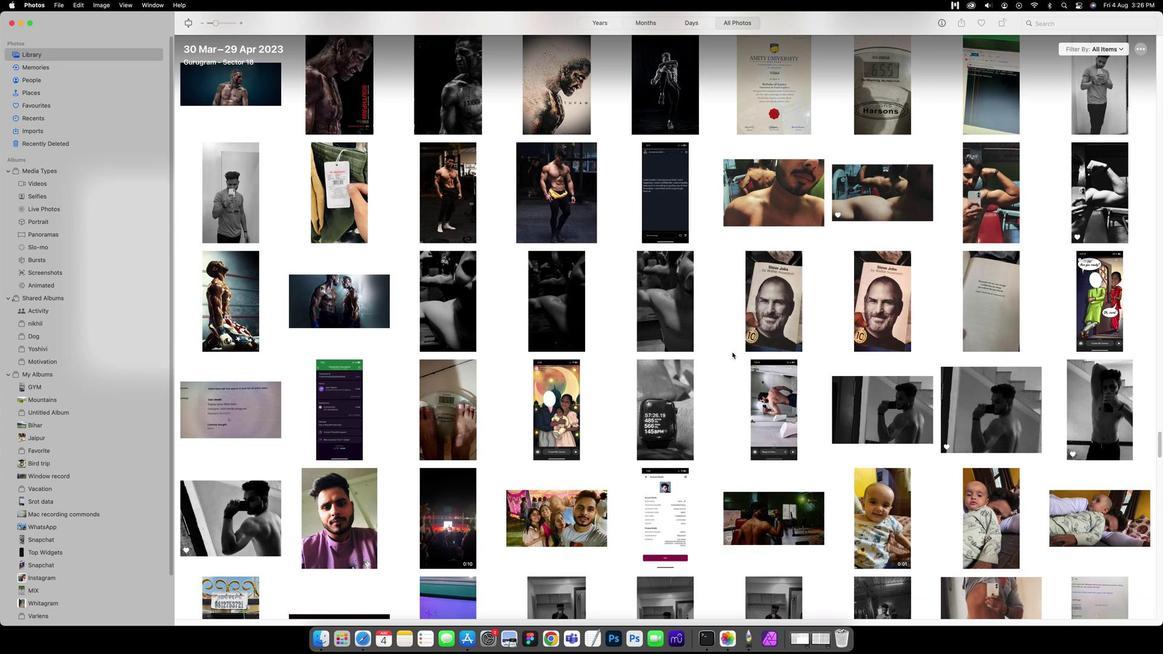 
Action: Mouse scrolled (732, 353) with delta (-12, 0)
Screenshot: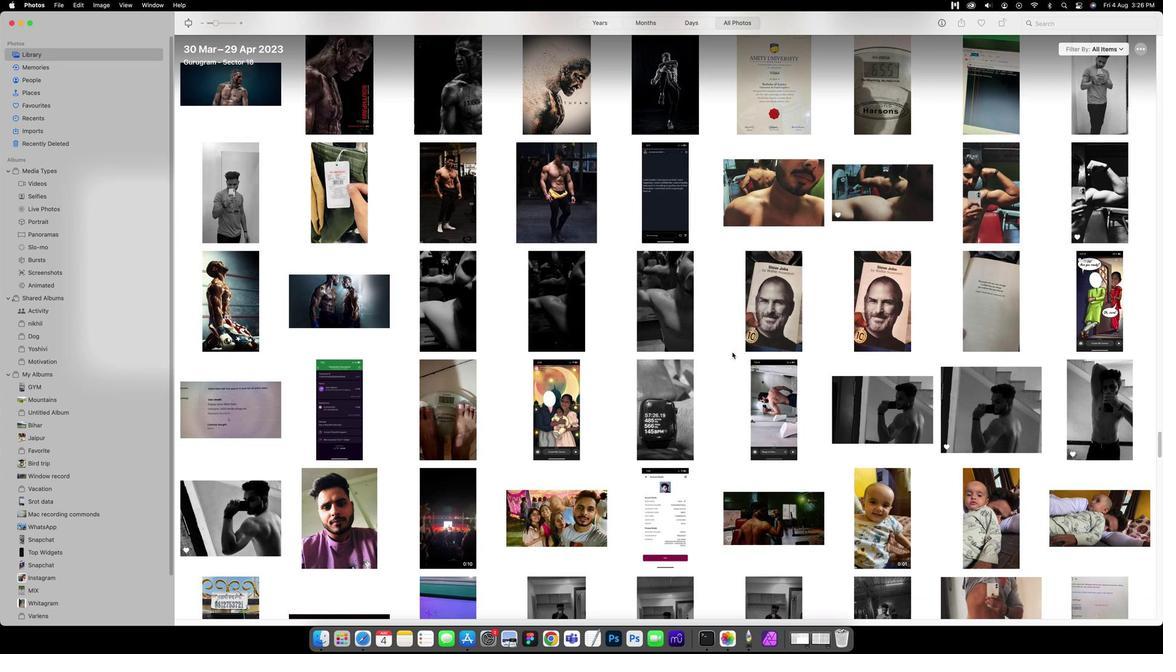 
Action: Mouse scrolled (732, 353) with delta (-12, 0)
Screenshot: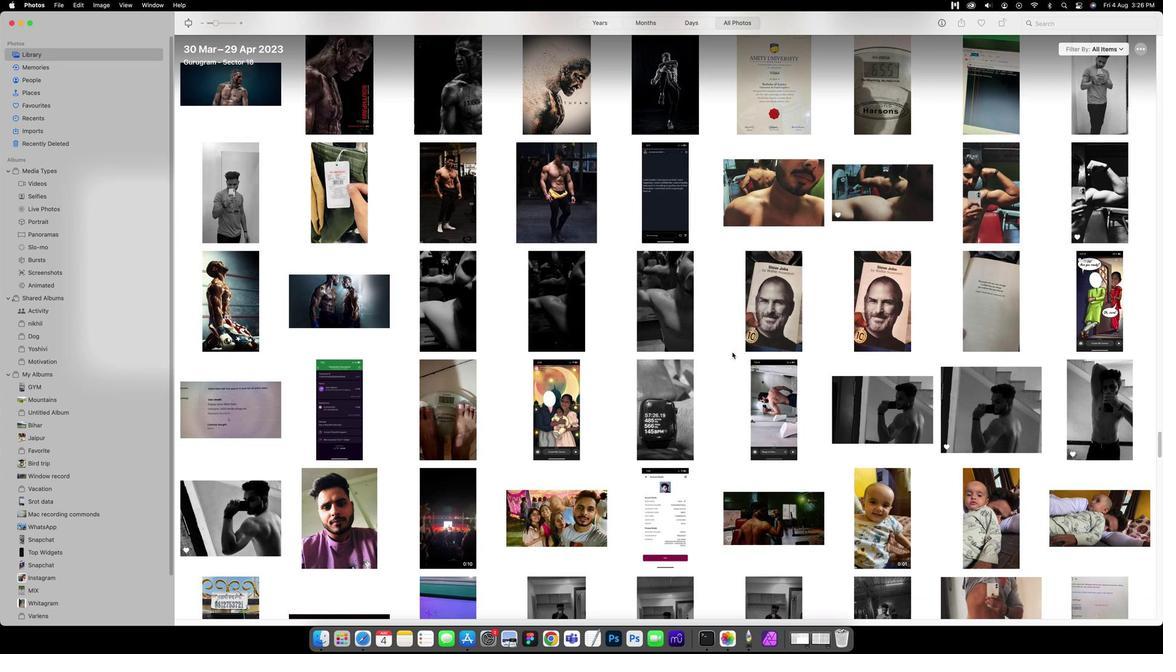 
Action: Mouse scrolled (732, 353) with delta (-12, 1)
Screenshot: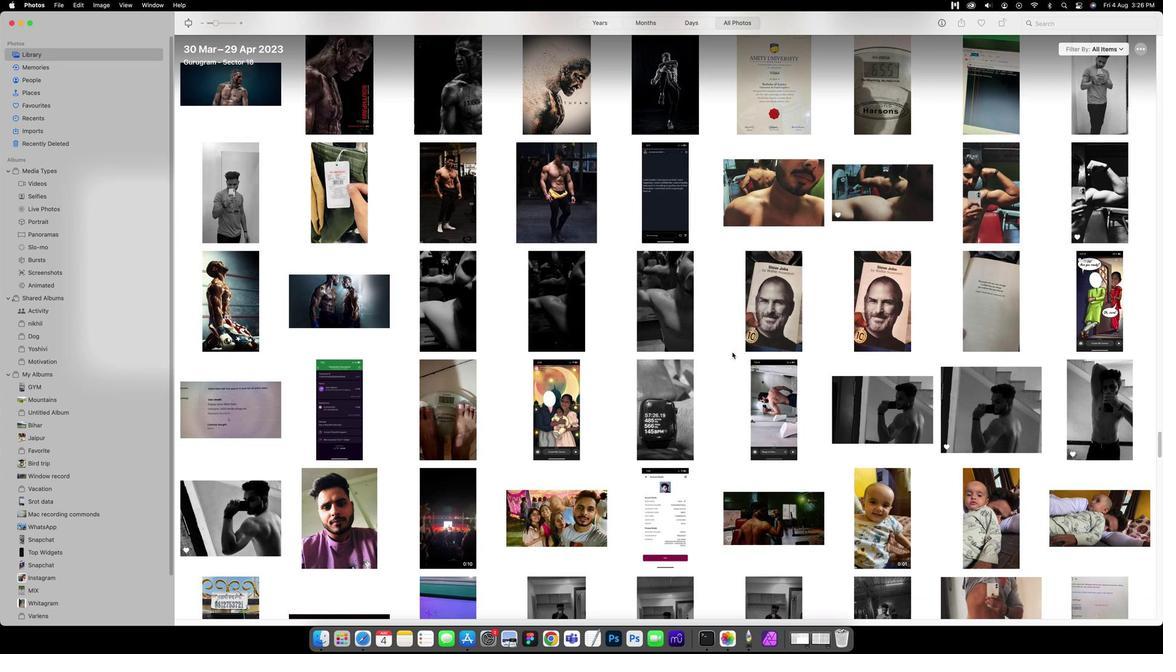 
Action: Mouse moved to (732, 353)
Screenshot: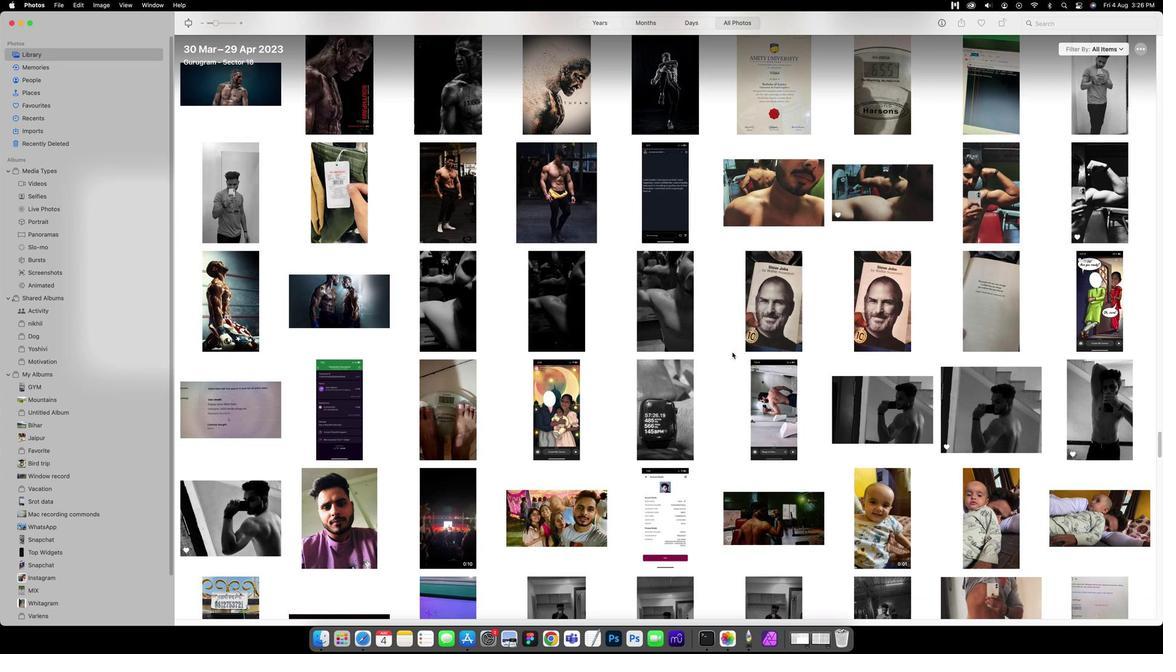 
Action: Mouse scrolled (732, 353) with delta (-12, -1)
Screenshot: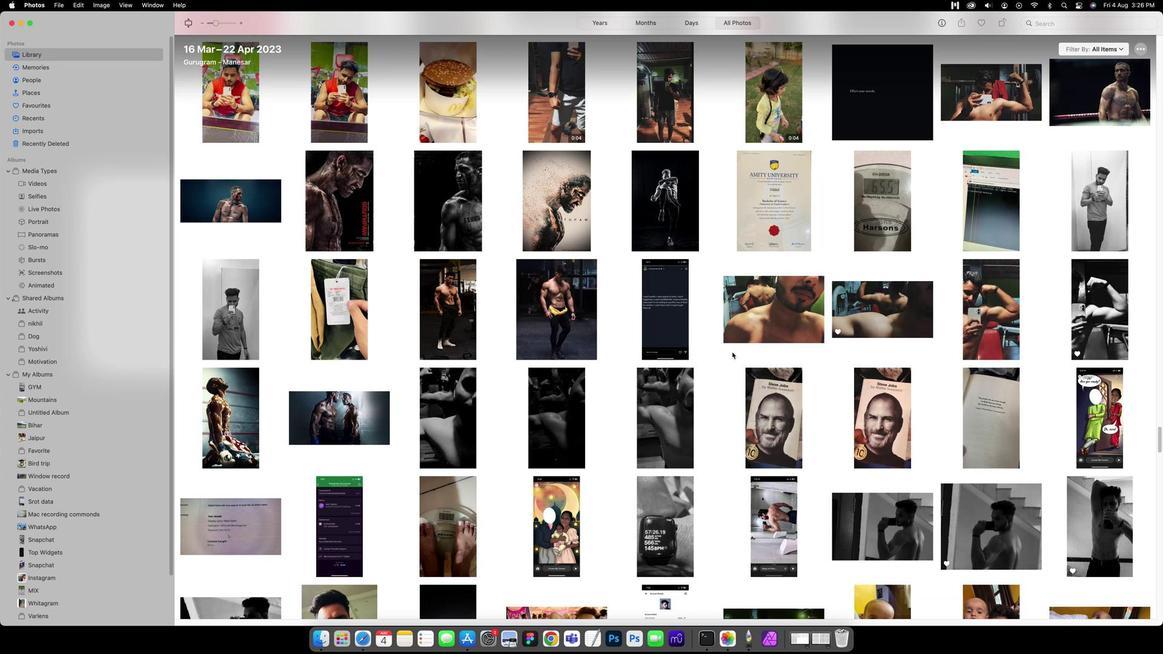 
Action: Mouse scrolled (732, 353) with delta (-12, -1)
Screenshot: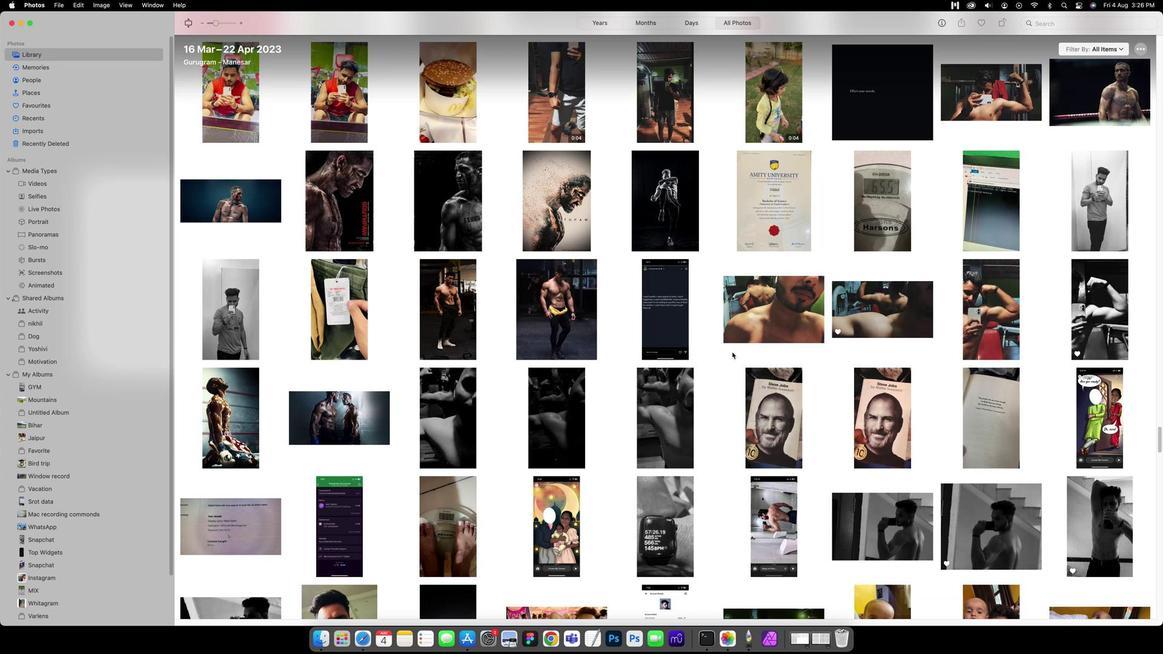 
Action: Mouse scrolled (732, 353) with delta (-12, 0)
Screenshot: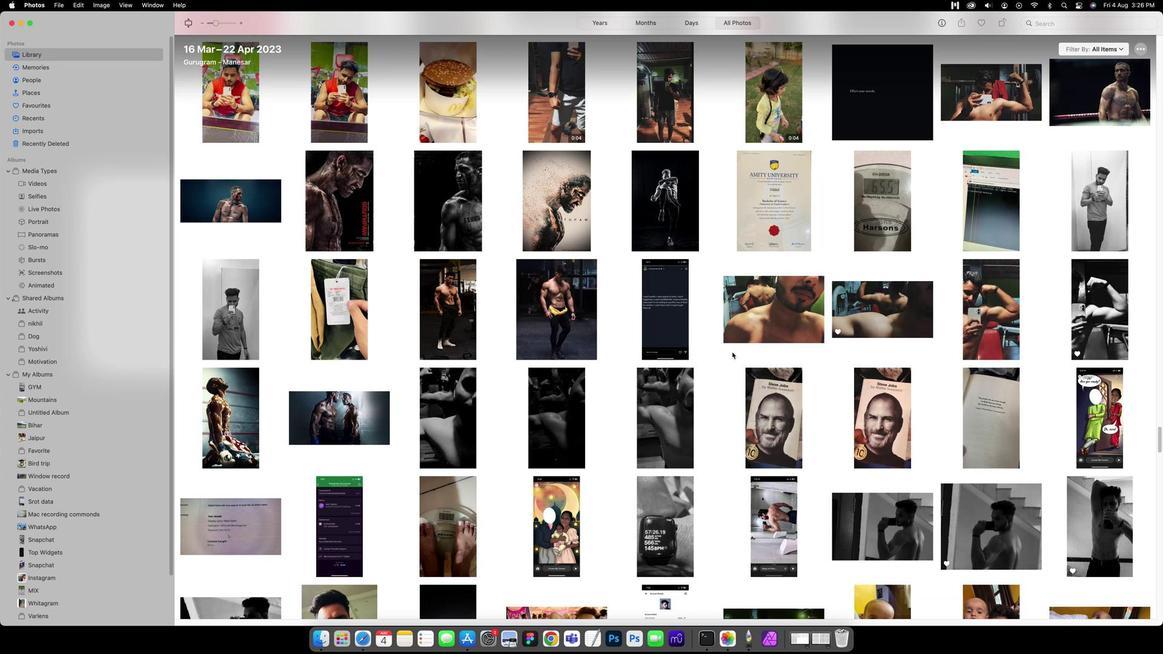 
Action: Mouse scrolled (732, 353) with delta (-12, 0)
Screenshot: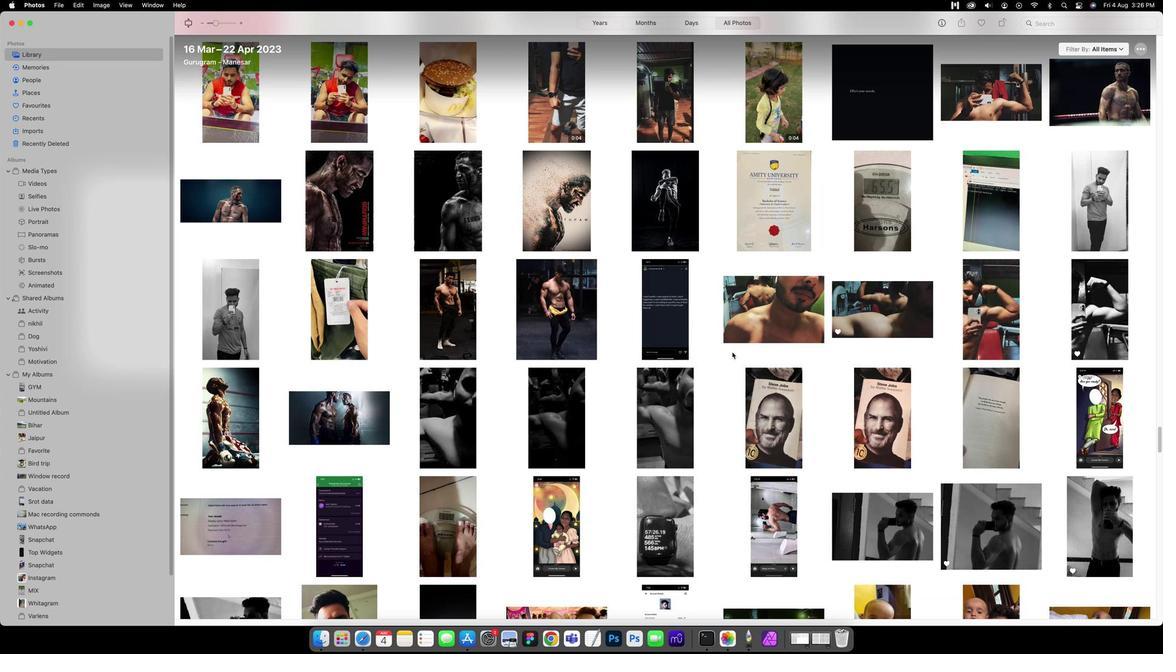 
Action: Mouse scrolled (732, 353) with delta (-12, 0)
Screenshot: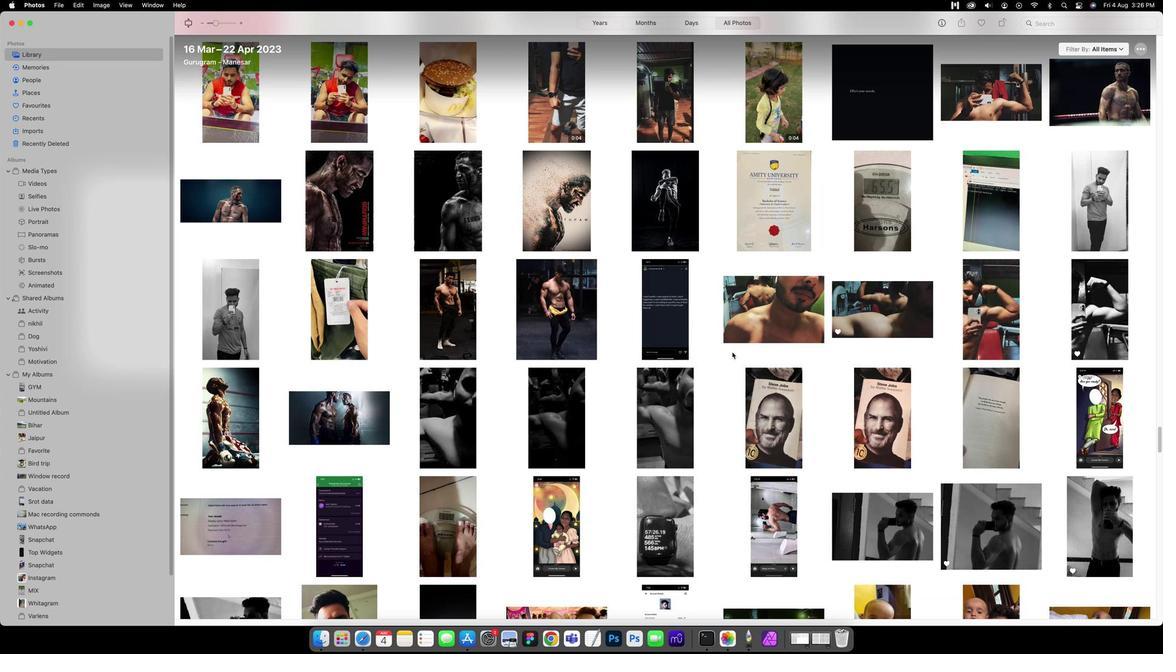 
Action: Mouse scrolled (732, 353) with delta (-12, 0)
Screenshot: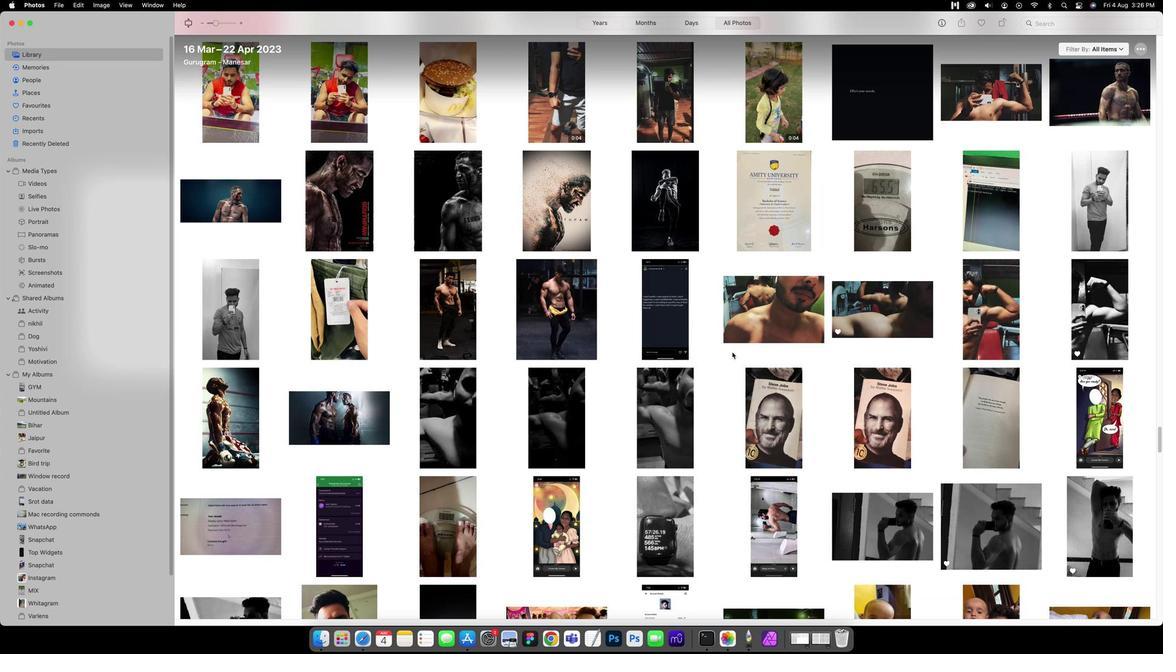 
Action: Mouse scrolled (732, 353) with delta (-12, -1)
Screenshot: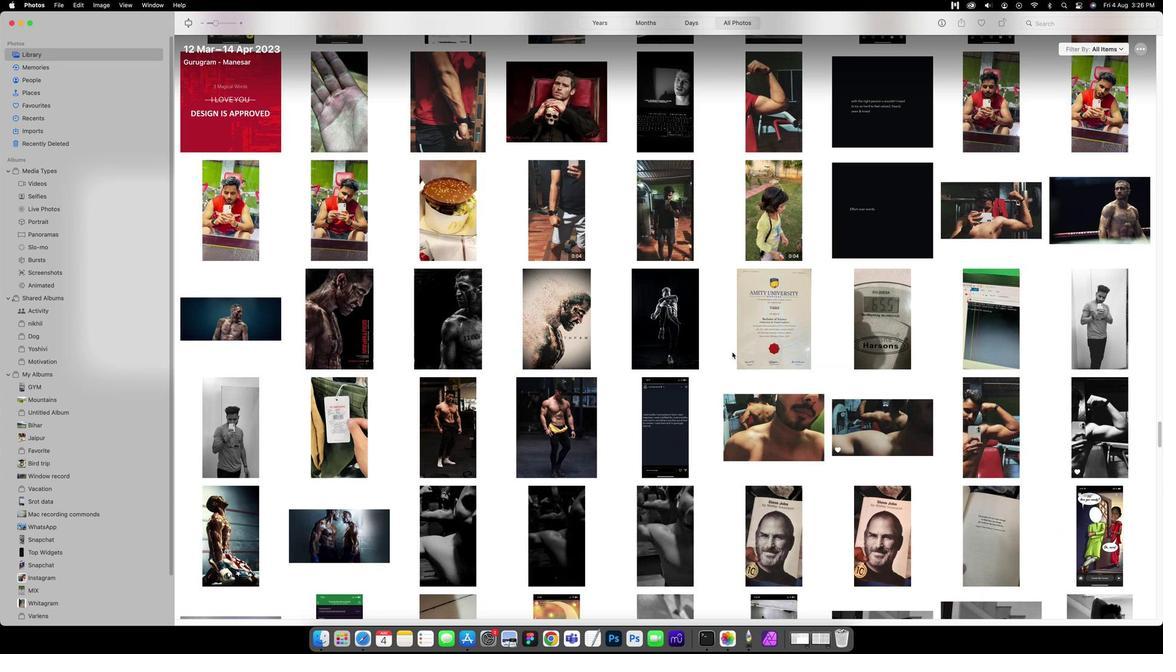 
Action: Mouse scrolled (732, 353) with delta (-12, -1)
Screenshot: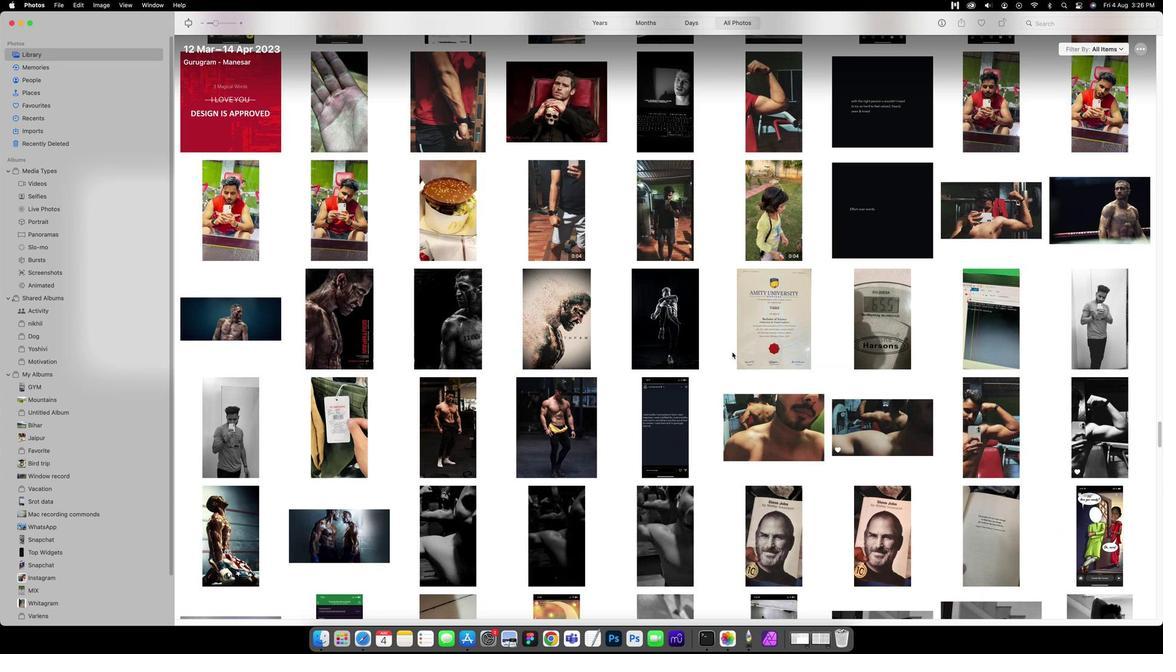 
Action: Mouse scrolled (732, 353) with delta (-12, 0)
Screenshot: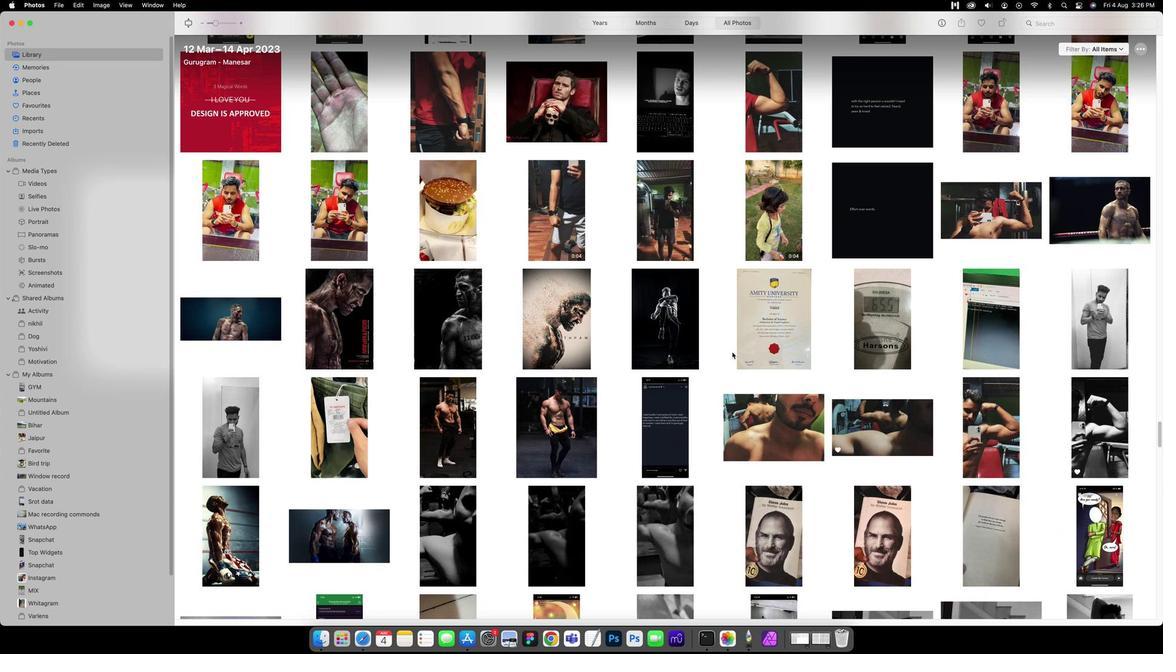 
Action: Mouse scrolled (732, 353) with delta (-12, 0)
Screenshot: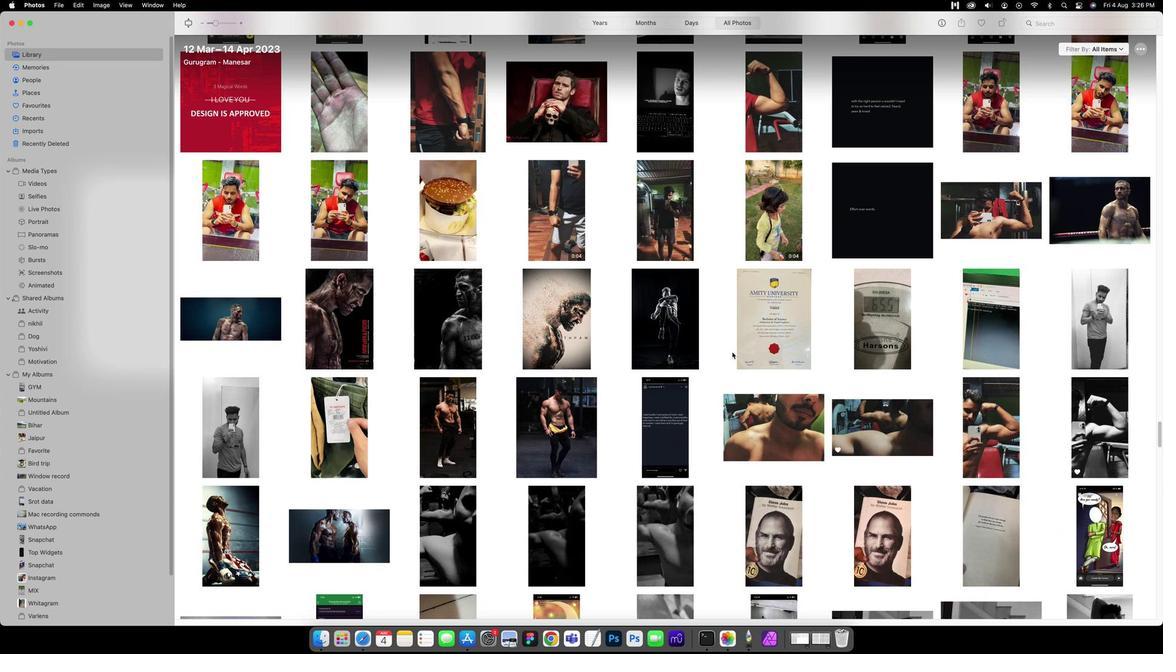 
Action: Mouse scrolled (732, 353) with delta (-12, 0)
Screenshot: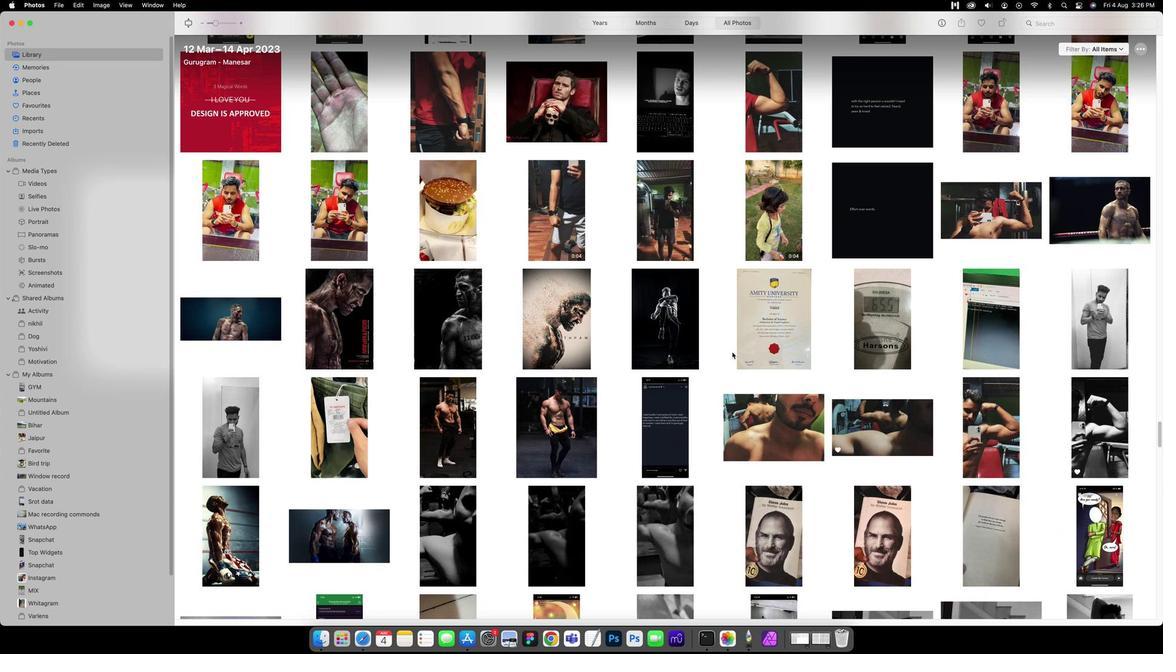
Action: Mouse scrolled (732, 353) with delta (-12, 0)
Screenshot: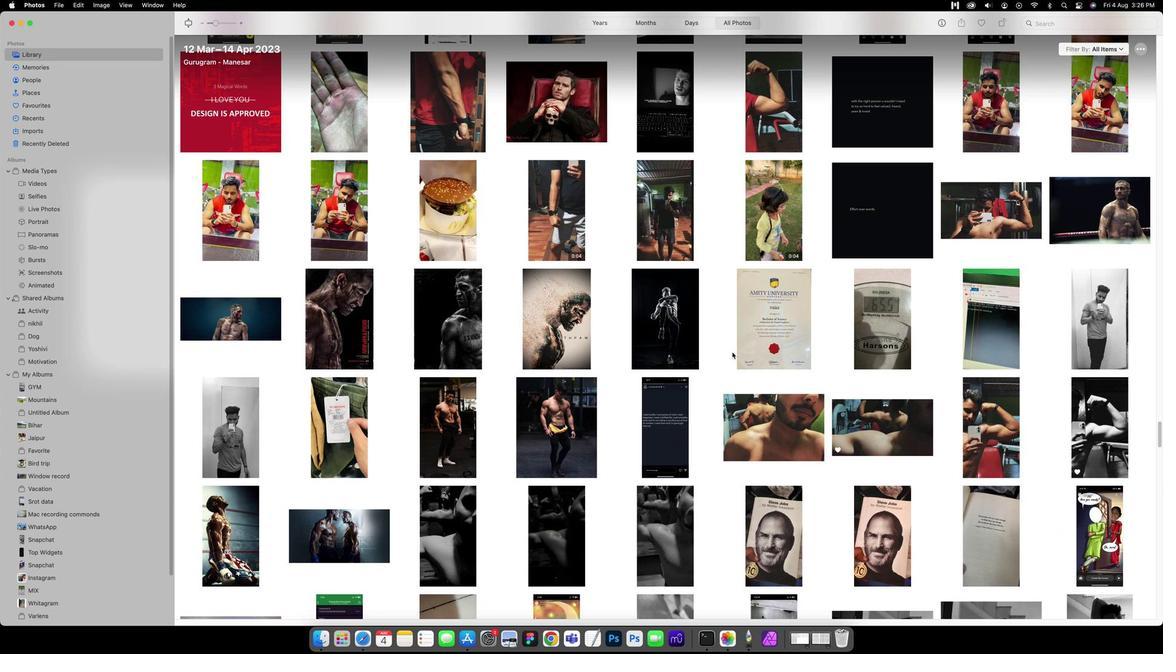 
Action: Mouse scrolled (732, 353) with delta (-12, -1)
Screenshot: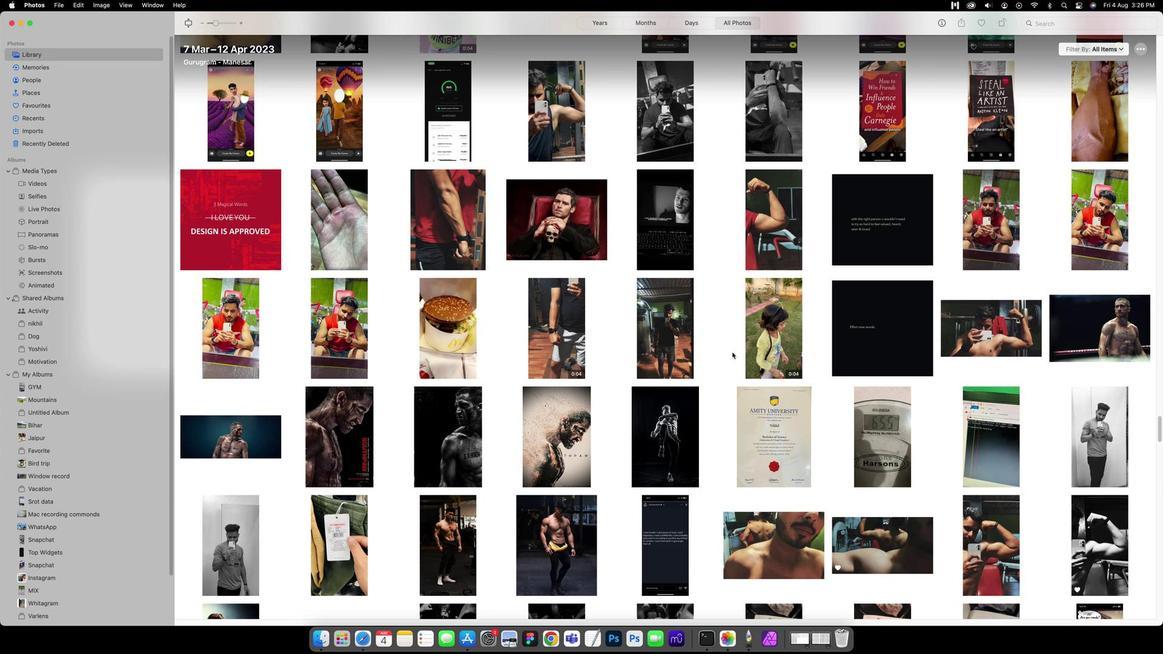 
Action: Mouse scrolled (732, 353) with delta (-12, -1)
Screenshot: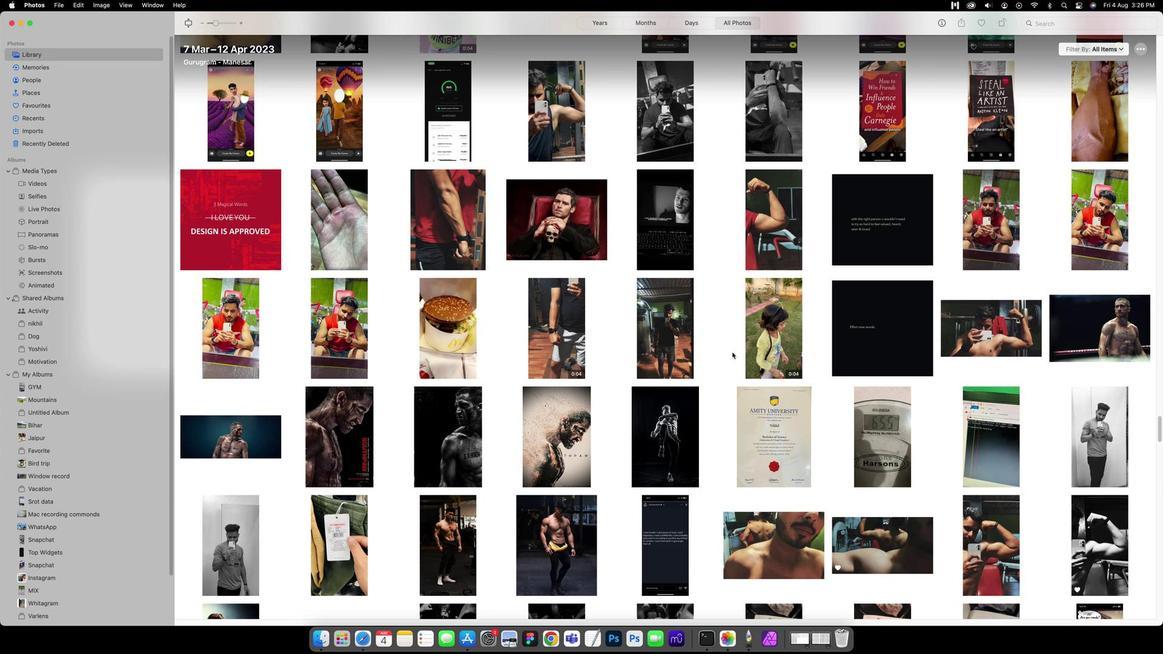 
Action: Mouse scrolled (732, 353) with delta (-12, 0)
Screenshot: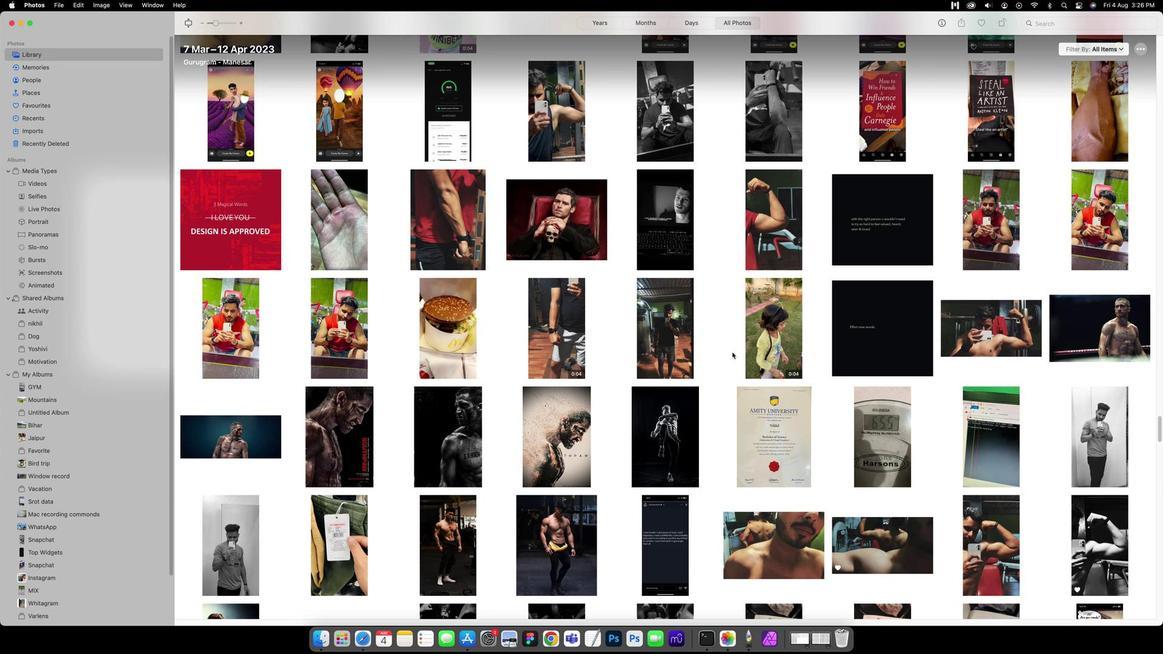 
Action: Mouse scrolled (732, 353) with delta (-12, 0)
Screenshot: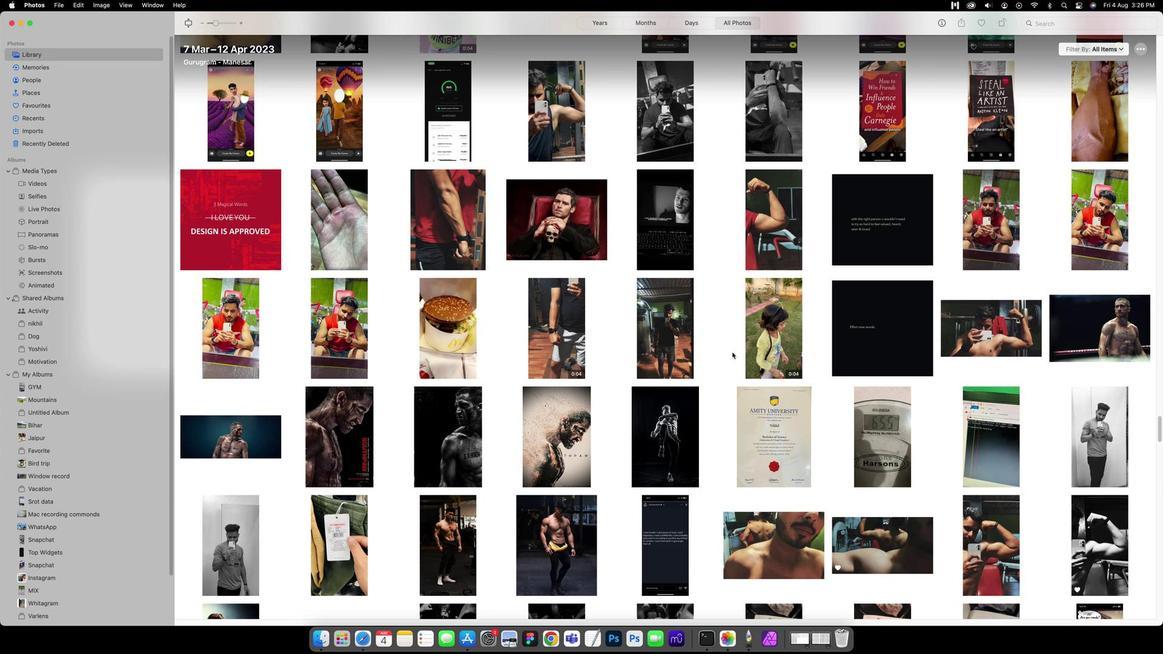 
Action: Mouse scrolled (732, 353) with delta (-12, 0)
Screenshot: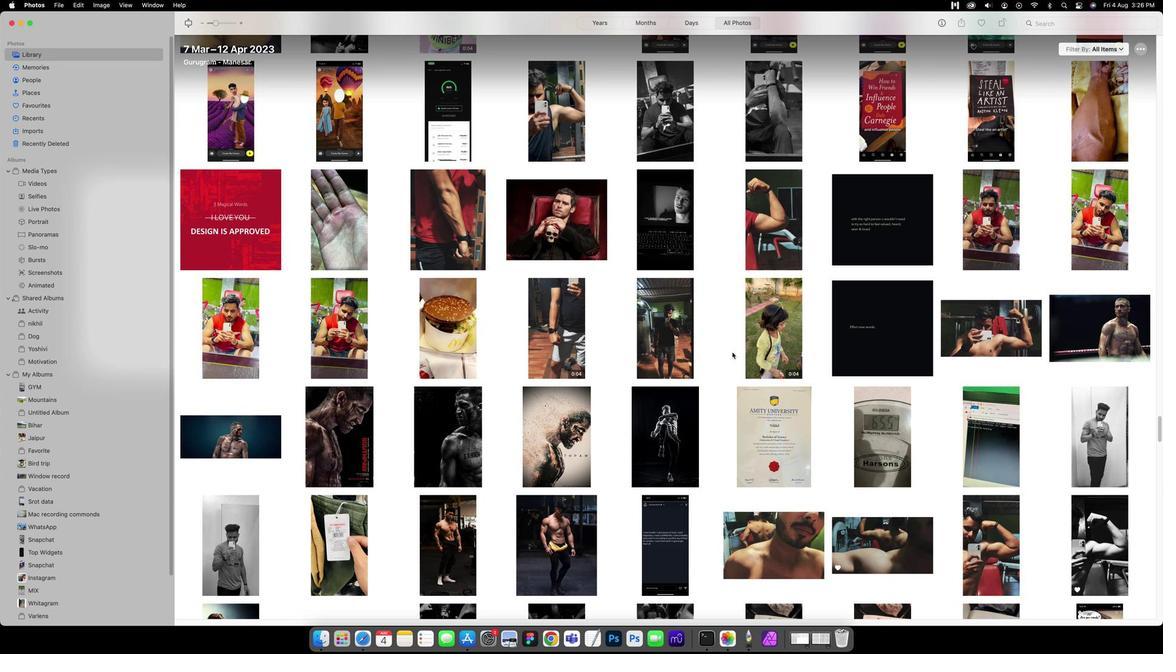 
Action: Mouse scrolled (732, 353) with delta (-12, 0)
Screenshot: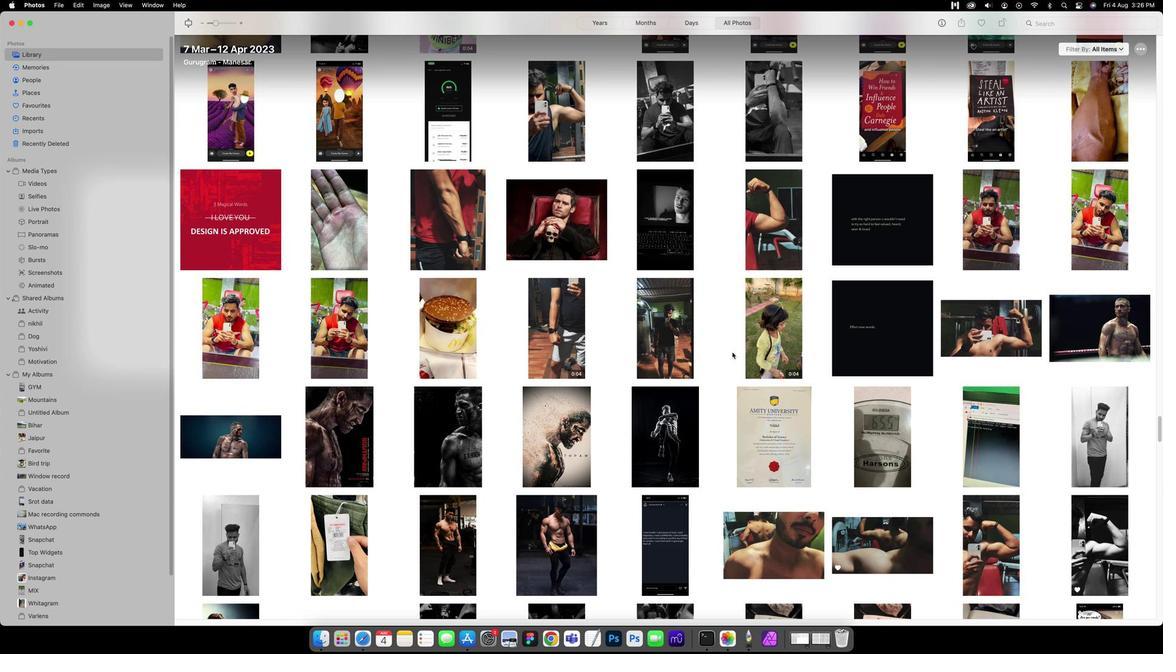 
Action: Mouse scrolled (732, 353) with delta (-12, -1)
Screenshot: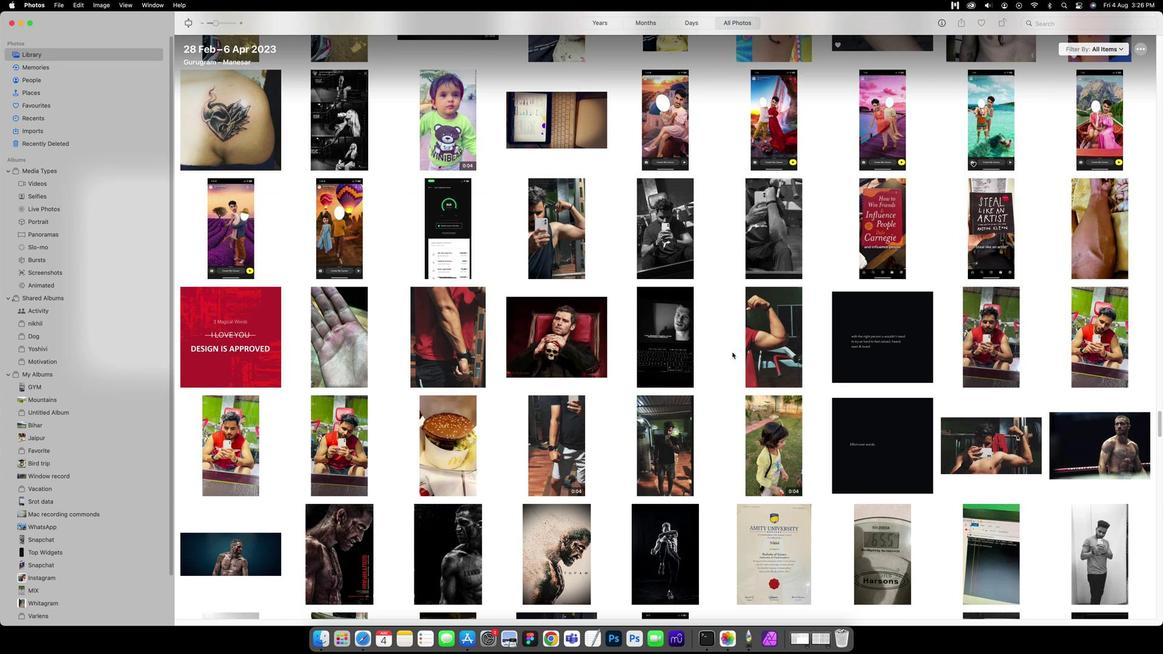 
Action: Mouse scrolled (732, 353) with delta (-12, -1)
Screenshot: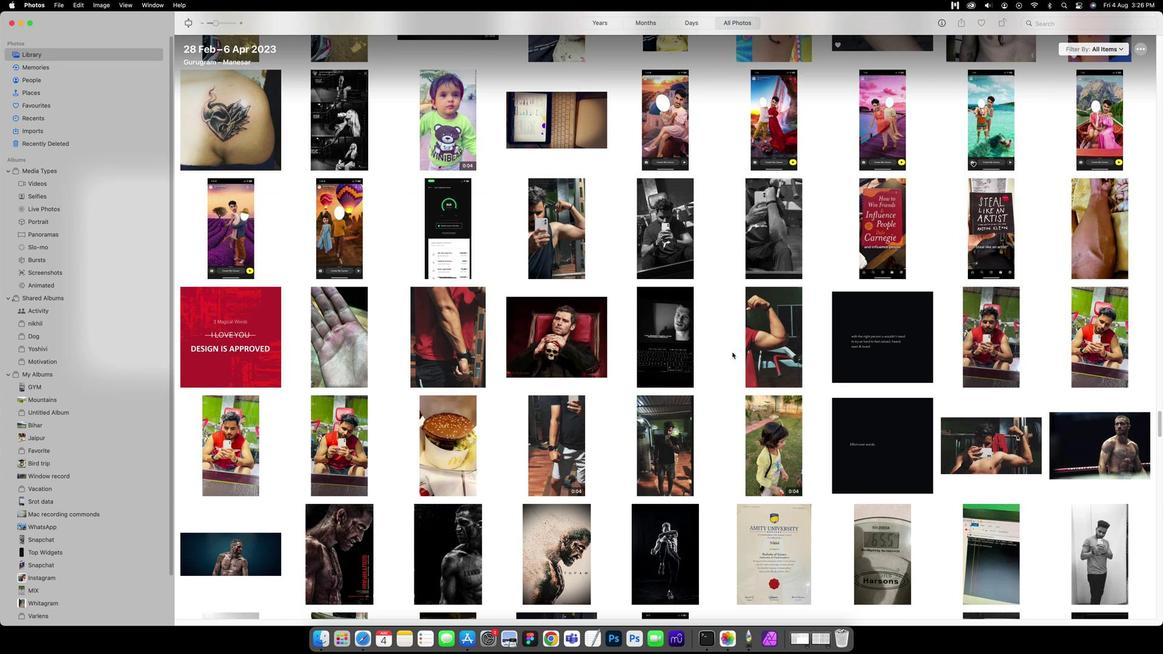 
Action: Mouse scrolled (732, 353) with delta (-12, 0)
Screenshot: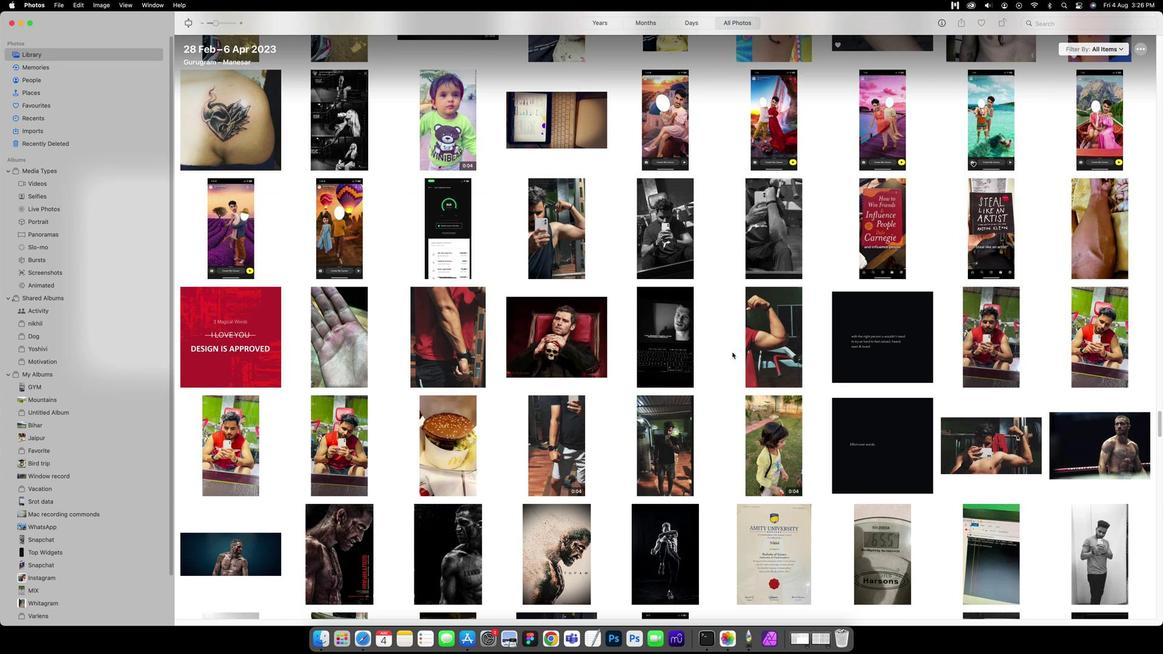 
Action: Mouse scrolled (732, 353) with delta (-12, 0)
Screenshot: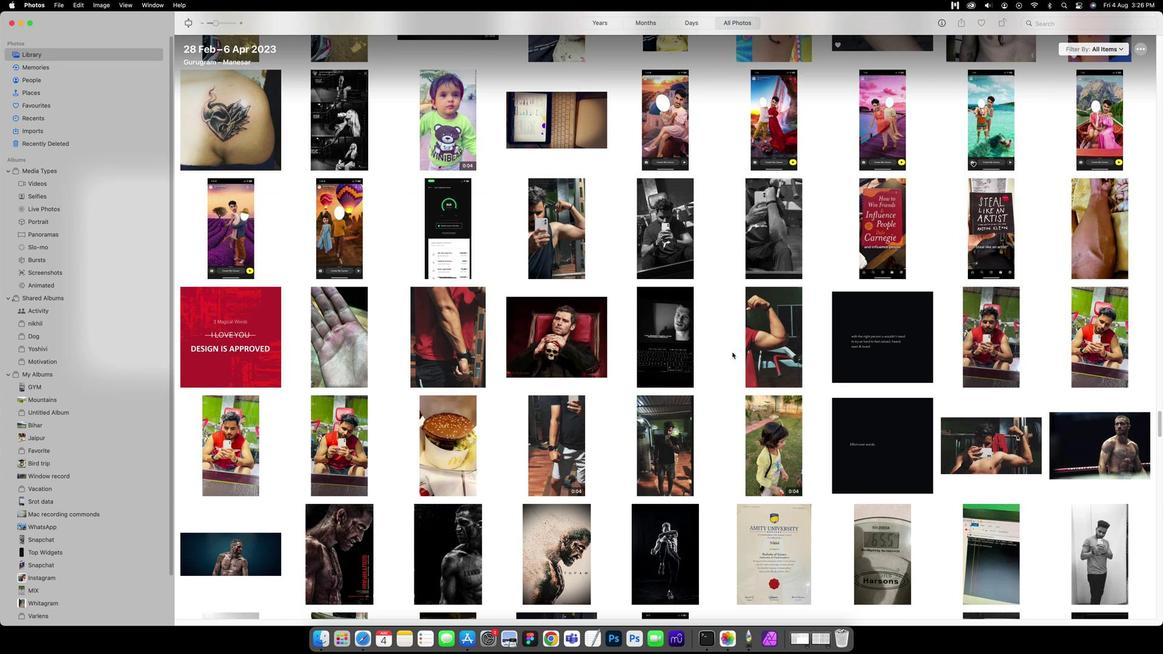 
Action: Mouse scrolled (732, 353) with delta (-12, 0)
Screenshot: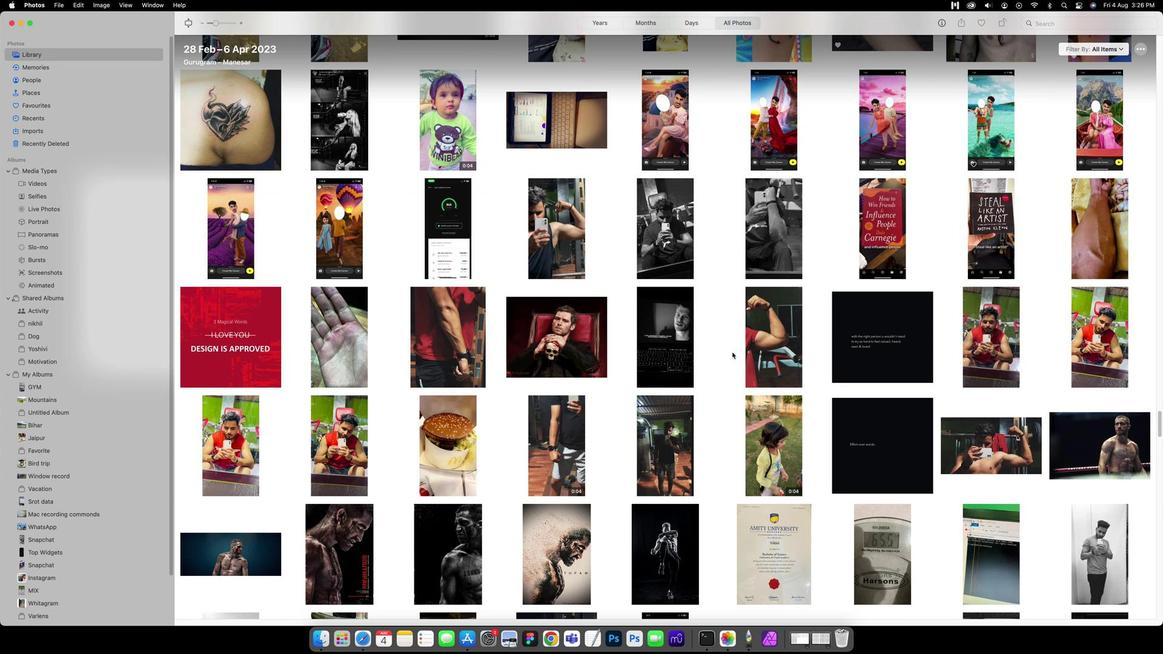
Action: Mouse scrolled (732, 353) with delta (-12, 0)
Screenshot: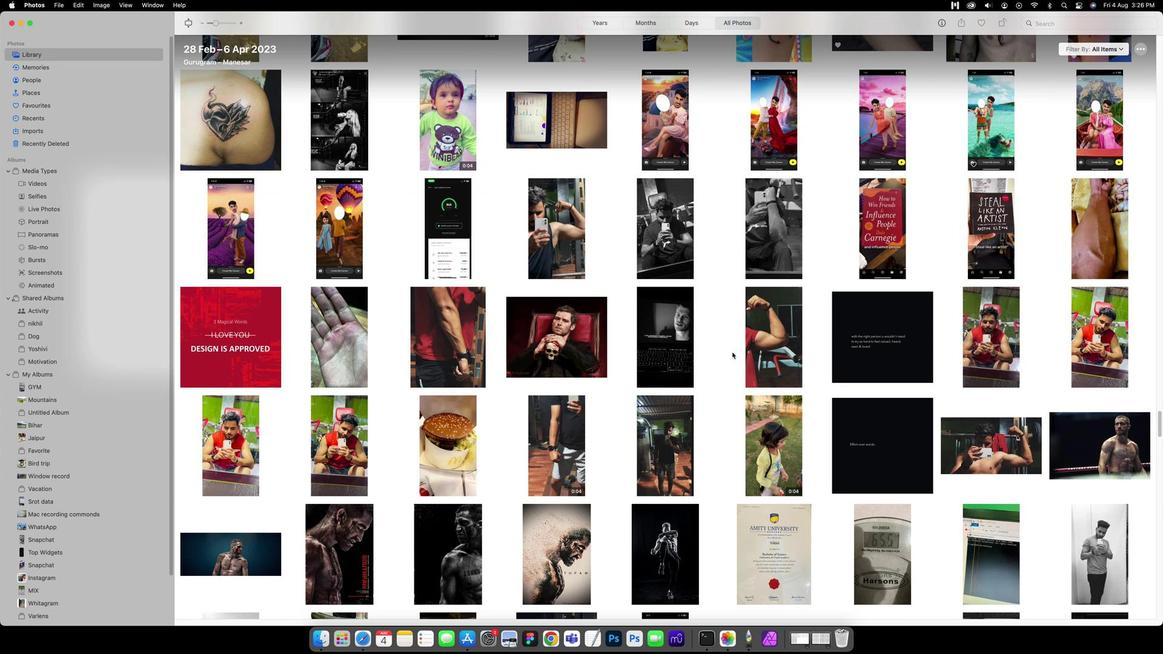 
Action: Mouse scrolled (732, 353) with delta (-12, -1)
Screenshot: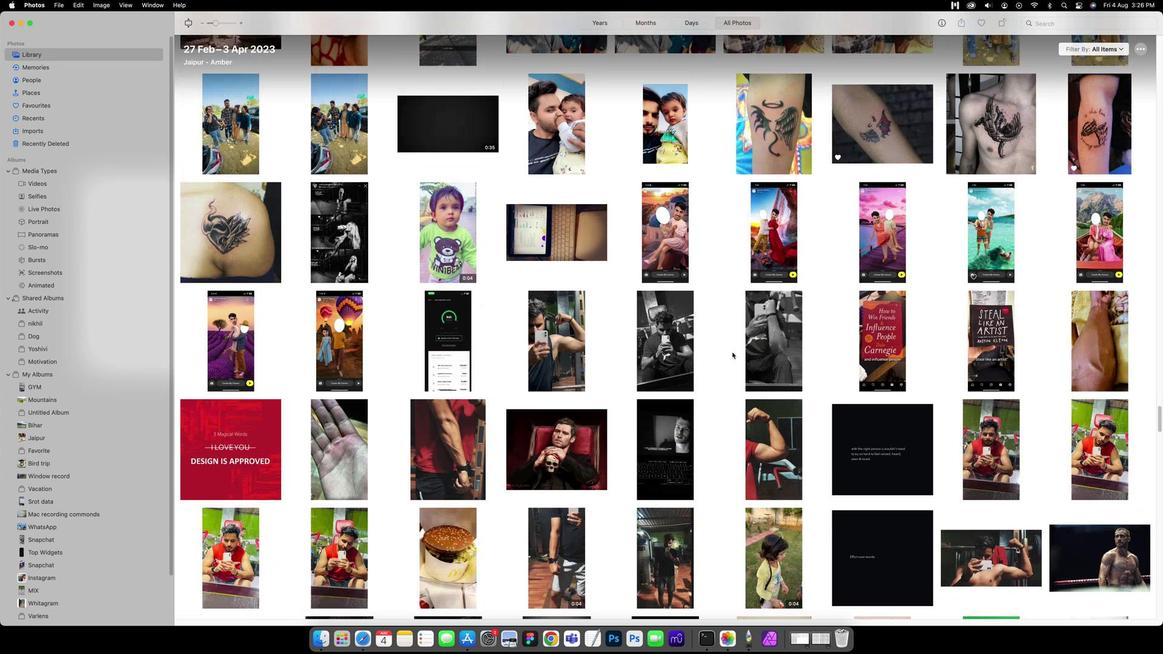 
Action: Mouse scrolled (732, 353) with delta (-12, -1)
Screenshot: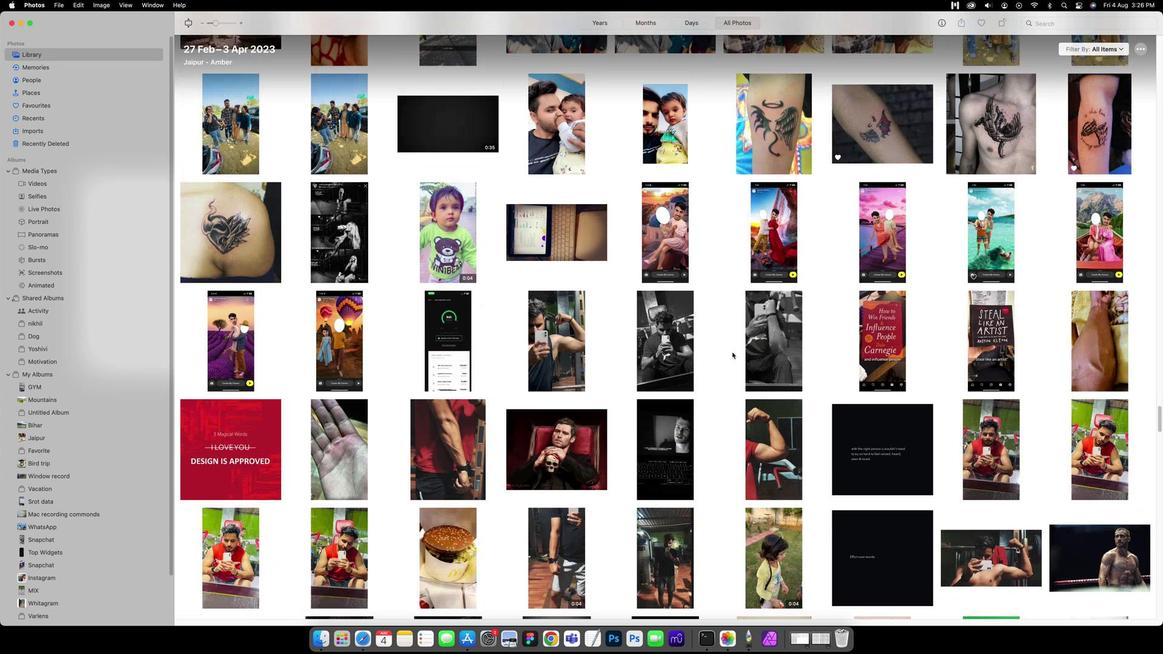 
Action: Mouse scrolled (732, 353) with delta (-12, 0)
Screenshot: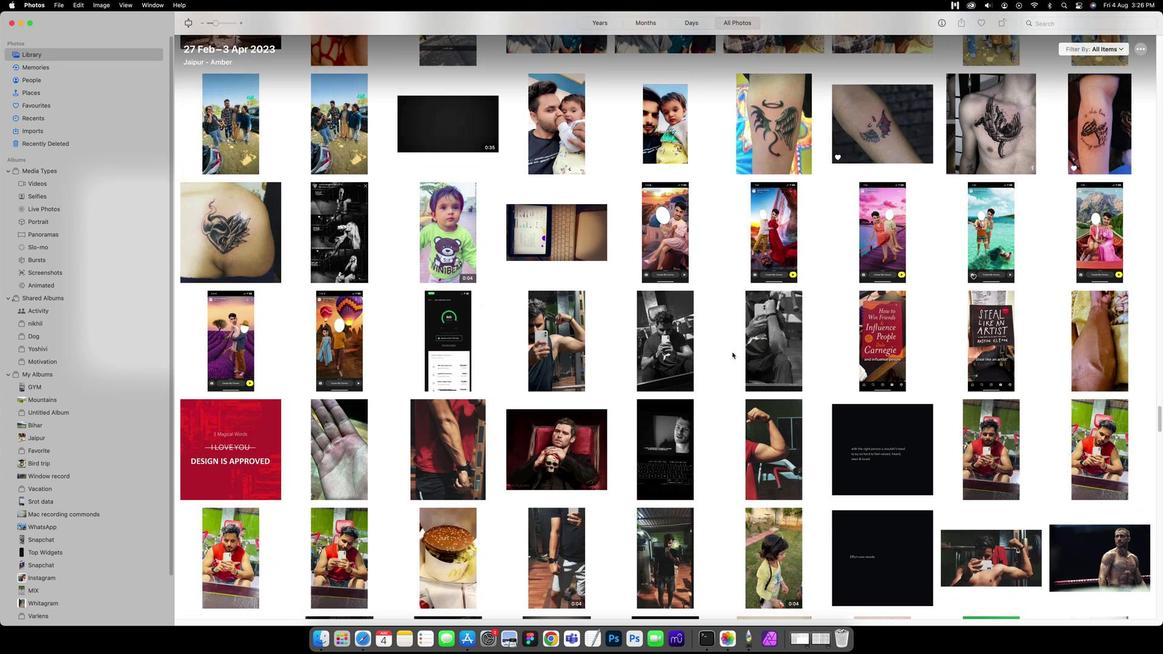 
Action: Mouse scrolled (732, 353) with delta (-12, 0)
Screenshot: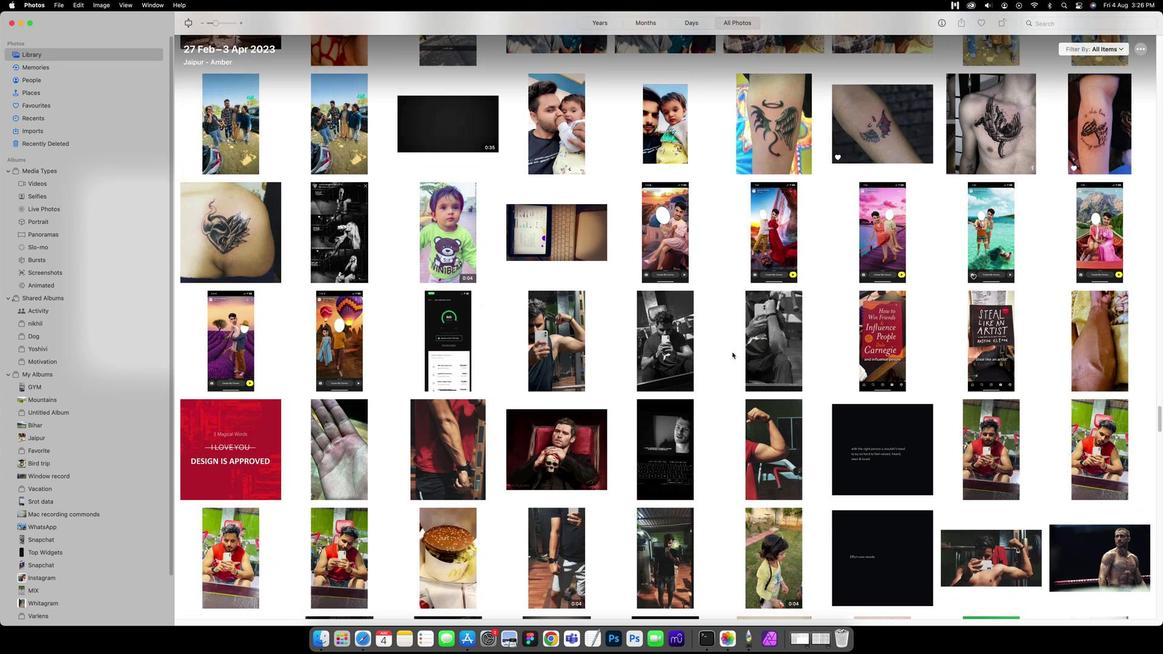 
Action: Mouse scrolled (732, 353) with delta (-12, 0)
Screenshot: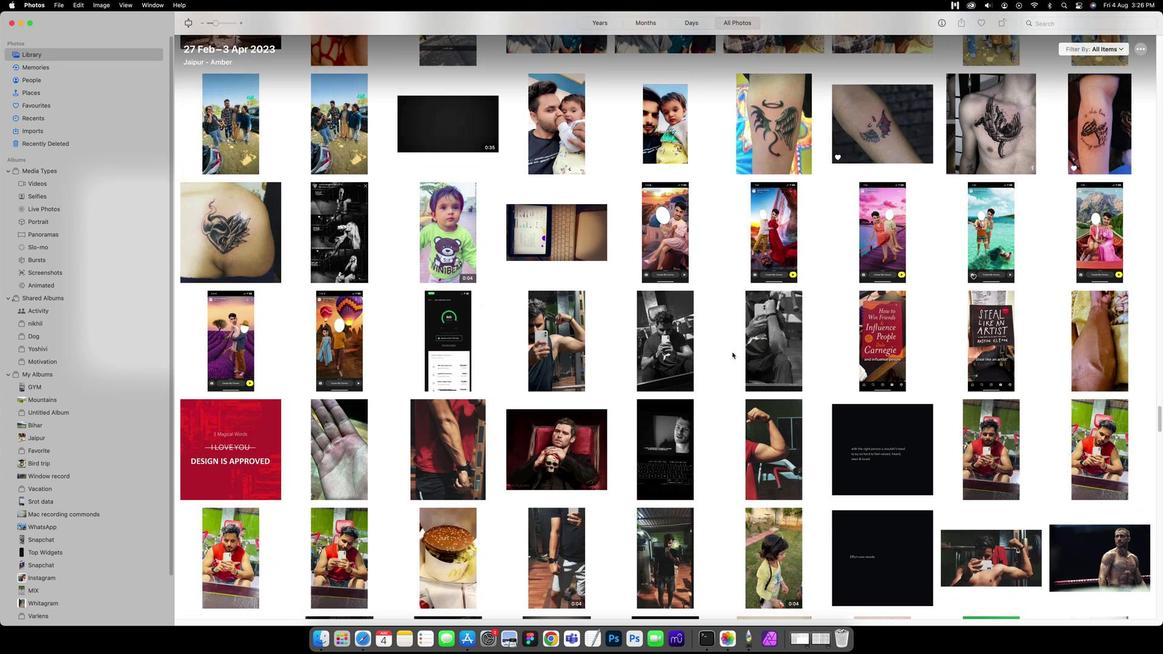 
Action: Mouse scrolled (732, 353) with delta (-12, 0)
Screenshot: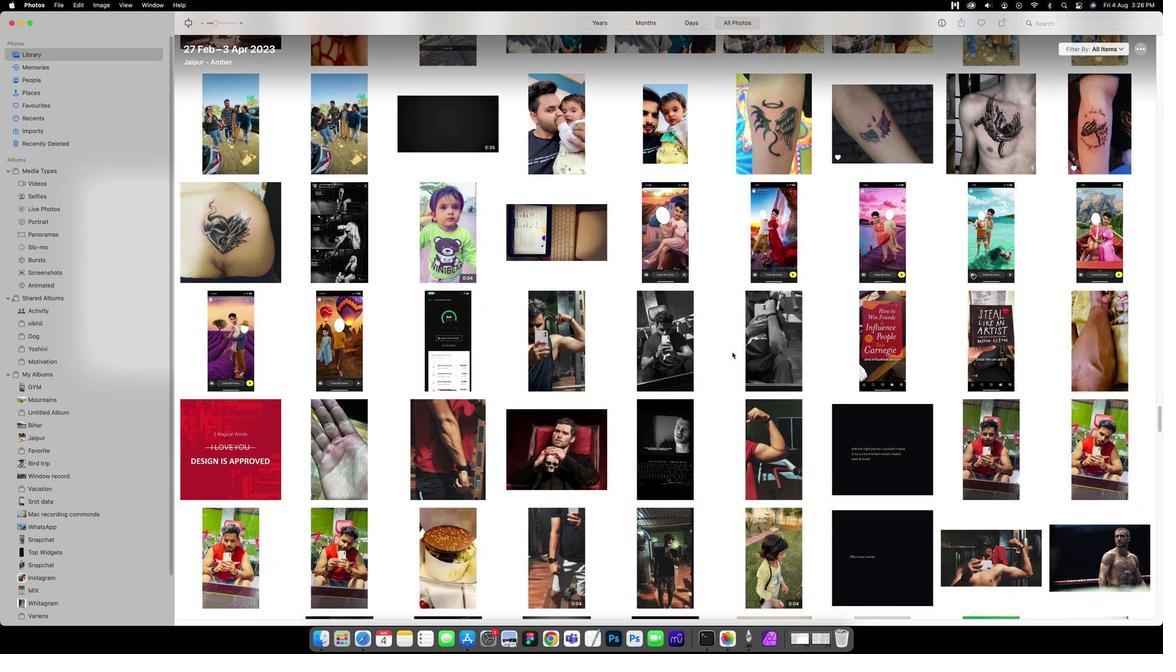 
Action: Mouse scrolled (732, 353) with delta (-12, -1)
Screenshot: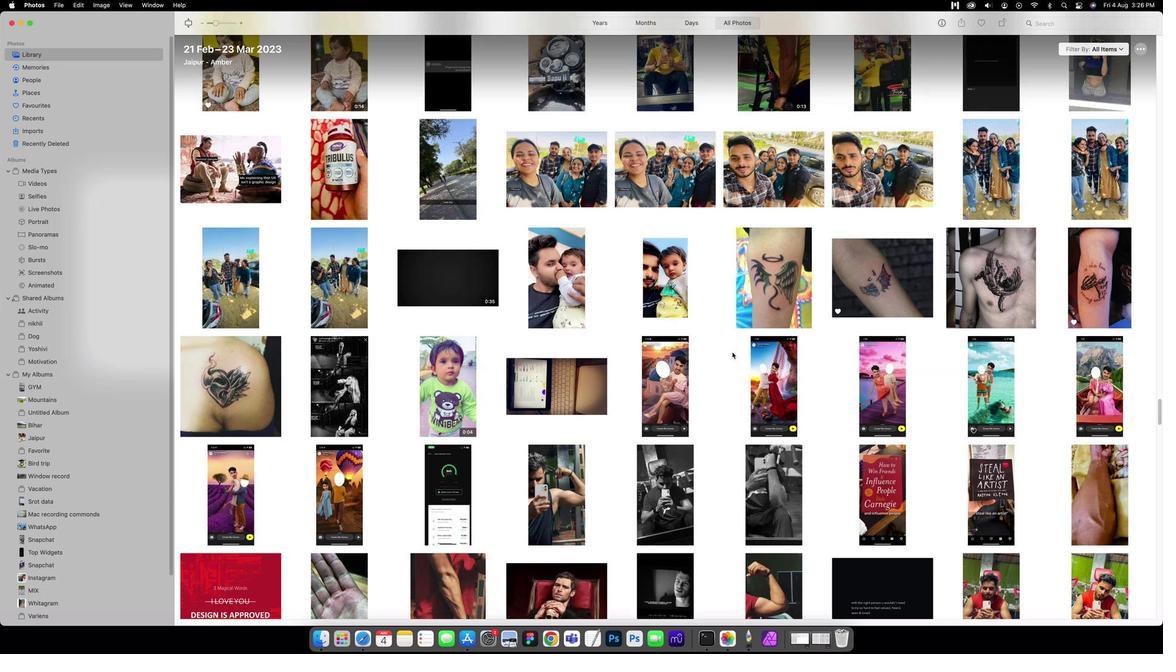 
Action: Mouse scrolled (732, 353) with delta (-12, -1)
Screenshot: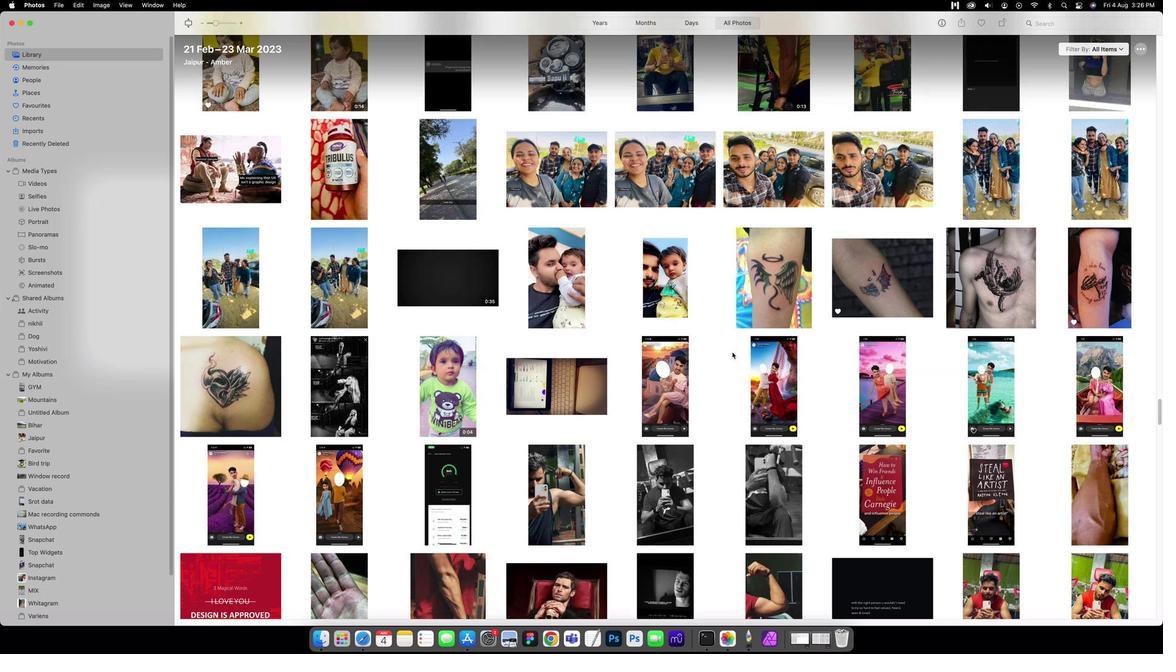 
Action: Mouse scrolled (732, 353) with delta (-12, 0)
Screenshot: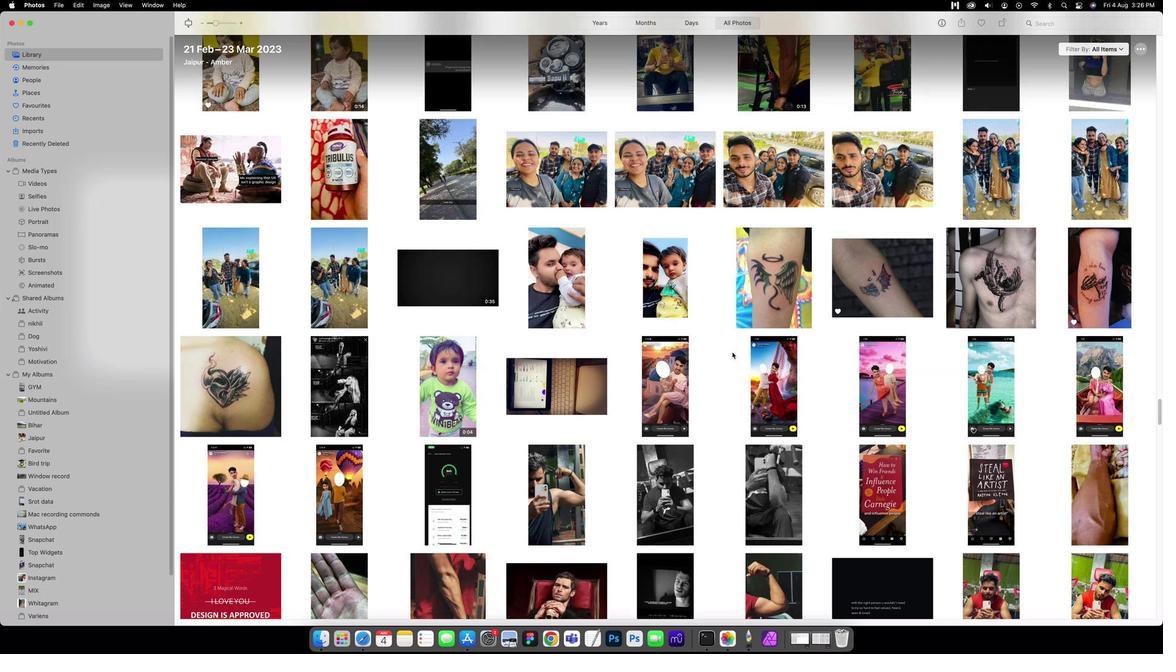 
Action: Mouse scrolled (732, 353) with delta (-12, 0)
Screenshot: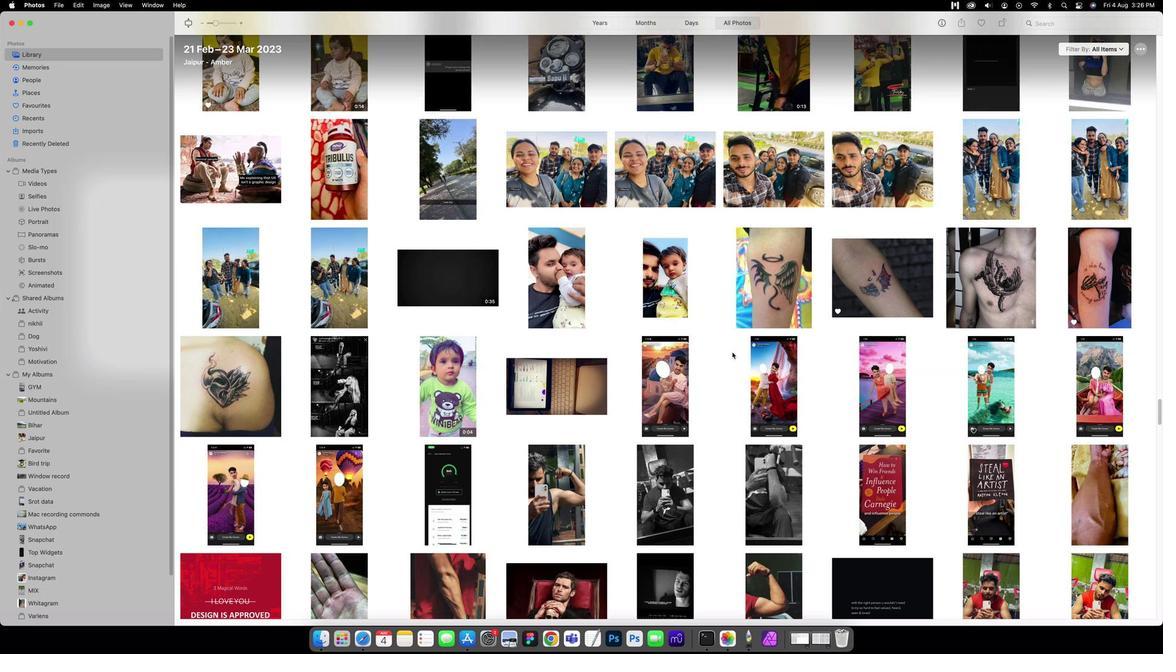 
Action: Mouse scrolled (732, 353) with delta (-12, 0)
Screenshot: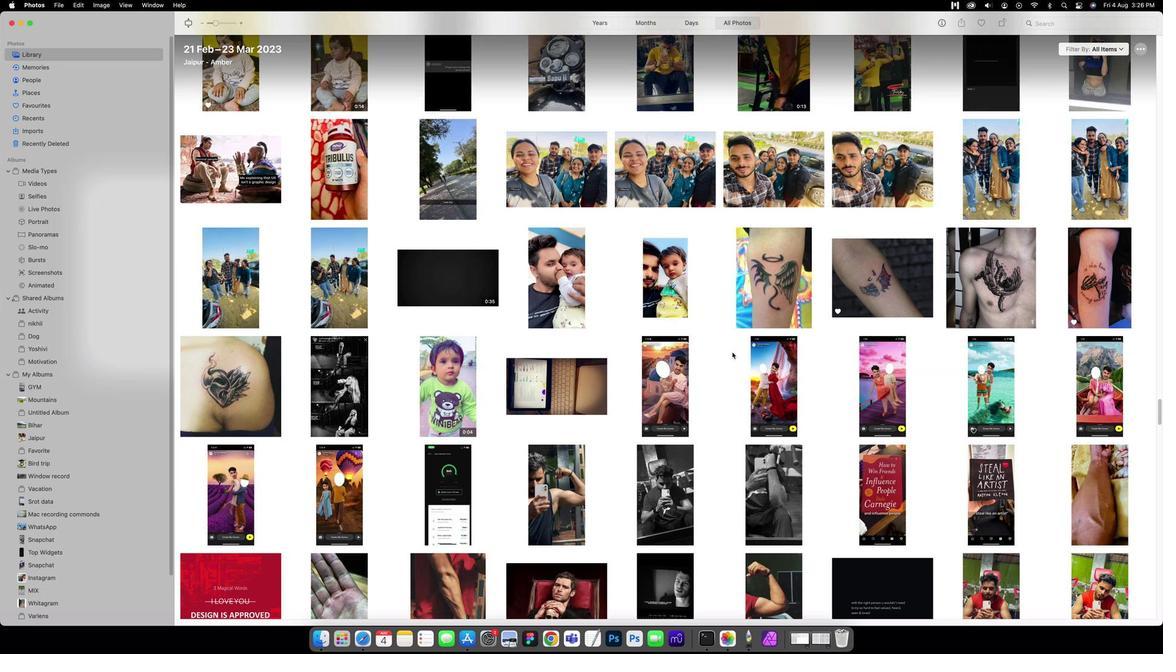 
Action: Mouse scrolled (732, 353) with delta (-12, 0)
Screenshot: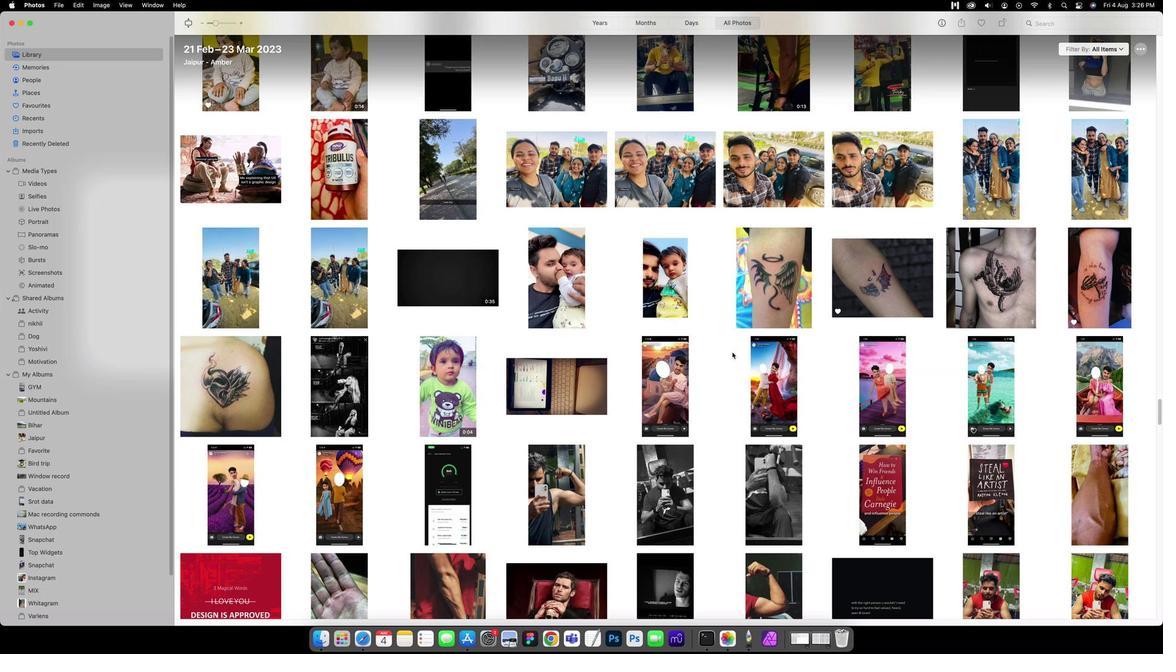 
Action: Mouse scrolled (732, 353) with delta (-12, -1)
Screenshot: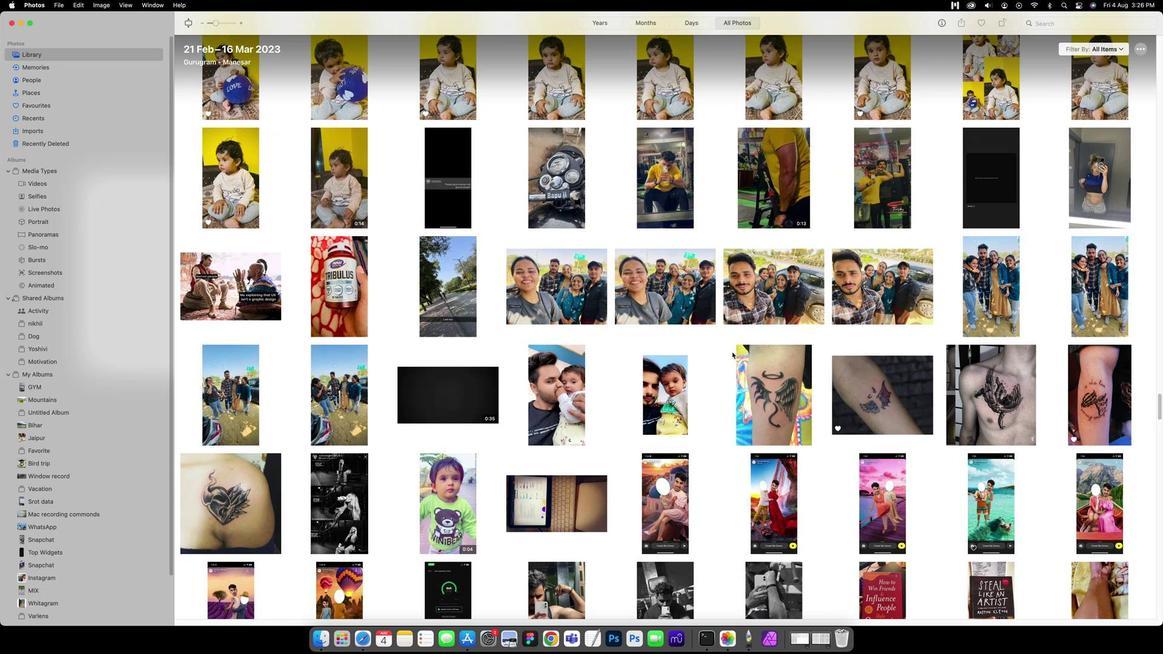 
Action: Mouse scrolled (732, 353) with delta (-12, -1)
Screenshot: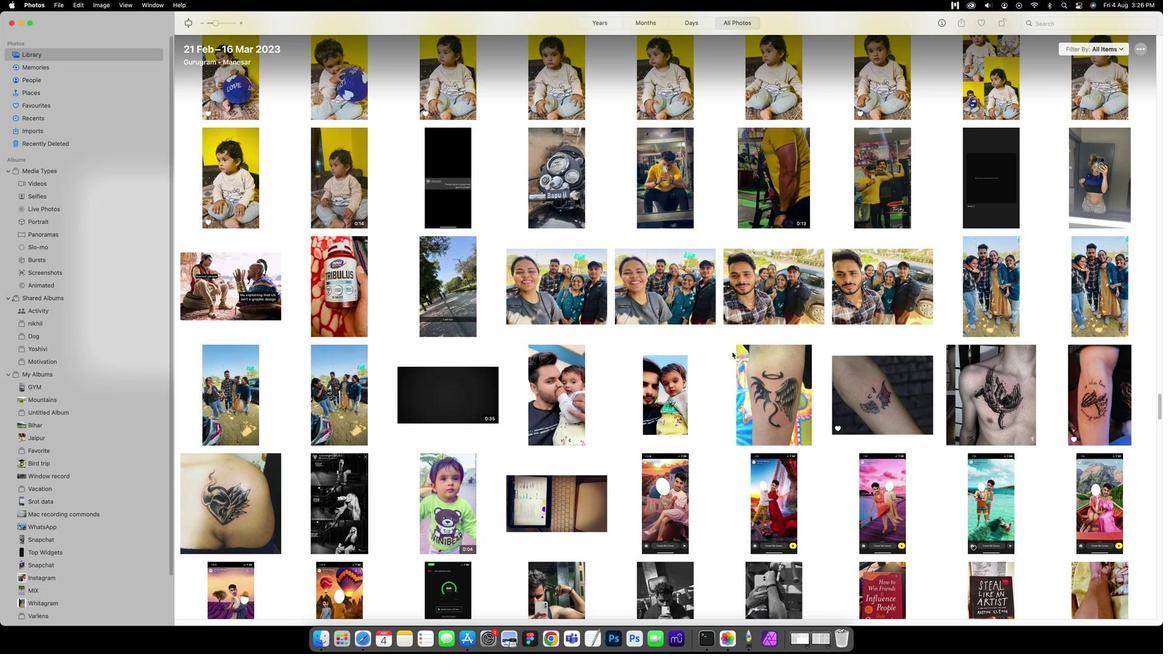 
Action: Mouse scrolled (732, 353) with delta (-12, 0)
Screenshot: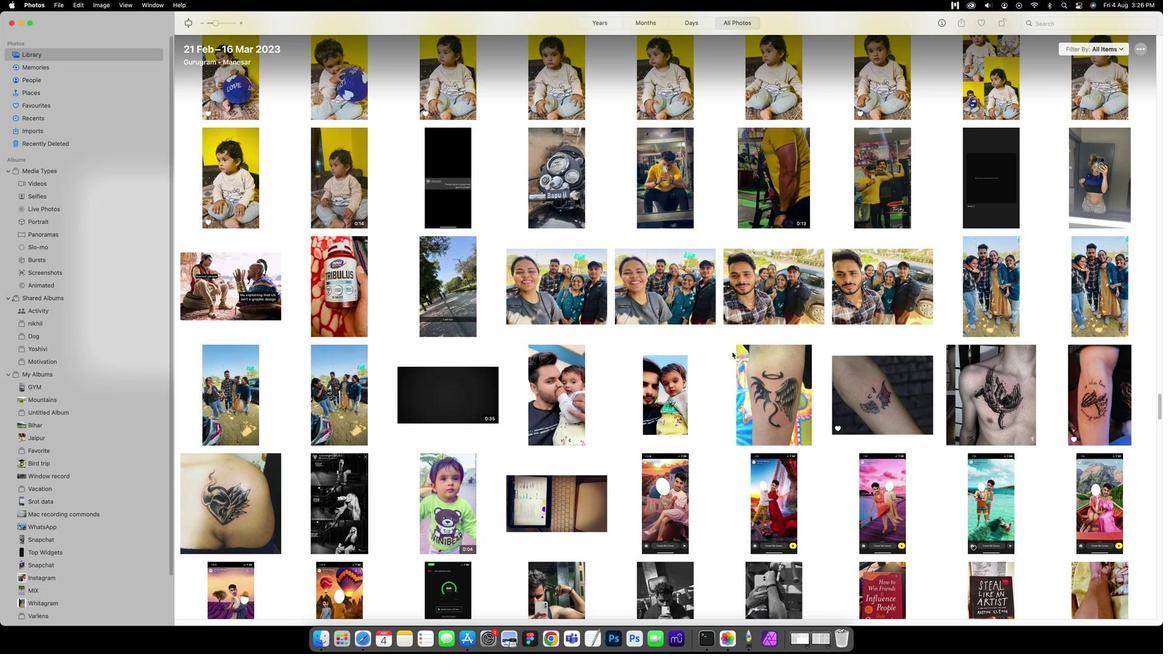 
Action: Mouse scrolled (732, 353) with delta (-12, 0)
Screenshot: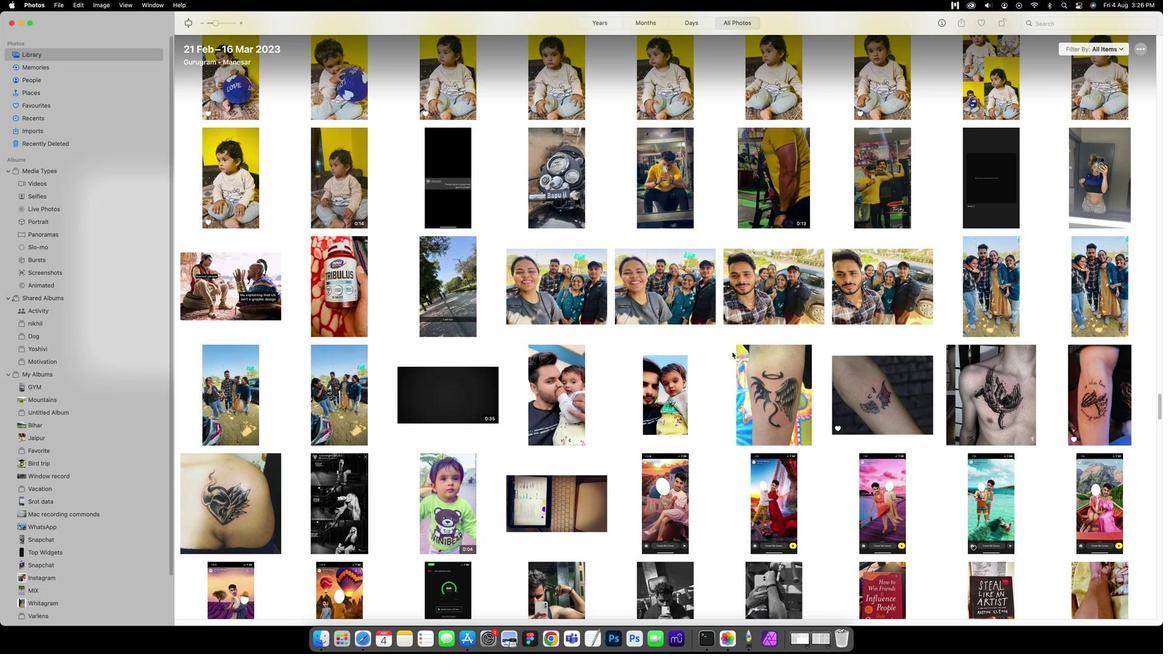 
Action: Mouse scrolled (732, 353) with delta (-12, 0)
Screenshot: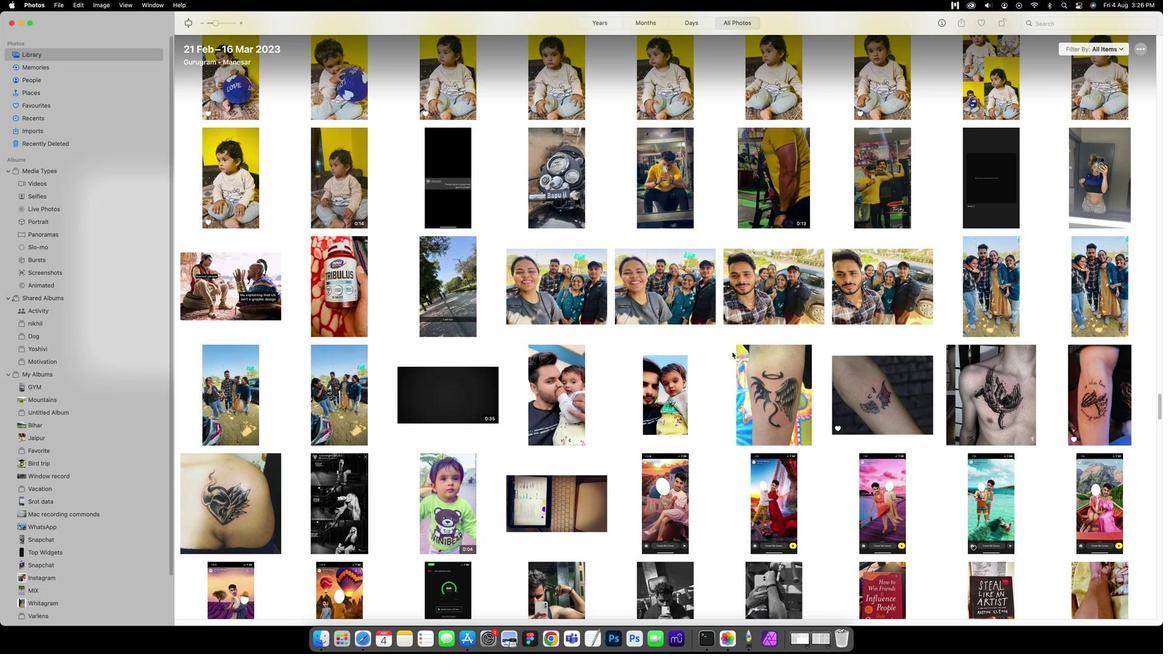 
Action: Mouse scrolled (732, 353) with delta (-12, 0)
Screenshot: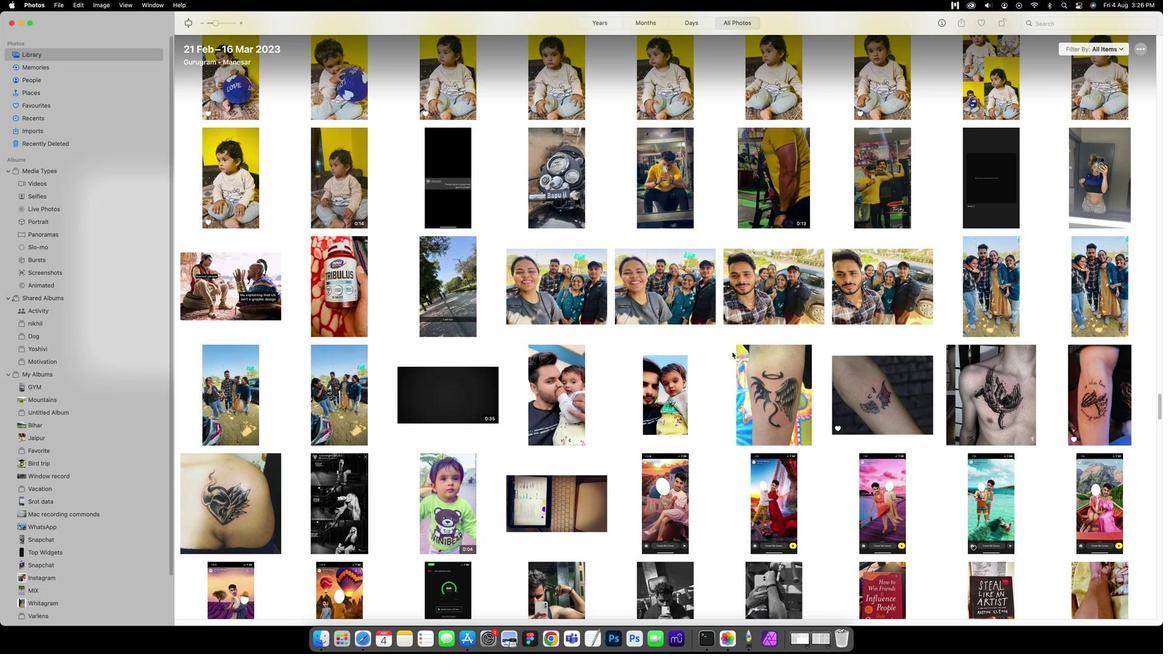 
Action: Mouse scrolled (732, 353) with delta (-12, 1)
Screenshot: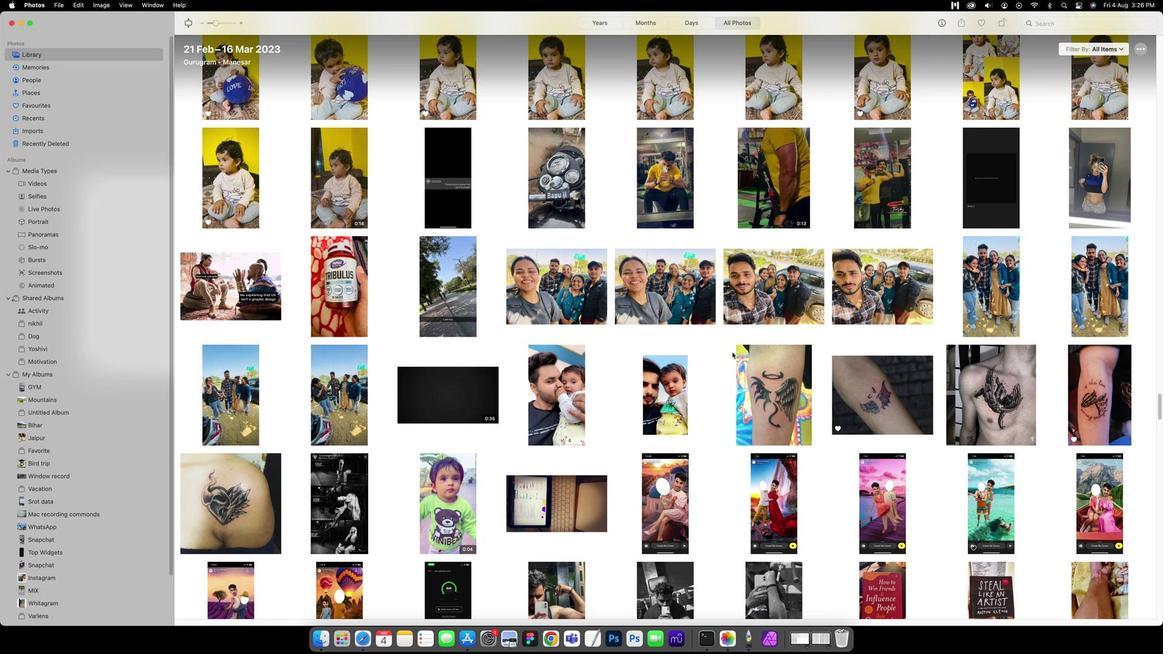 
Action: Mouse scrolled (732, 353) with delta (-12, -1)
Screenshot: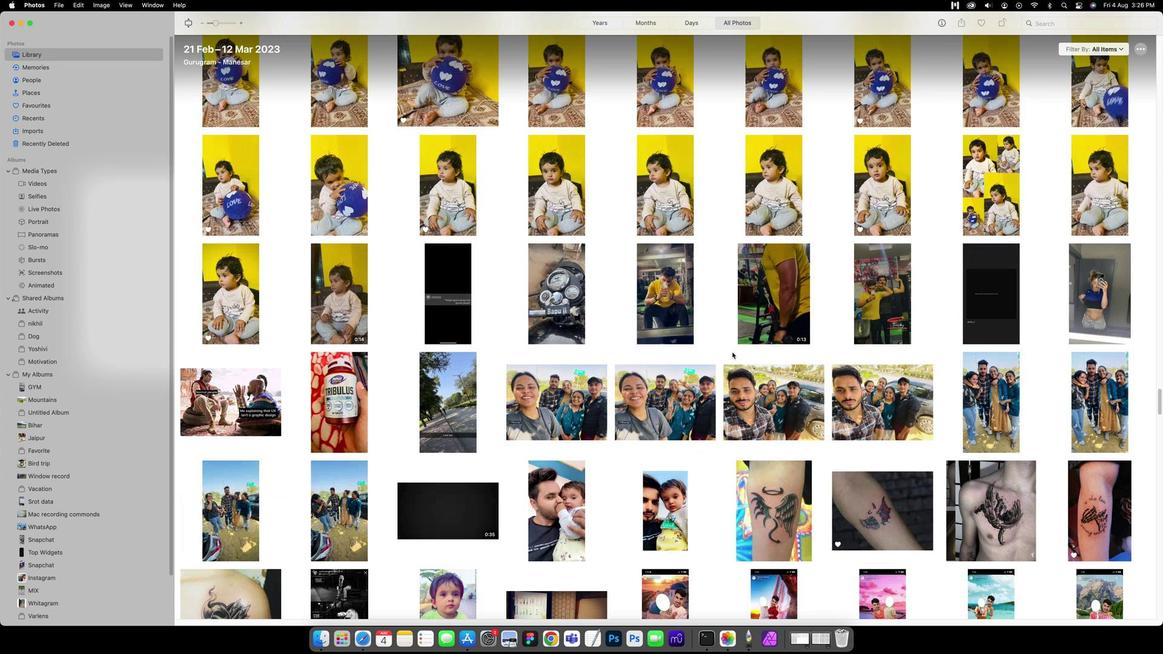 
Action: Mouse scrolled (732, 353) with delta (-12, -1)
Screenshot: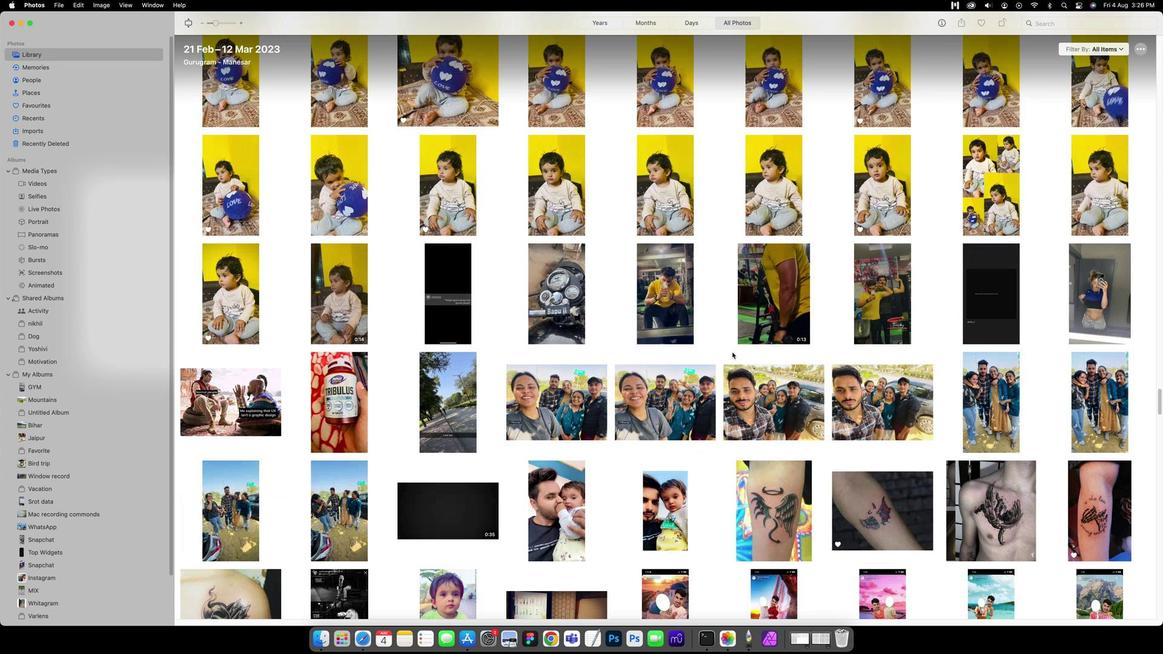 
Action: Mouse scrolled (732, 353) with delta (-12, 0)
Screenshot: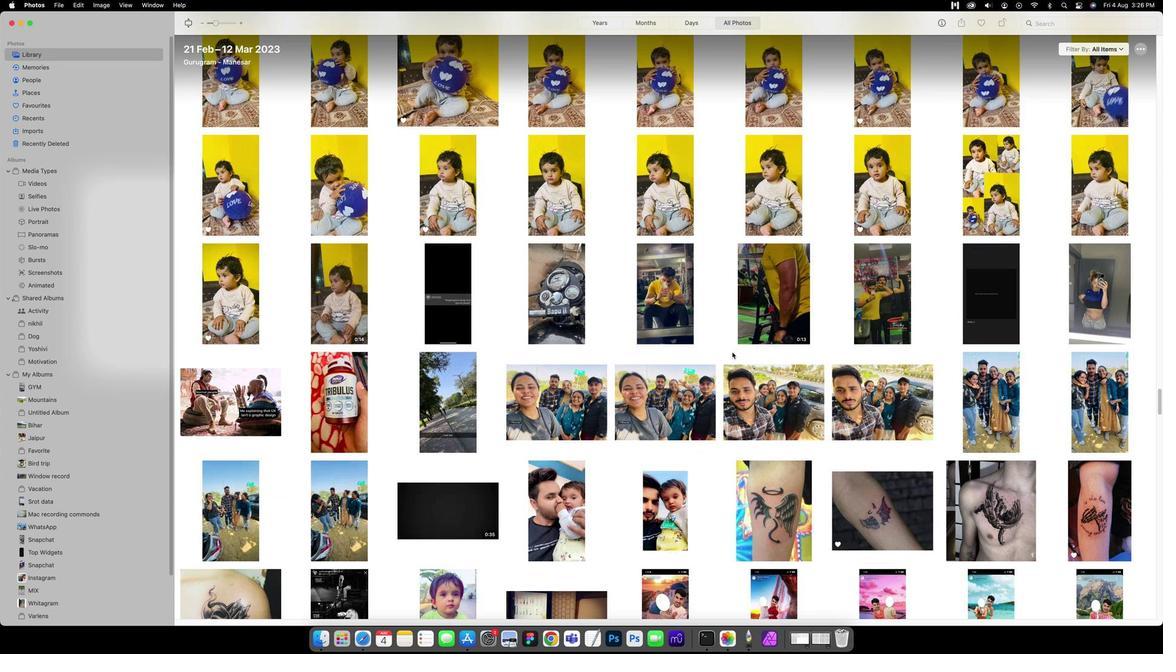 
Action: Mouse scrolled (732, 353) with delta (-12, 0)
Screenshot: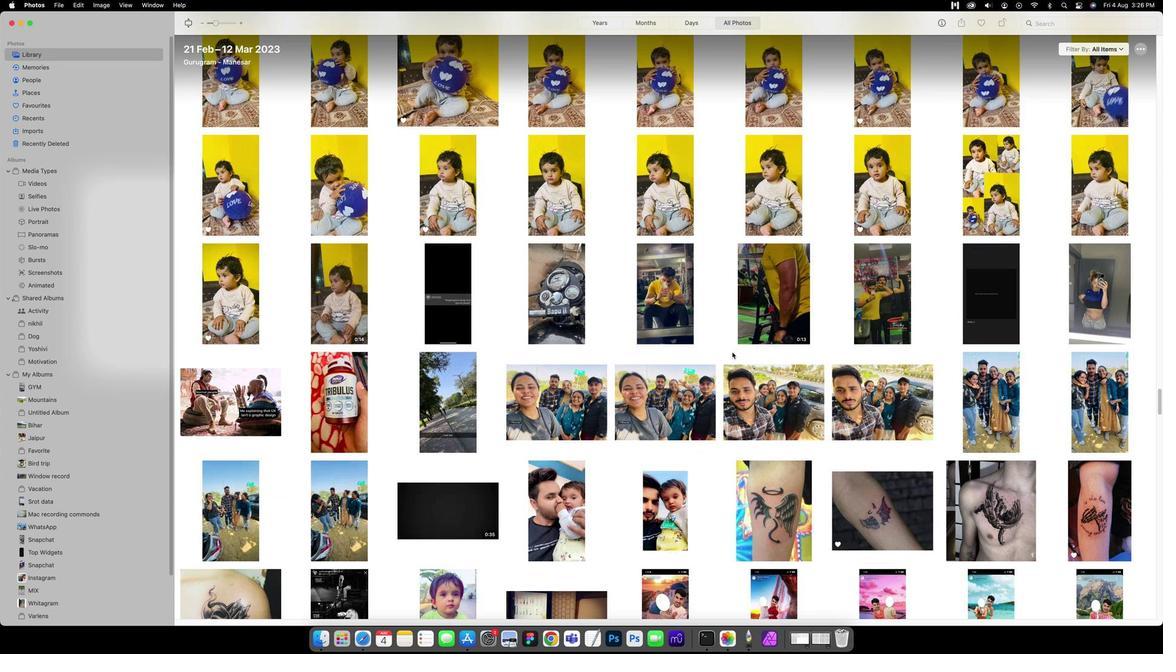 
Action: Mouse scrolled (732, 353) with delta (-12, 0)
Screenshot: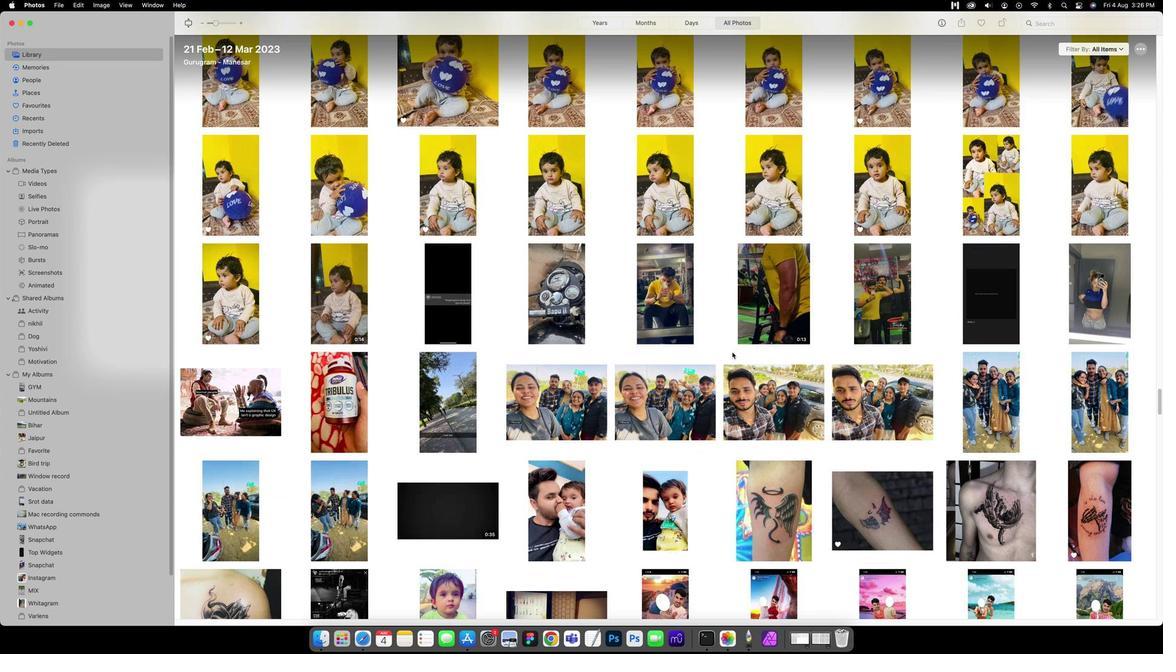 
Action: Mouse scrolled (732, 353) with delta (-12, 0)
Screenshot: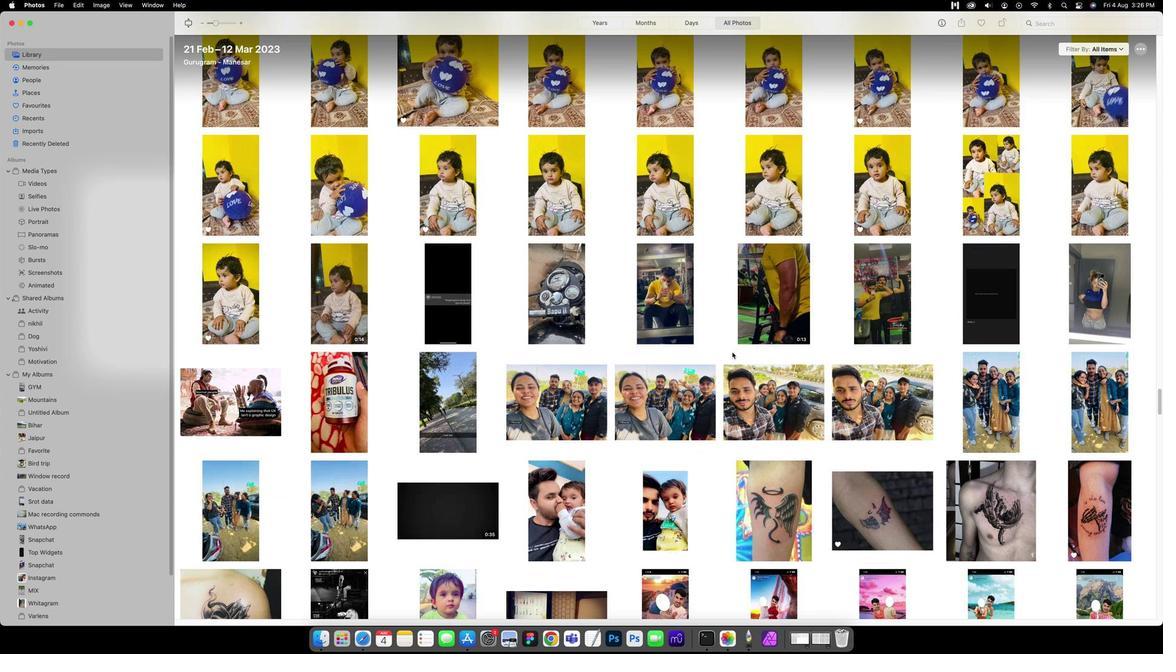 
Action: Mouse scrolled (732, 353) with delta (-12, -1)
Screenshot: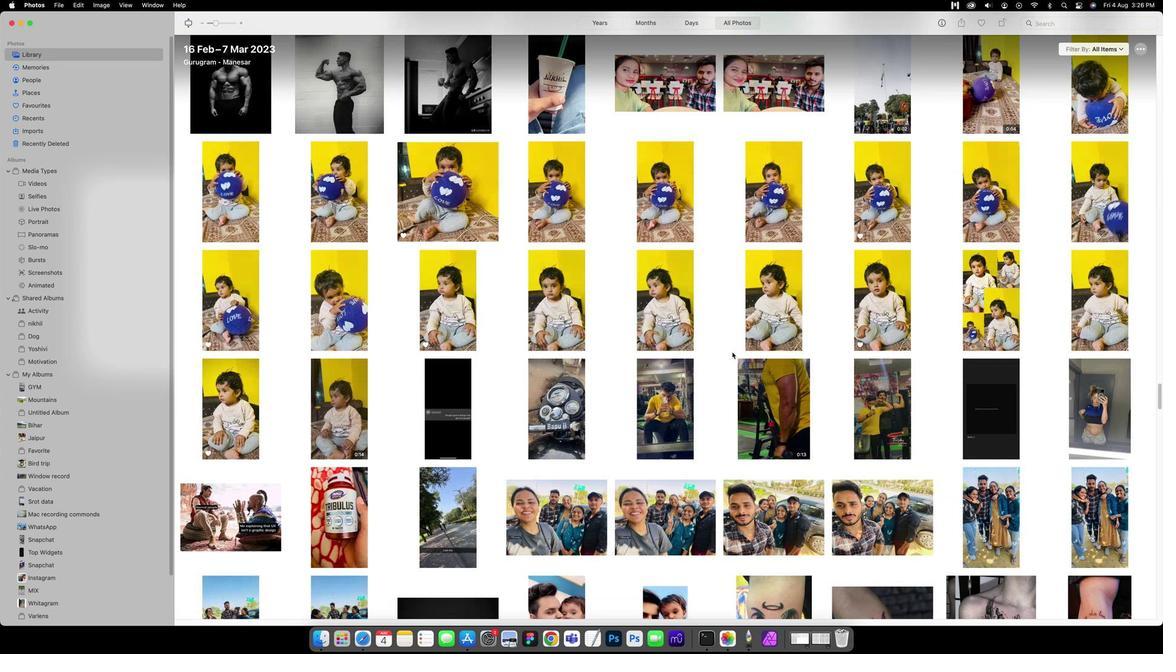 
Action: Mouse scrolled (732, 353) with delta (-12, -1)
Screenshot: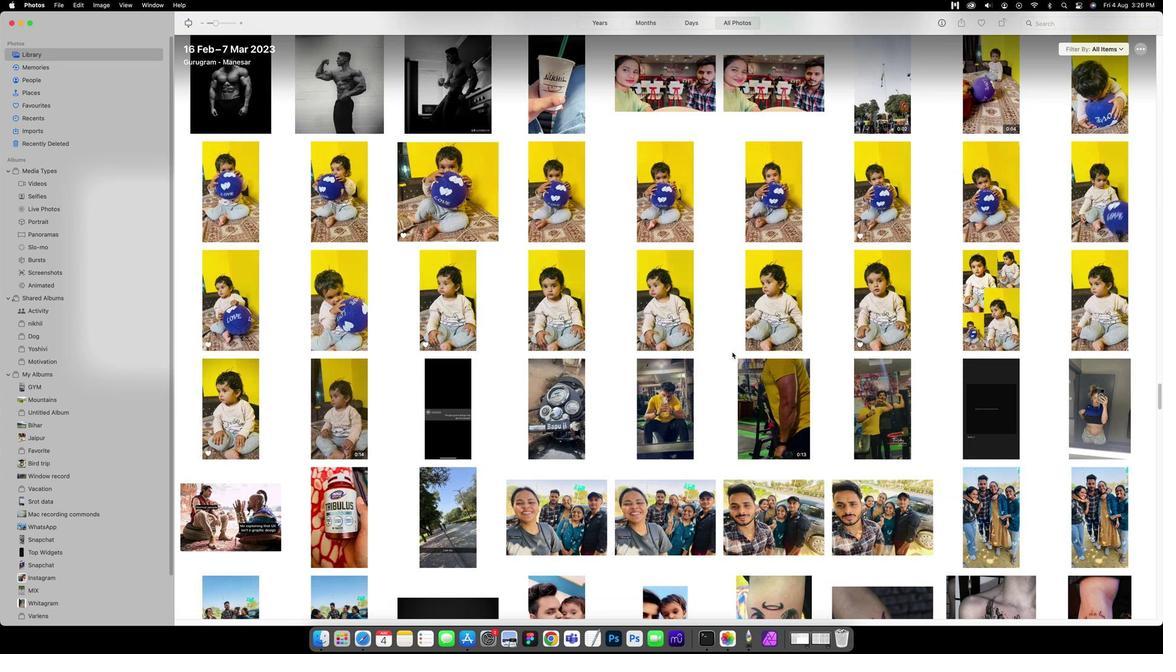 
Action: Mouse scrolled (732, 353) with delta (-12, 0)
Screenshot: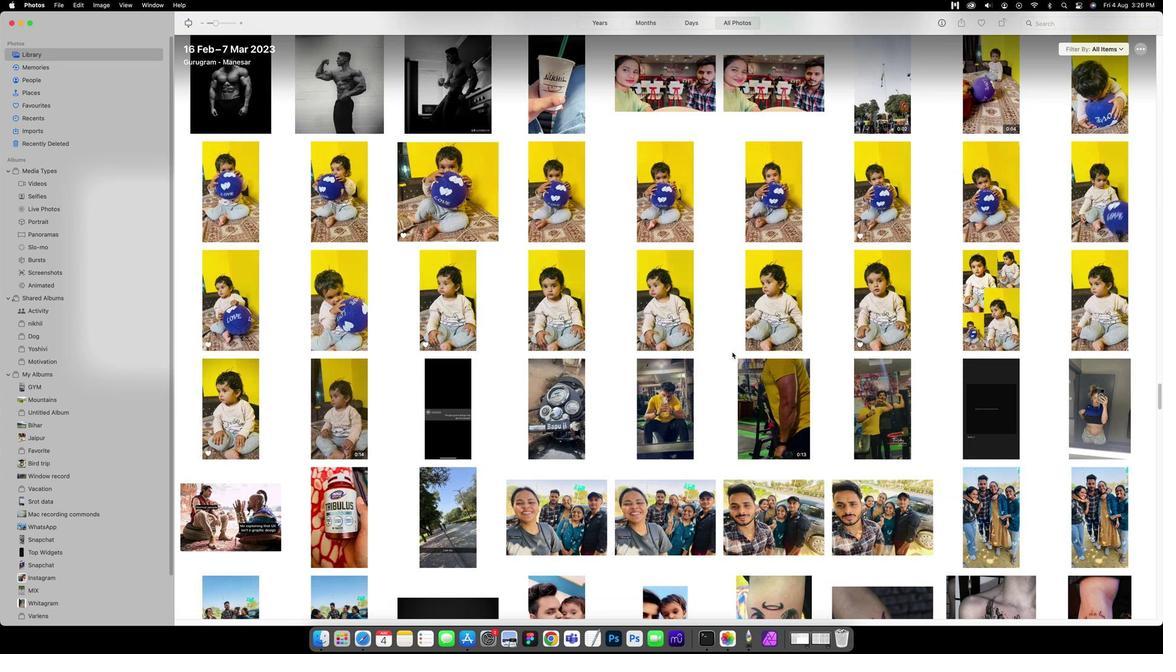 
Action: Mouse scrolled (732, 353) with delta (-12, 0)
Screenshot: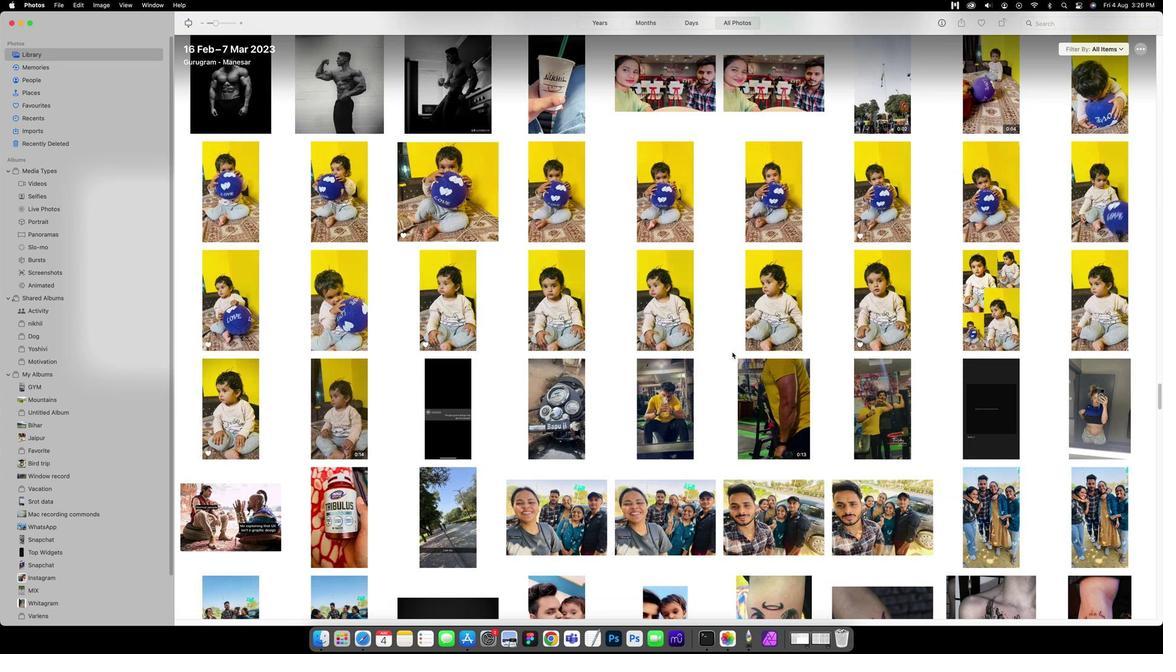
Action: Mouse scrolled (732, 353) with delta (-12, 0)
Screenshot: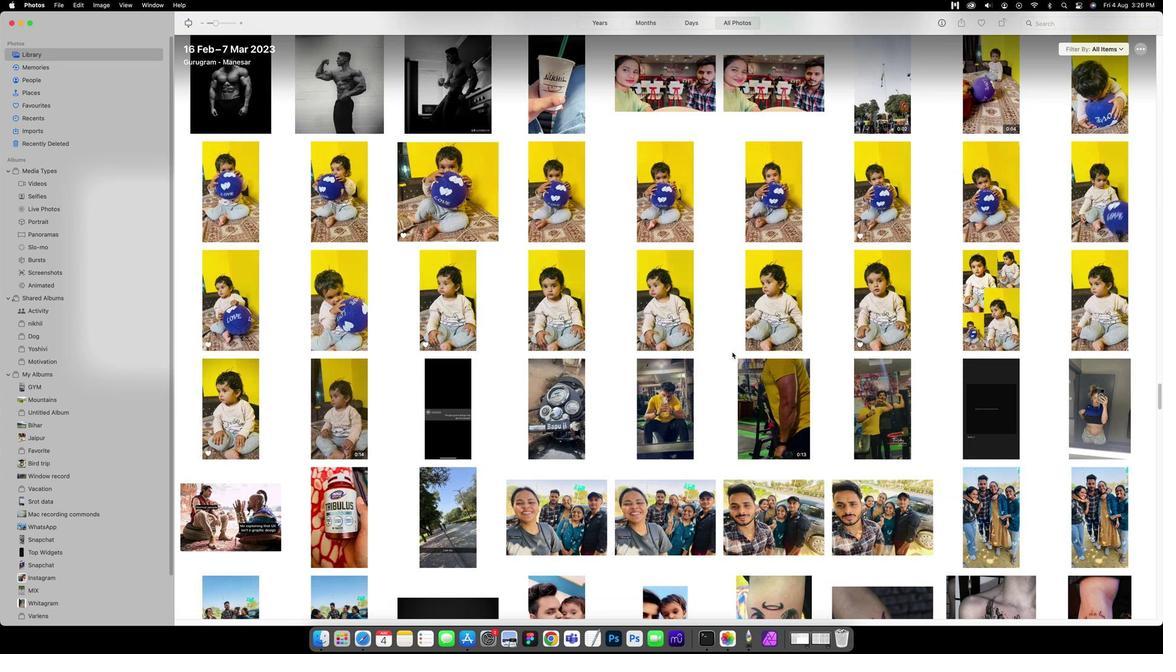 
Action: Mouse scrolled (732, 353) with delta (-12, 0)
Screenshot: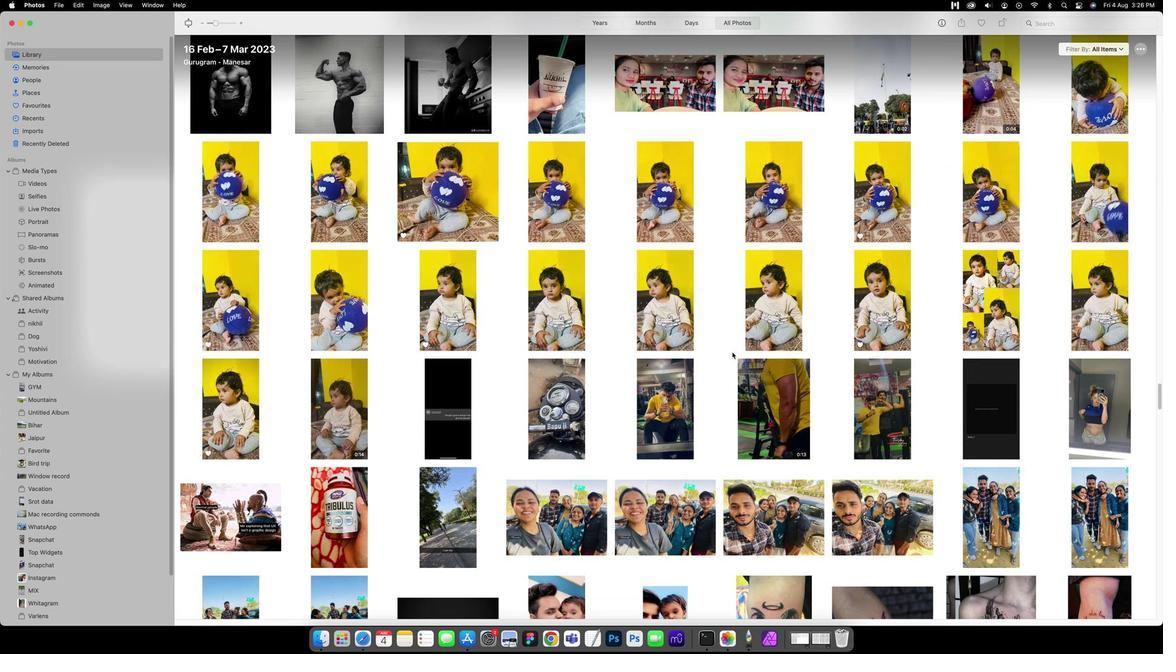 
Action: Mouse scrolled (732, 353) with delta (-12, -1)
Screenshot: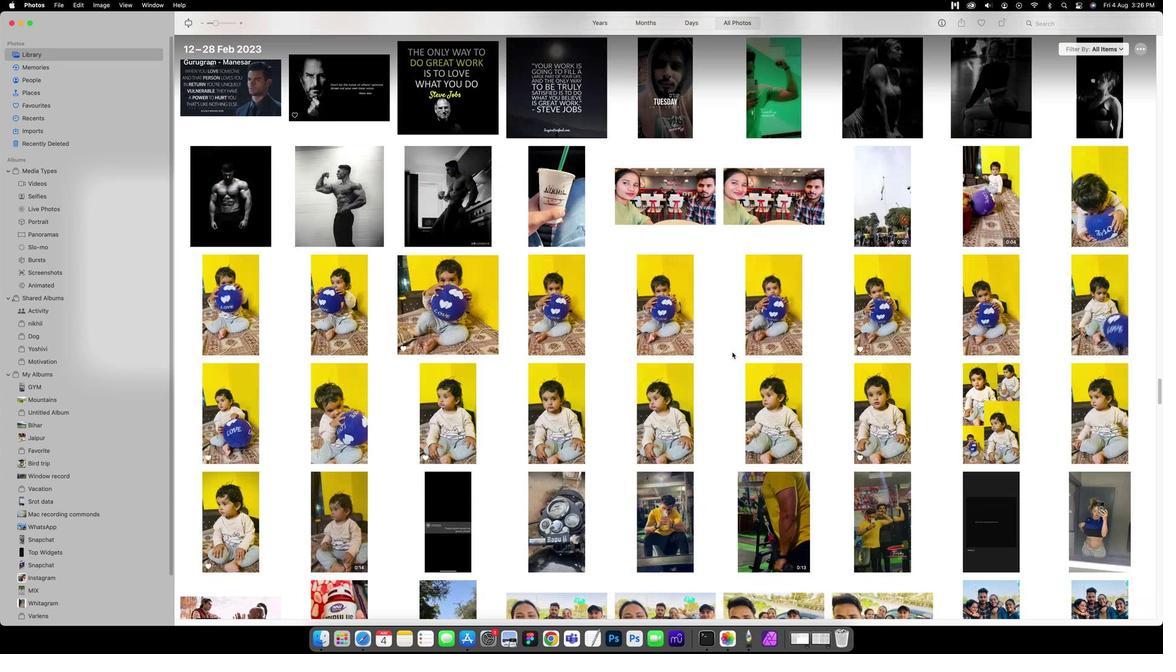 
Action: Mouse scrolled (732, 353) with delta (-12, -1)
Screenshot: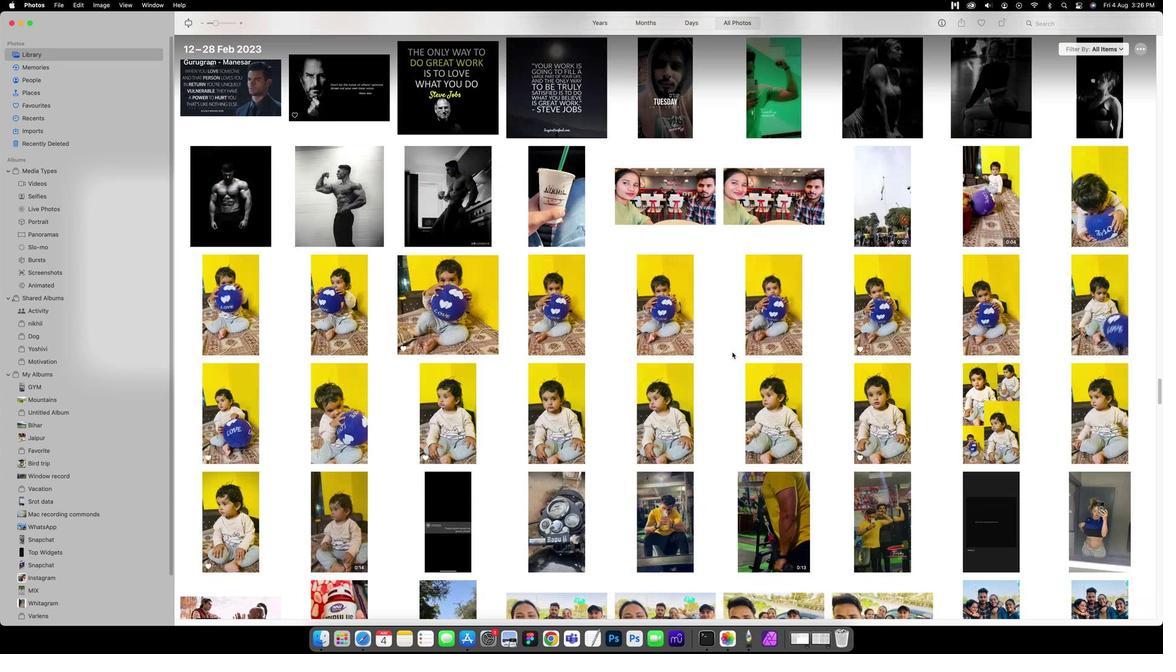 
Action: Mouse scrolled (732, 353) with delta (-12, 0)
Screenshot: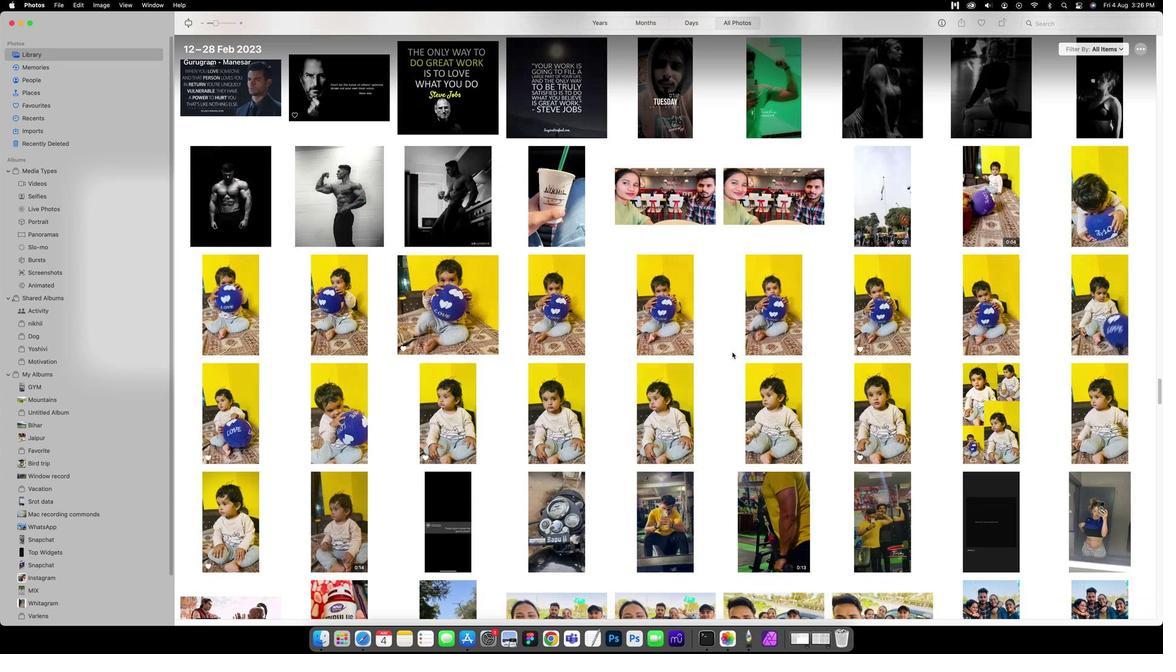 
Action: Mouse scrolled (732, 353) with delta (-12, 0)
Screenshot: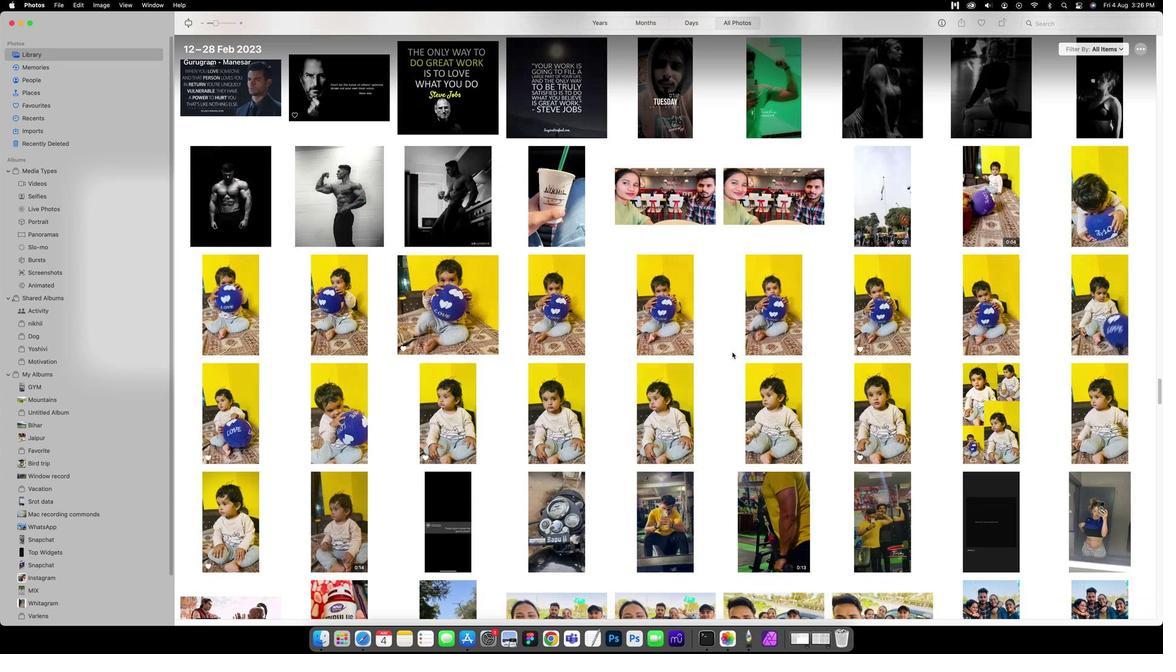 
Action: Mouse scrolled (732, 353) with delta (-12, 0)
Screenshot: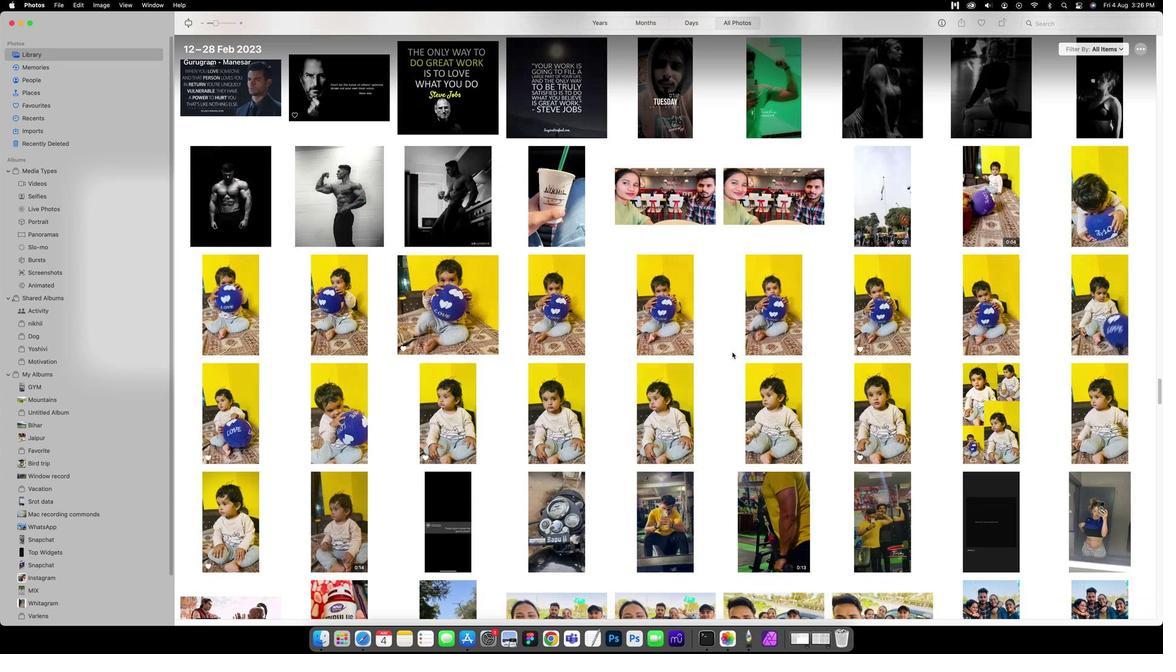 
Action: Mouse scrolled (732, 353) with delta (-12, 0)
Screenshot: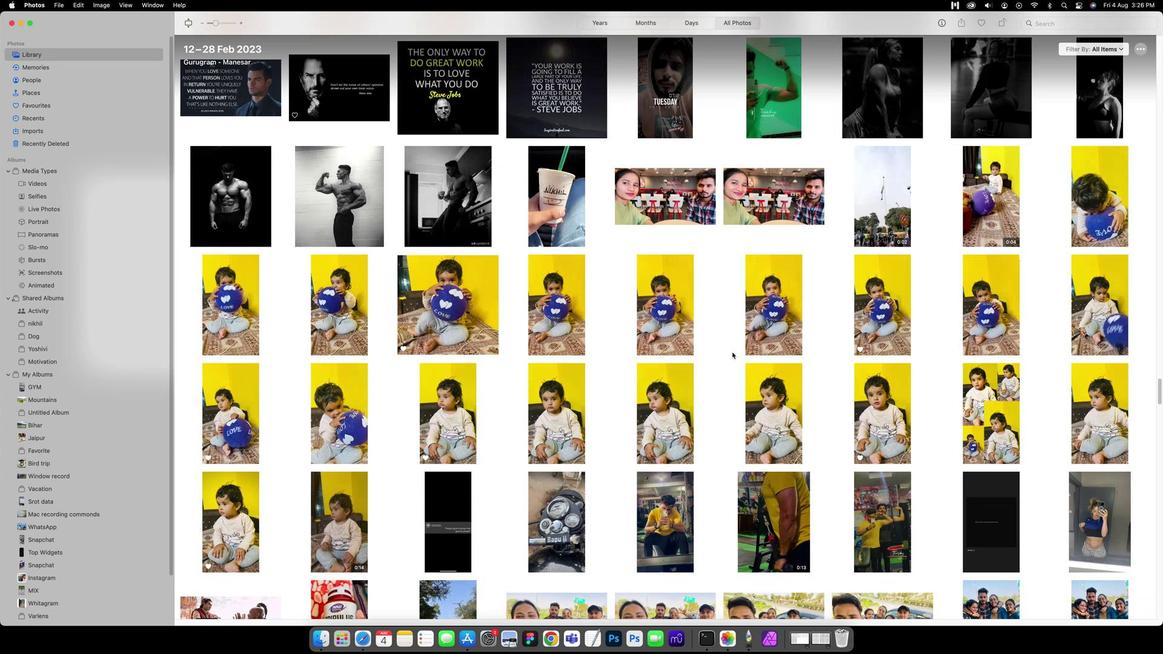 
Action: Mouse scrolled (732, 353) with delta (-12, -1)
Screenshot: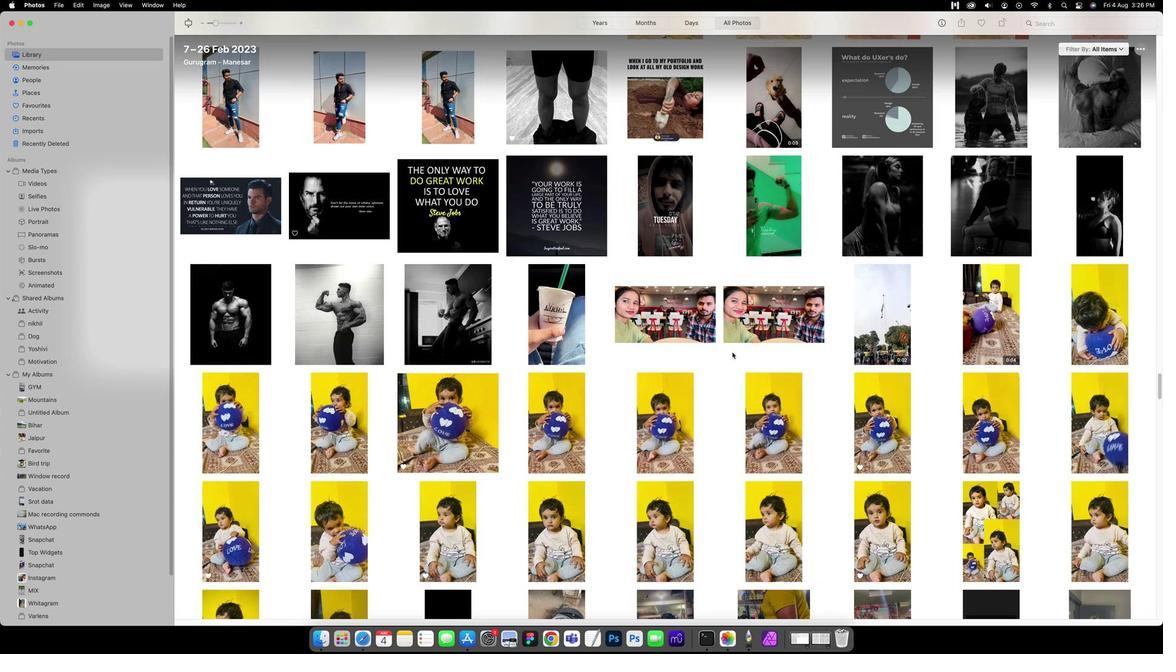 
Action: Mouse scrolled (732, 353) with delta (-12, -1)
Screenshot: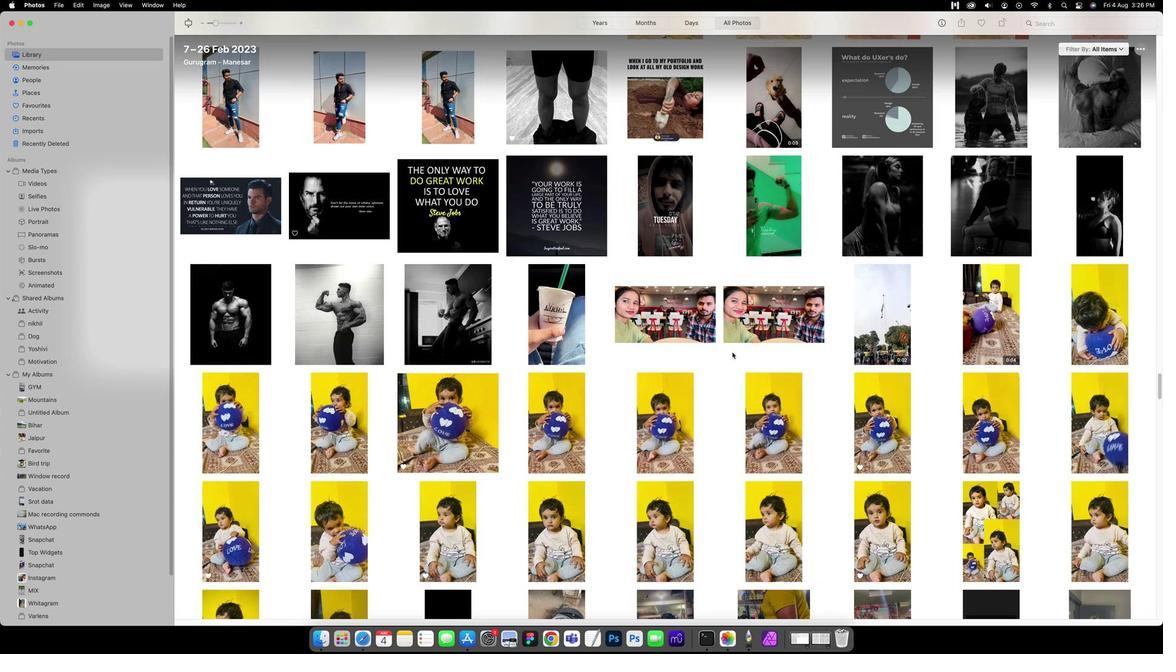 
Action: Mouse scrolled (732, 353) with delta (-12, 0)
